 Task: Search one way flight ticket for 5 adults, 1 child, 2 infants in seat and 1 infant on lap in business from Duluth: Duluth International Airport to New Bern: Coastal Carolina Regional Airport (was Craven County Regional) on 5-4-2023. Choice of flights is Royal air maroc. Number of bags: 1 carry on bag. Price is upto 76000. Outbound departure time preference is 4:00.
Action: Mouse moved to (342, 124)
Screenshot: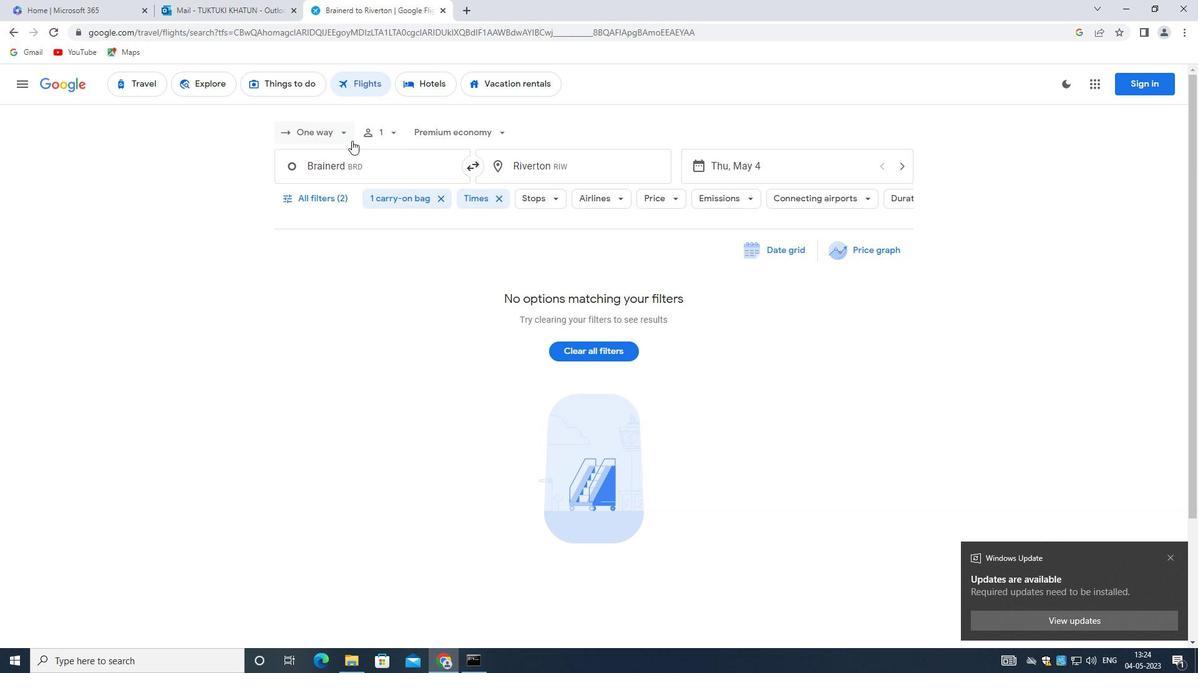 
Action: Mouse pressed left at (342, 124)
Screenshot: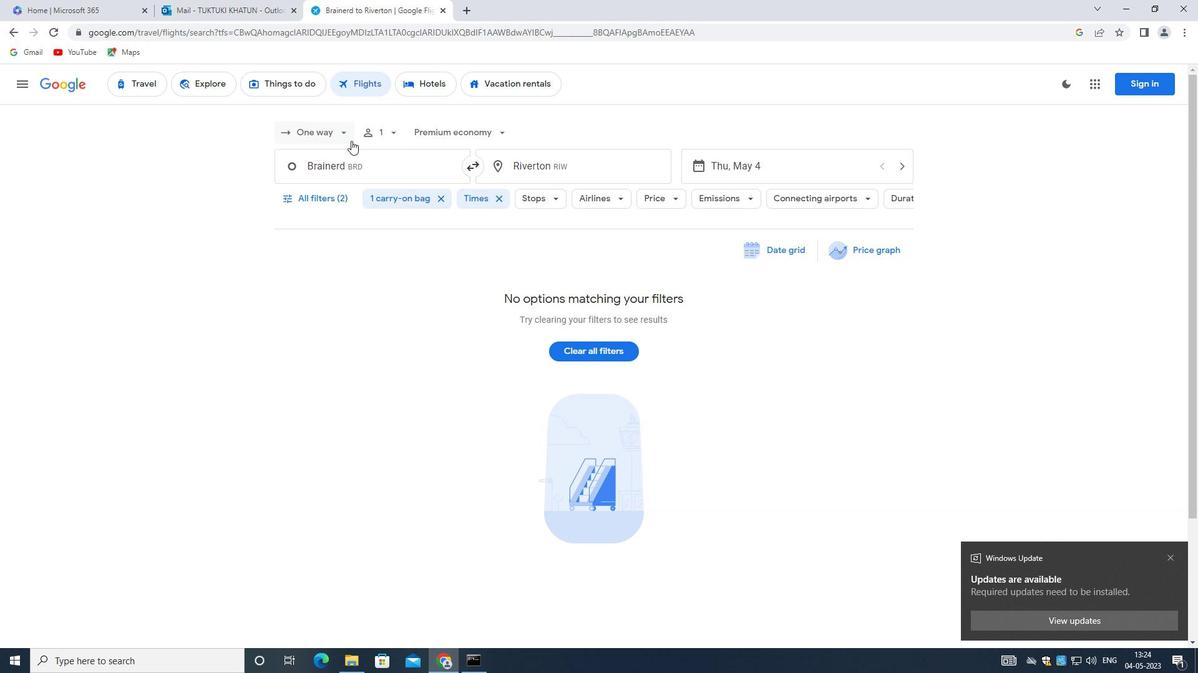 
Action: Mouse moved to (328, 189)
Screenshot: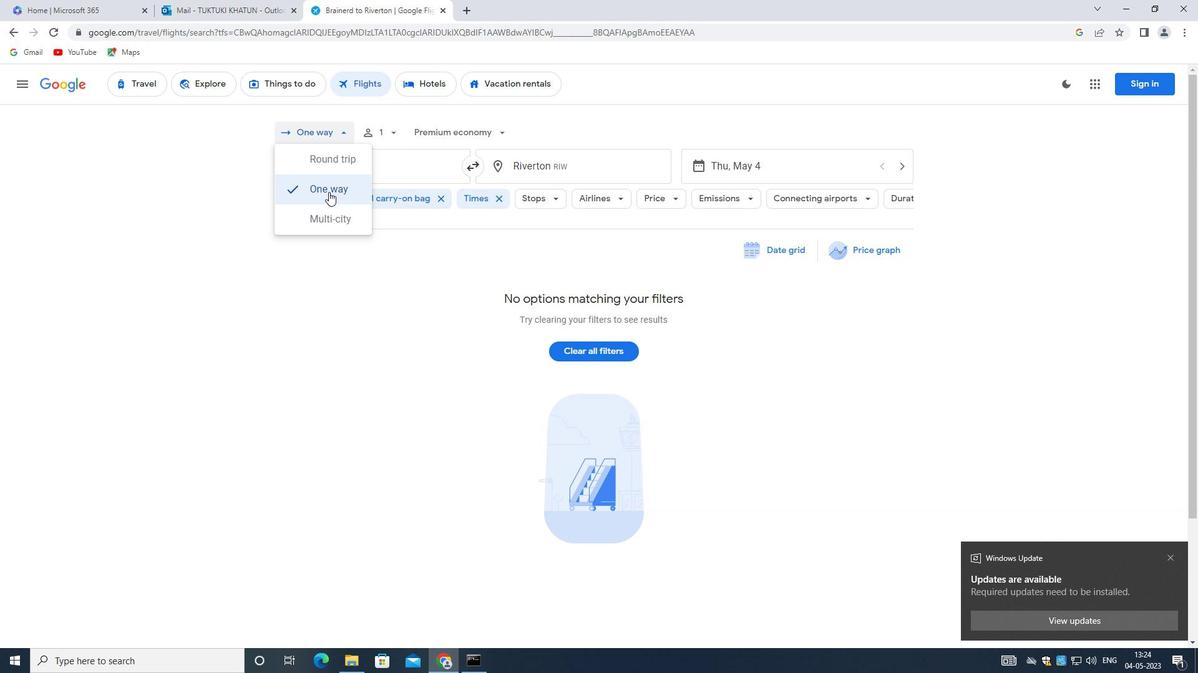 
Action: Mouse pressed left at (328, 189)
Screenshot: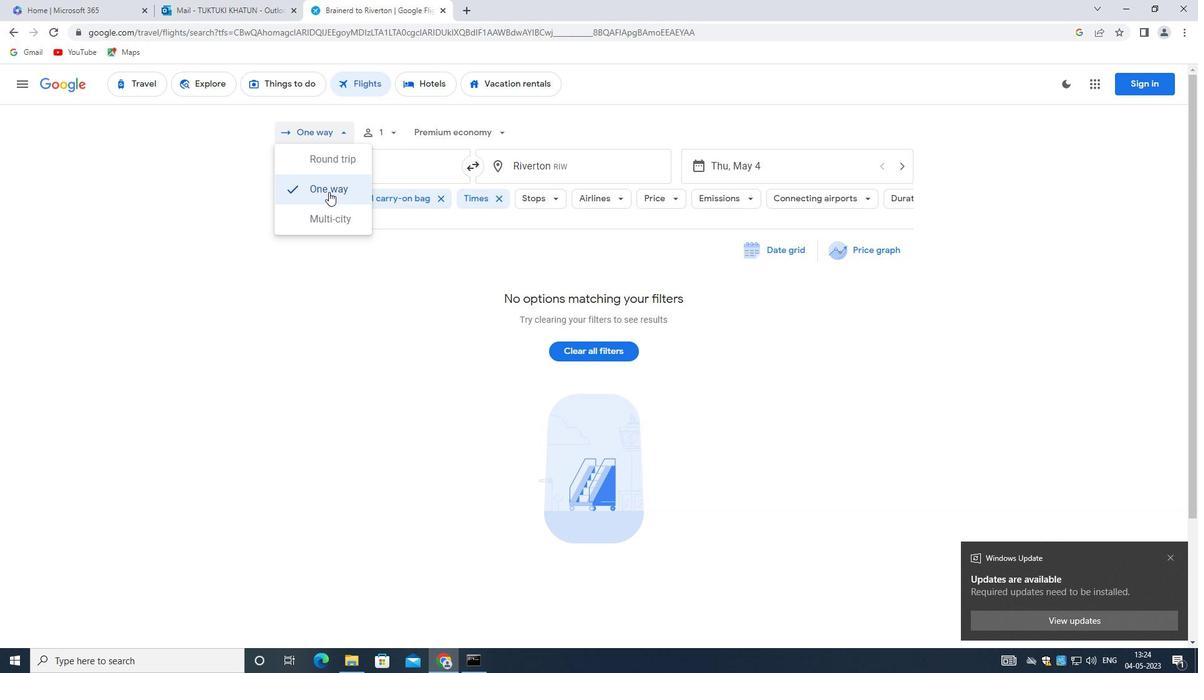 
Action: Mouse moved to (393, 136)
Screenshot: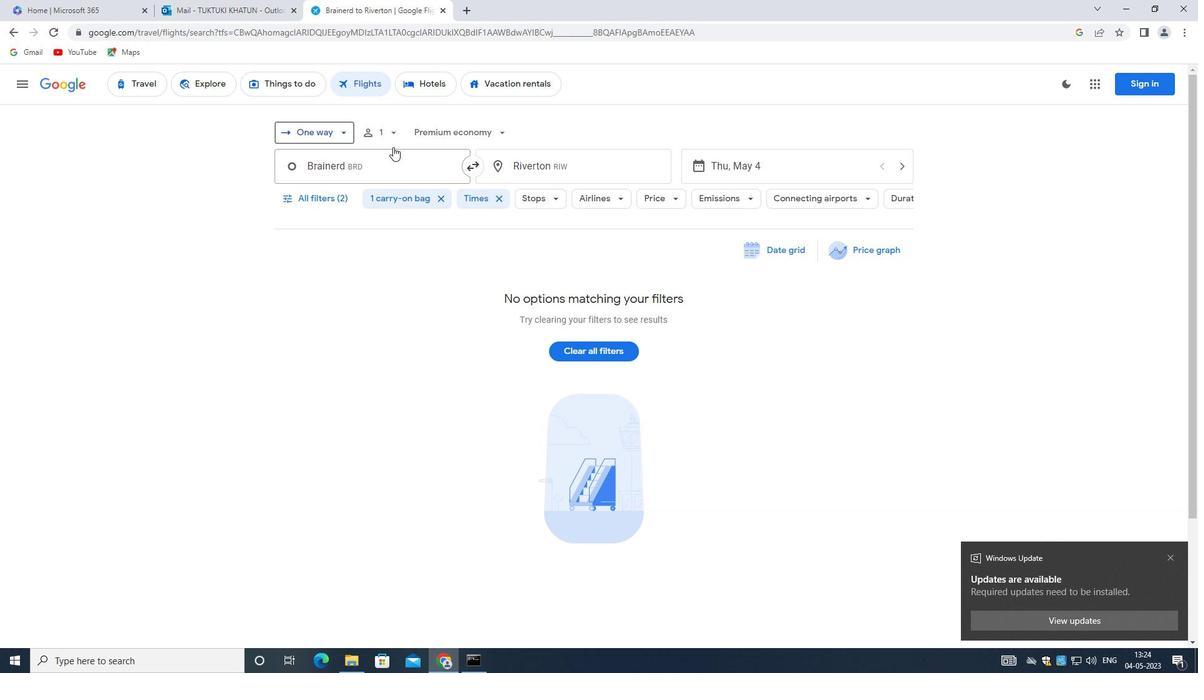
Action: Mouse pressed left at (393, 136)
Screenshot: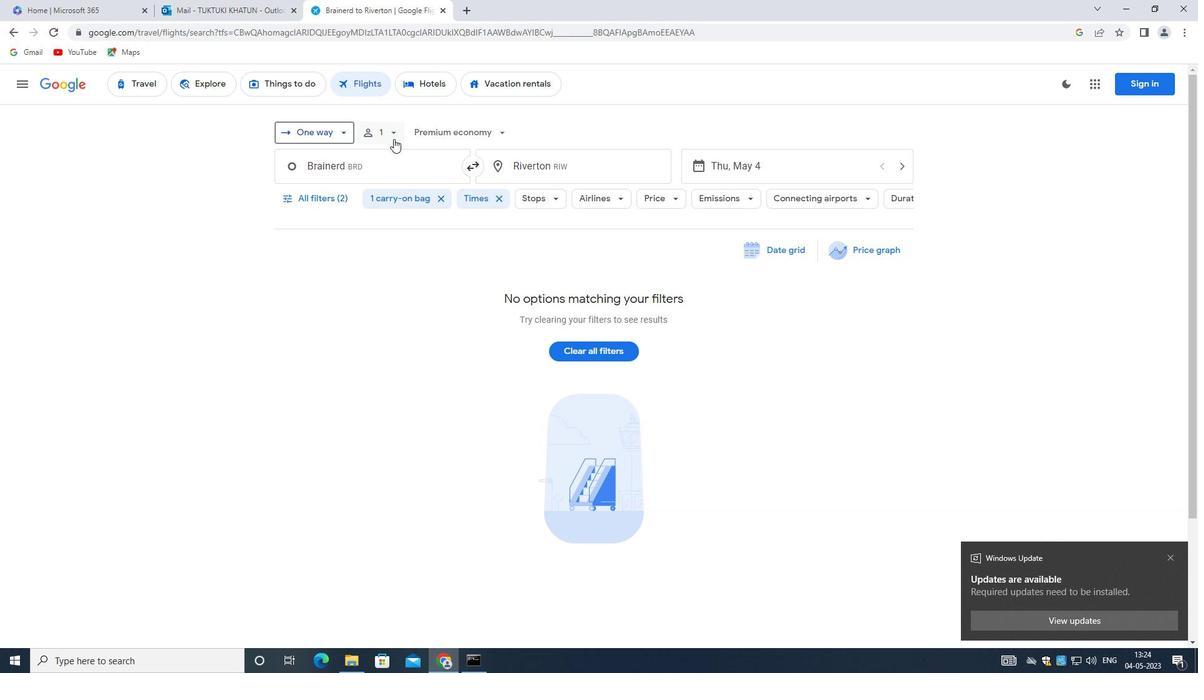 
Action: Mouse moved to (487, 165)
Screenshot: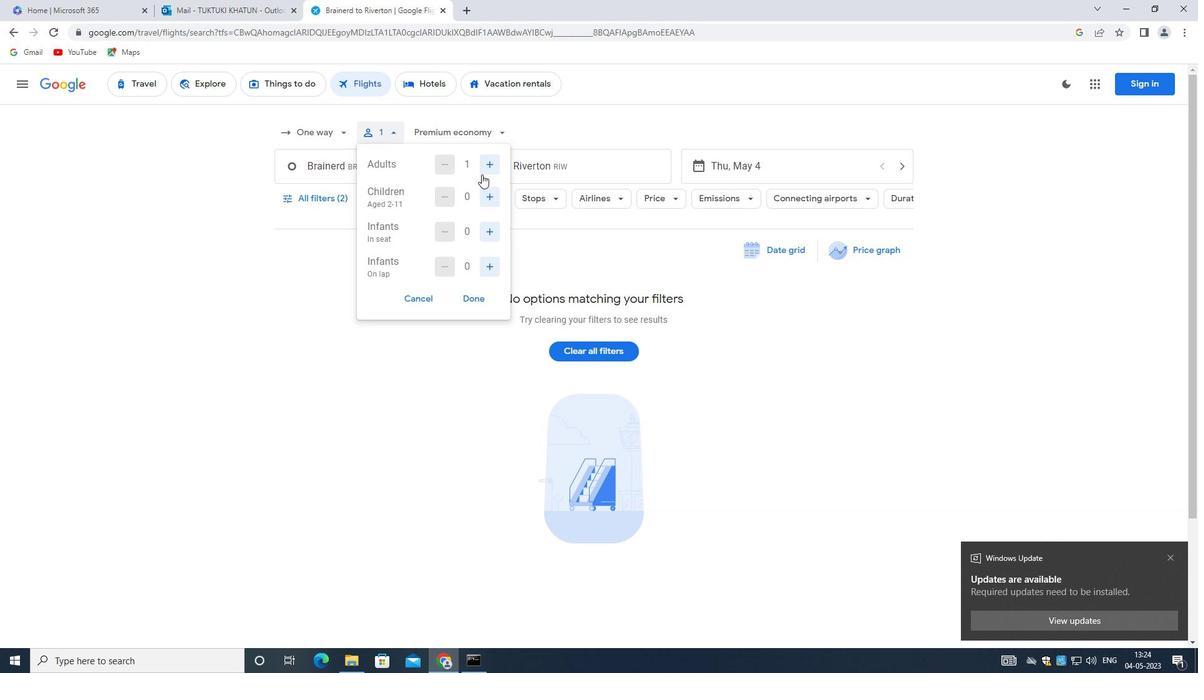 
Action: Mouse pressed left at (487, 165)
Screenshot: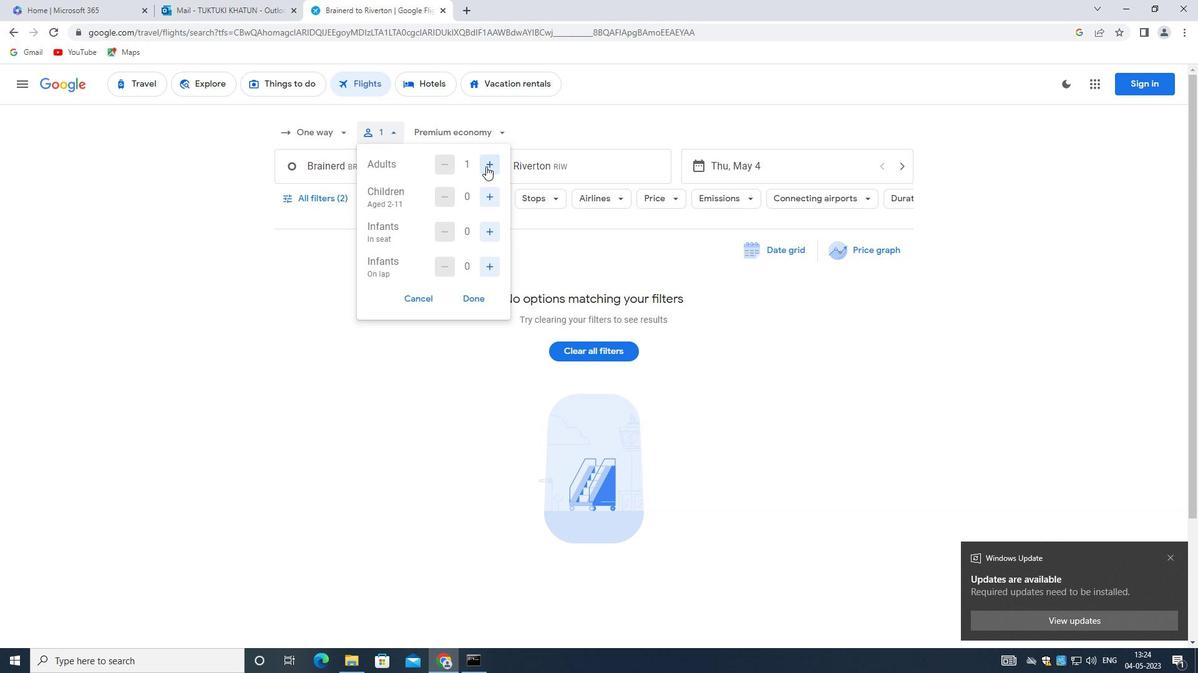 
Action: Mouse moved to (487, 165)
Screenshot: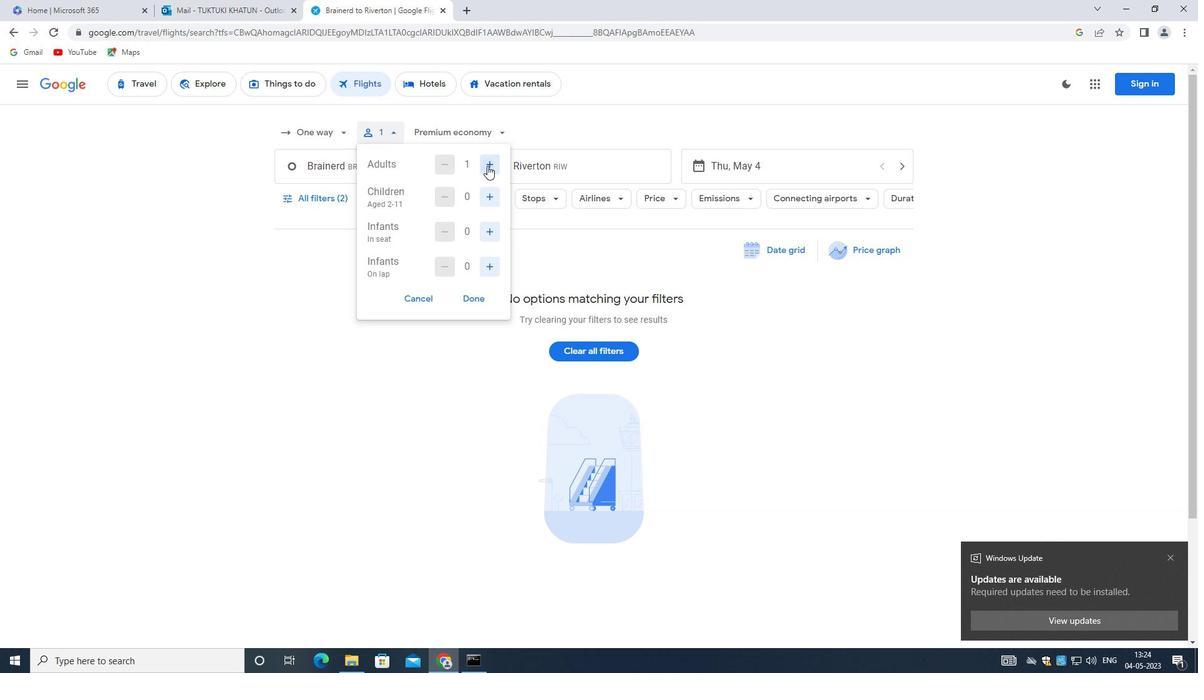 
Action: Mouse pressed left at (487, 165)
Screenshot: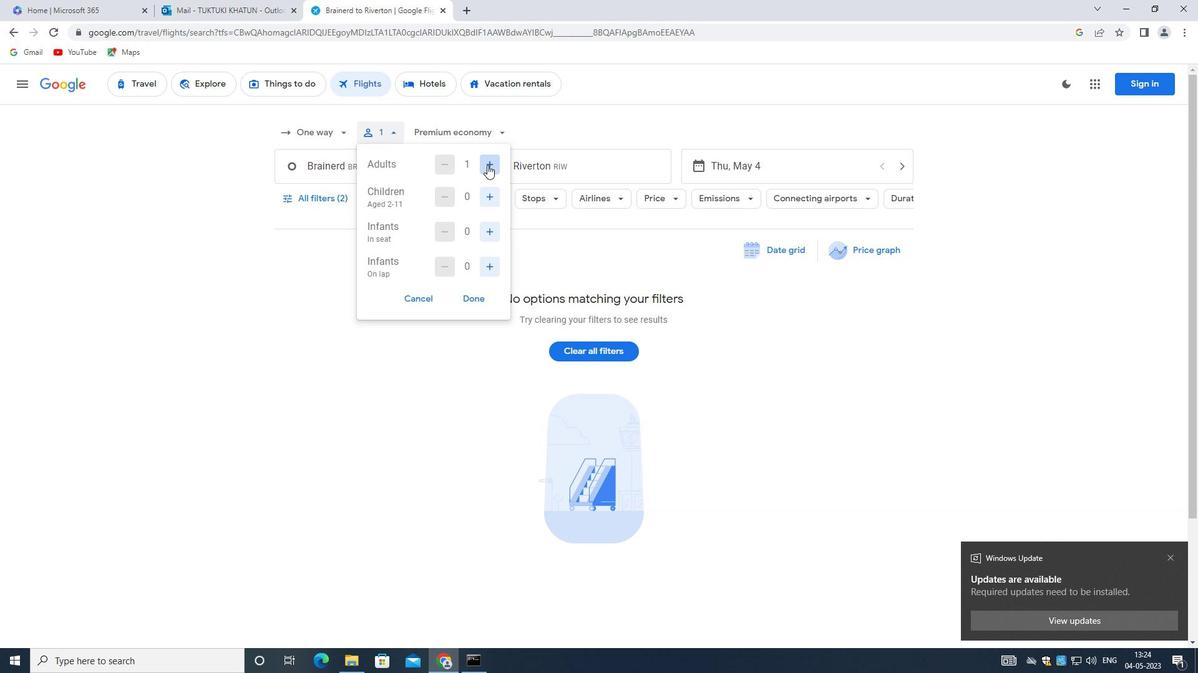 
Action: Mouse pressed left at (487, 165)
Screenshot: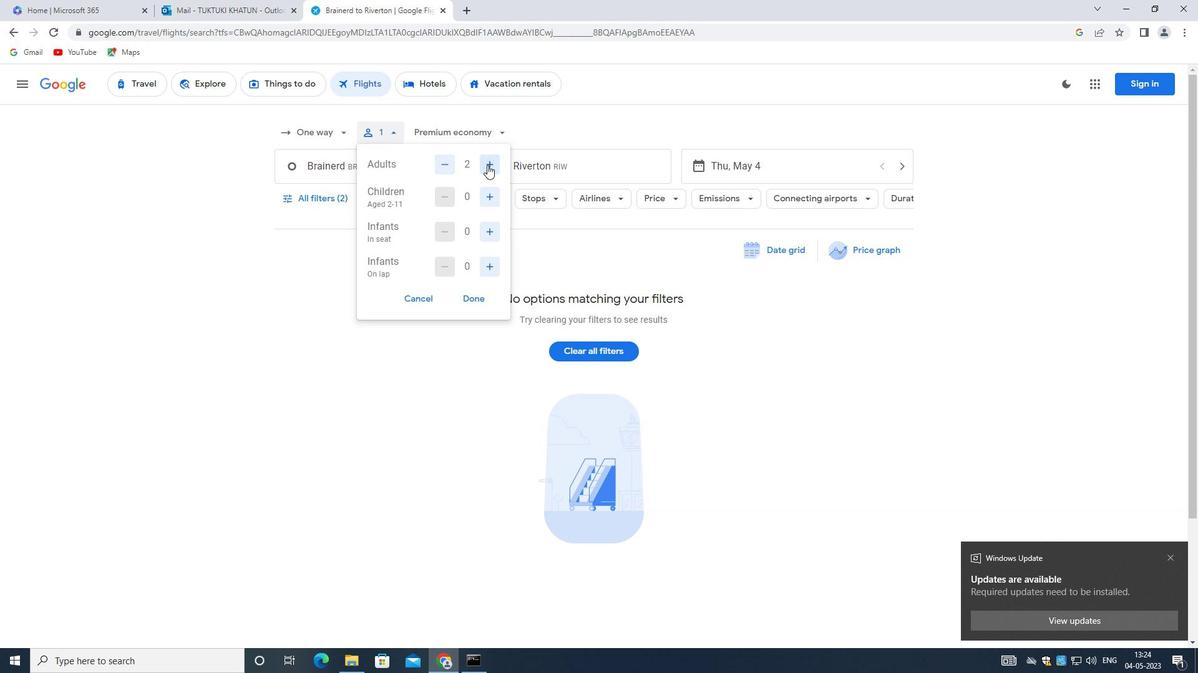 
Action: Mouse pressed left at (487, 165)
Screenshot: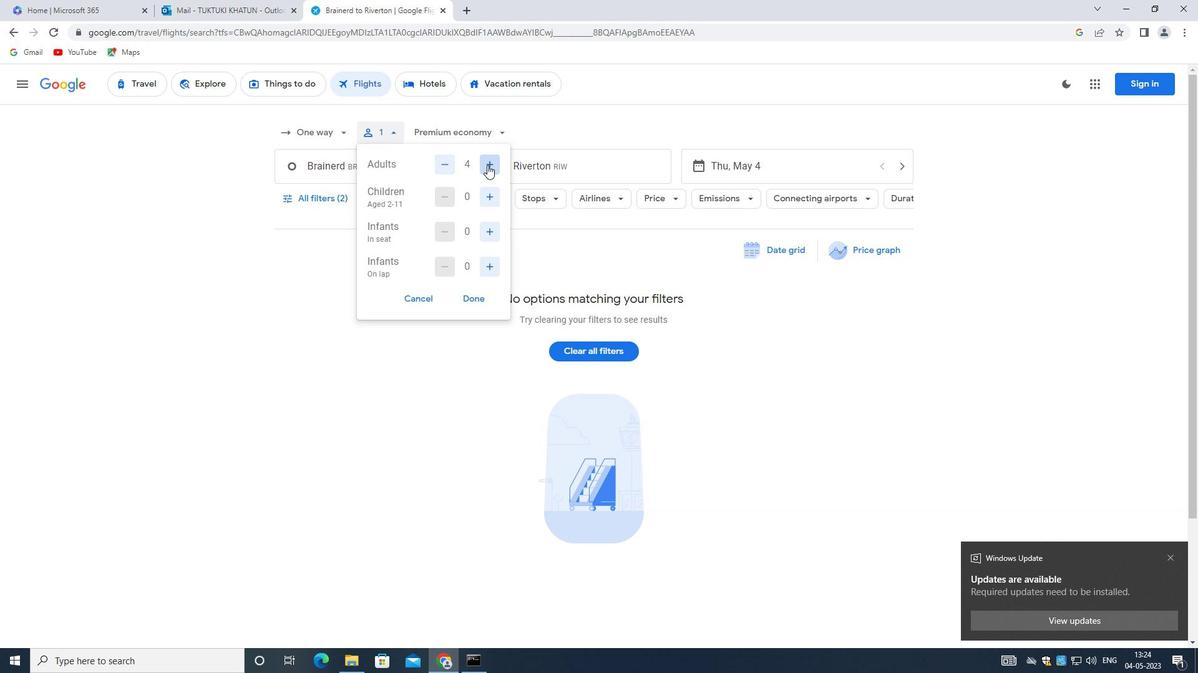
Action: Mouse moved to (491, 195)
Screenshot: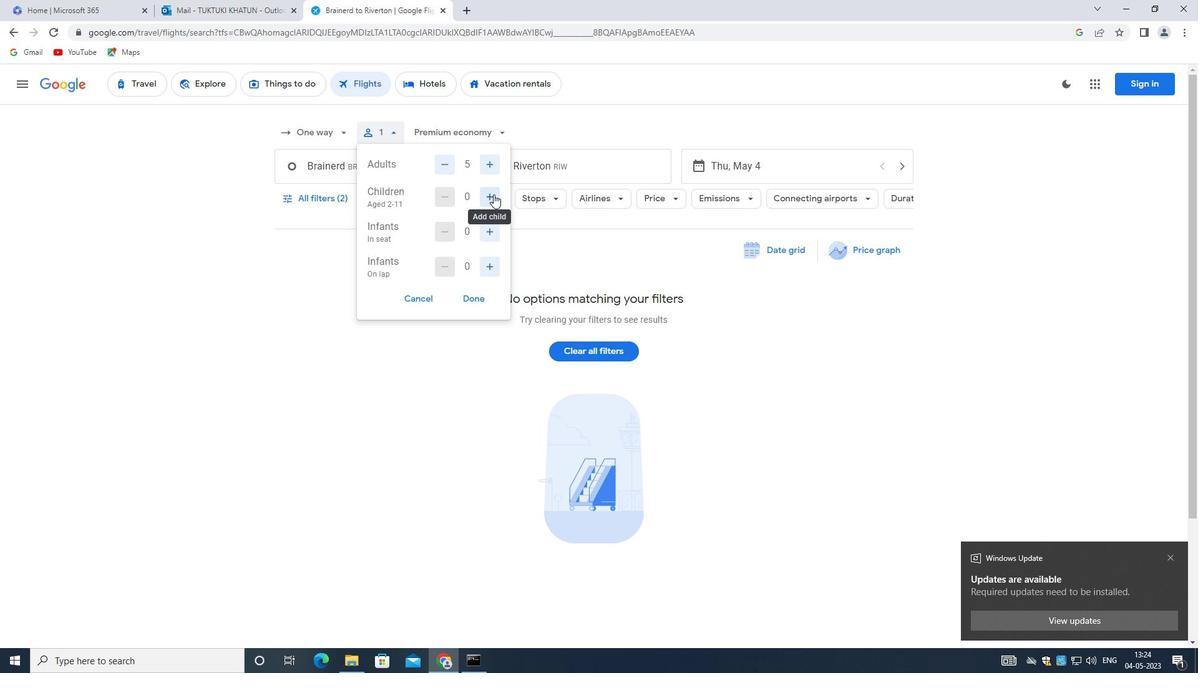 
Action: Mouse pressed left at (491, 195)
Screenshot: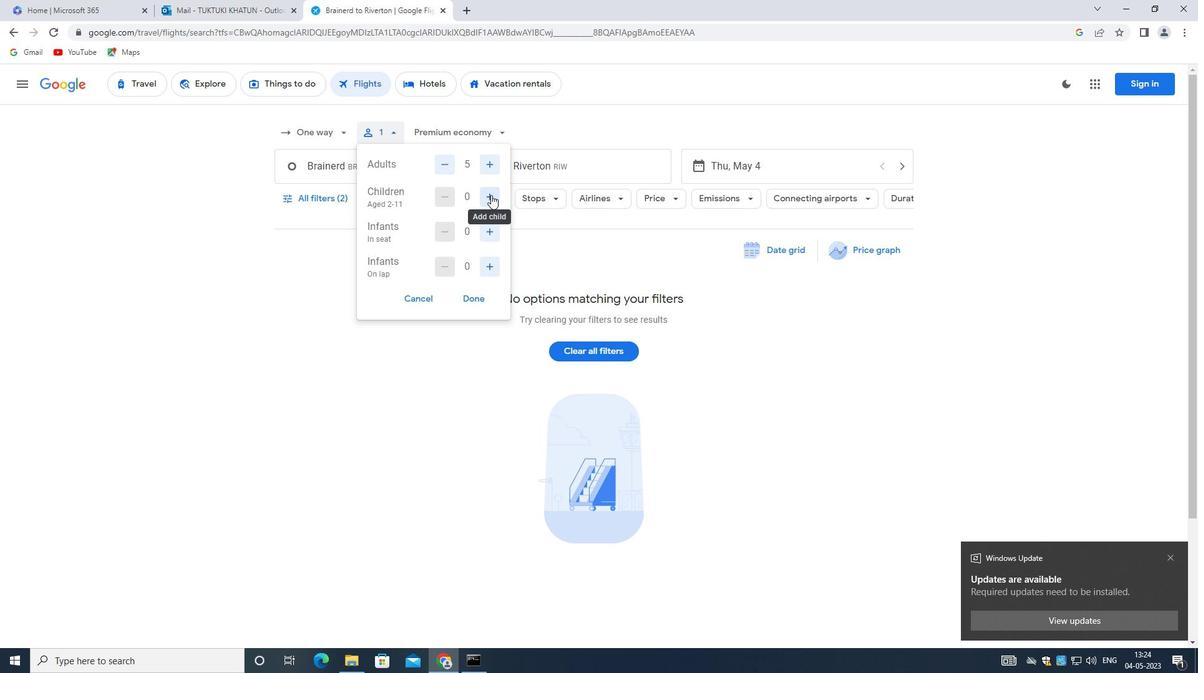 
Action: Mouse moved to (482, 227)
Screenshot: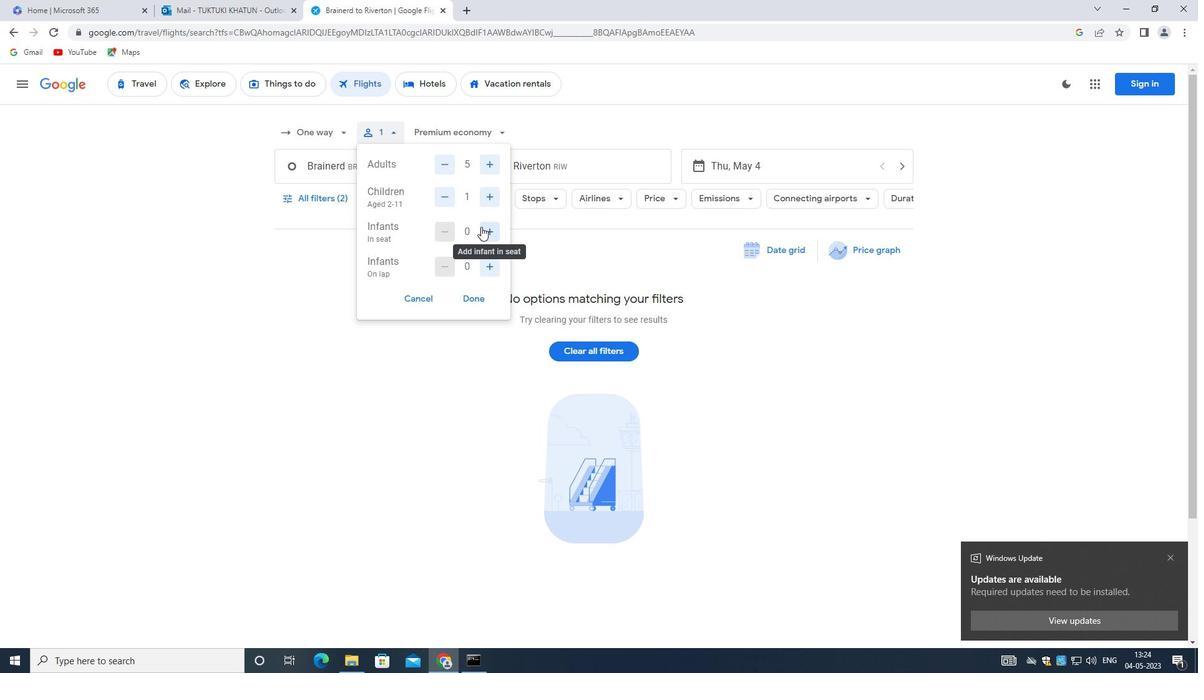 
Action: Mouse pressed left at (482, 227)
Screenshot: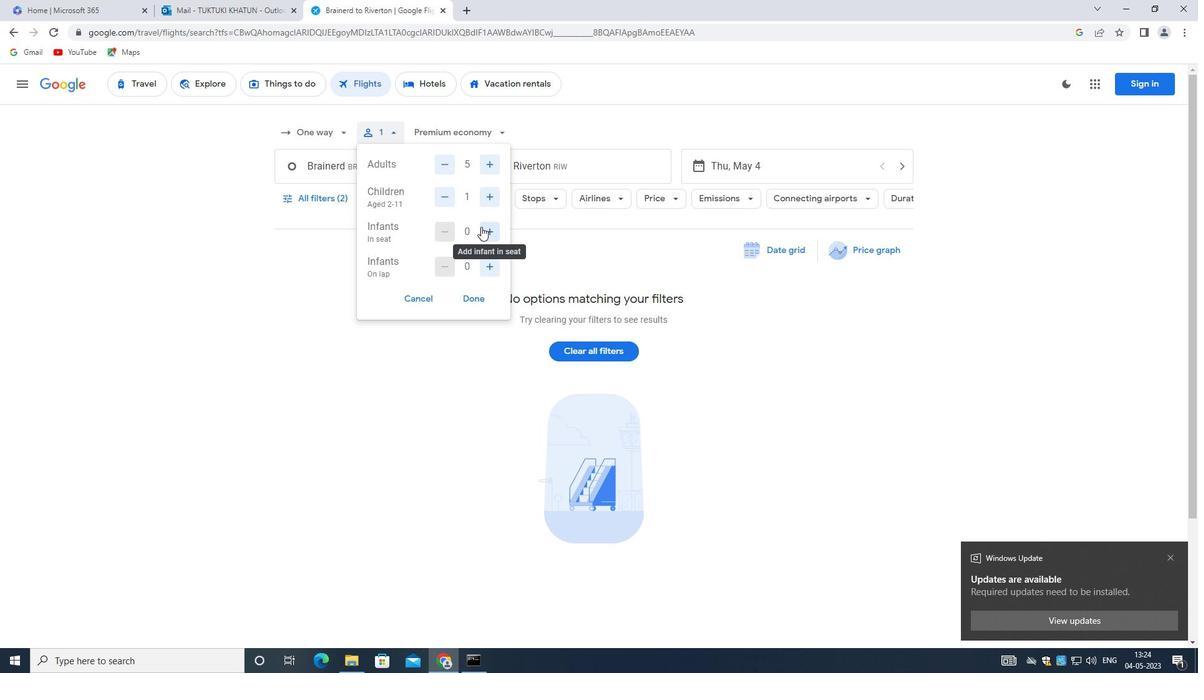 
Action: Mouse moved to (482, 227)
Screenshot: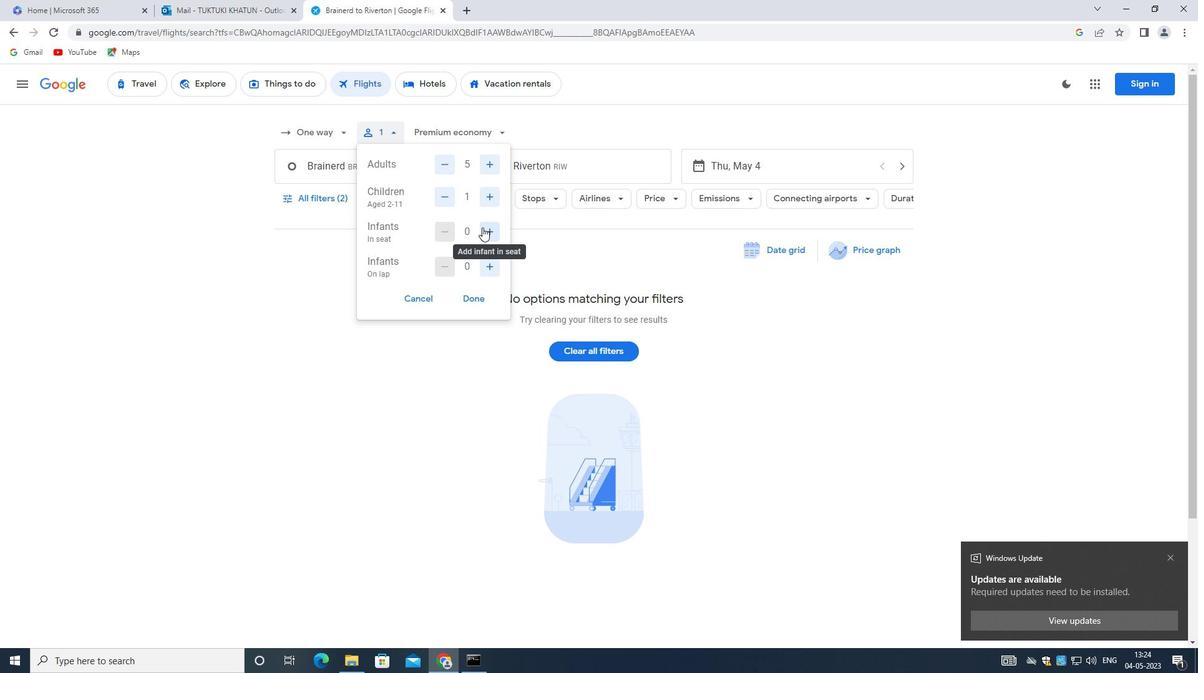 
Action: Mouse pressed left at (482, 227)
Screenshot: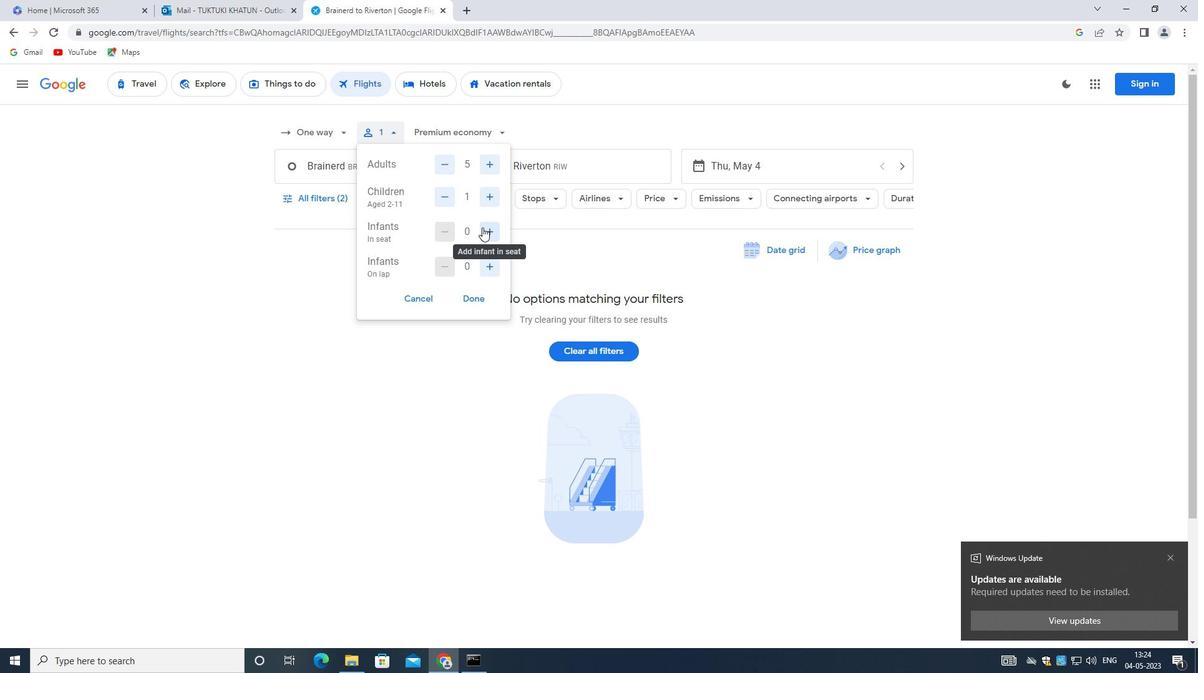 
Action: Mouse moved to (488, 267)
Screenshot: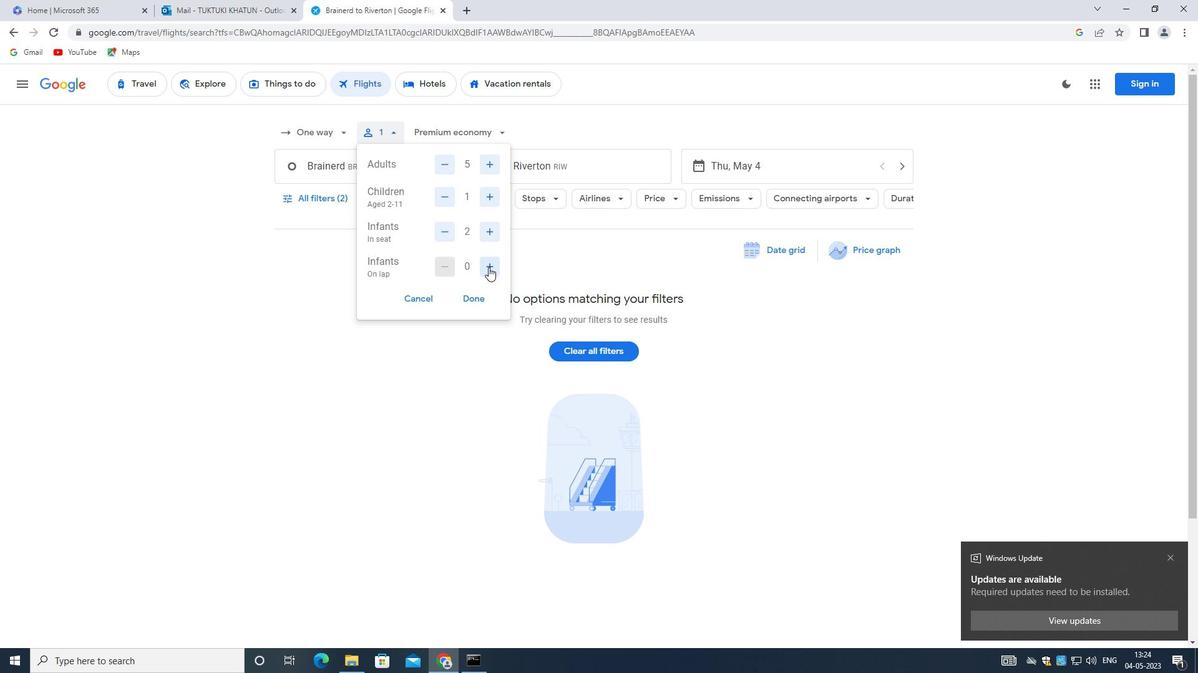
Action: Mouse pressed left at (488, 267)
Screenshot: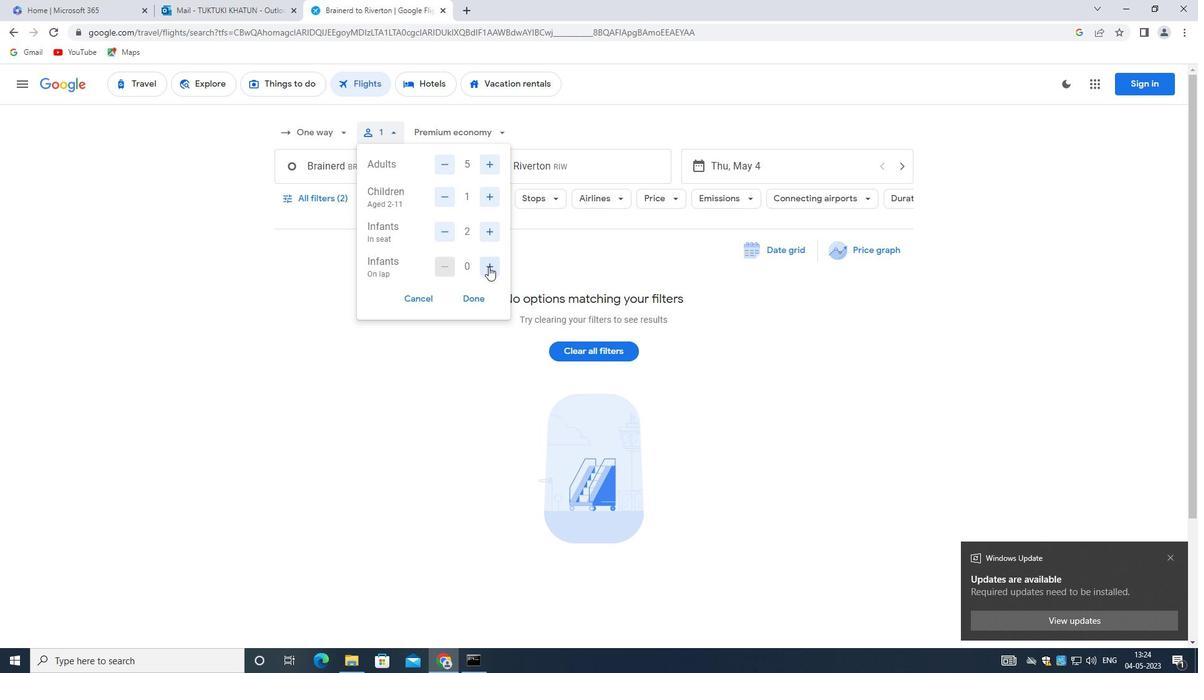 
Action: Mouse moved to (469, 297)
Screenshot: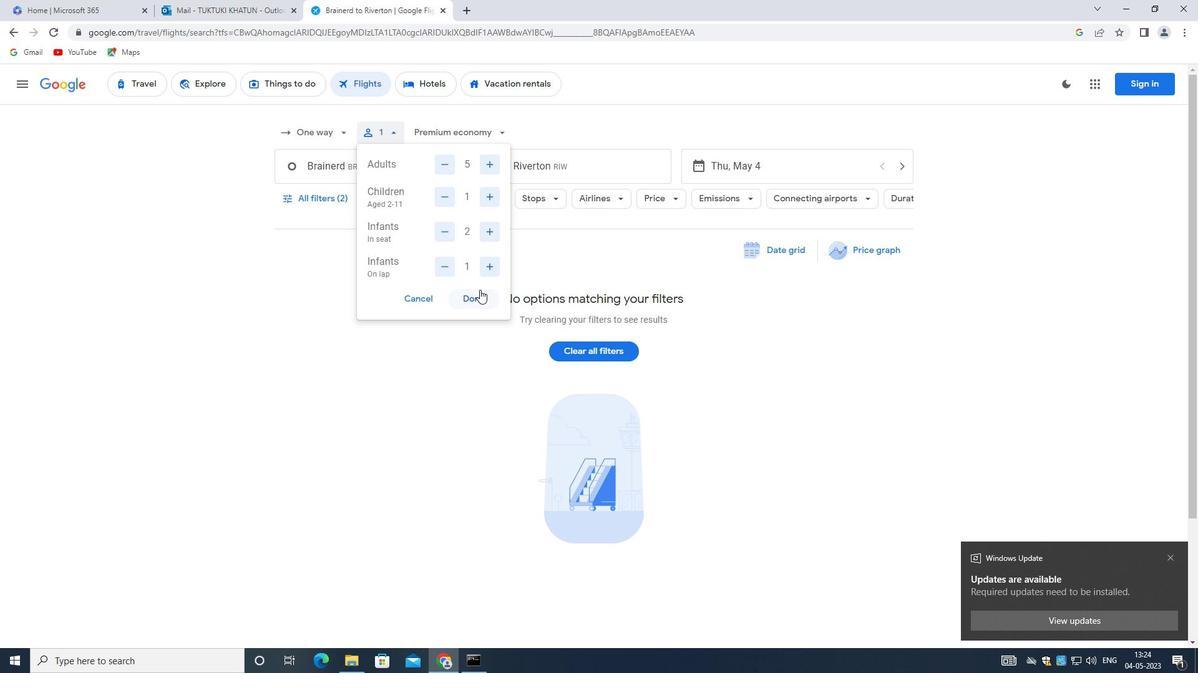 
Action: Mouse pressed left at (469, 297)
Screenshot: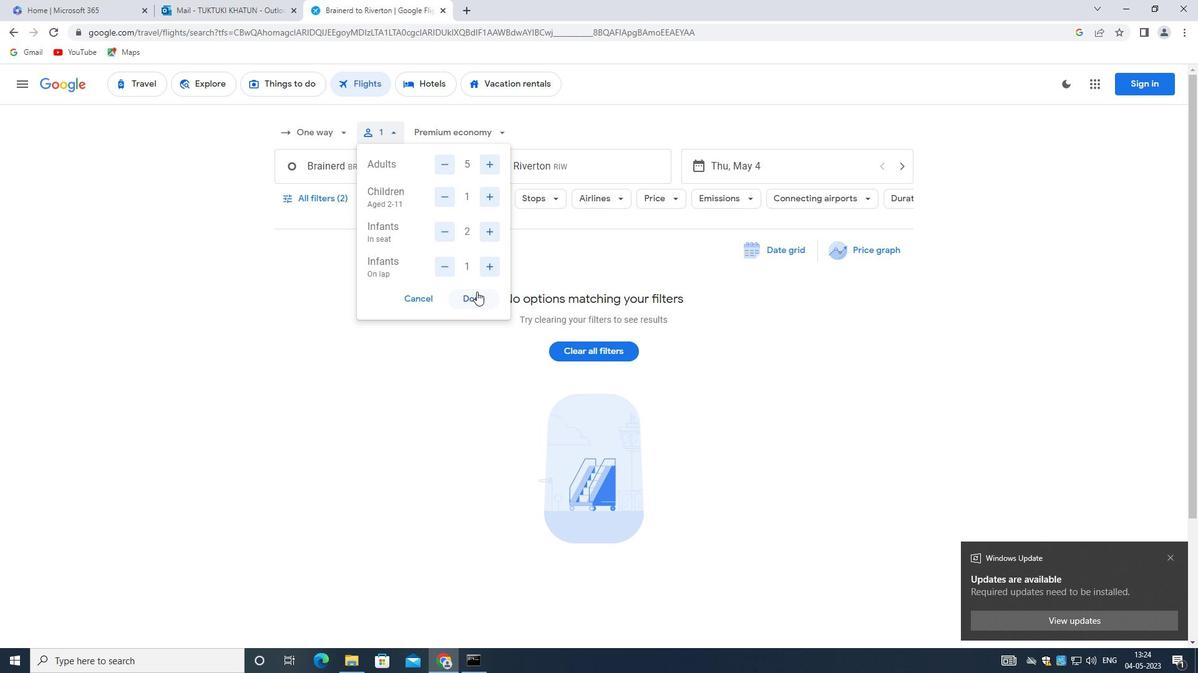 
Action: Mouse moved to (457, 124)
Screenshot: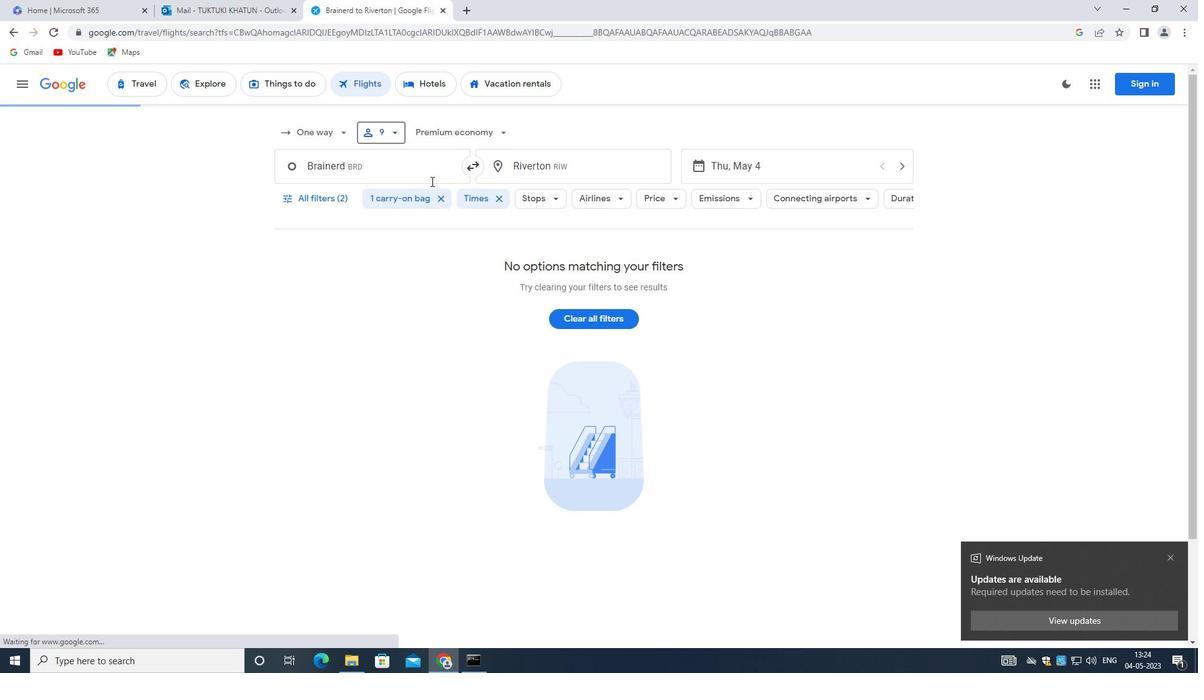 
Action: Mouse pressed left at (457, 124)
Screenshot: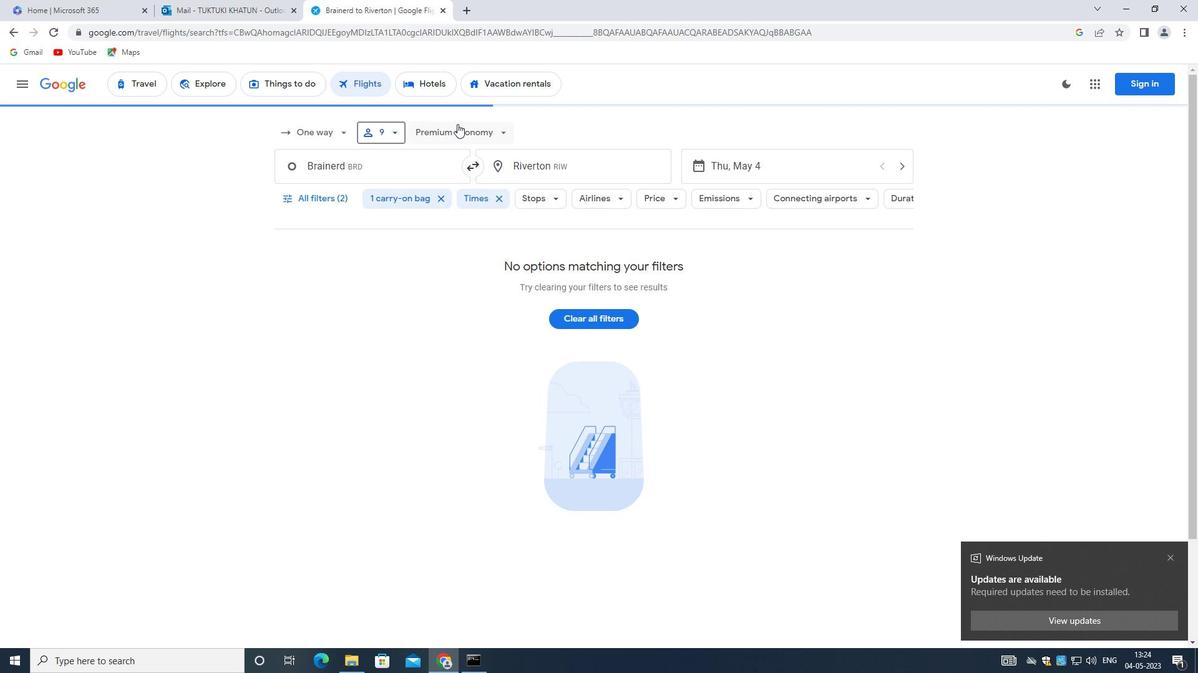 
Action: Mouse moved to (477, 218)
Screenshot: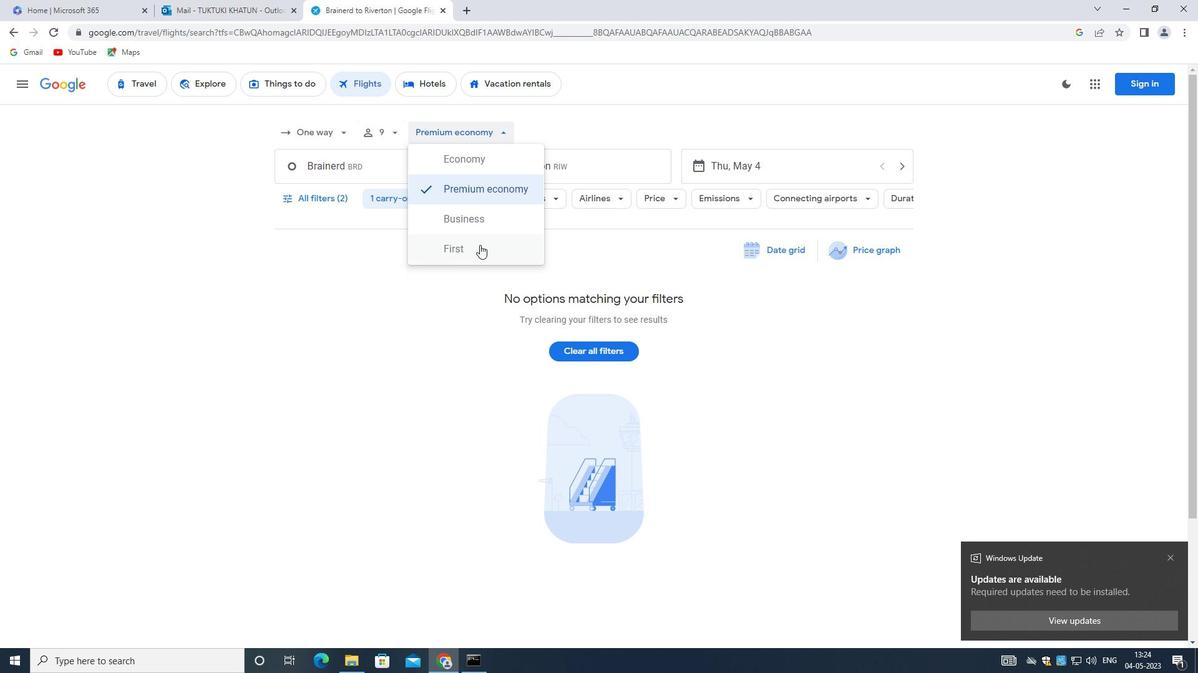 
Action: Mouse pressed left at (477, 218)
Screenshot: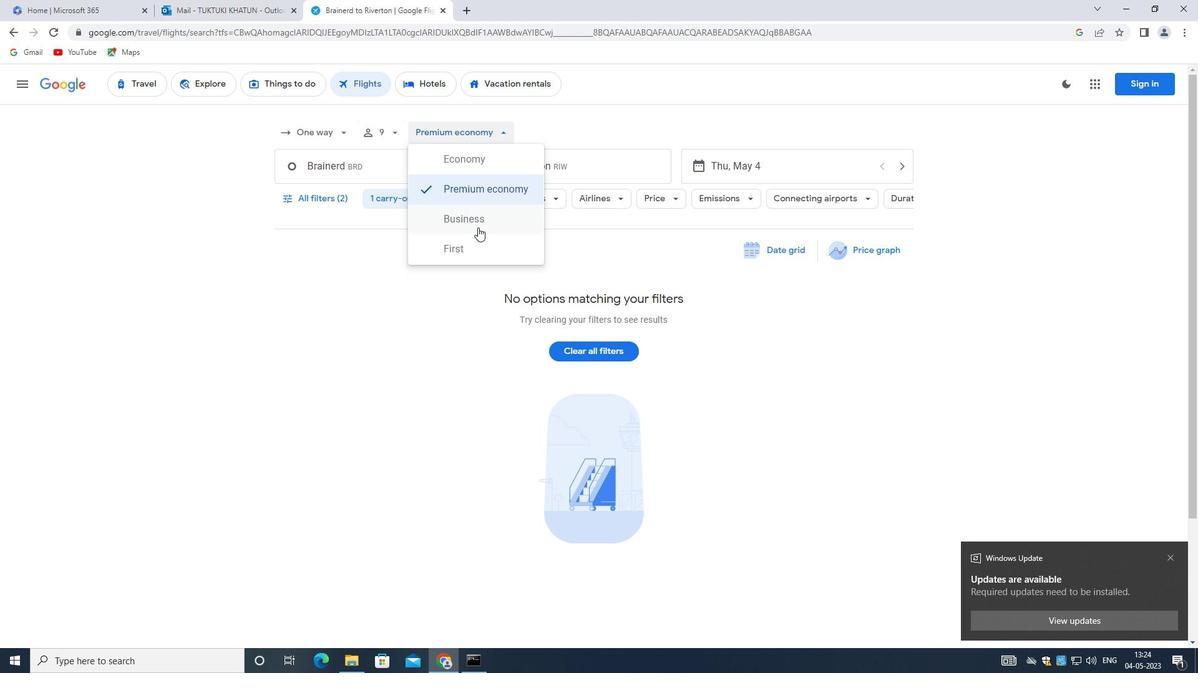 
Action: Mouse moved to (356, 167)
Screenshot: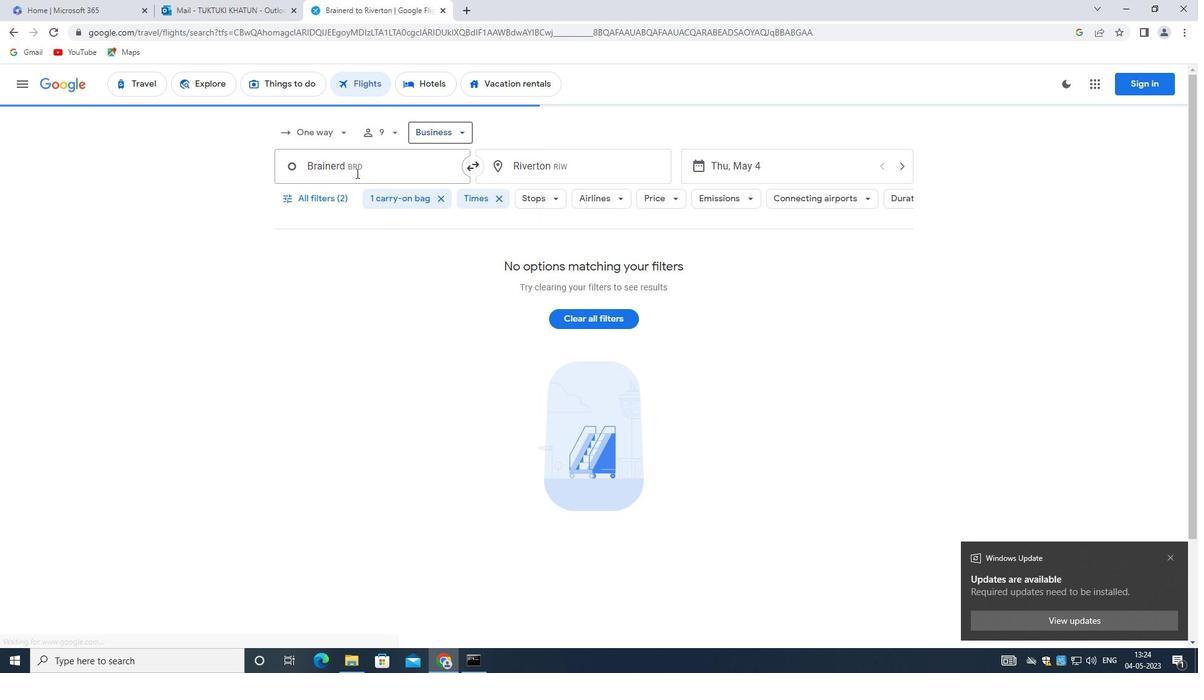 
Action: Mouse pressed left at (356, 167)
Screenshot: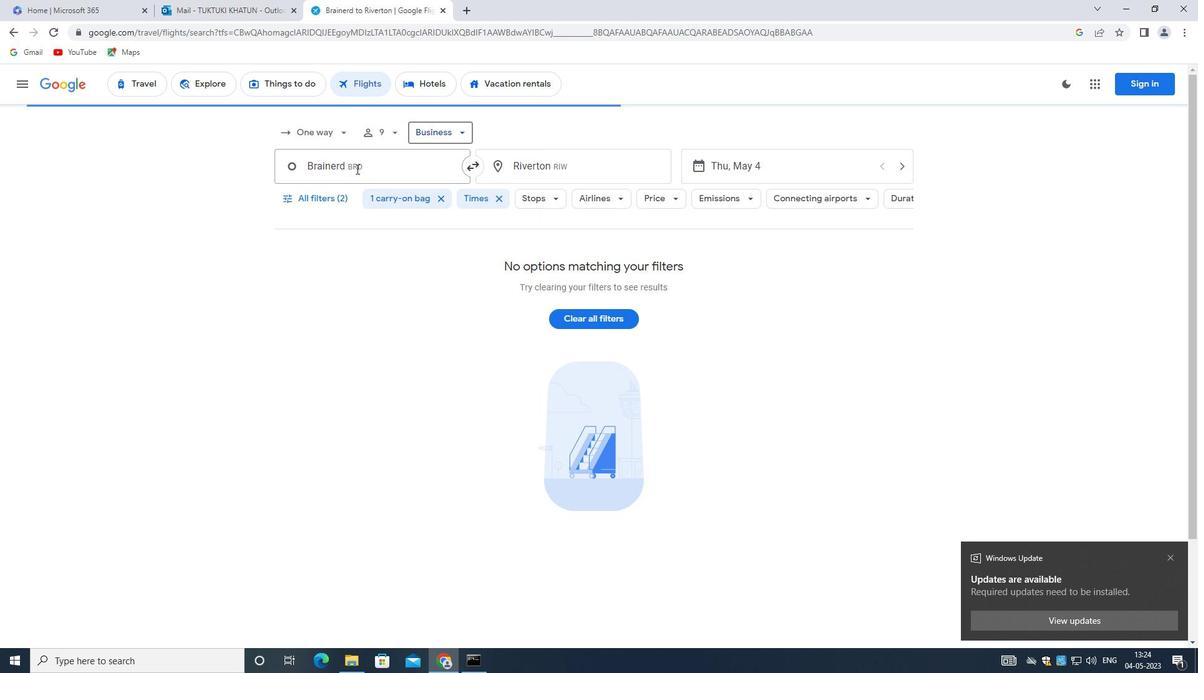 
Action: Key pressed <Key.backspace><Key.shift><Key.shift><Key.shift><Key.shift><Key.shift><Key.shift><Key.shift><Key.shift><Key.shift><Key.shift><Key.shift><Key.shift><Key.shift><Key.shift><Key.shift><Key.shift><Key.shift><Key.shift>DILITH<Key.backspace><Key.backspace><Key.backspace>UTH
Screenshot: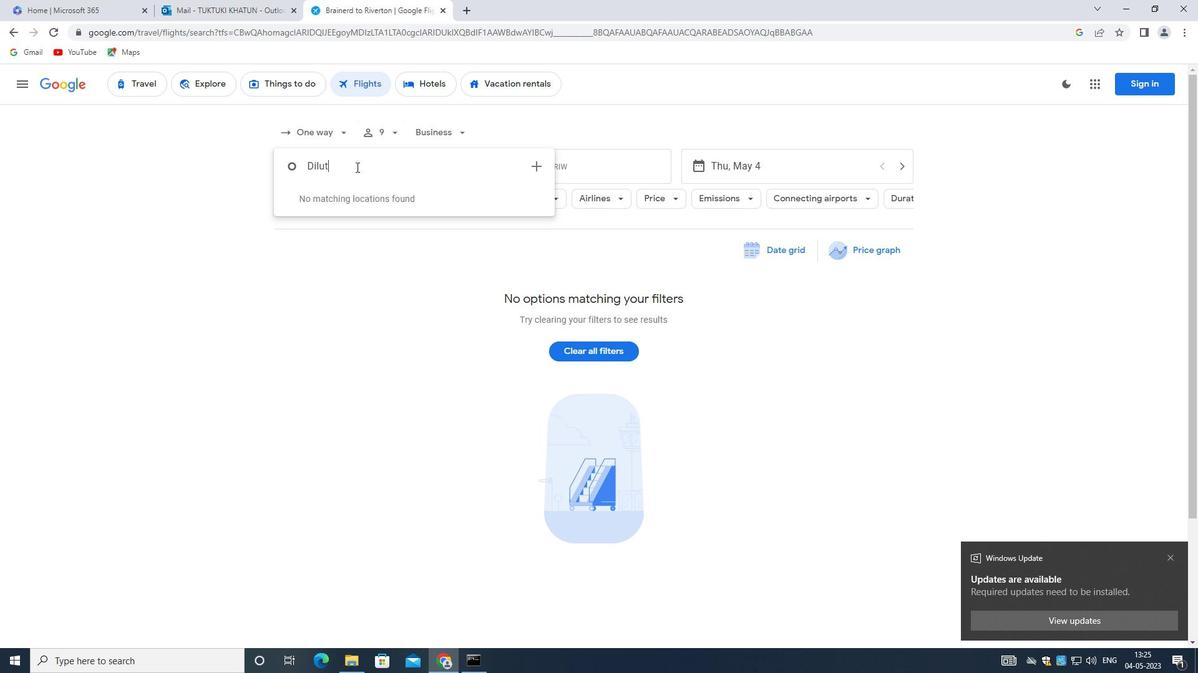 
Action: Mouse moved to (411, 254)
Screenshot: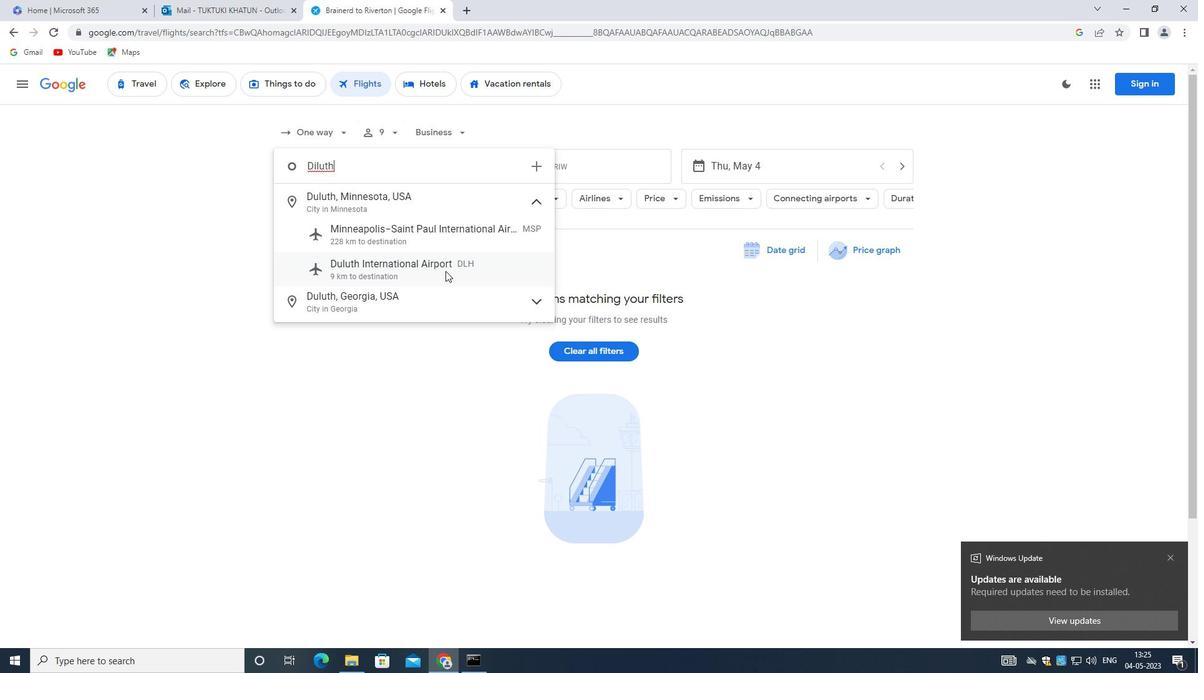 
Action: Mouse pressed left at (411, 254)
Screenshot: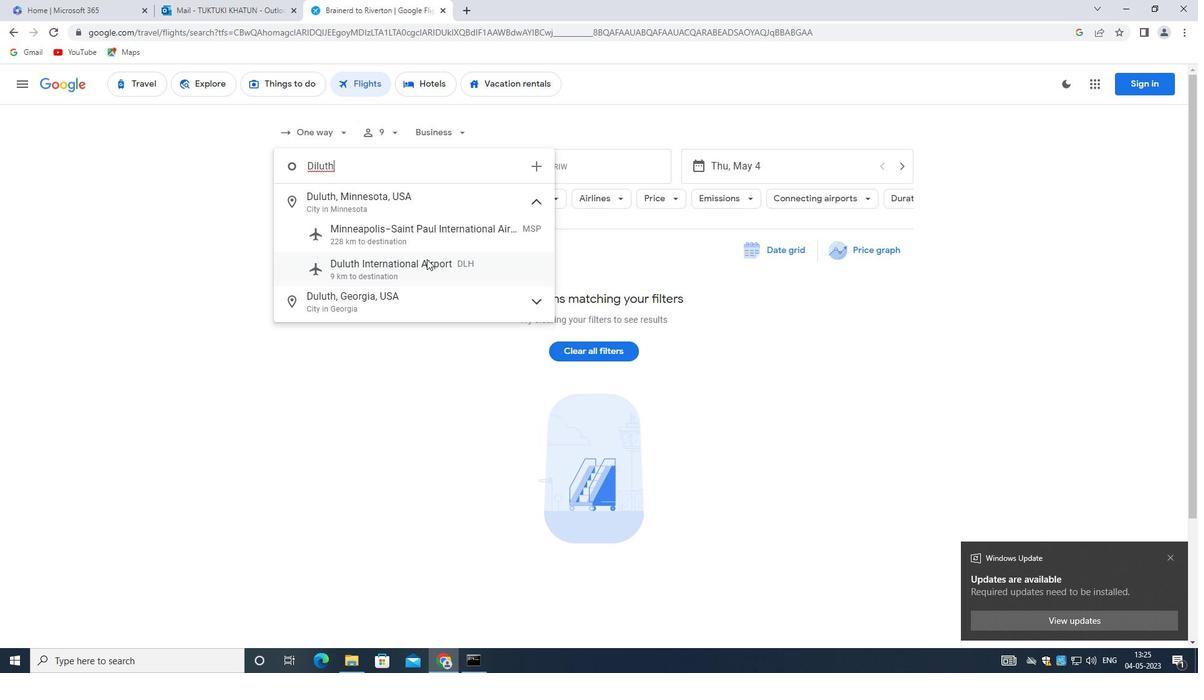 
Action: Mouse moved to (532, 167)
Screenshot: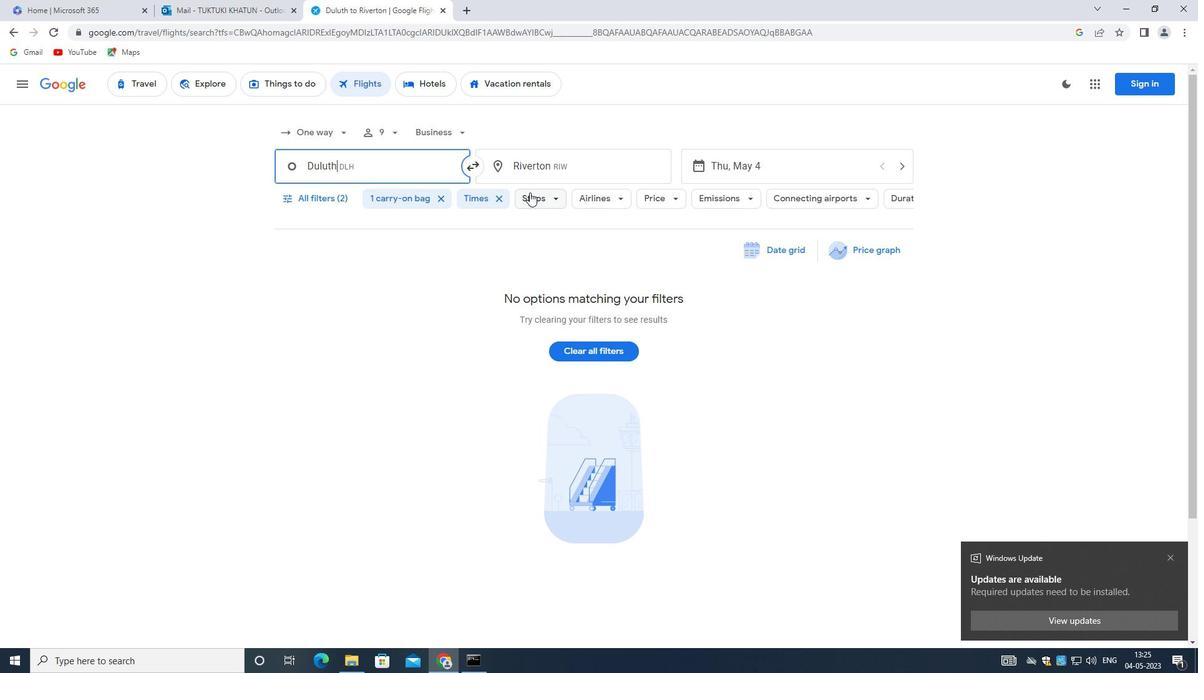 
Action: Mouse pressed left at (532, 167)
Screenshot: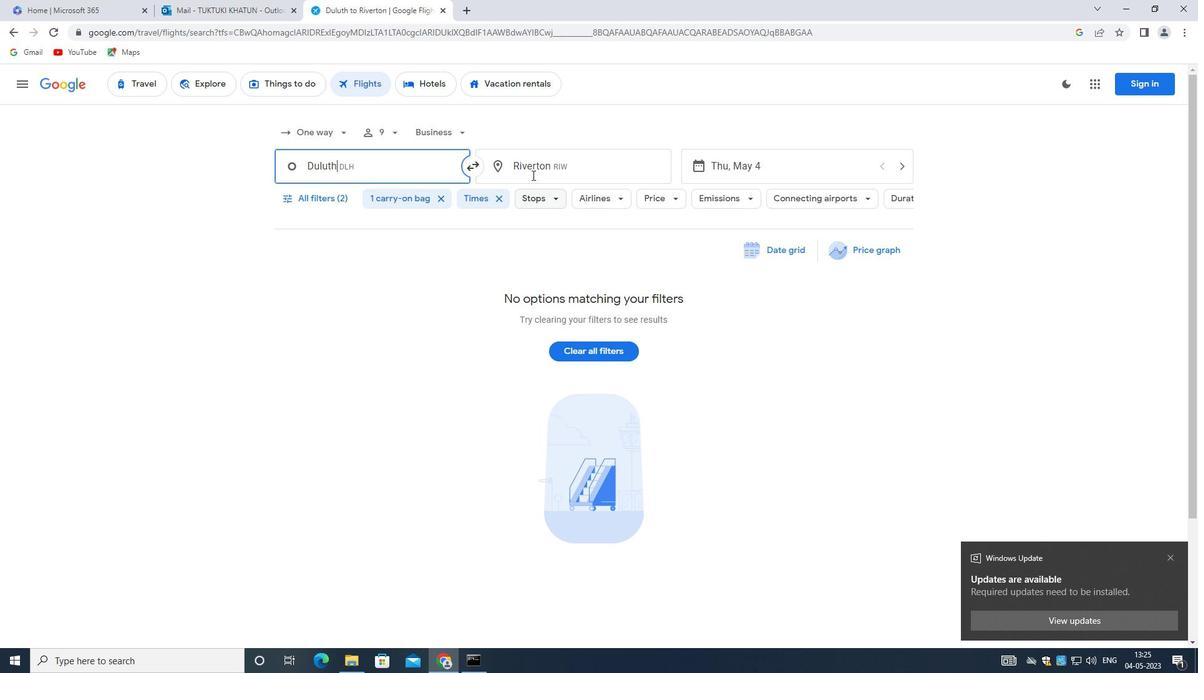 
Action: Key pressed <Key.shift><Key.shift>FORT
Screenshot: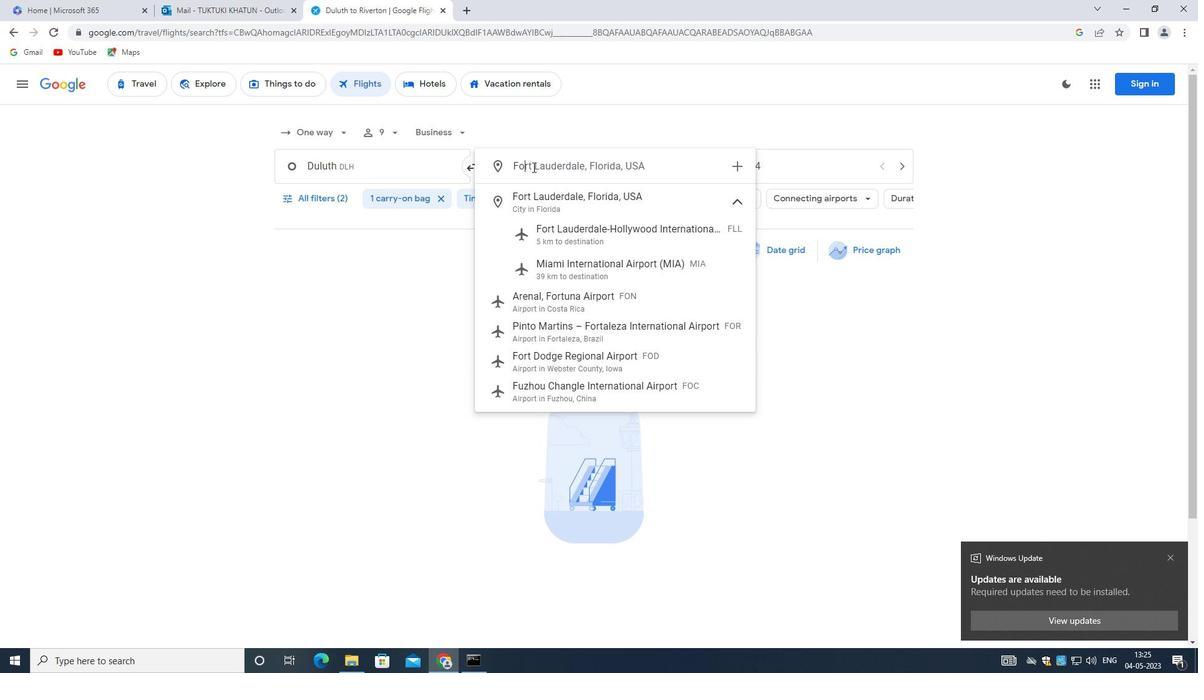 
Action: Mouse moved to (640, 189)
Screenshot: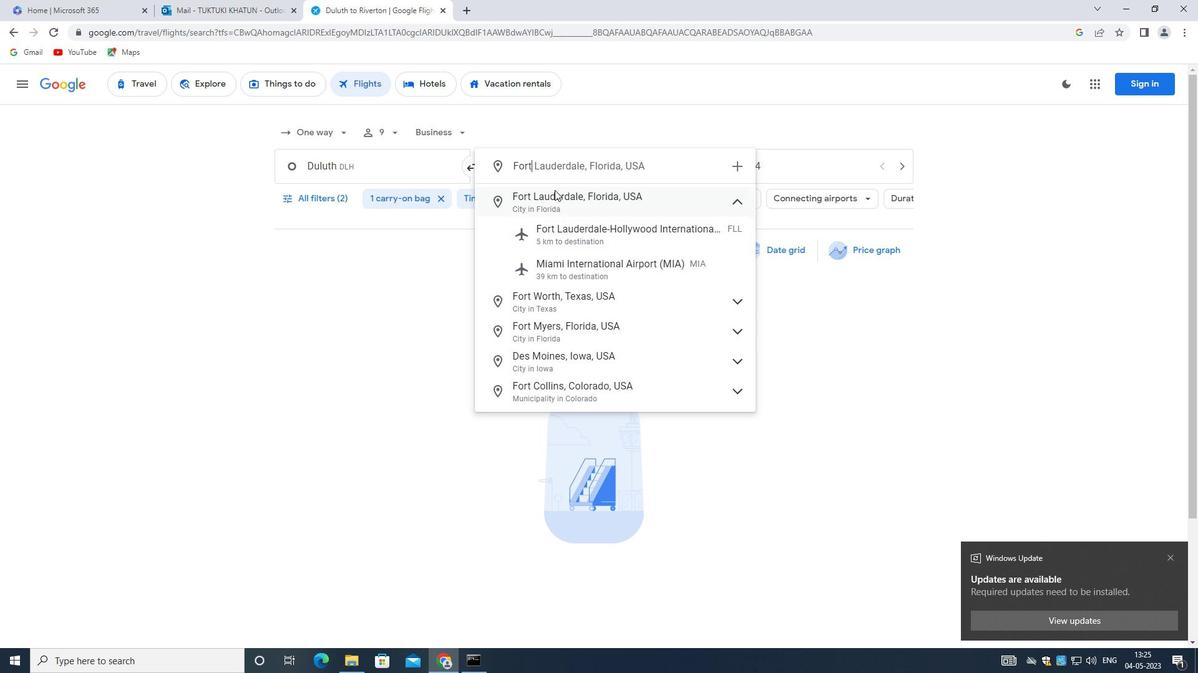 
Action: Key pressed <Key.space><Key.shift>WAY
Screenshot: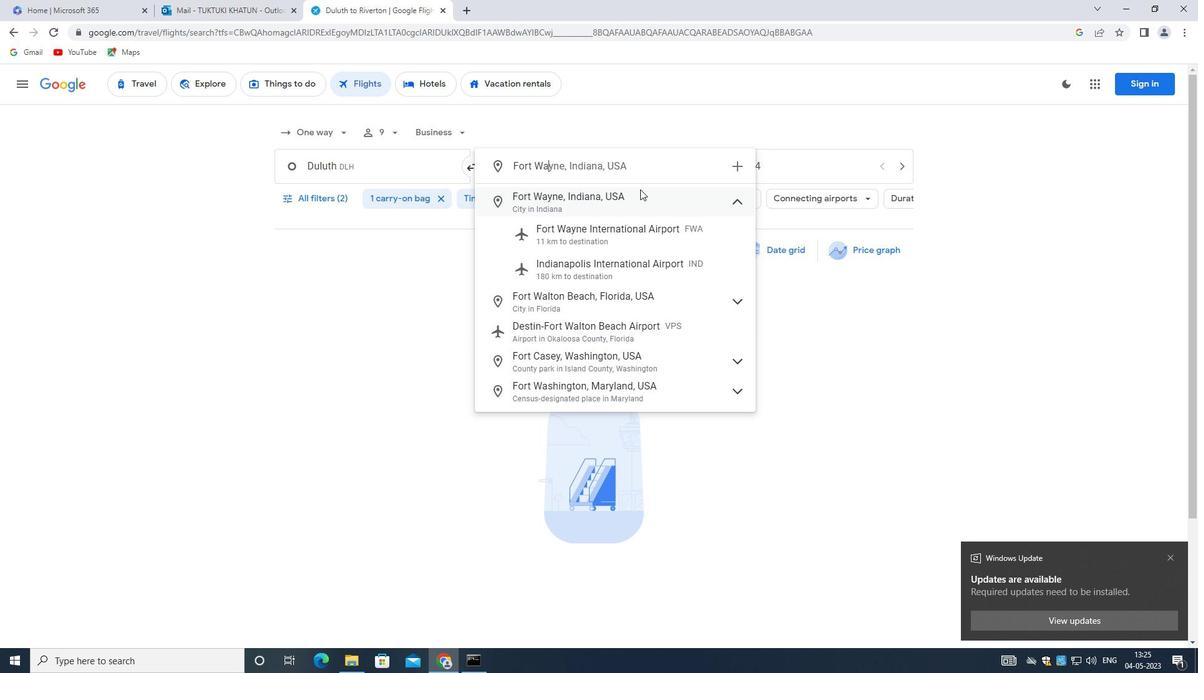 
Action: Mouse moved to (627, 228)
Screenshot: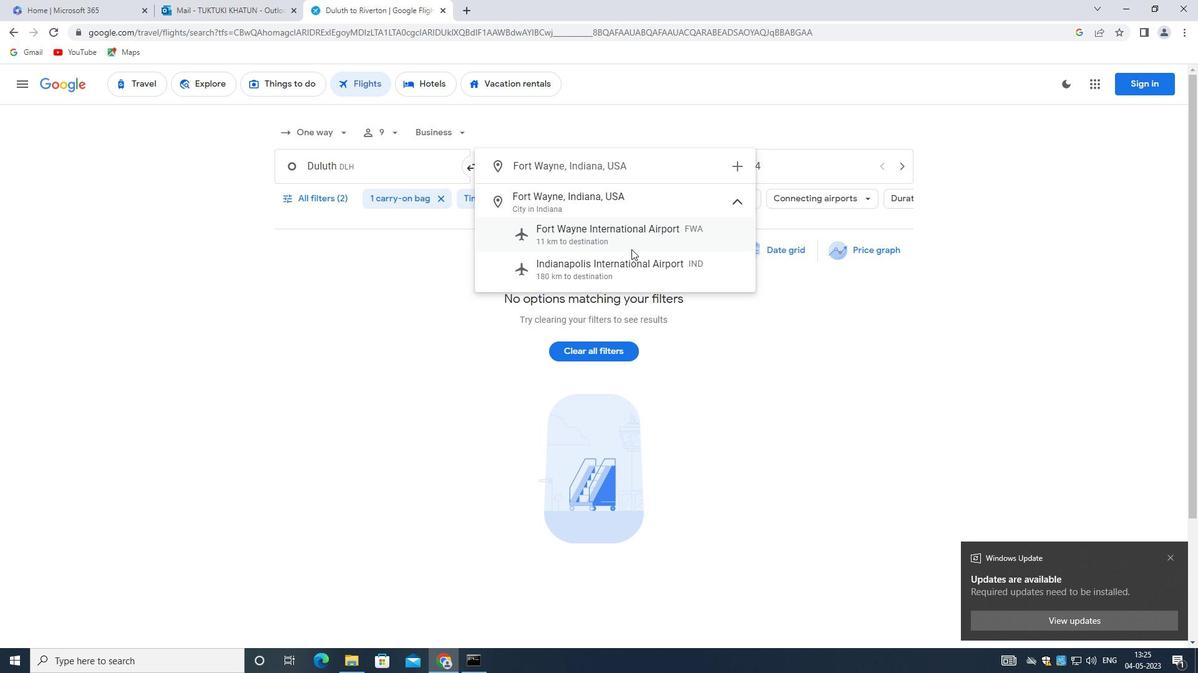 
Action: Mouse pressed left at (627, 228)
Screenshot: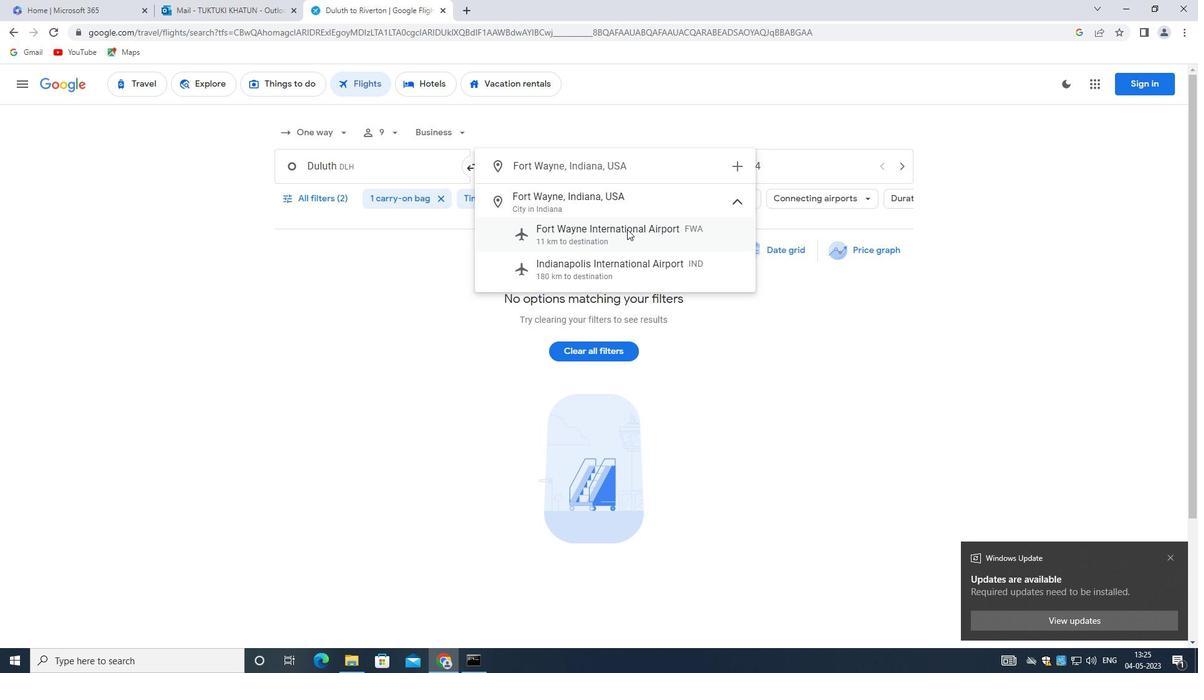 
Action: Mouse moved to (761, 164)
Screenshot: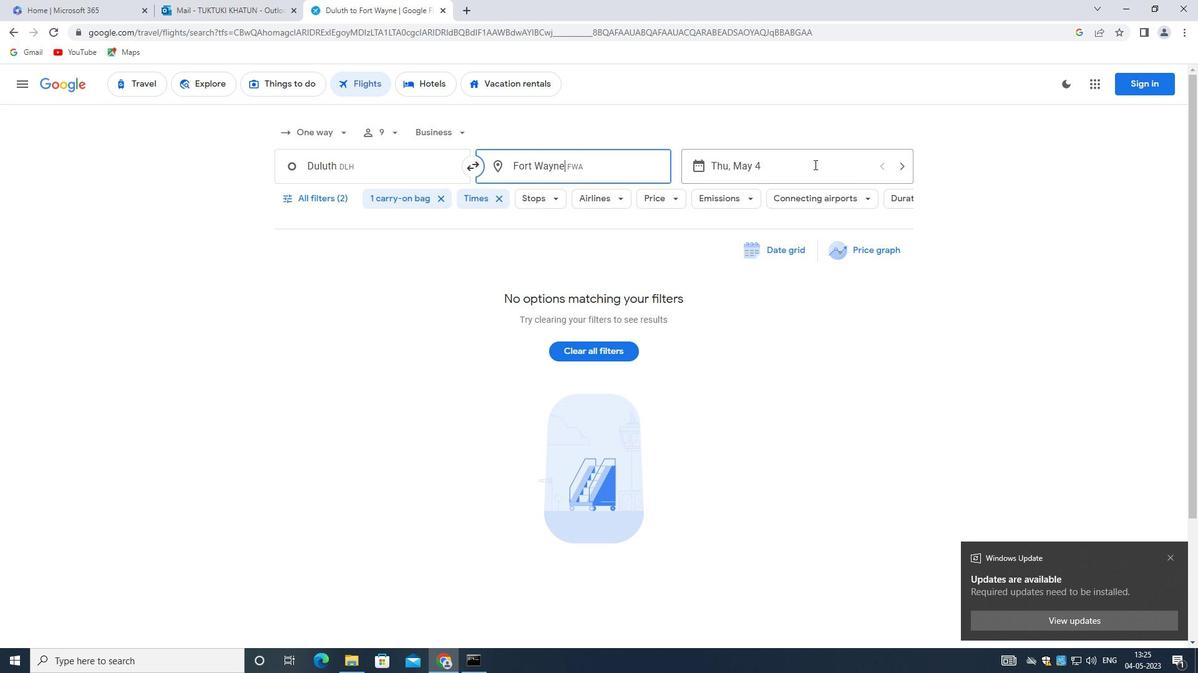 
Action: Mouse pressed left at (761, 164)
Screenshot: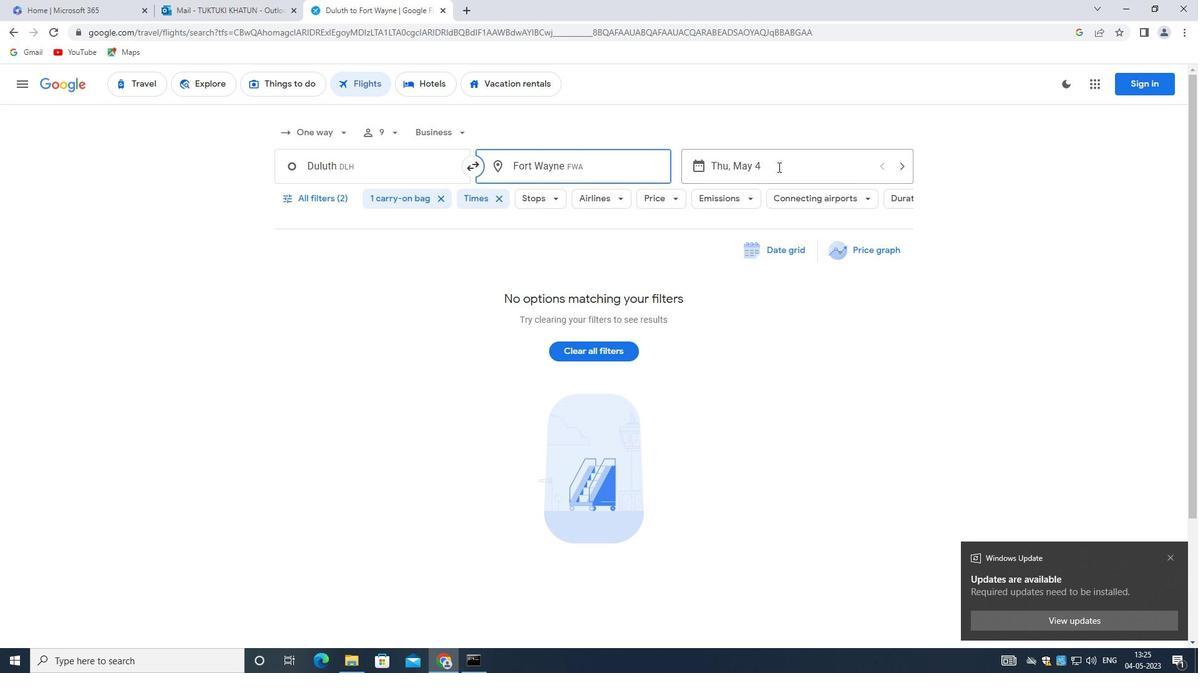 
Action: Mouse moved to (878, 470)
Screenshot: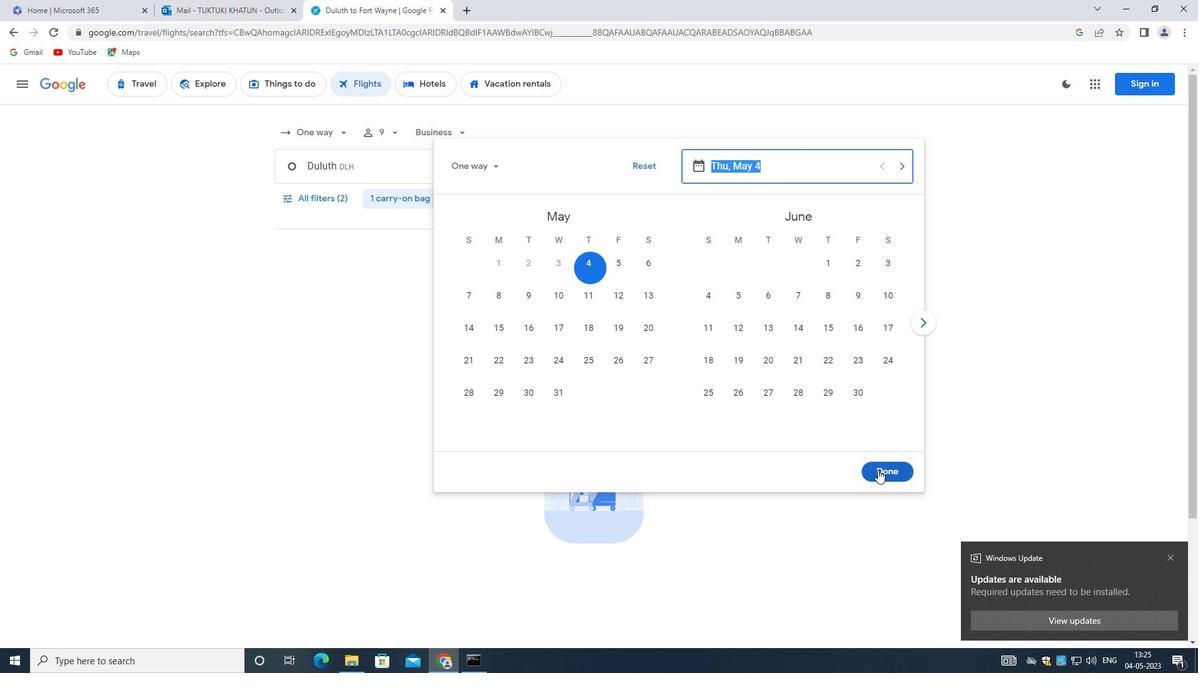 
Action: Mouse pressed left at (878, 470)
Screenshot: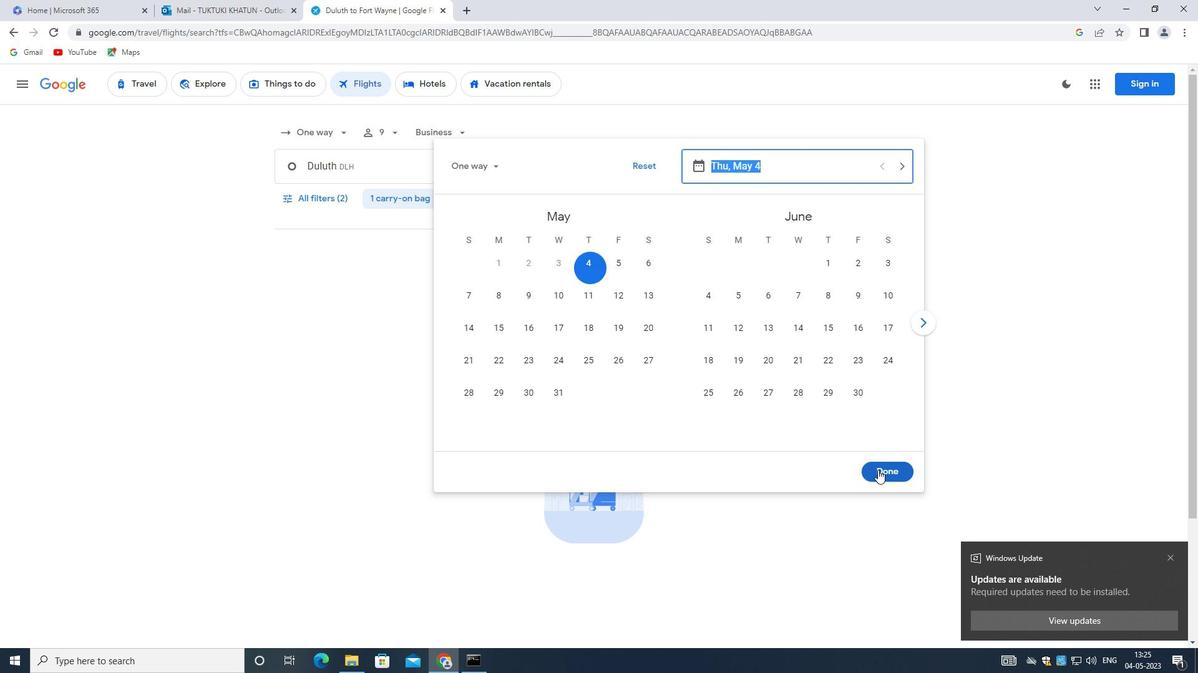 
Action: Mouse moved to (638, 406)
Screenshot: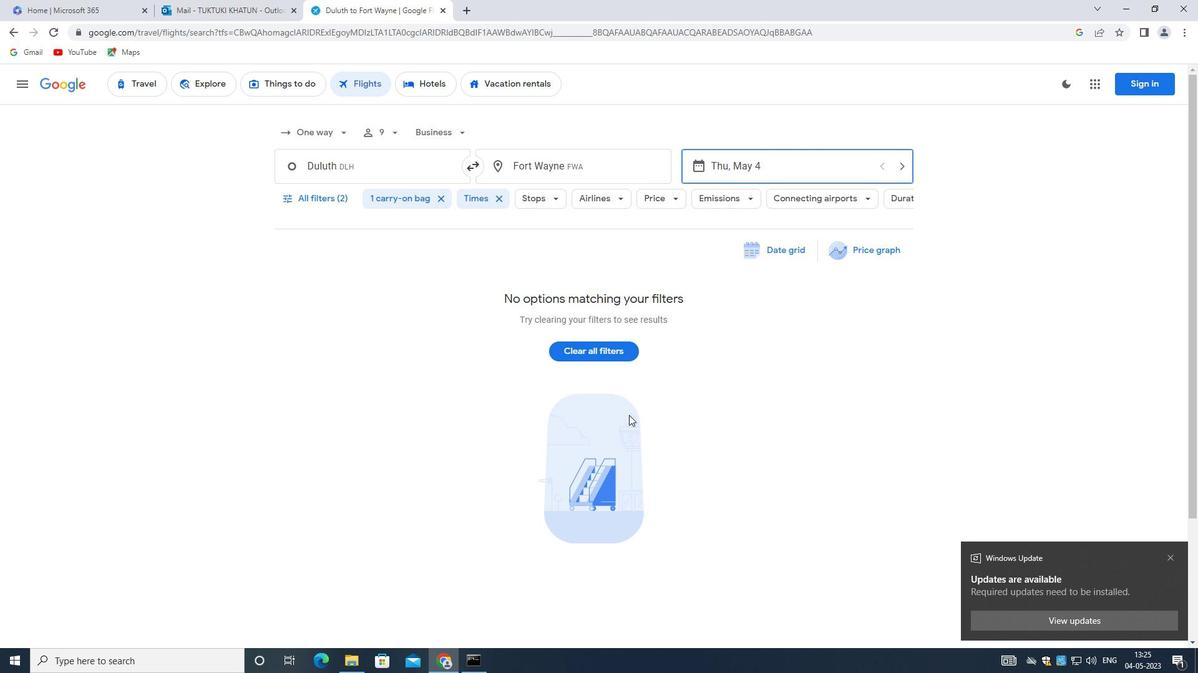 
Action: Mouse scrolled (638, 405) with delta (0, 0)
Screenshot: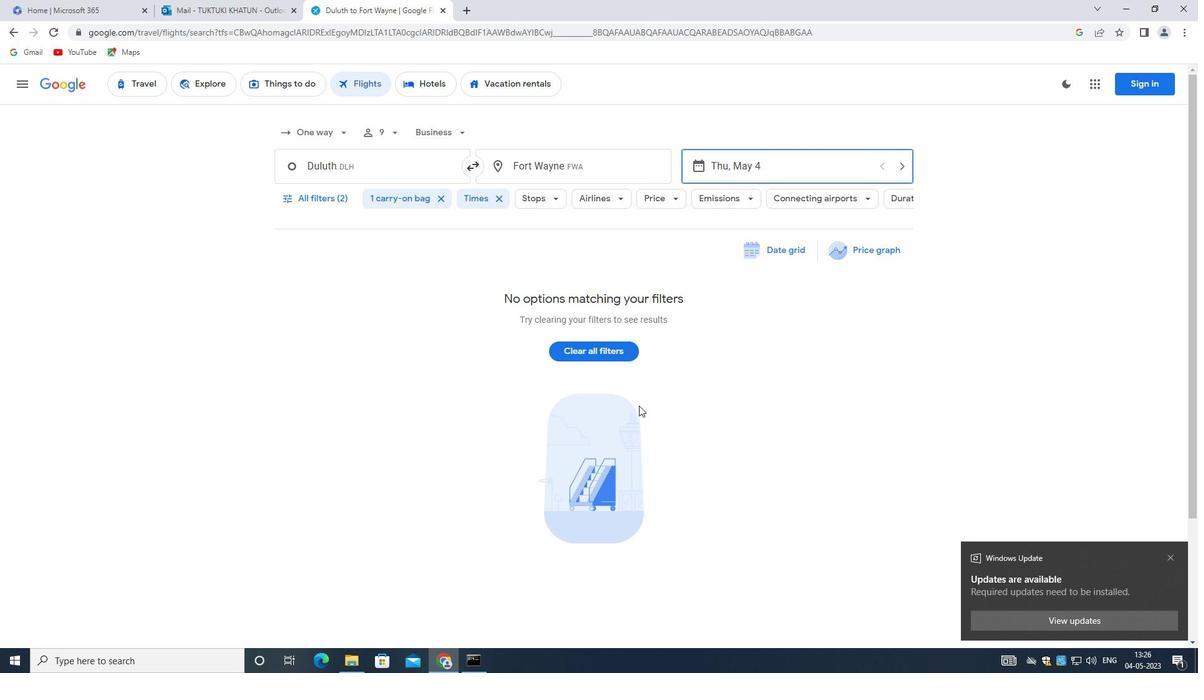 
Action: Mouse scrolled (638, 405) with delta (0, 0)
Screenshot: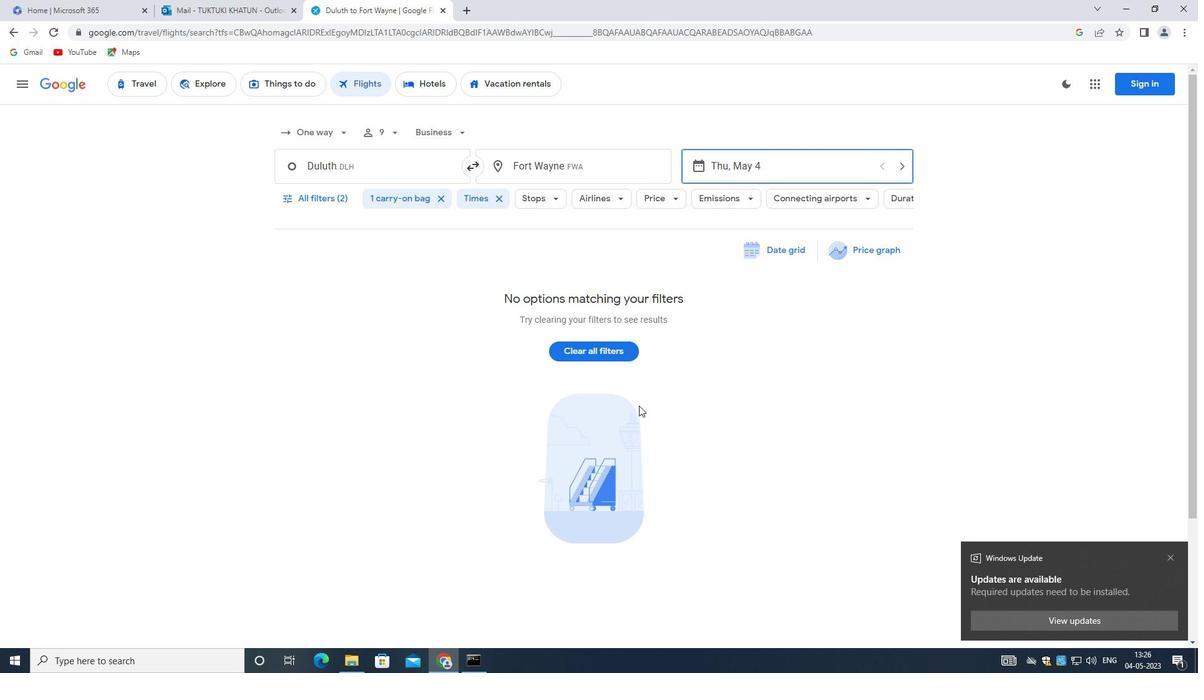 
Action: Mouse moved to (650, 356)
Screenshot: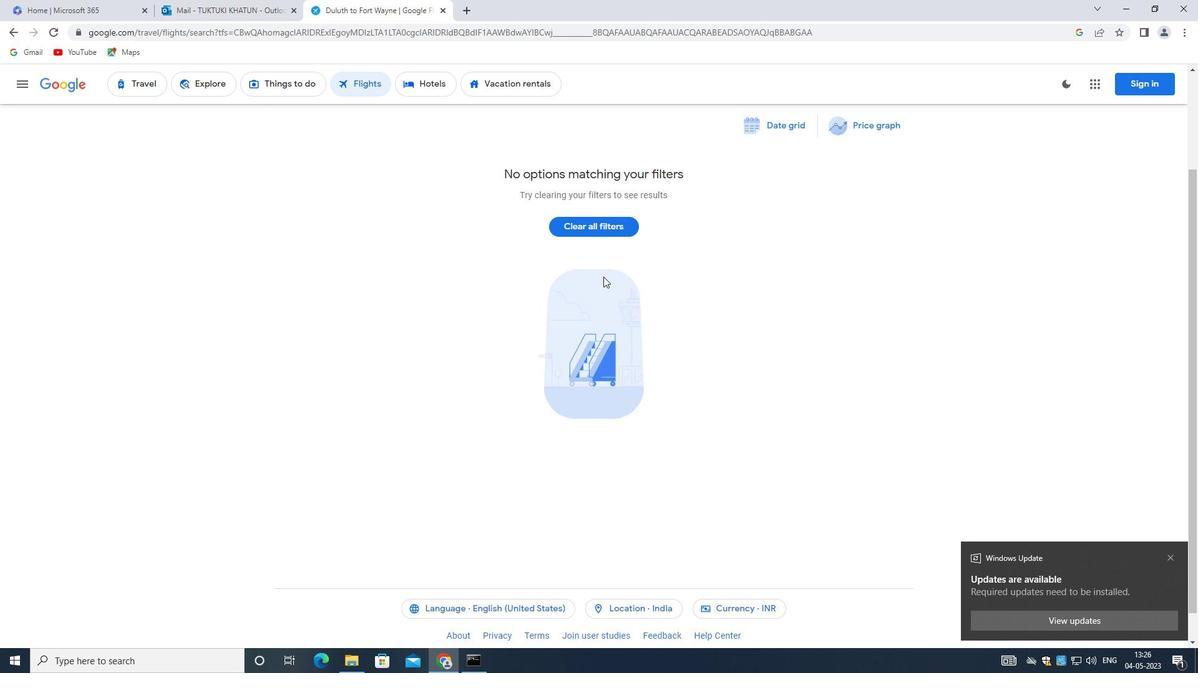 
Action: Mouse scrolled (650, 356) with delta (0, 0)
Screenshot: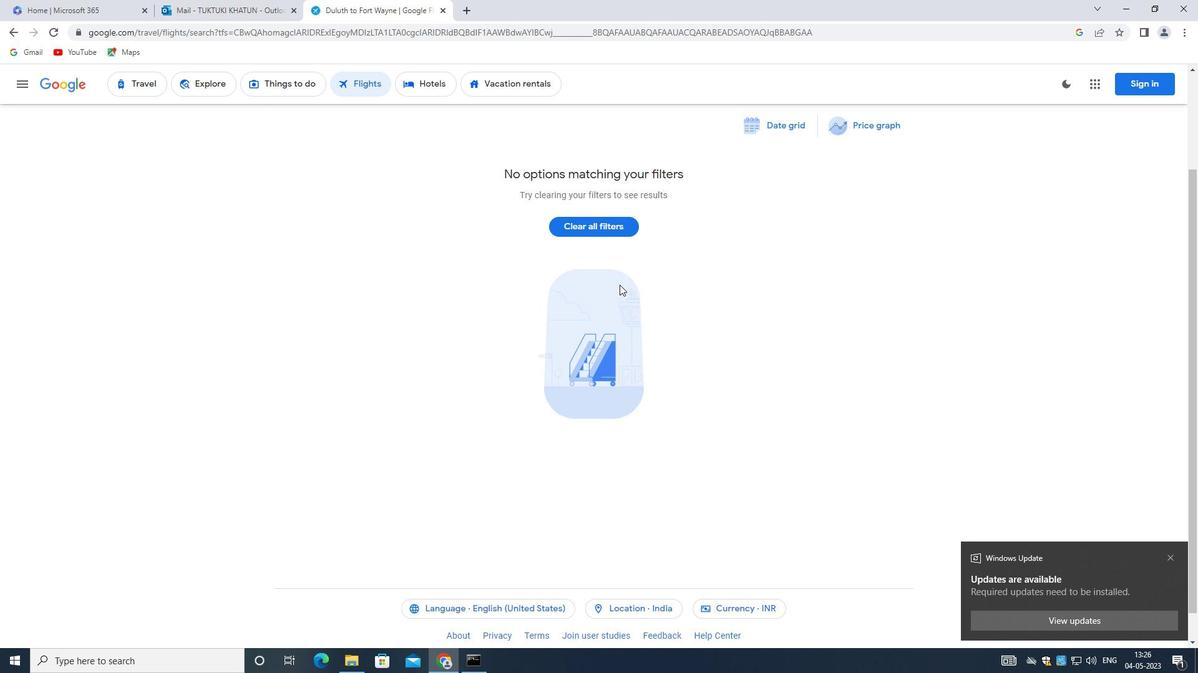 
Action: Mouse scrolled (650, 356) with delta (0, 0)
Screenshot: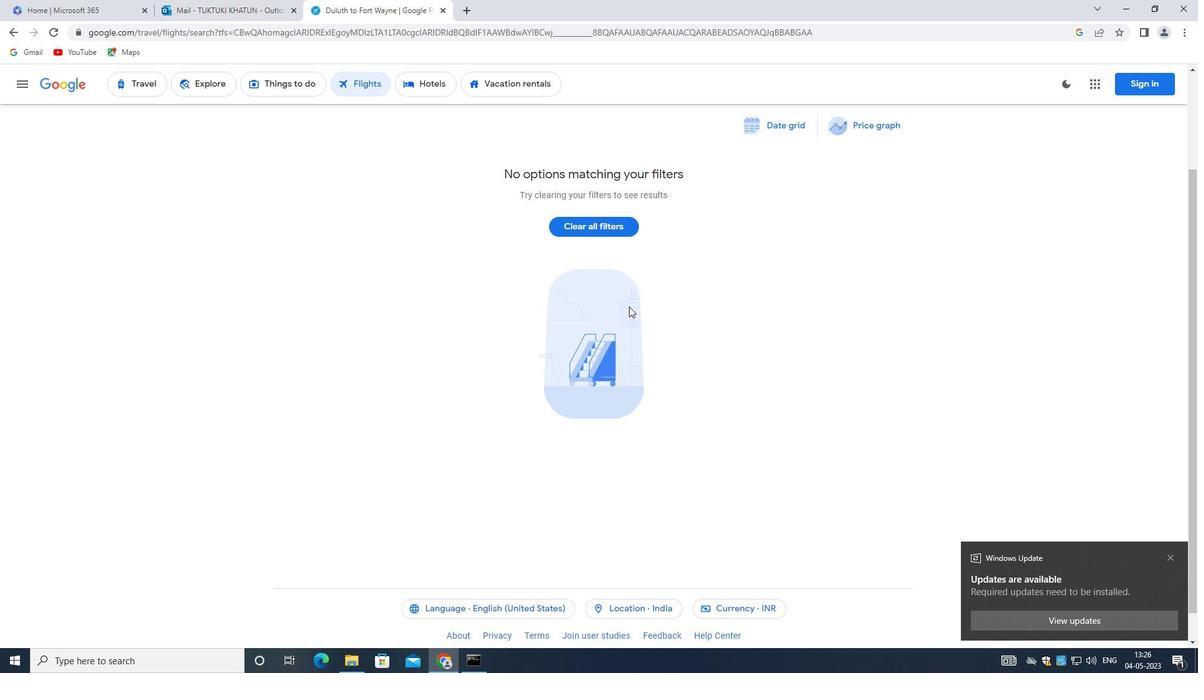 
Action: Mouse scrolled (650, 356) with delta (0, 0)
Screenshot: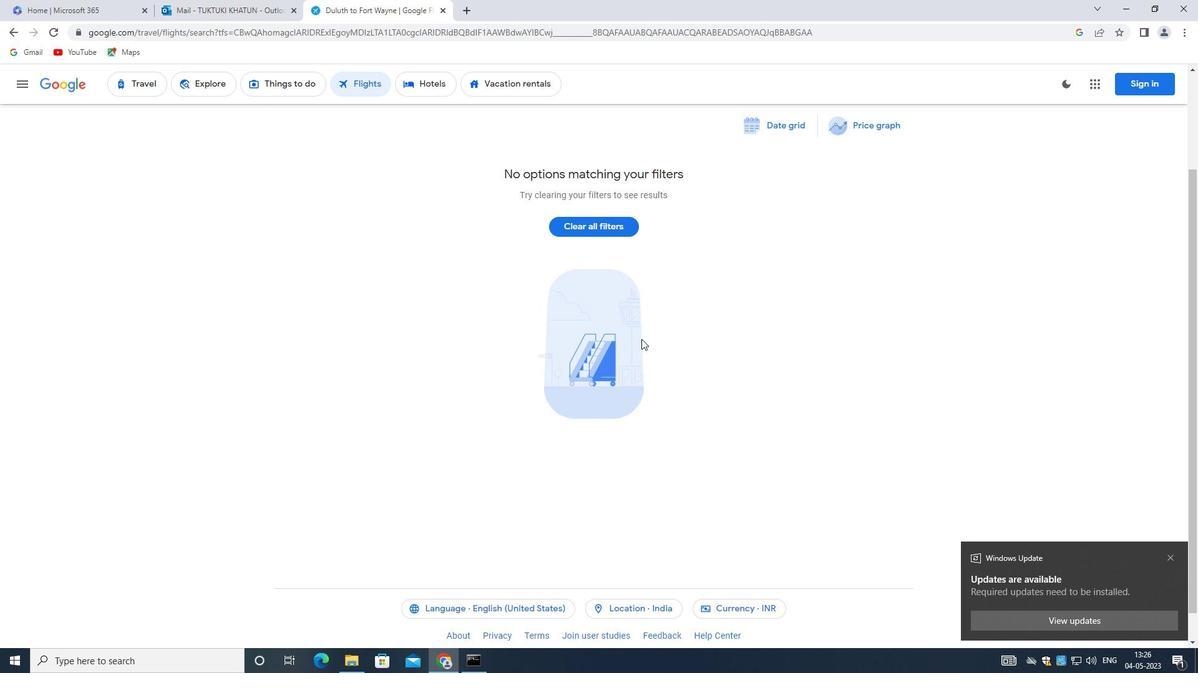 
Action: Mouse moved to (650, 376)
Screenshot: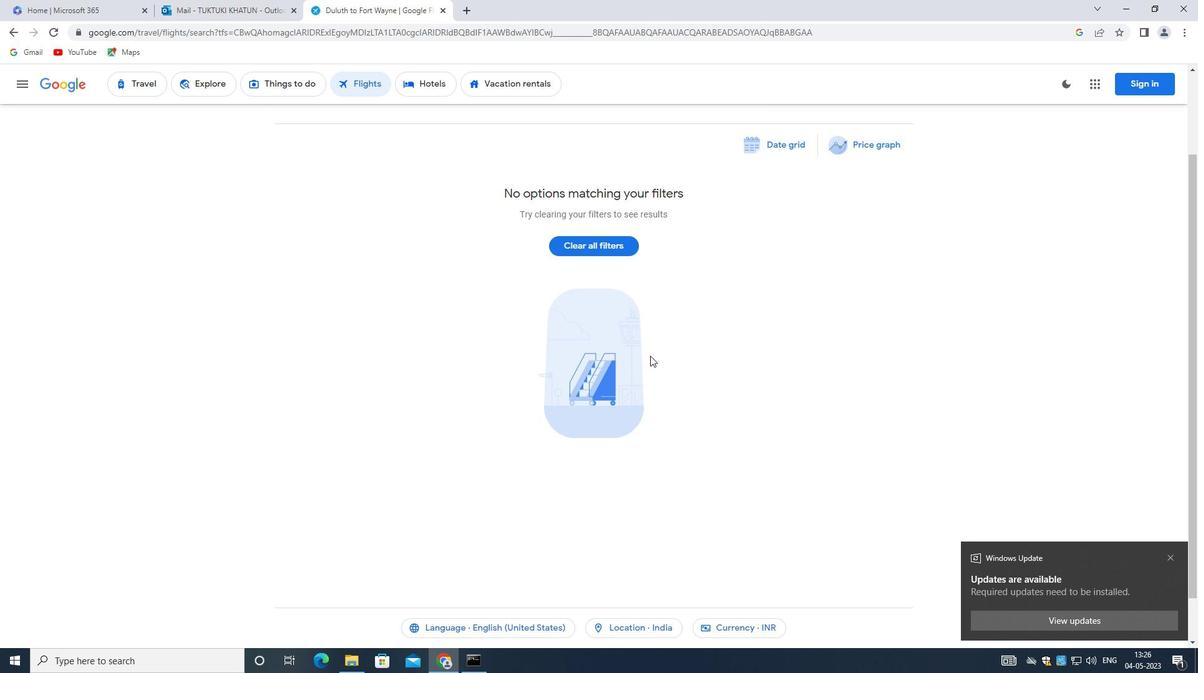 
Action: Mouse scrolled (650, 376) with delta (0, 0)
Screenshot: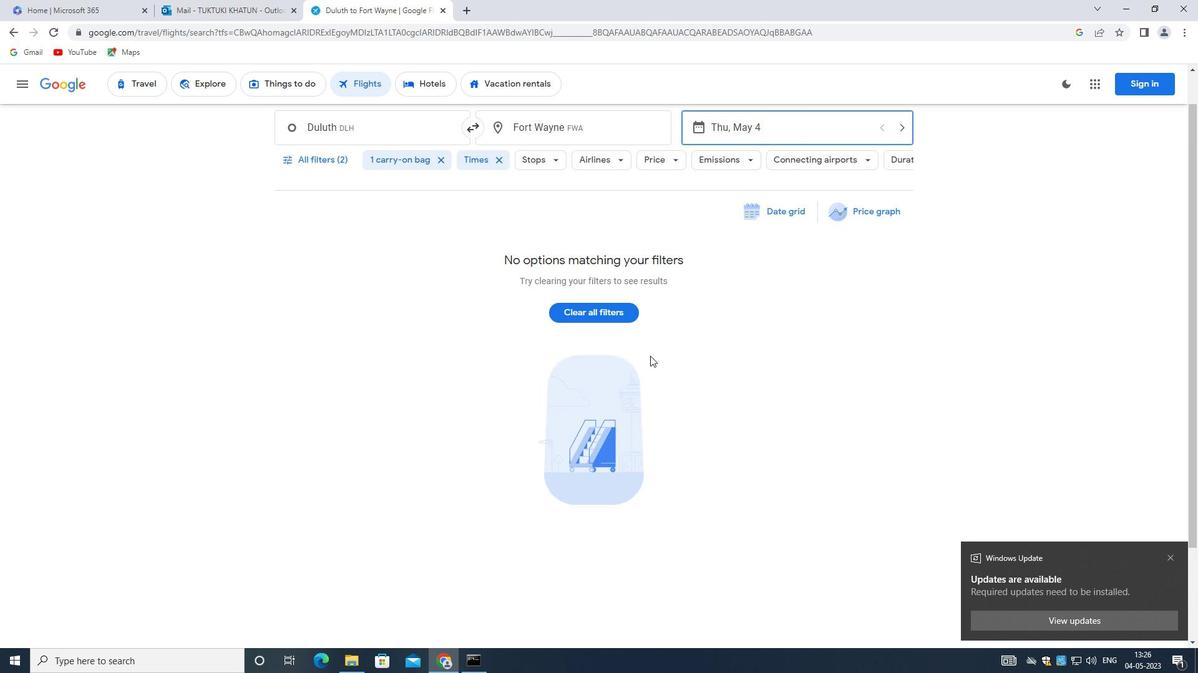 
Action: Mouse scrolled (650, 376) with delta (0, 0)
Screenshot: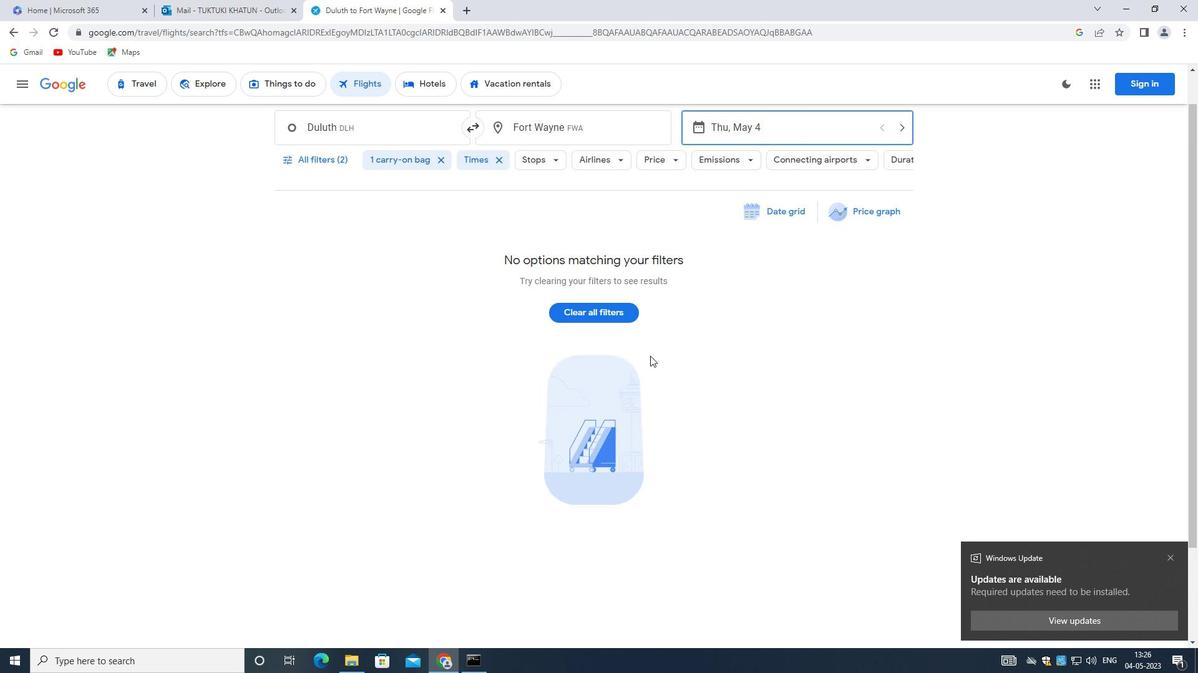
Action: Mouse scrolled (650, 376) with delta (0, 0)
Screenshot: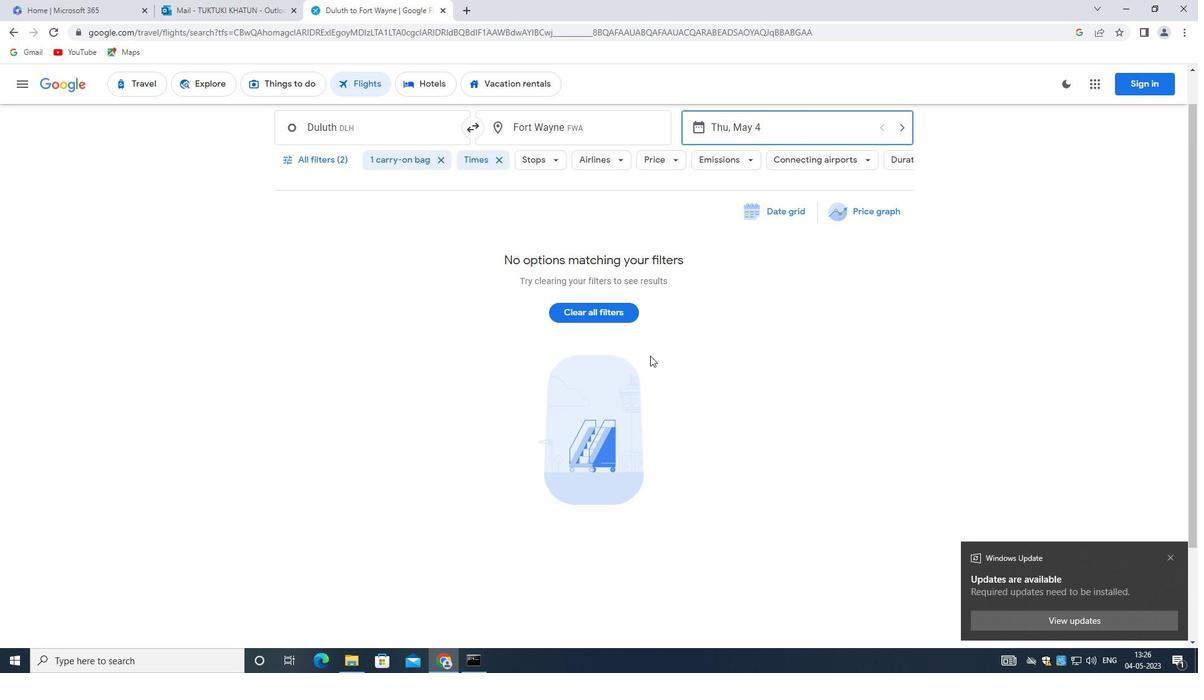 
Action: Mouse scrolled (650, 376) with delta (0, 0)
Screenshot: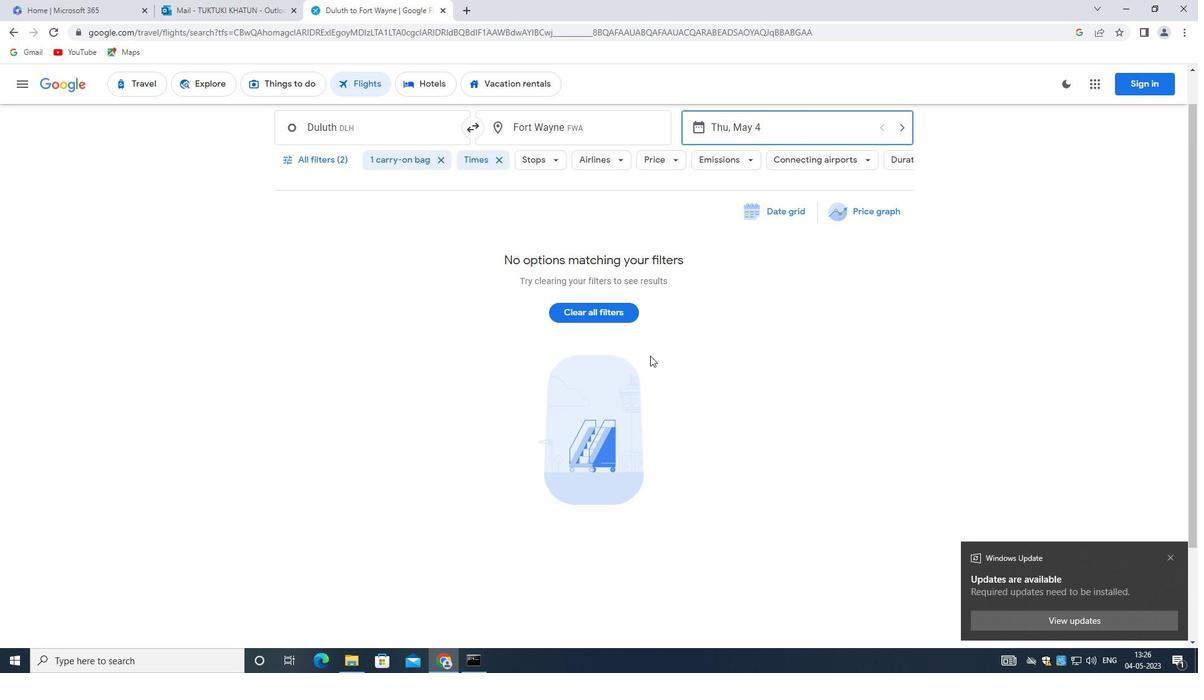 
Action: Mouse moved to (335, 199)
Screenshot: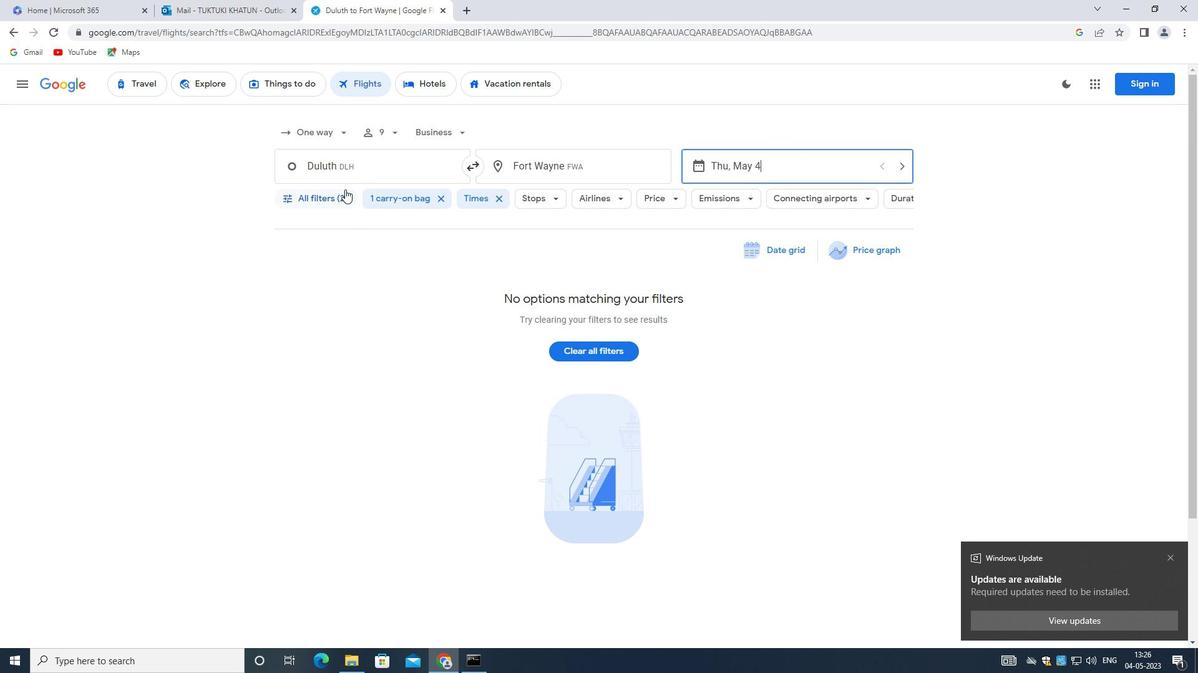 
Action: Mouse pressed left at (335, 199)
Screenshot: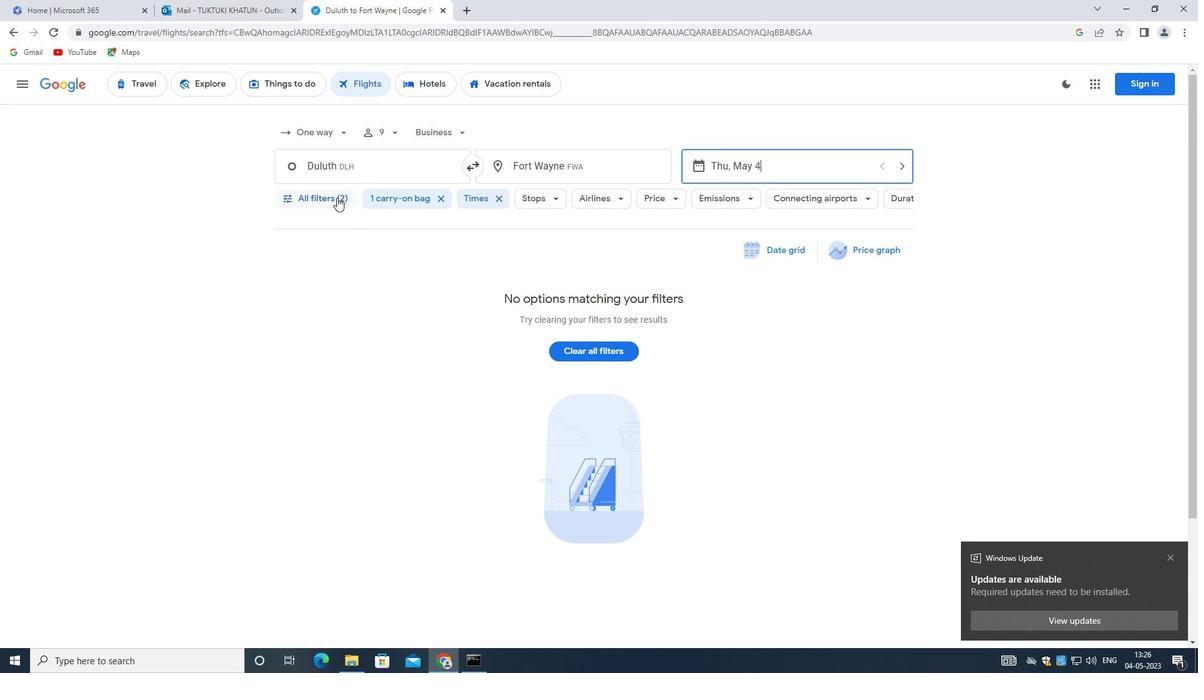
Action: Mouse moved to (377, 358)
Screenshot: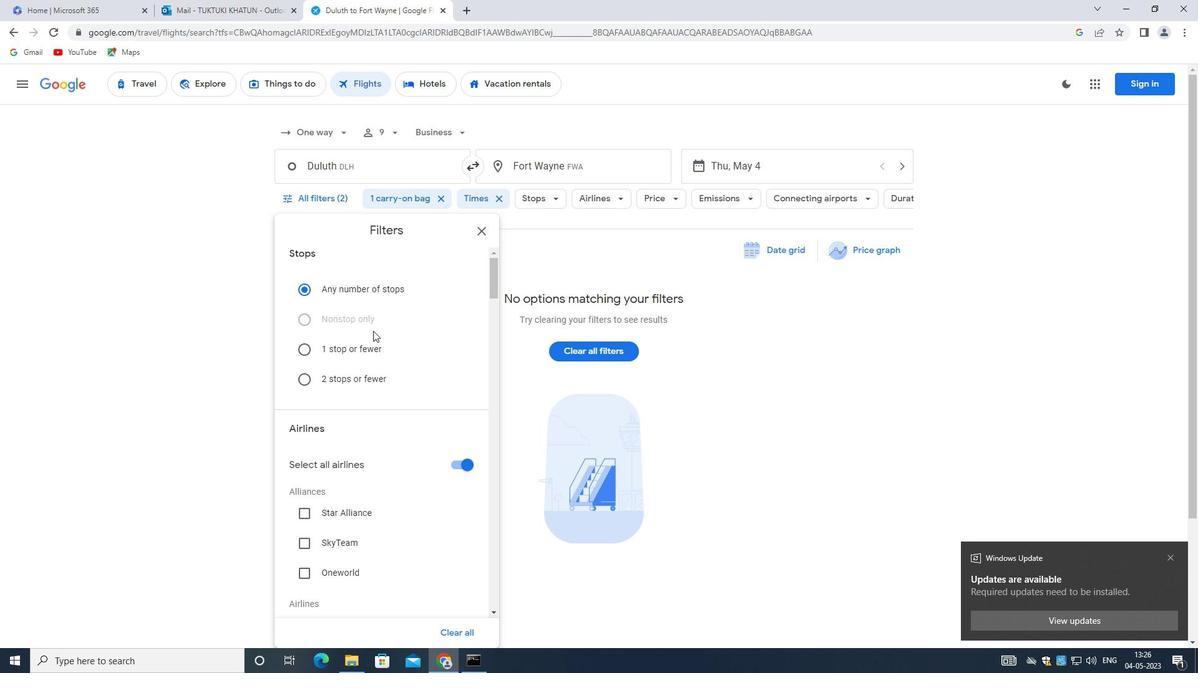 
Action: Mouse scrolled (377, 358) with delta (0, 0)
Screenshot: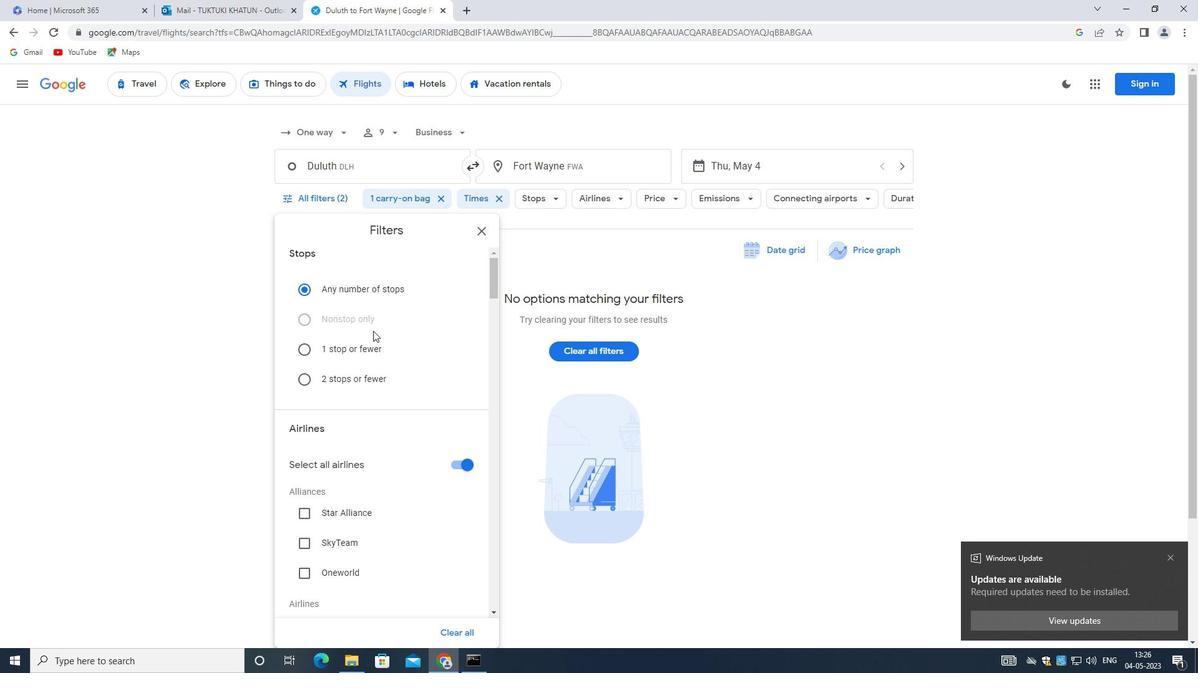 
Action: Mouse moved to (378, 364)
Screenshot: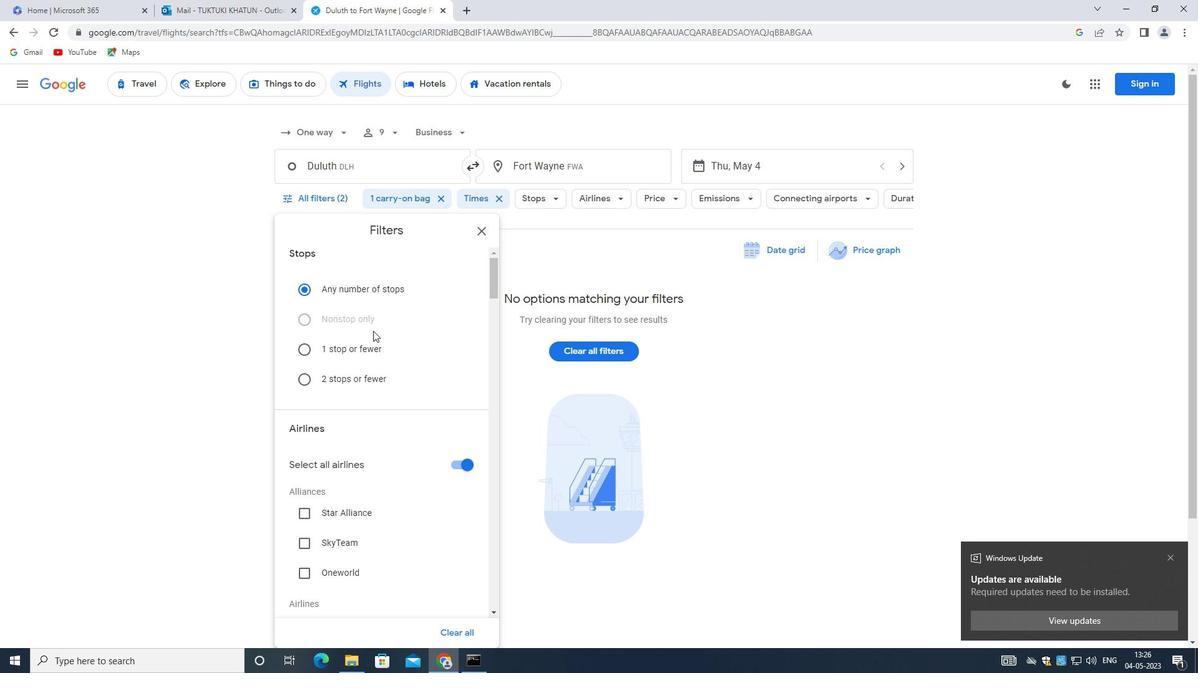 
Action: Mouse scrolled (378, 363) with delta (0, 0)
Screenshot: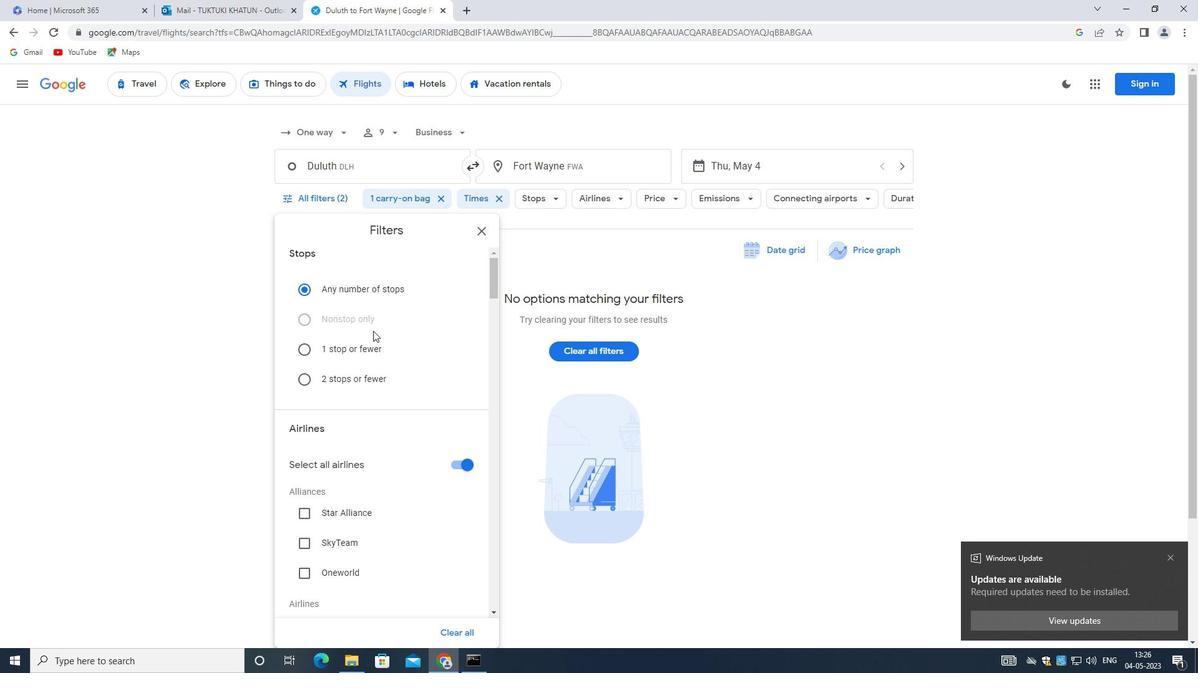 
Action: Mouse moved to (378, 364)
Screenshot: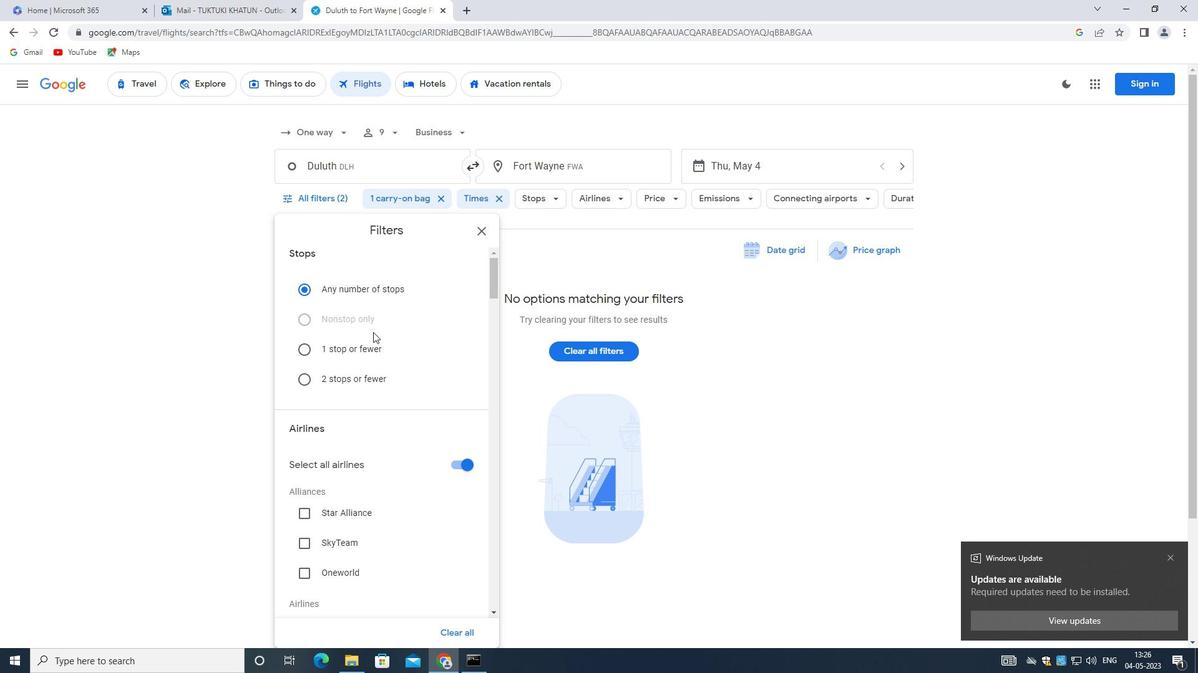 
Action: Mouse scrolled (378, 363) with delta (0, 0)
Screenshot: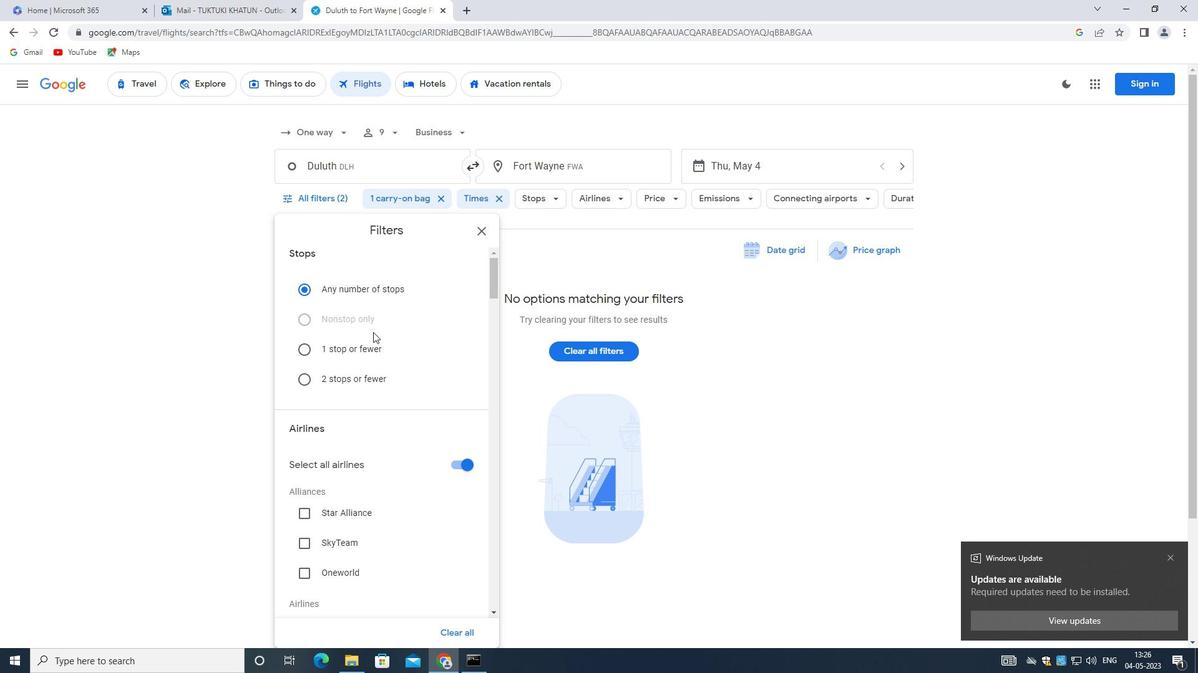 
Action: Mouse moved to (378, 365)
Screenshot: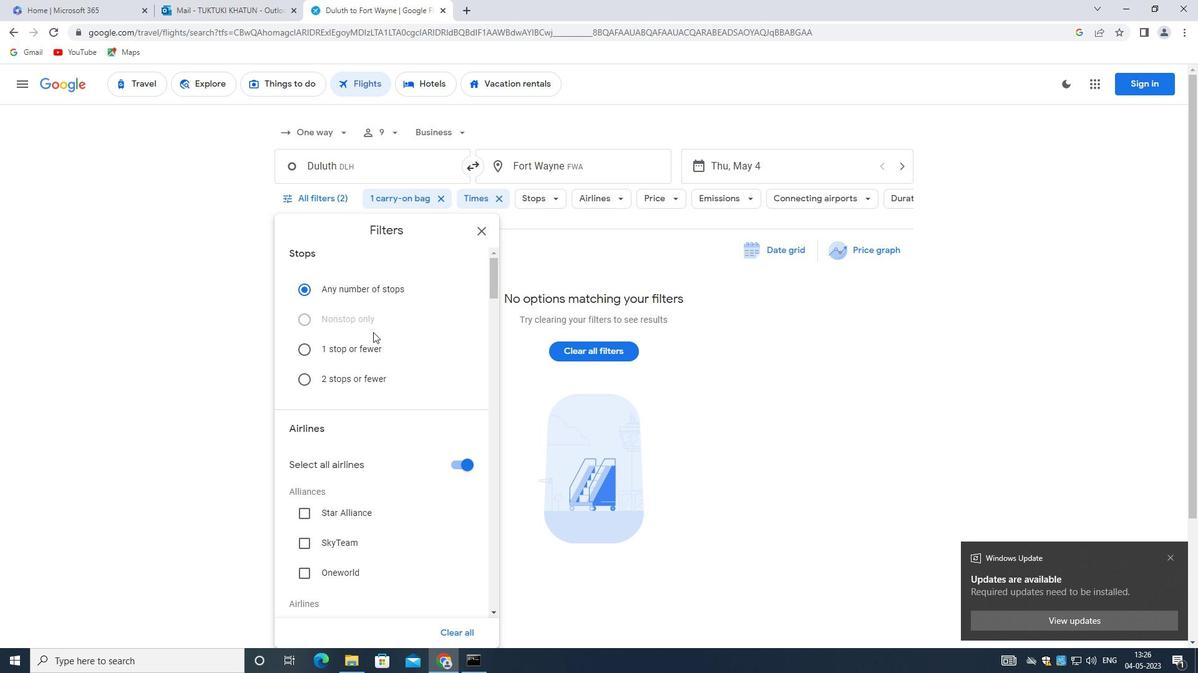 
Action: Mouse scrolled (378, 364) with delta (0, 0)
Screenshot: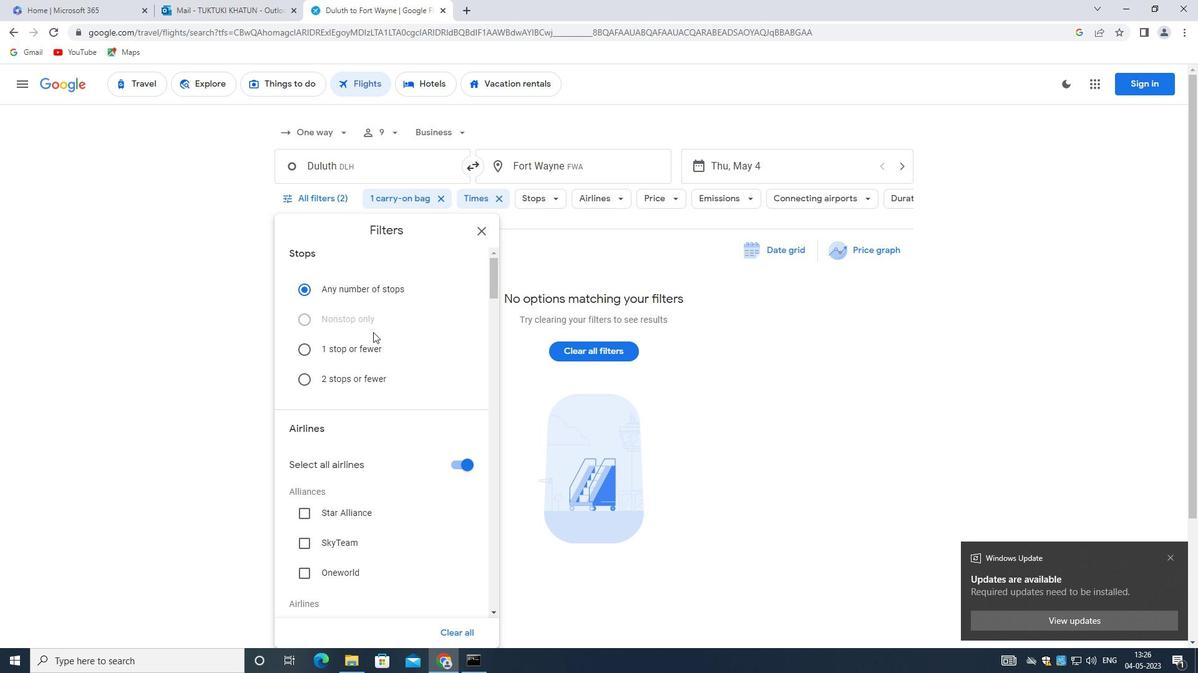
Action: Mouse scrolled (378, 365) with delta (0, 0)
Screenshot: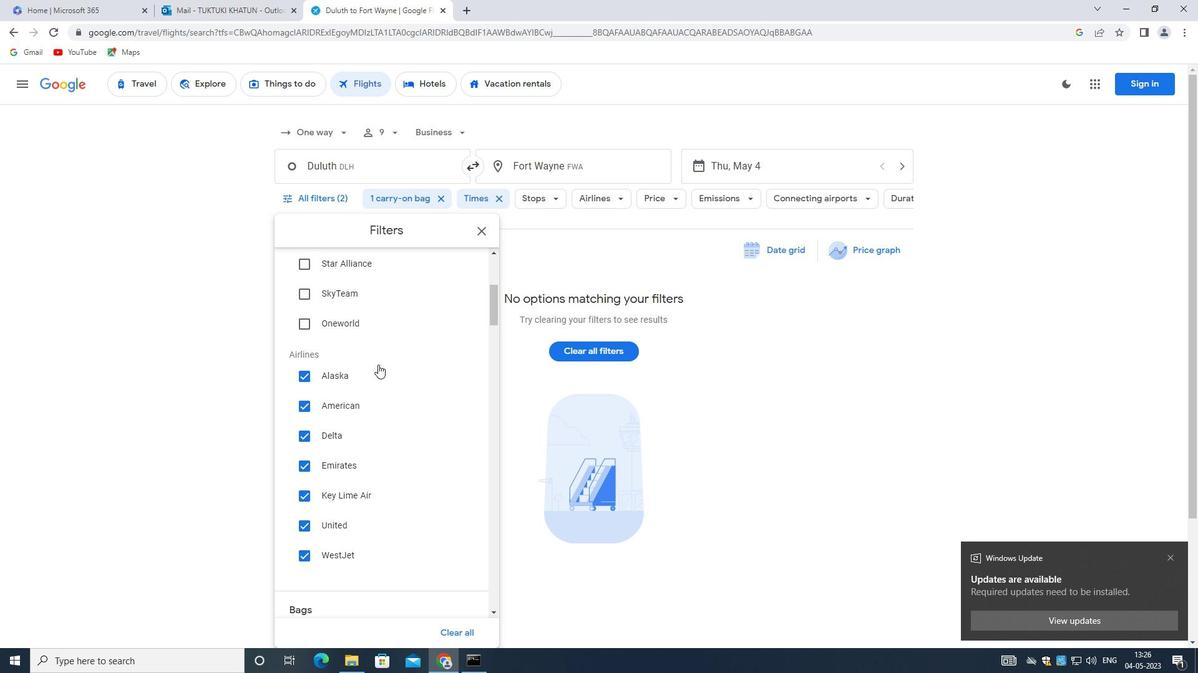 
Action: Mouse scrolled (378, 365) with delta (0, 0)
Screenshot: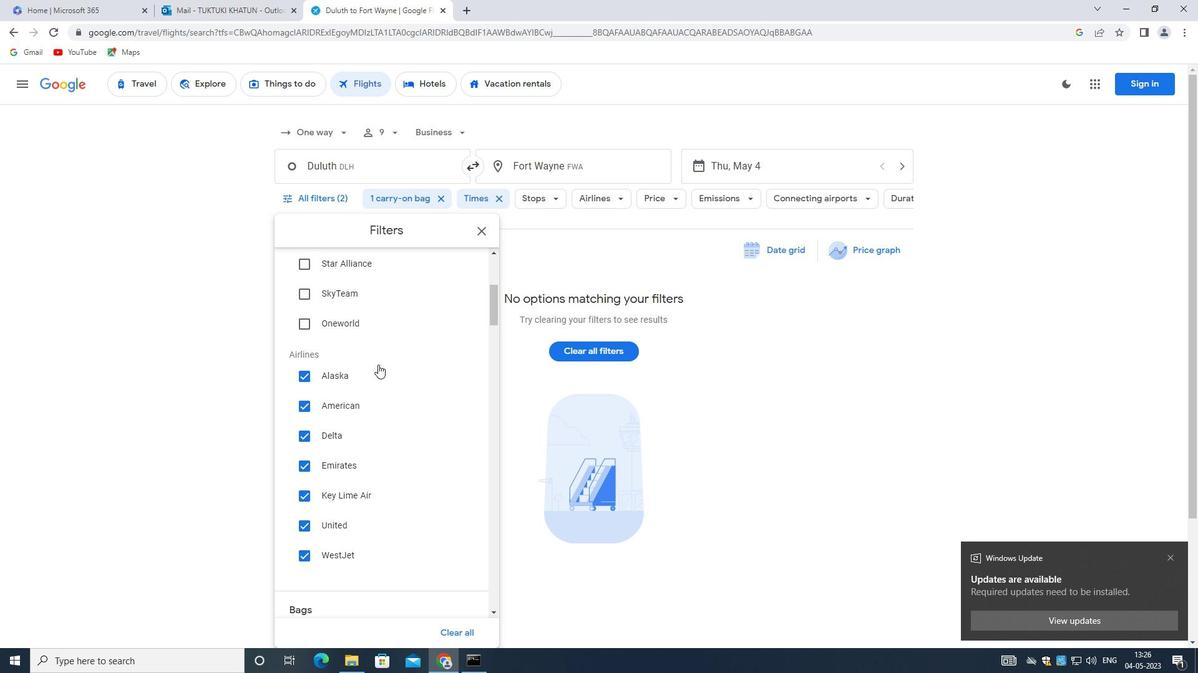 
Action: Mouse scrolled (378, 365) with delta (0, 0)
Screenshot: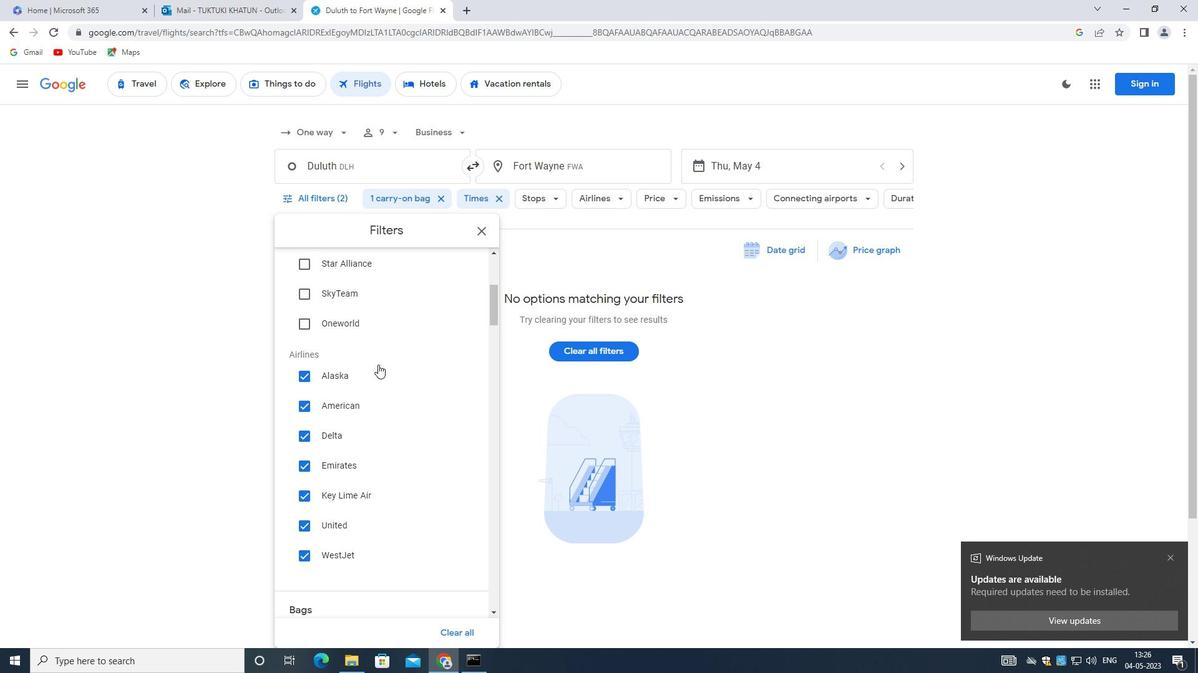 
Action: Mouse moved to (451, 399)
Screenshot: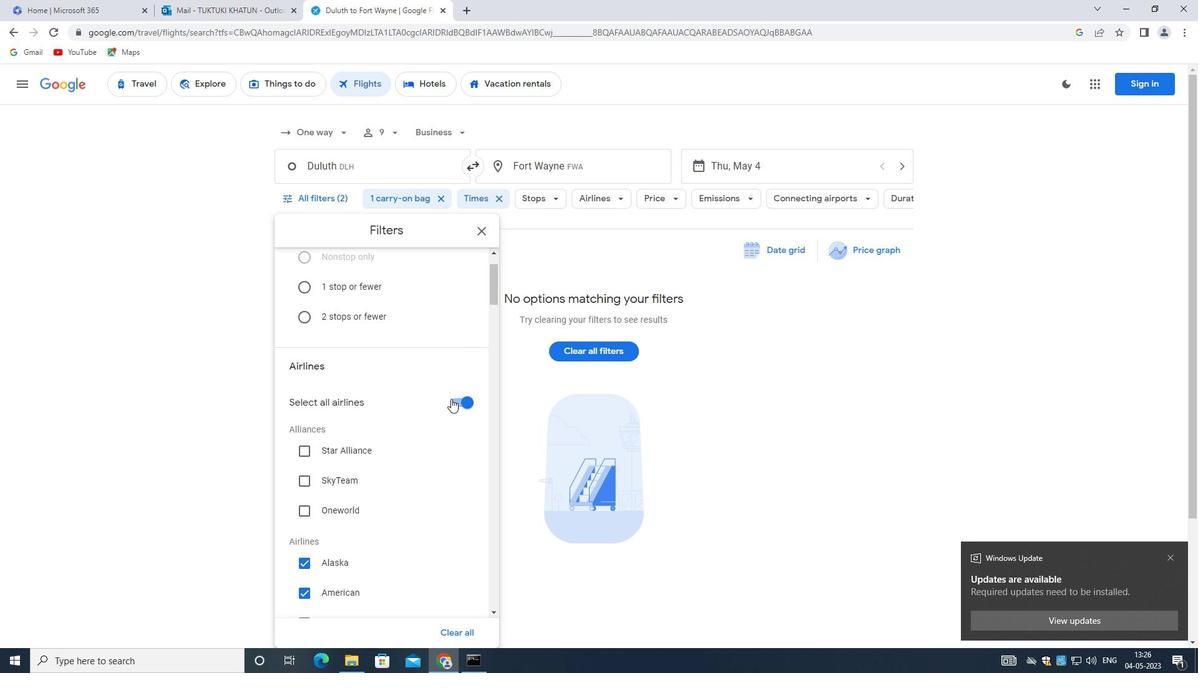 
Action: Mouse pressed left at (451, 399)
Screenshot: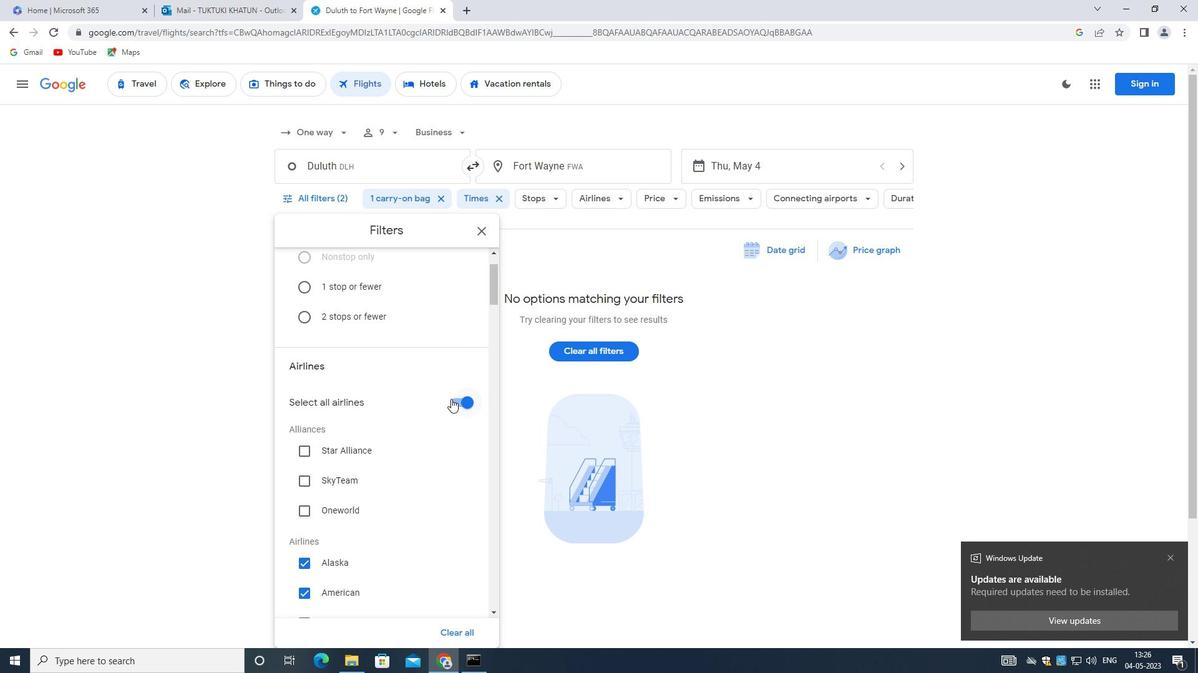 
Action: Mouse moved to (432, 401)
Screenshot: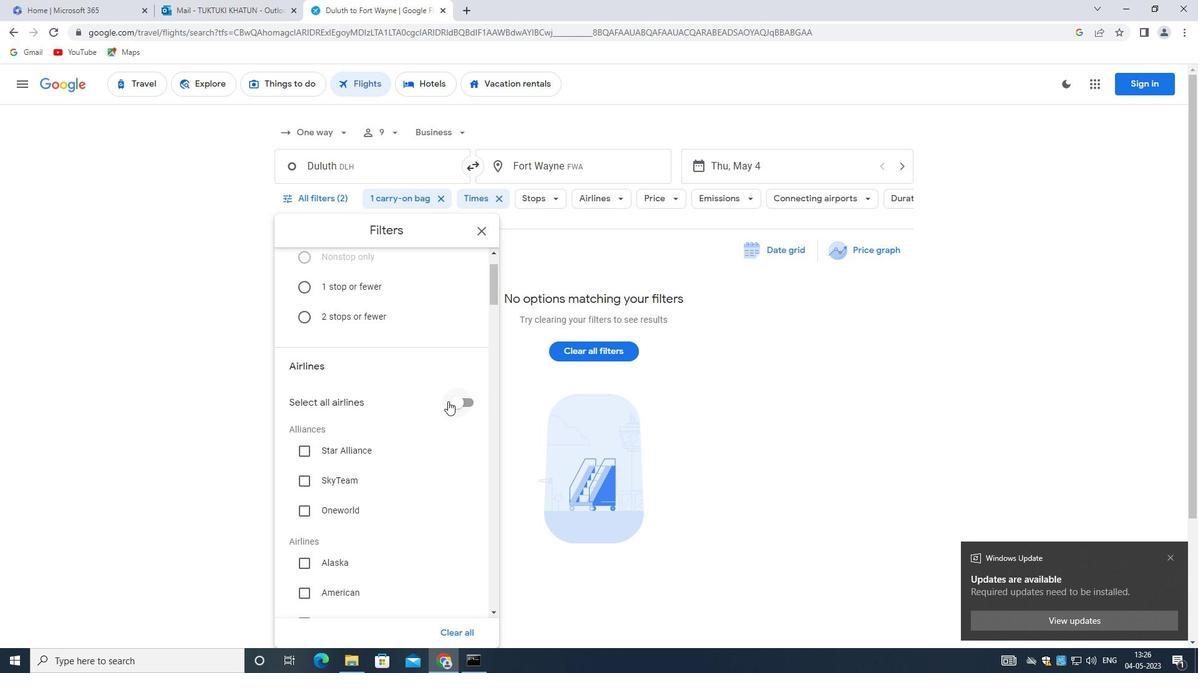 
Action: Mouse scrolled (432, 400) with delta (0, 0)
Screenshot: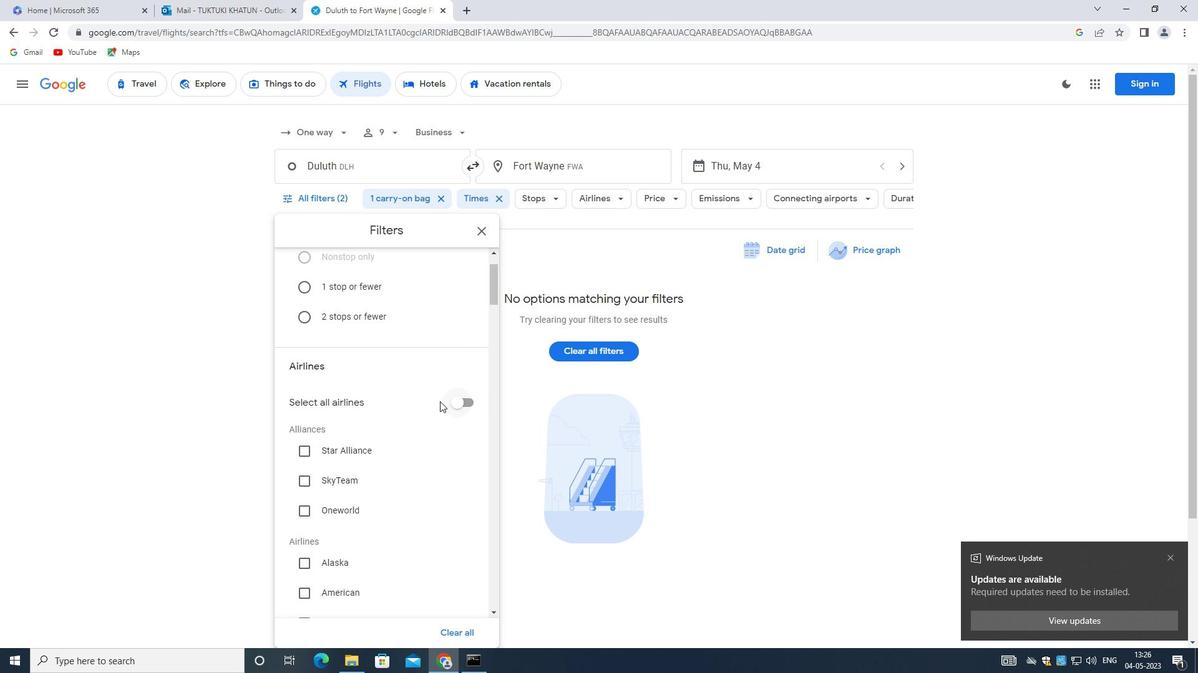 
Action: Mouse moved to (432, 401)
Screenshot: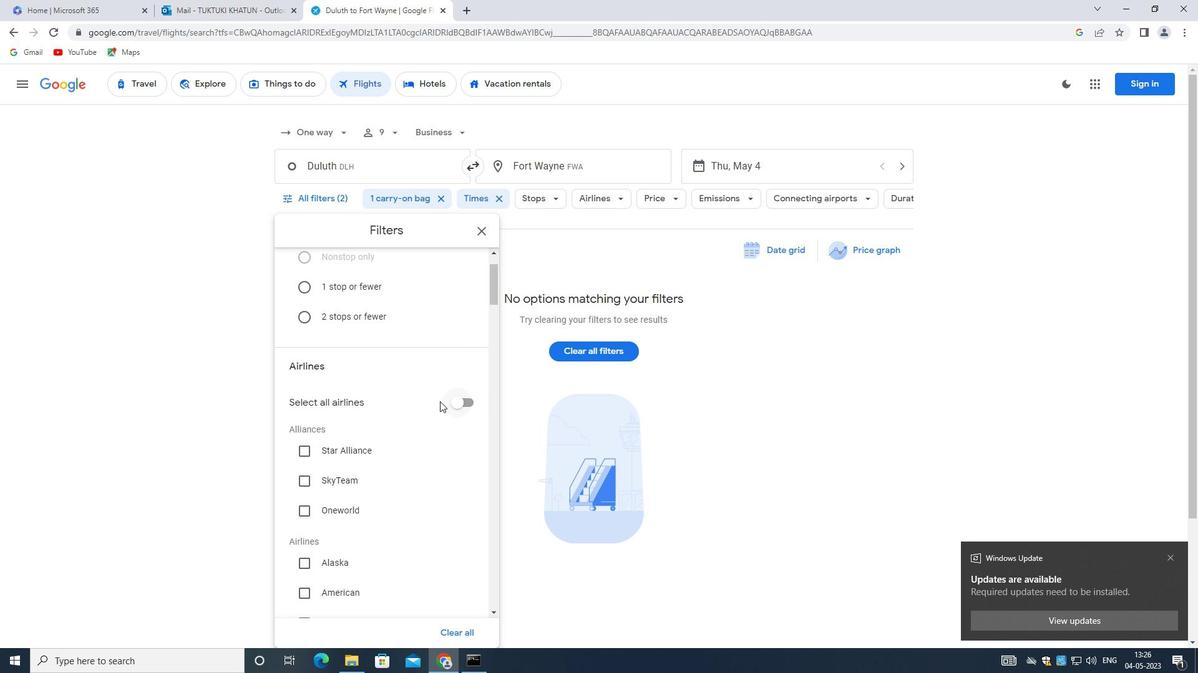 
Action: Mouse scrolled (432, 400) with delta (0, 0)
Screenshot: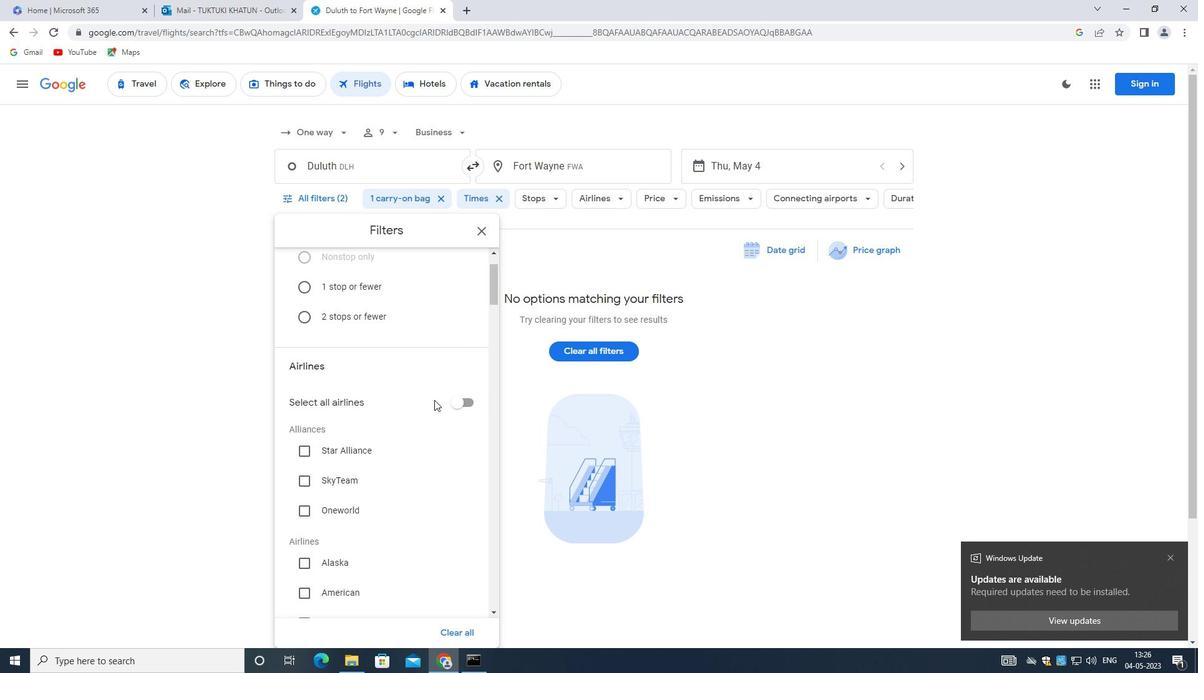 
Action: Mouse moved to (432, 401)
Screenshot: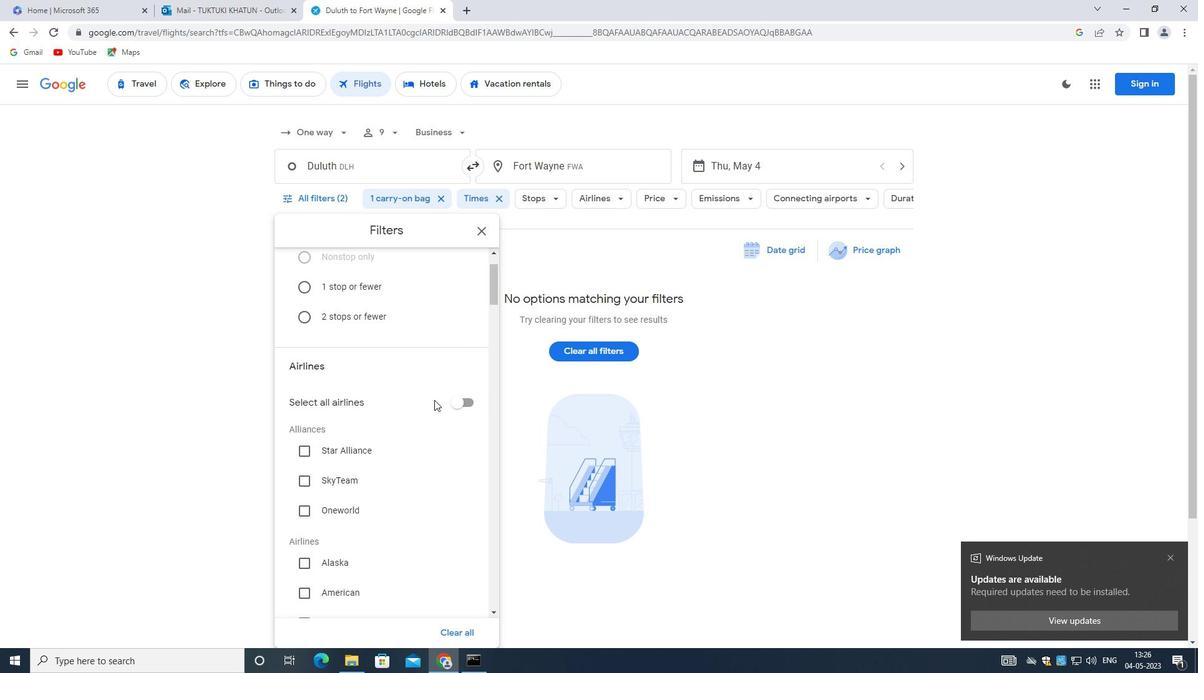 
Action: Mouse scrolled (432, 401) with delta (0, 0)
Screenshot: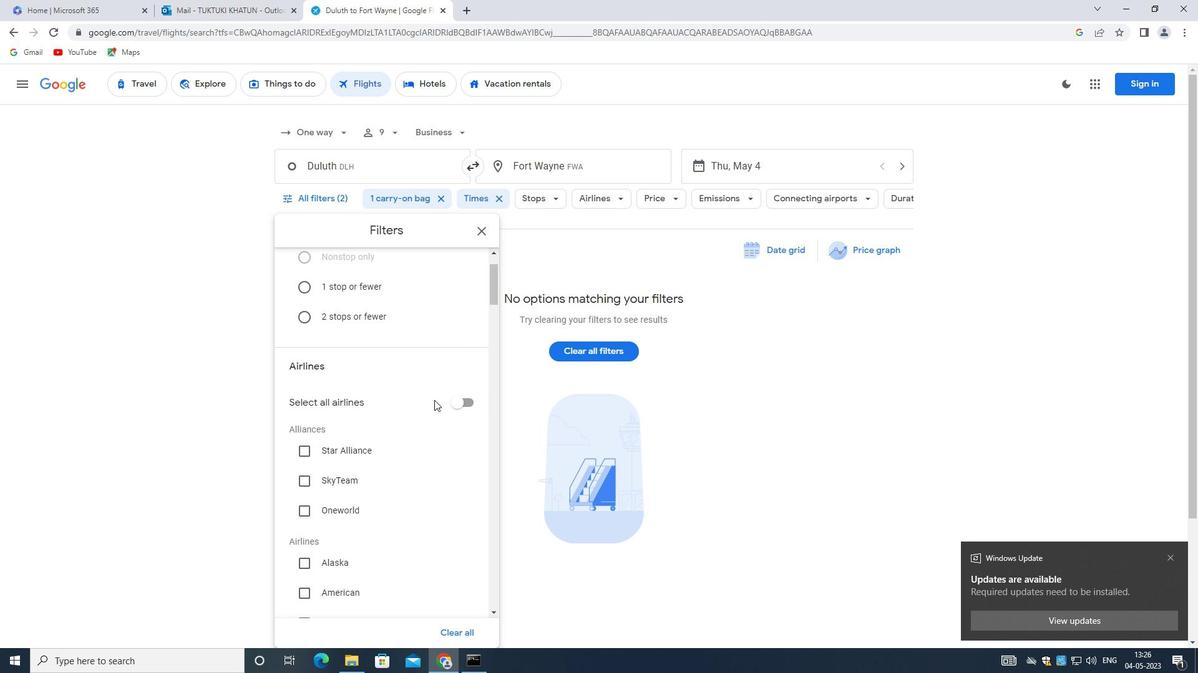 
Action: Mouse moved to (431, 401)
Screenshot: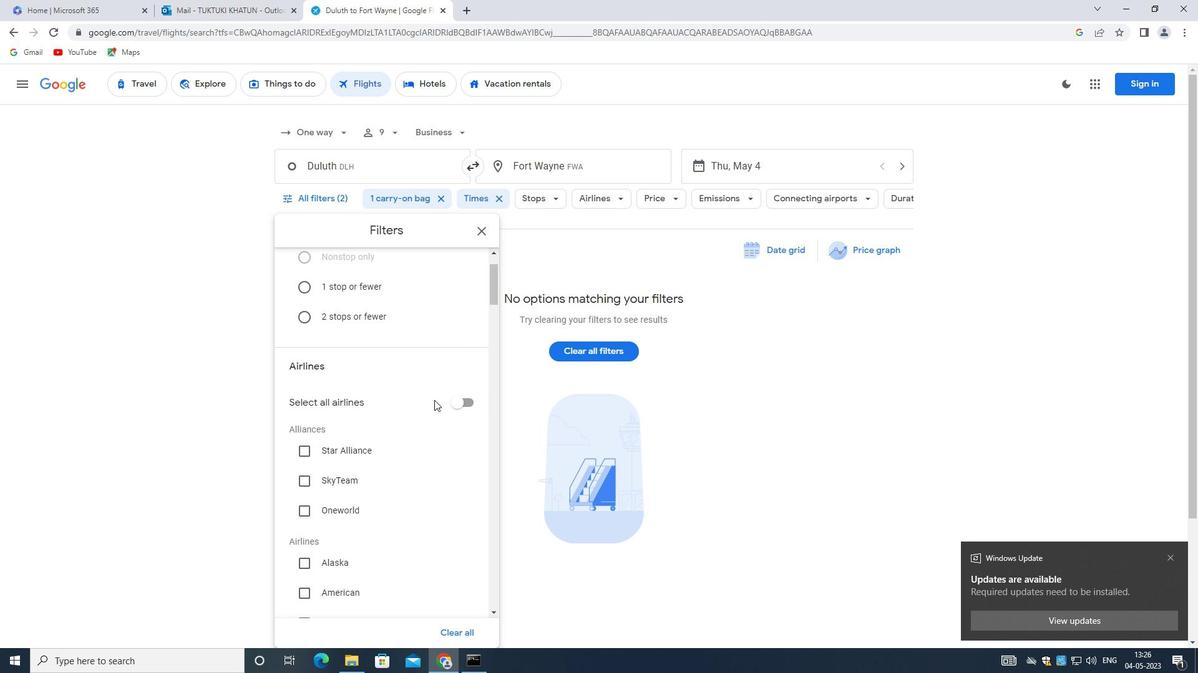 
Action: Mouse scrolled (431, 401) with delta (0, 0)
Screenshot: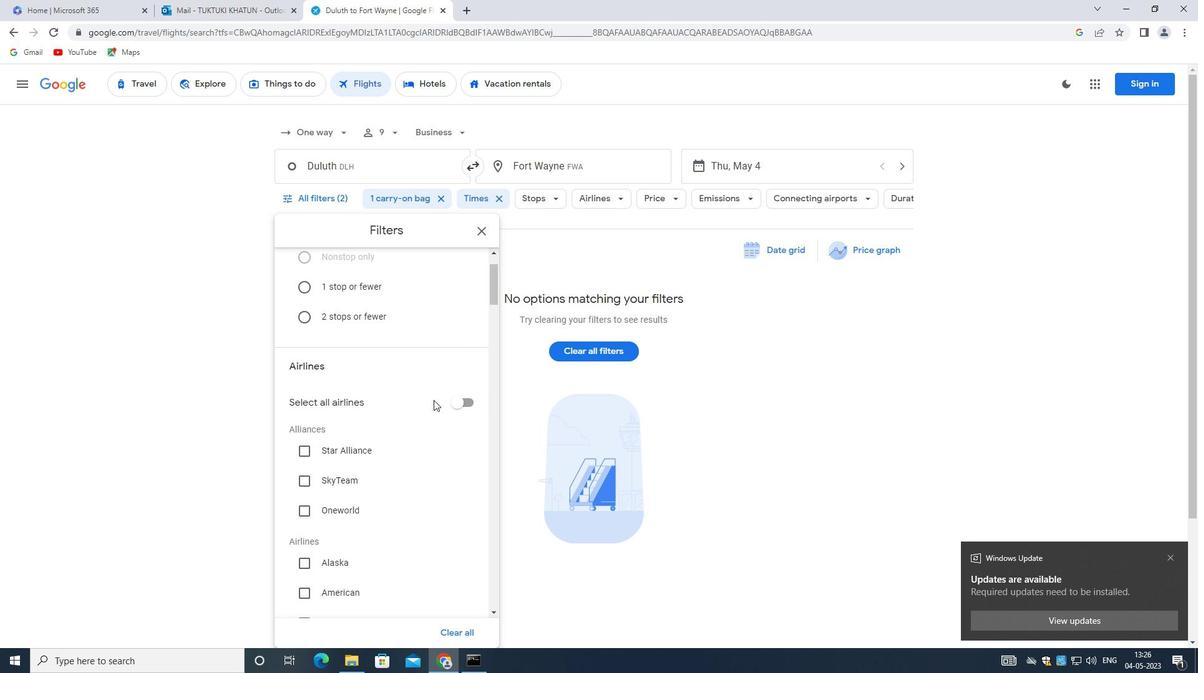 
Action: Mouse moved to (366, 421)
Screenshot: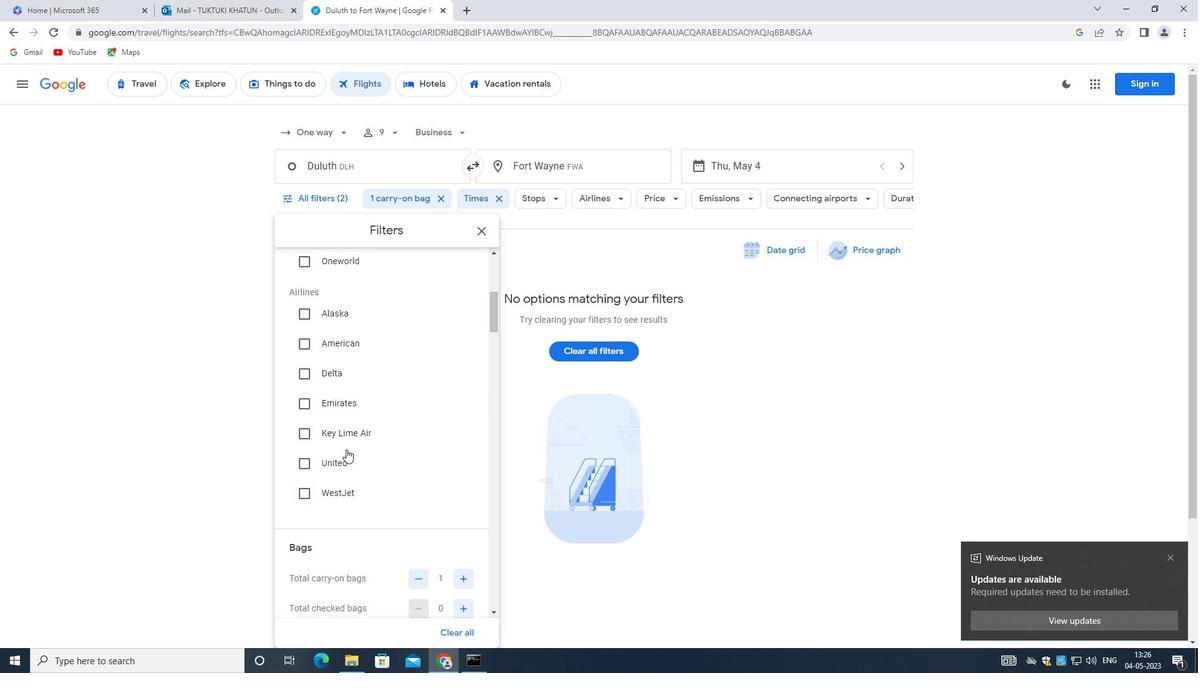 
Action: Mouse scrolled (366, 422) with delta (0, 0)
Screenshot: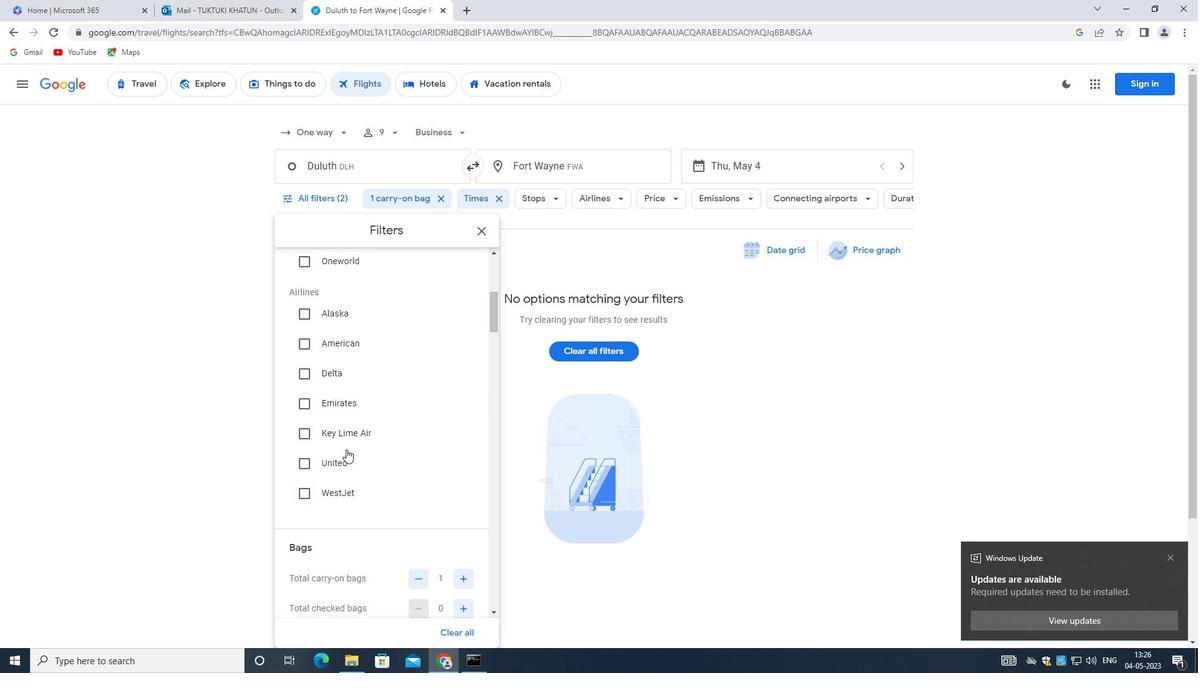 
Action: Mouse moved to (368, 419)
Screenshot: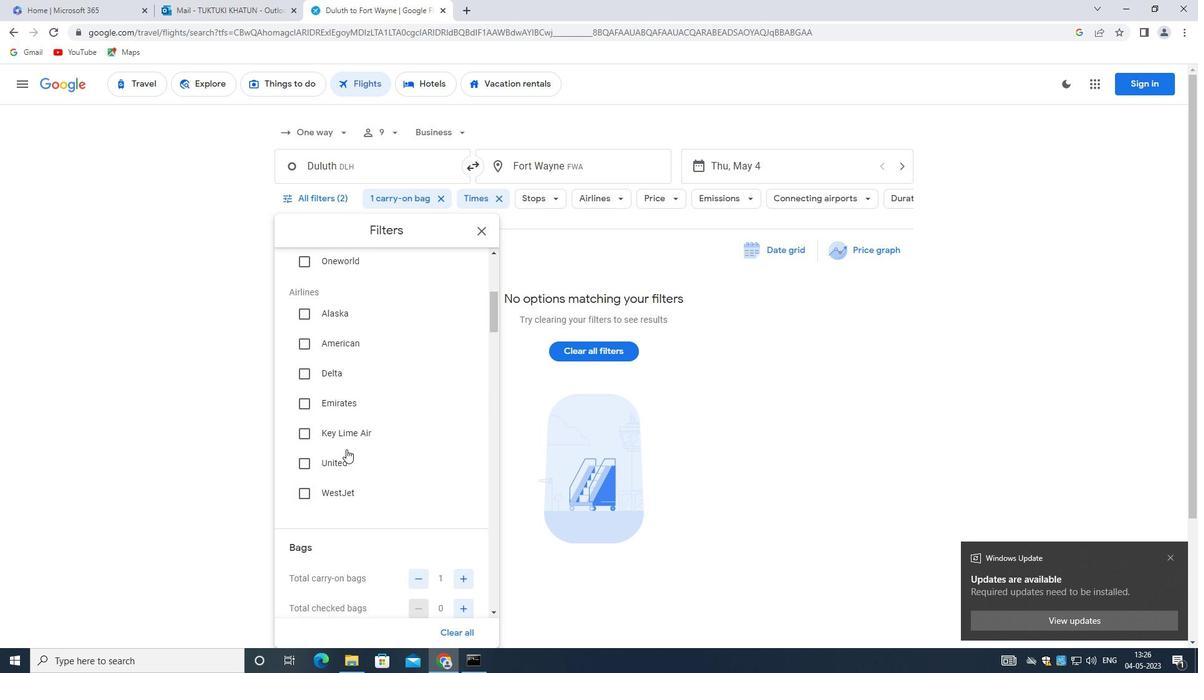 
Action: Mouse scrolled (368, 420) with delta (0, 0)
Screenshot: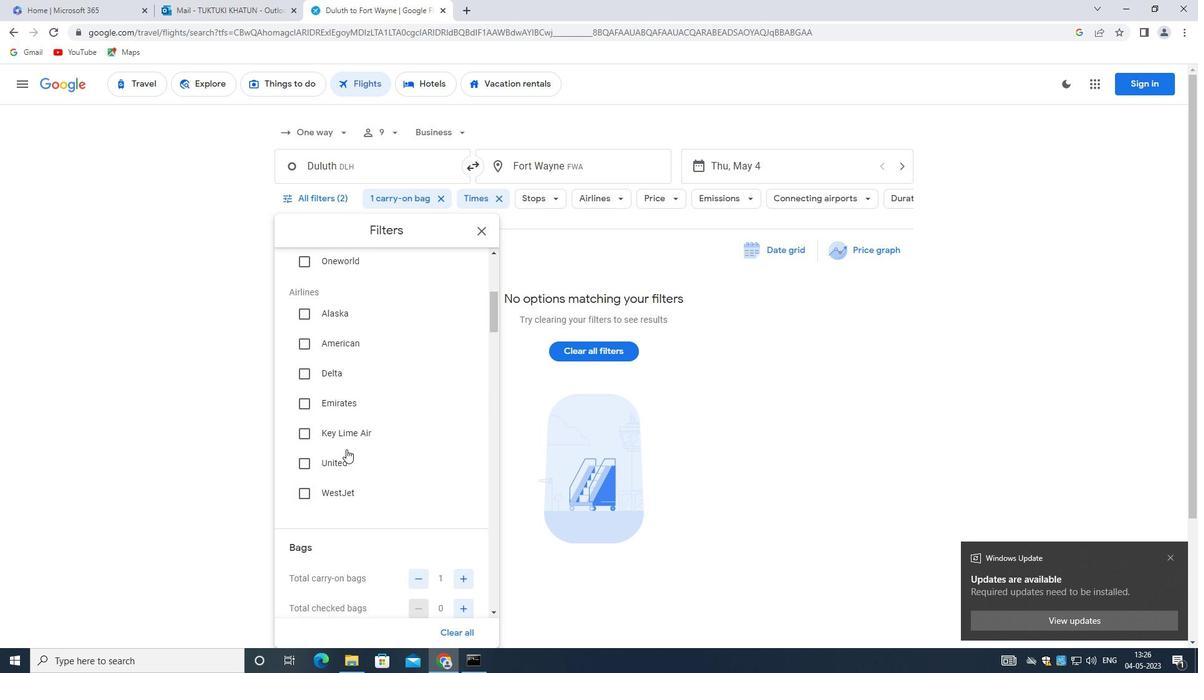 
Action: Mouse moved to (369, 418)
Screenshot: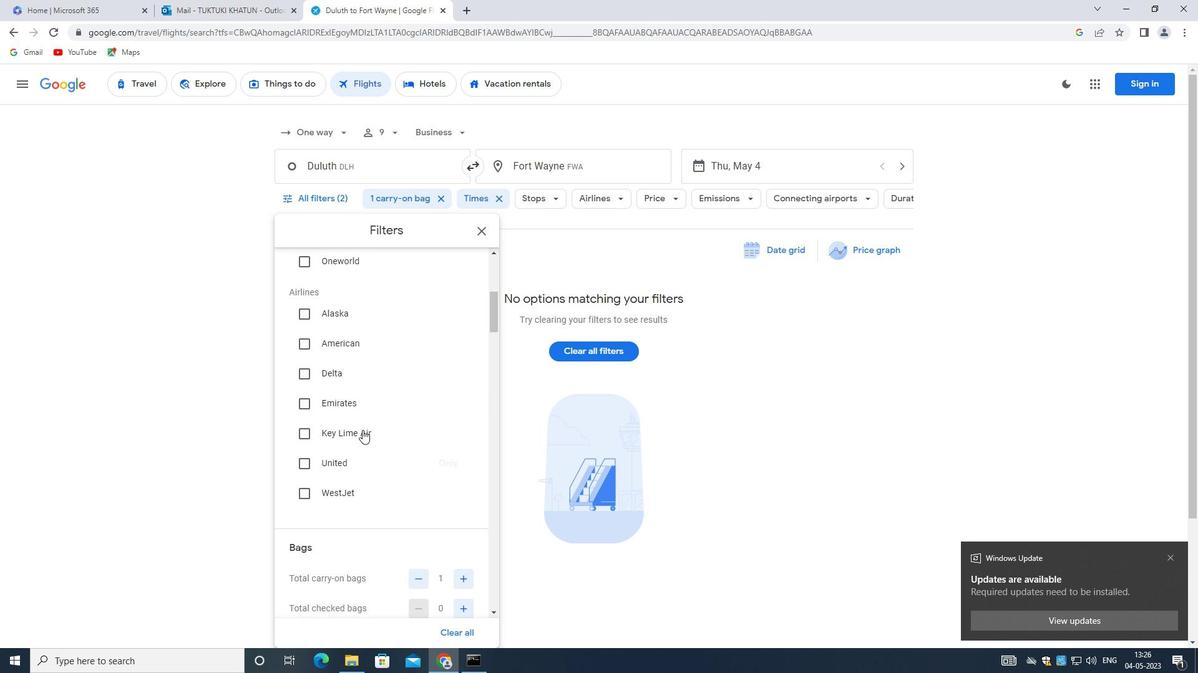 
Action: Mouse scrolled (369, 419) with delta (0, 0)
Screenshot: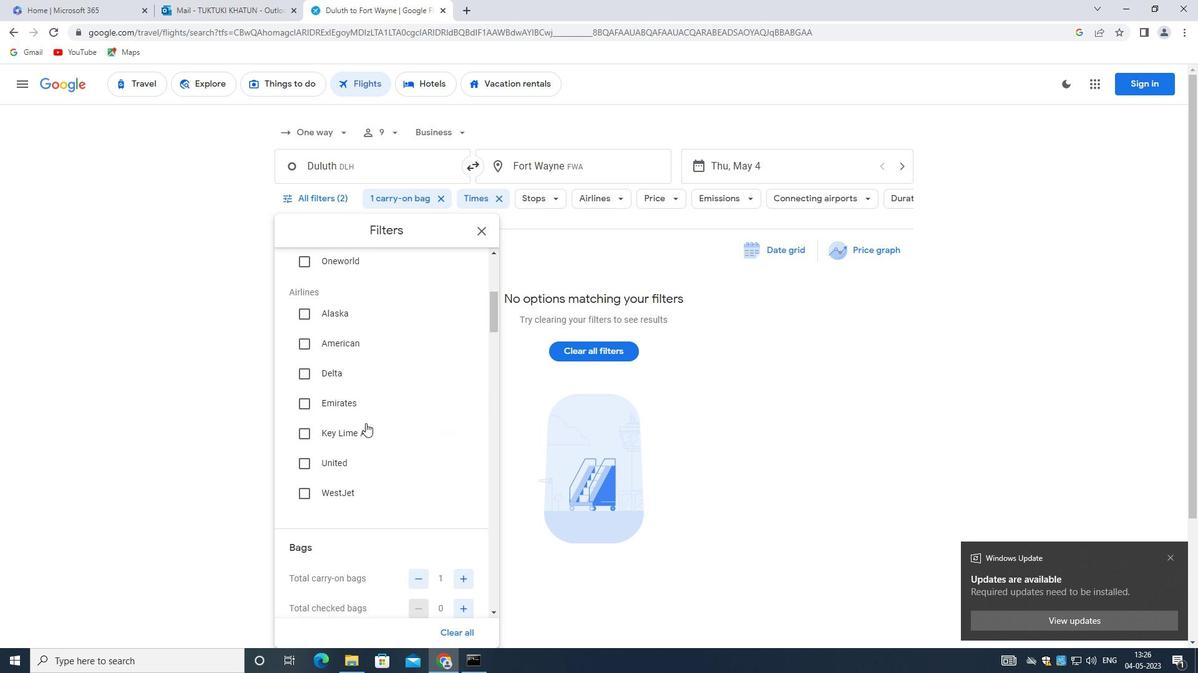 
Action: Mouse moved to (370, 416)
Screenshot: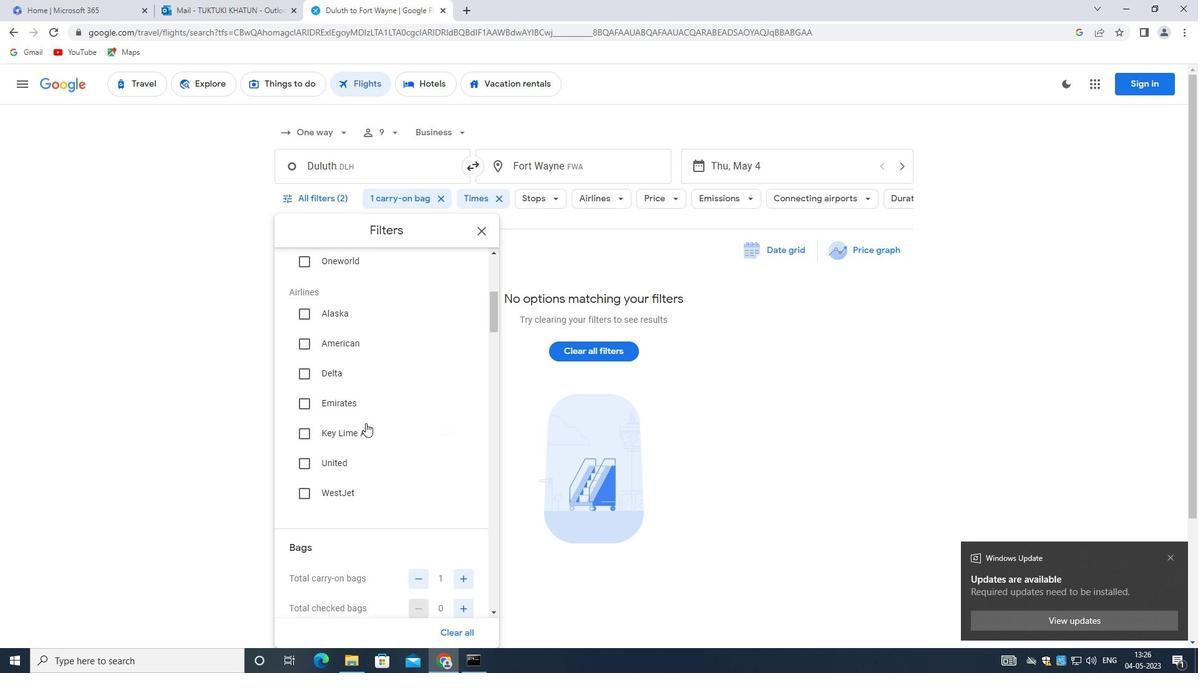 
Action: Mouse scrolled (370, 417) with delta (0, 0)
Screenshot: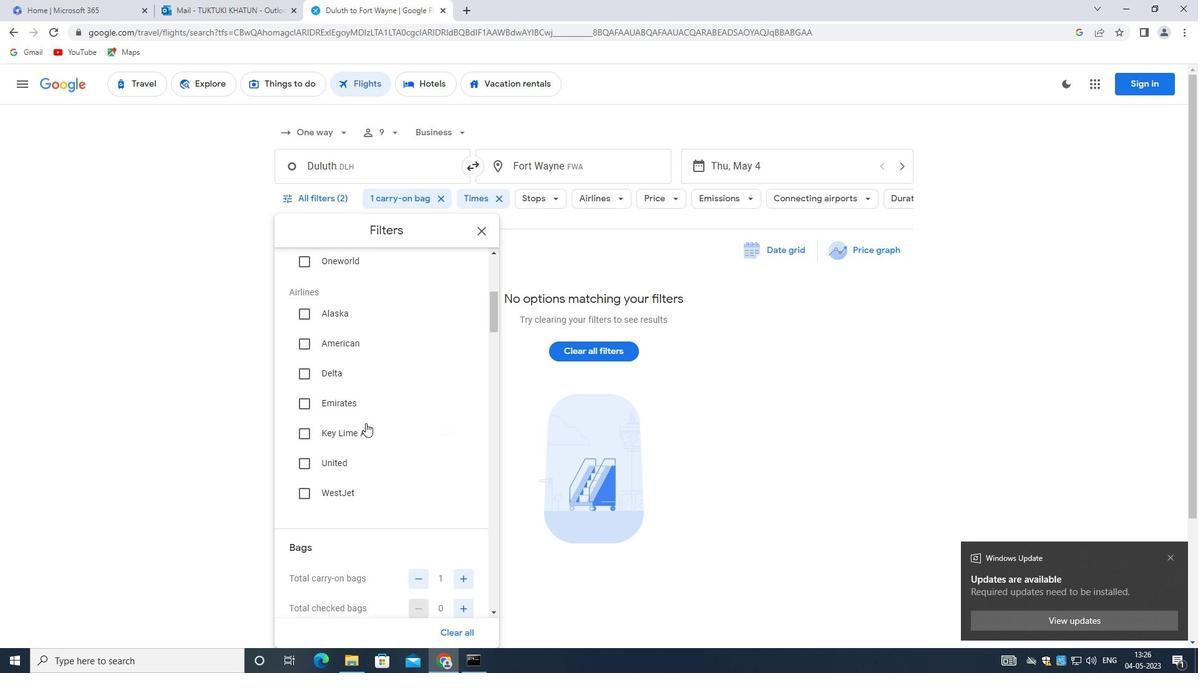
Action: Mouse scrolled (370, 417) with delta (0, 0)
Screenshot: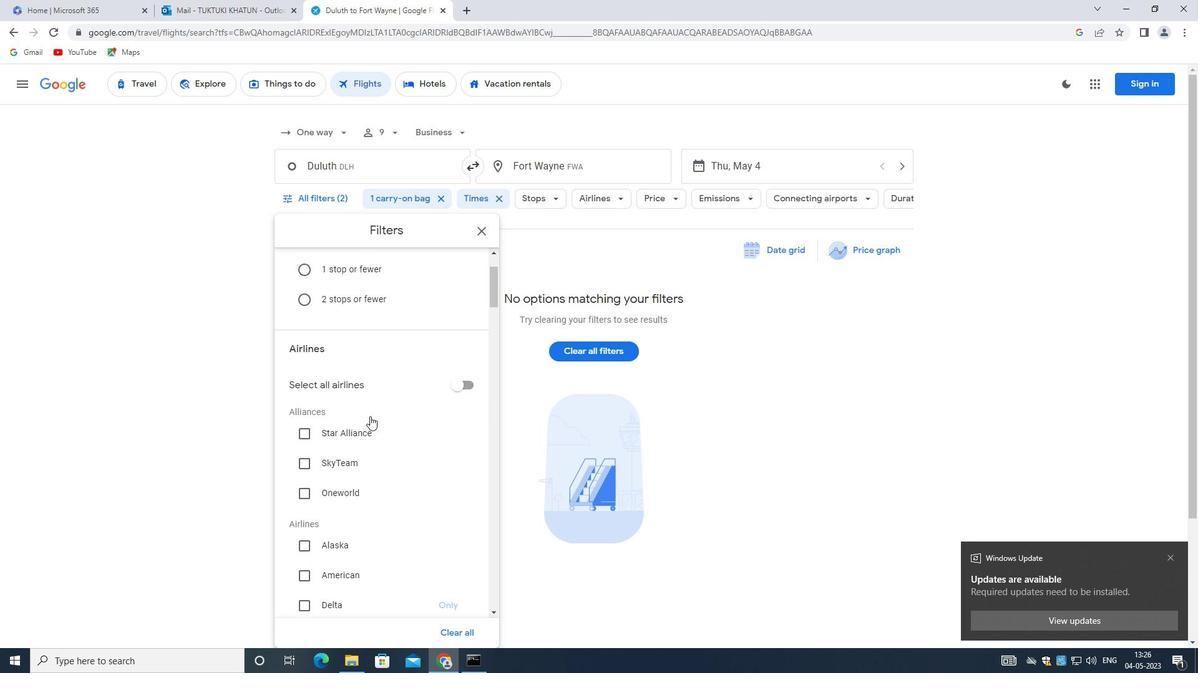 
Action: Mouse scrolled (370, 417) with delta (0, 0)
Screenshot: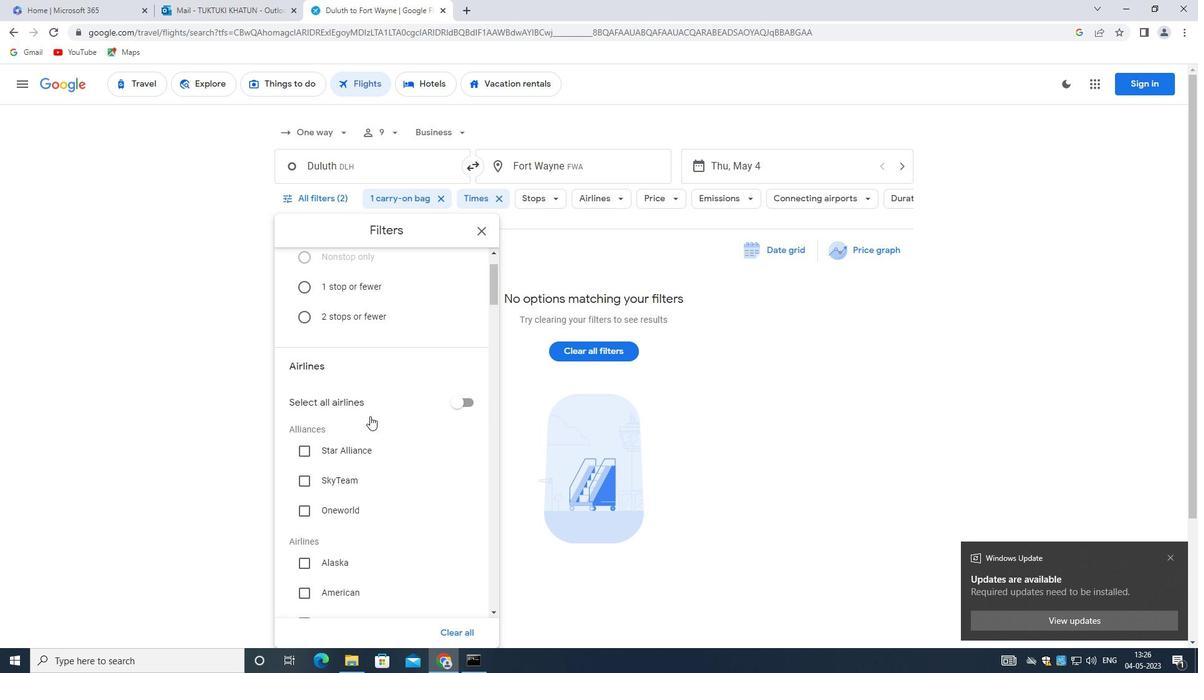 
Action: Mouse scrolled (370, 417) with delta (0, 0)
Screenshot: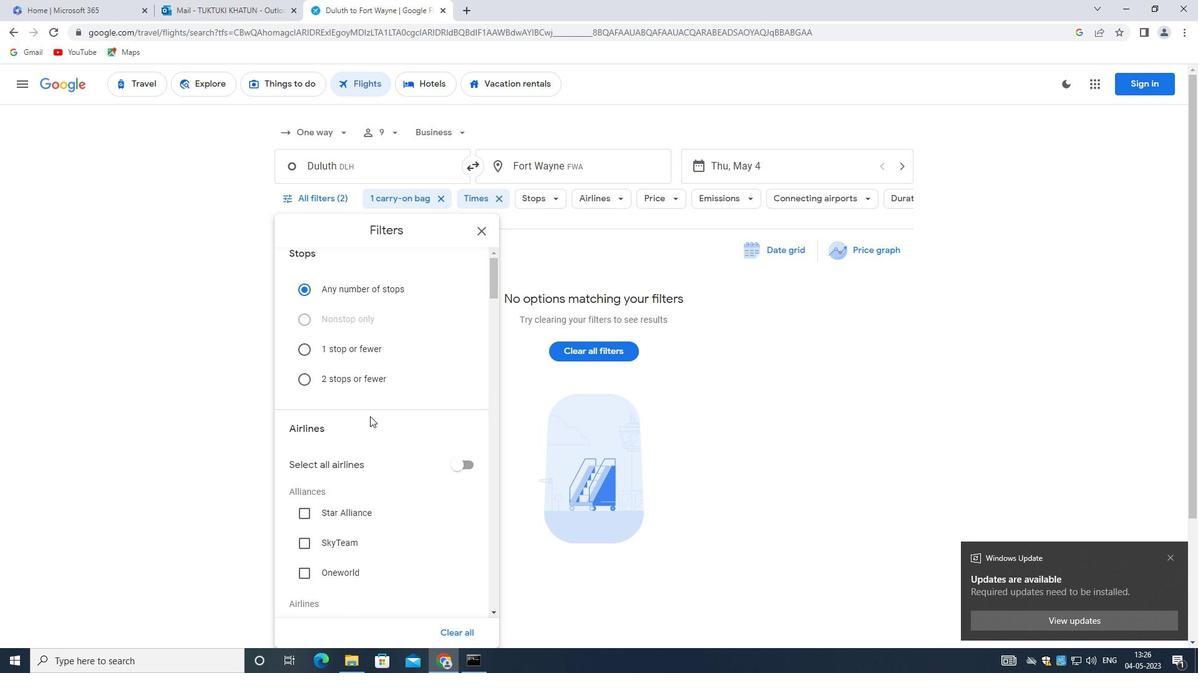 
Action: Mouse scrolled (370, 417) with delta (0, 0)
Screenshot: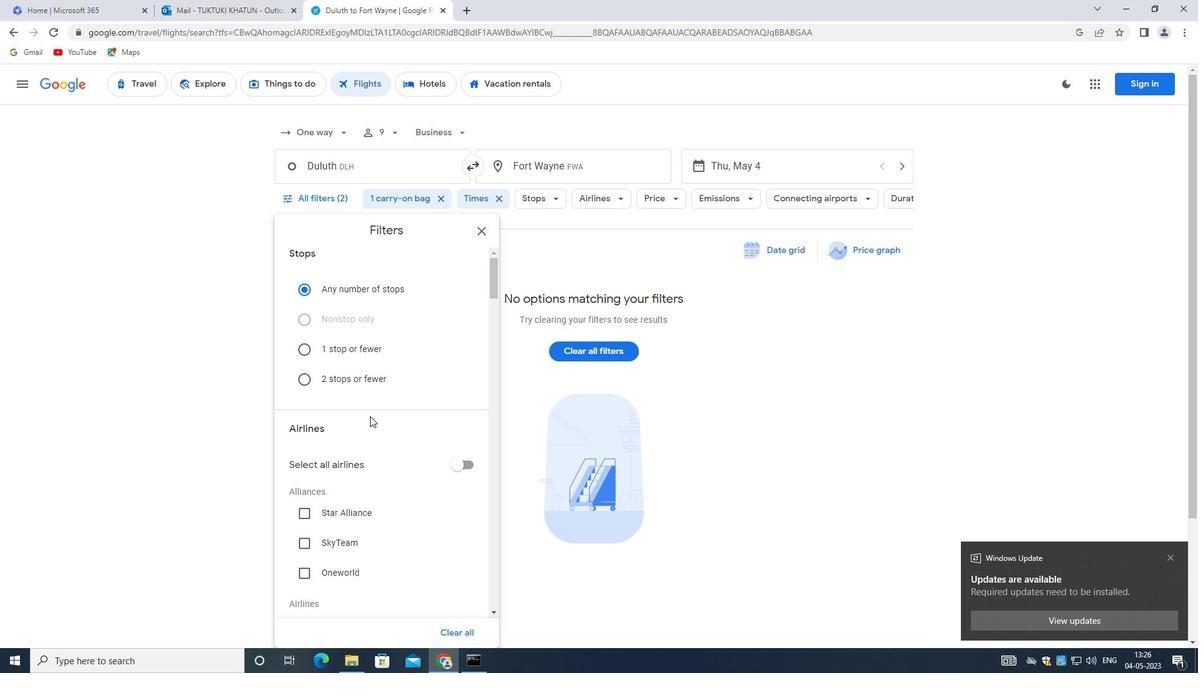
Action: Mouse scrolled (370, 416) with delta (0, 0)
Screenshot: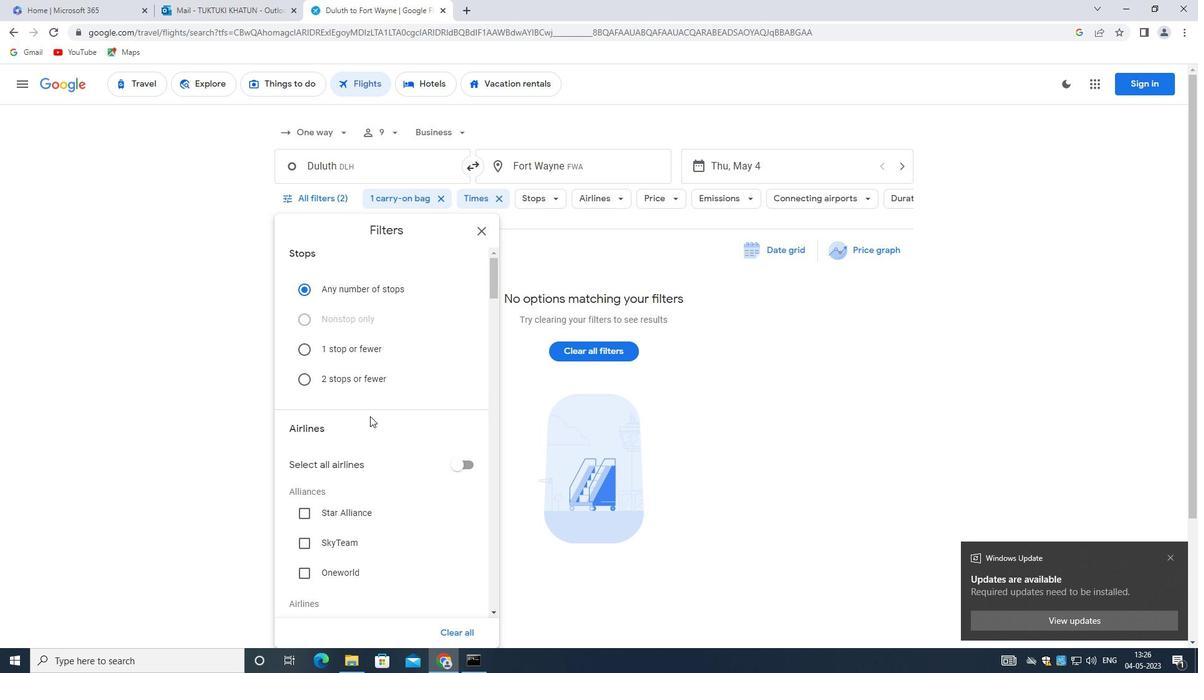 
Action: Mouse scrolled (370, 416) with delta (0, 0)
Screenshot: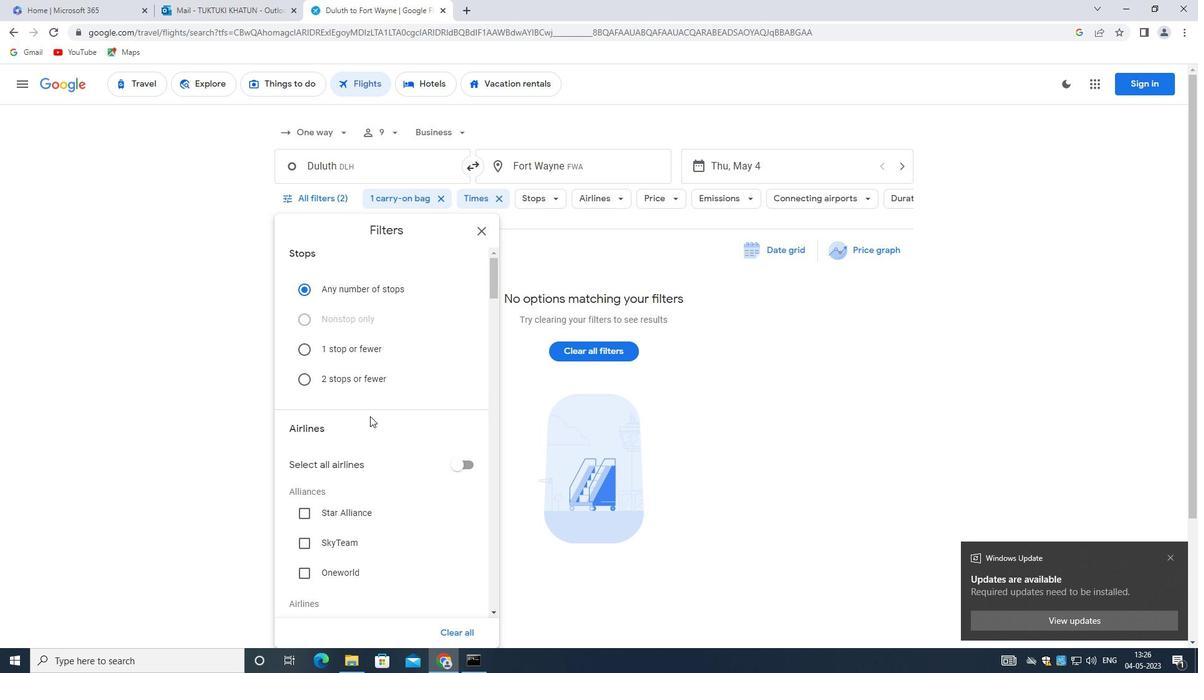 
Action: Mouse scrolled (370, 416) with delta (0, 0)
Screenshot: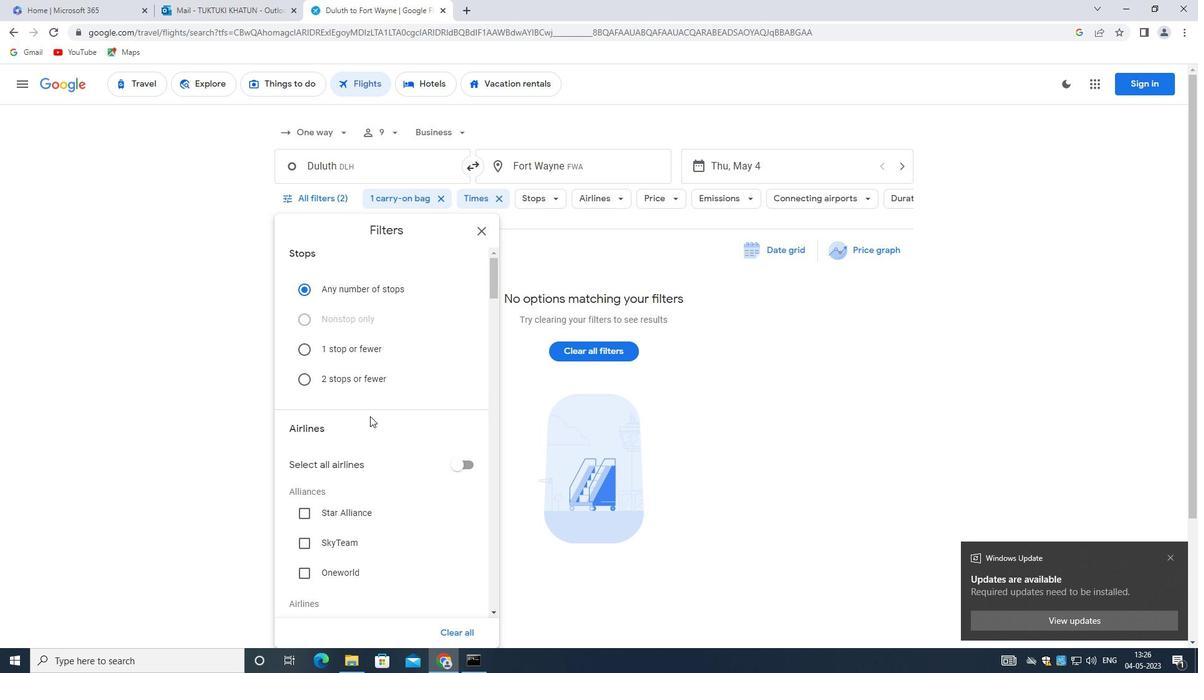 
Action: Mouse moved to (348, 444)
Screenshot: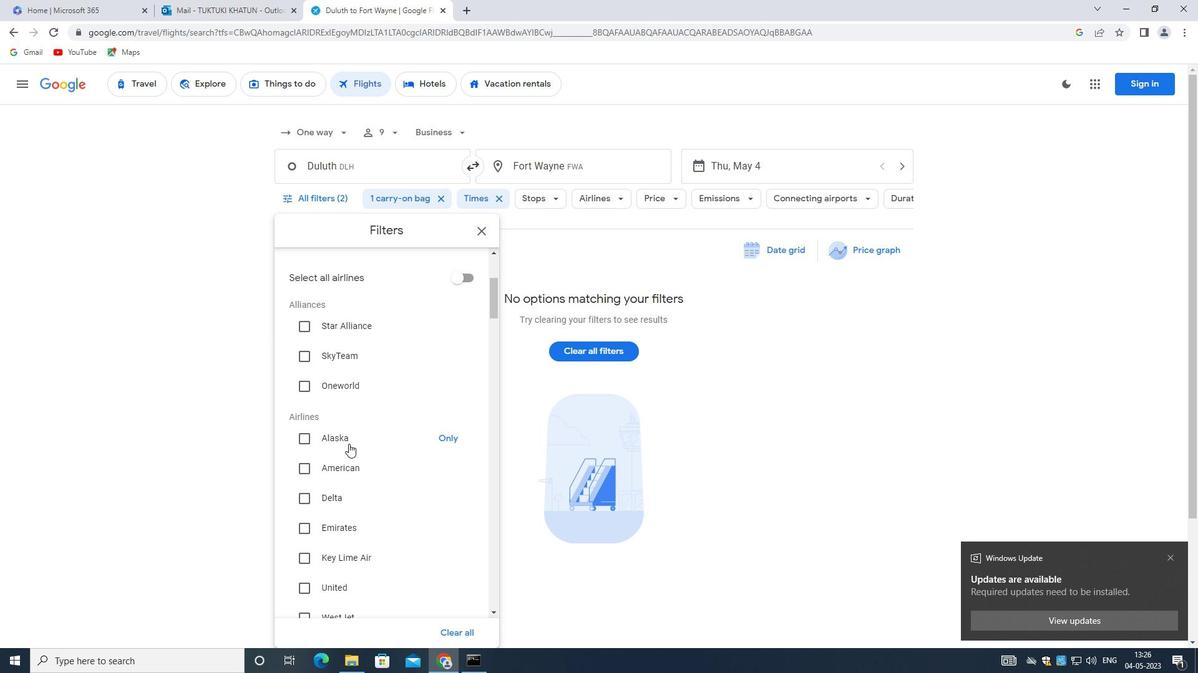 
Action: Mouse scrolled (348, 443) with delta (0, 0)
Screenshot: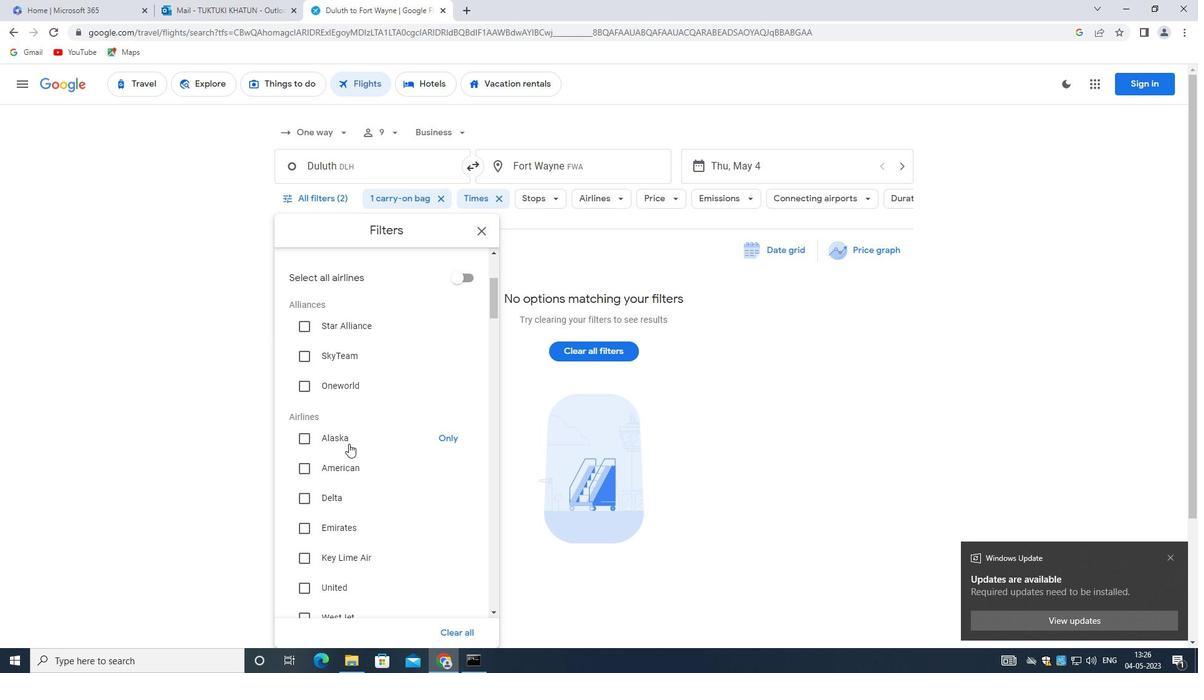 
Action: Mouse scrolled (348, 443) with delta (0, 0)
Screenshot: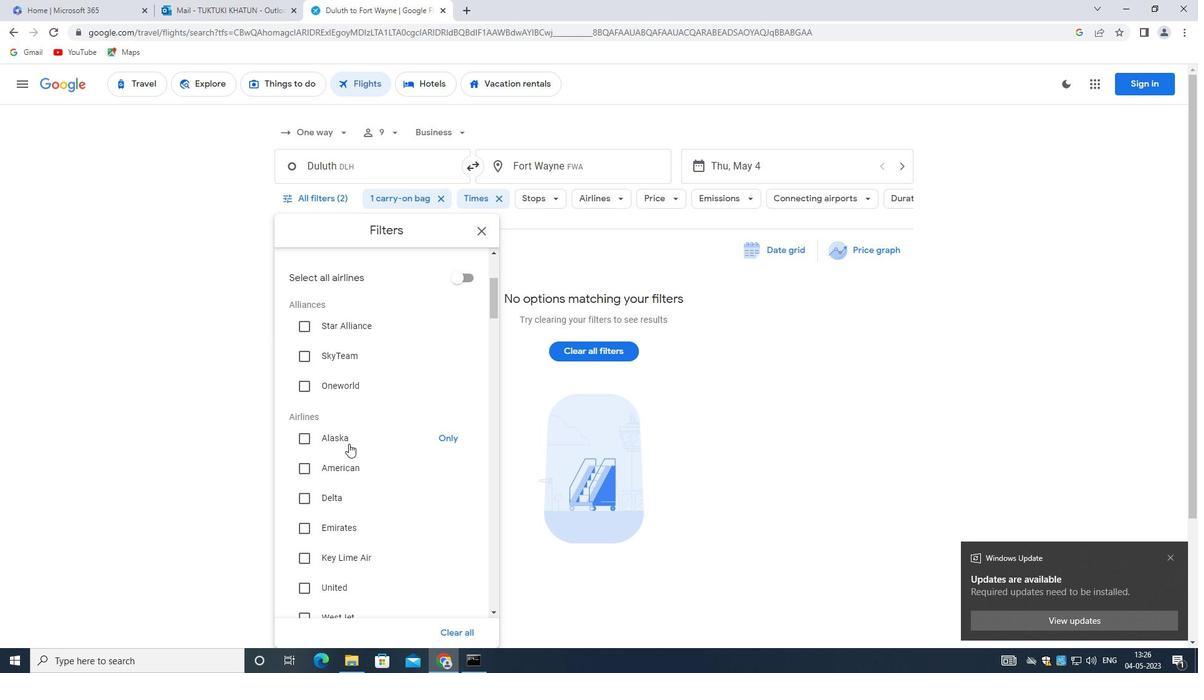 
Action: Mouse moved to (348, 444)
Screenshot: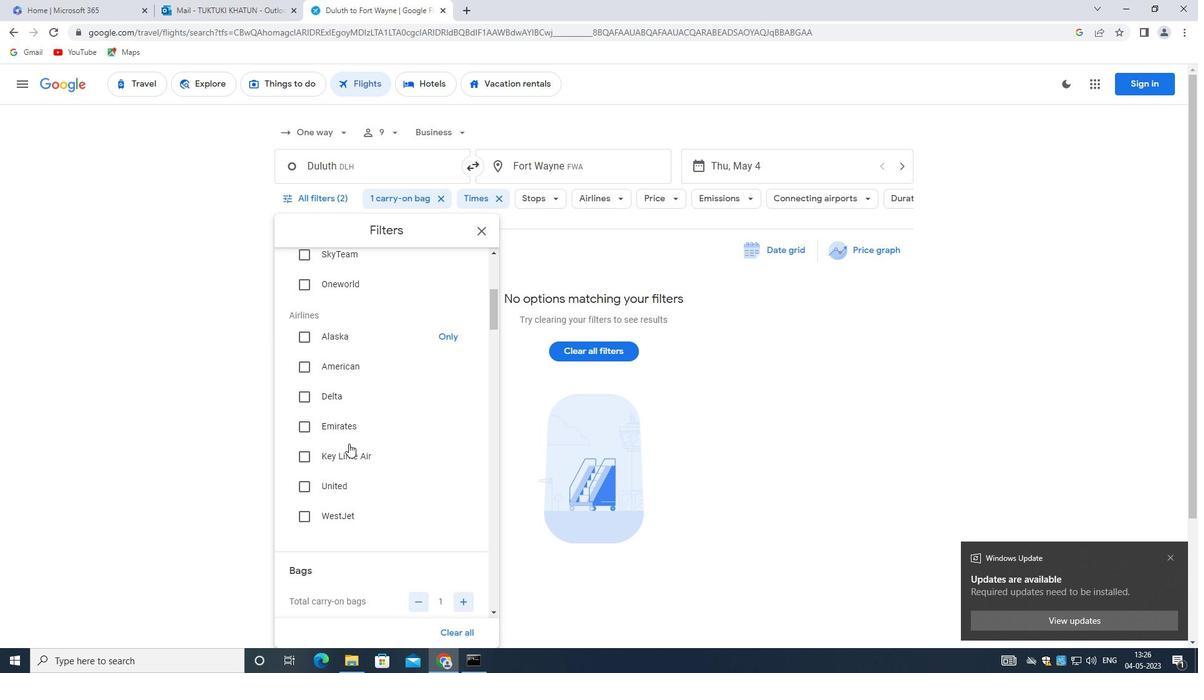 
Action: Mouse scrolled (348, 443) with delta (0, 0)
Screenshot: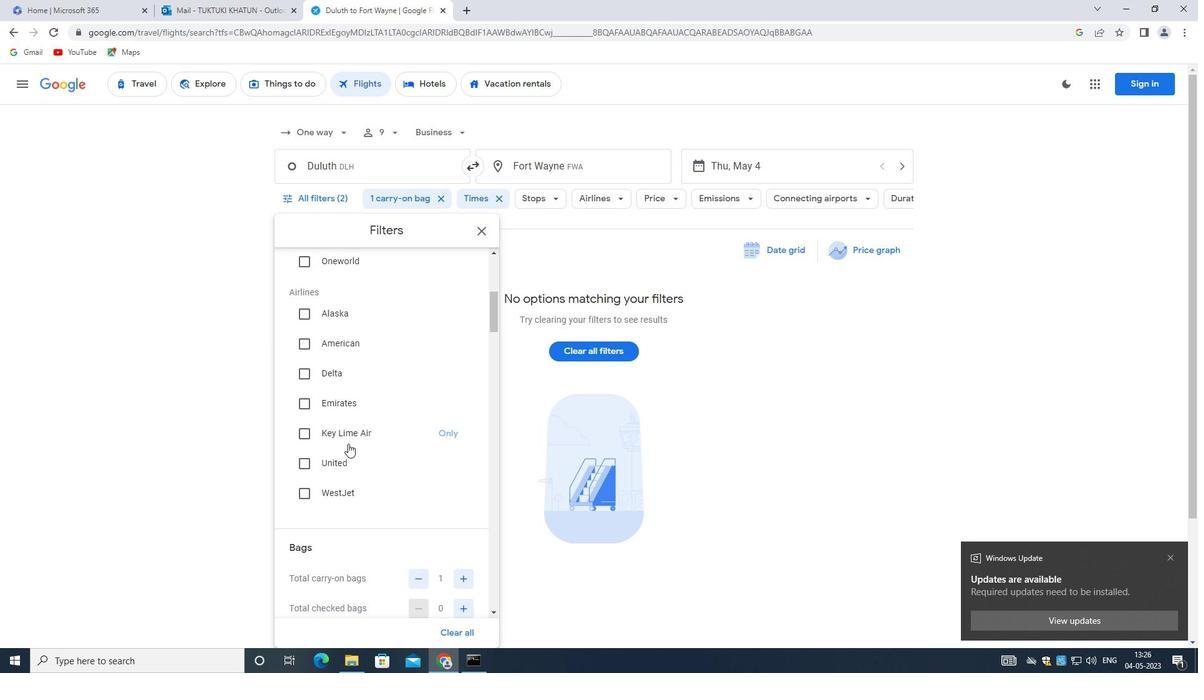 
Action: Mouse scrolled (348, 443) with delta (0, 0)
Screenshot: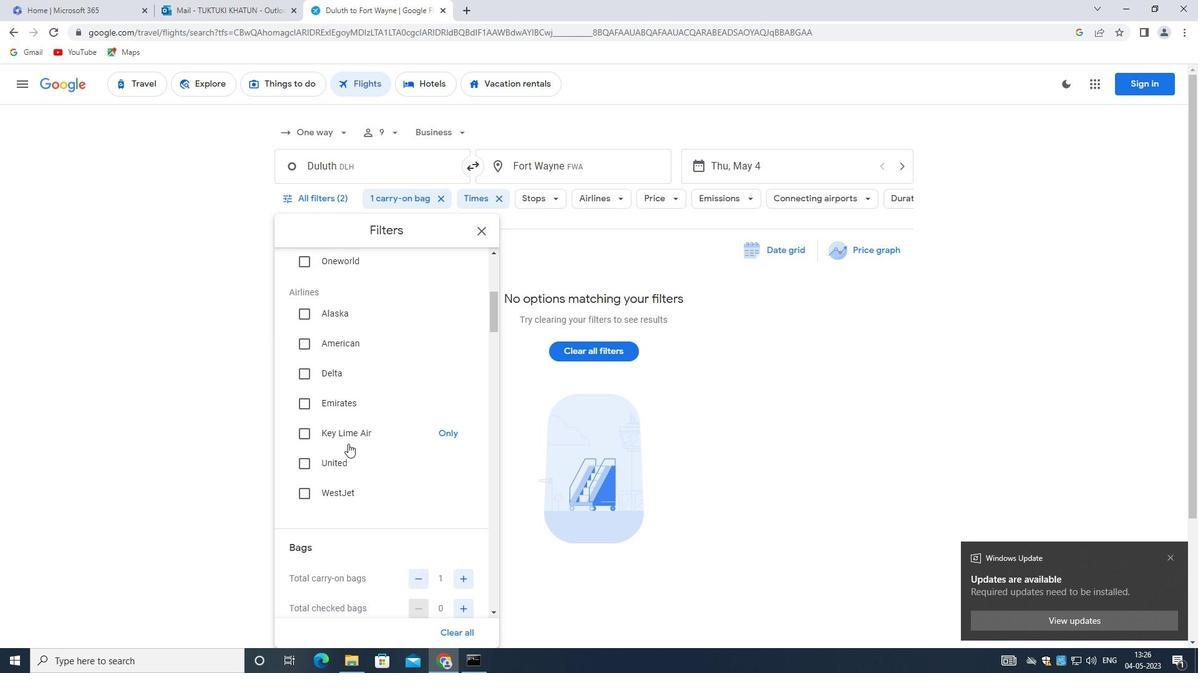 
Action: Mouse moved to (448, 466)
Screenshot: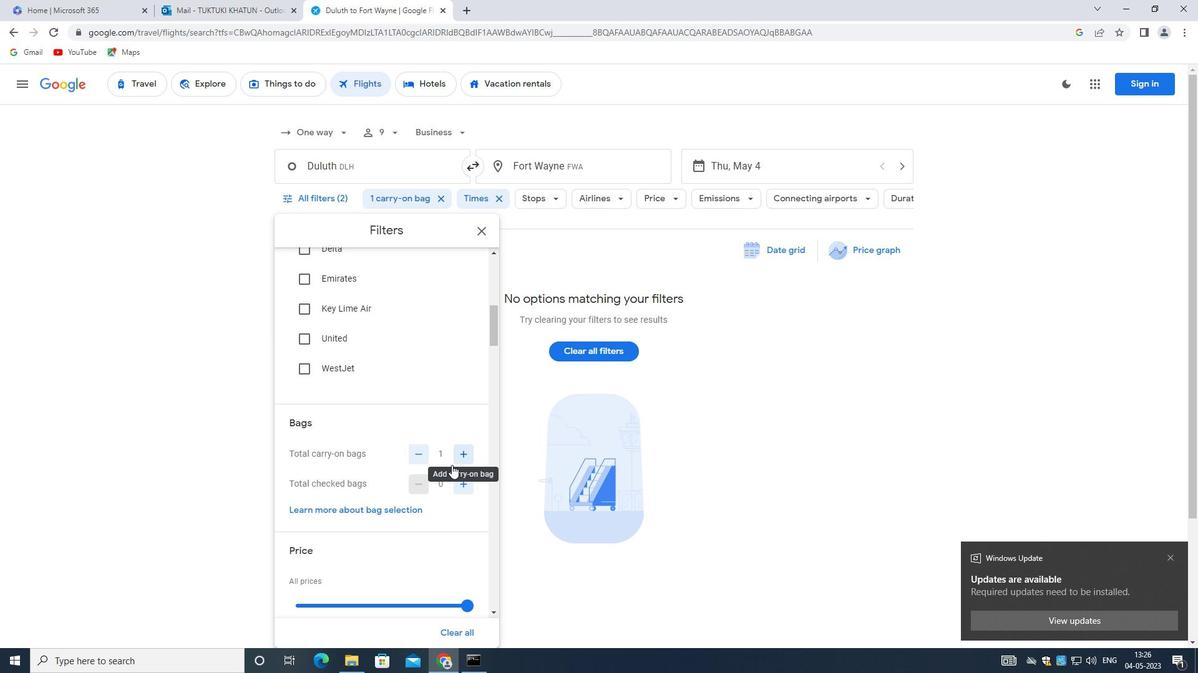 
Action: Mouse scrolled (448, 466) with delta (0, 0)
Screenshot: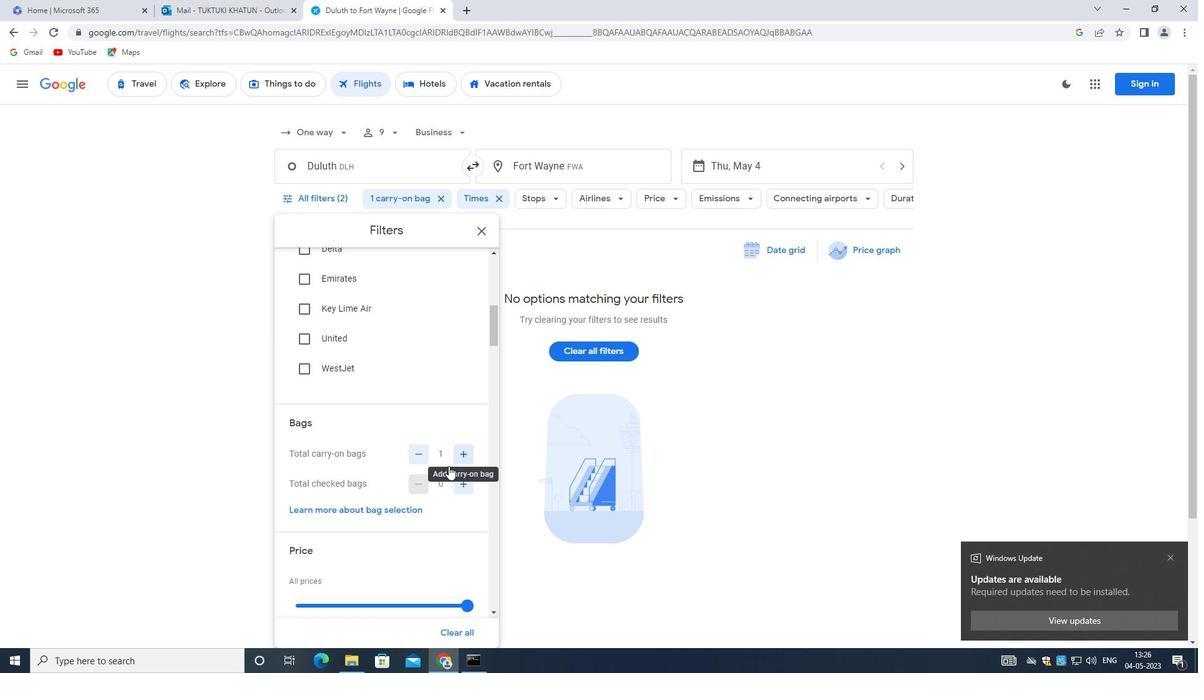 
Action: Mouse scrolled (448, 466) with delta (0, 0)
Screenshot: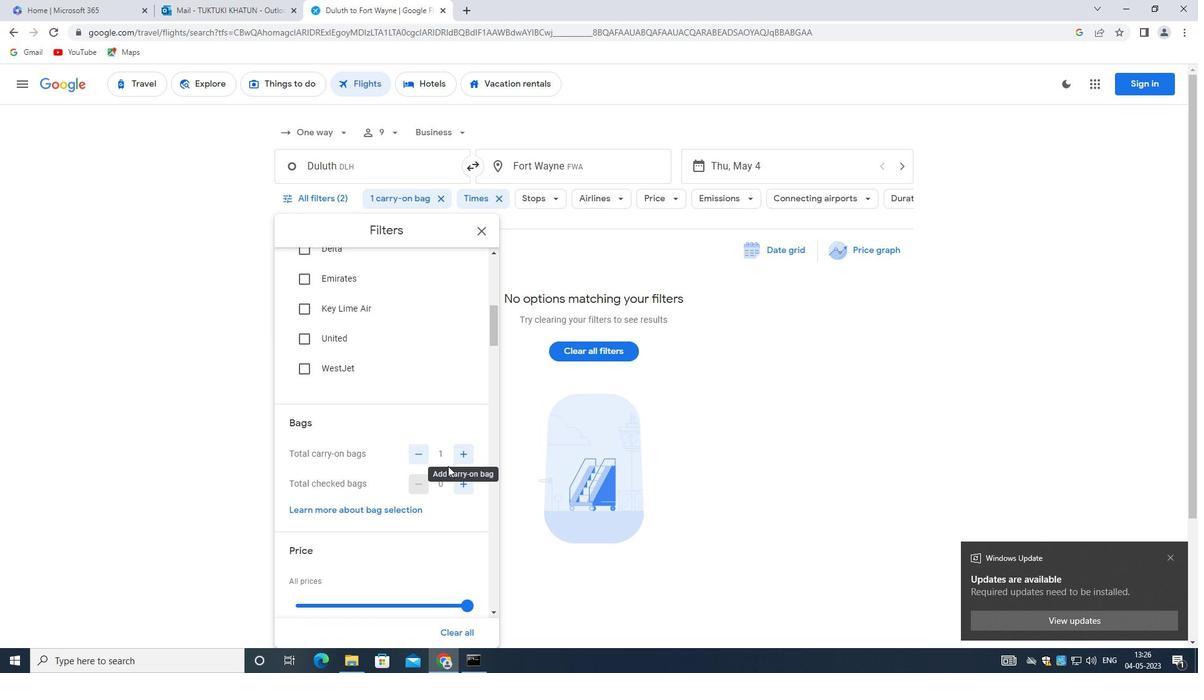 
Action: Mouse scrolled (448, 466) with delta (0, 0)
Screenshot: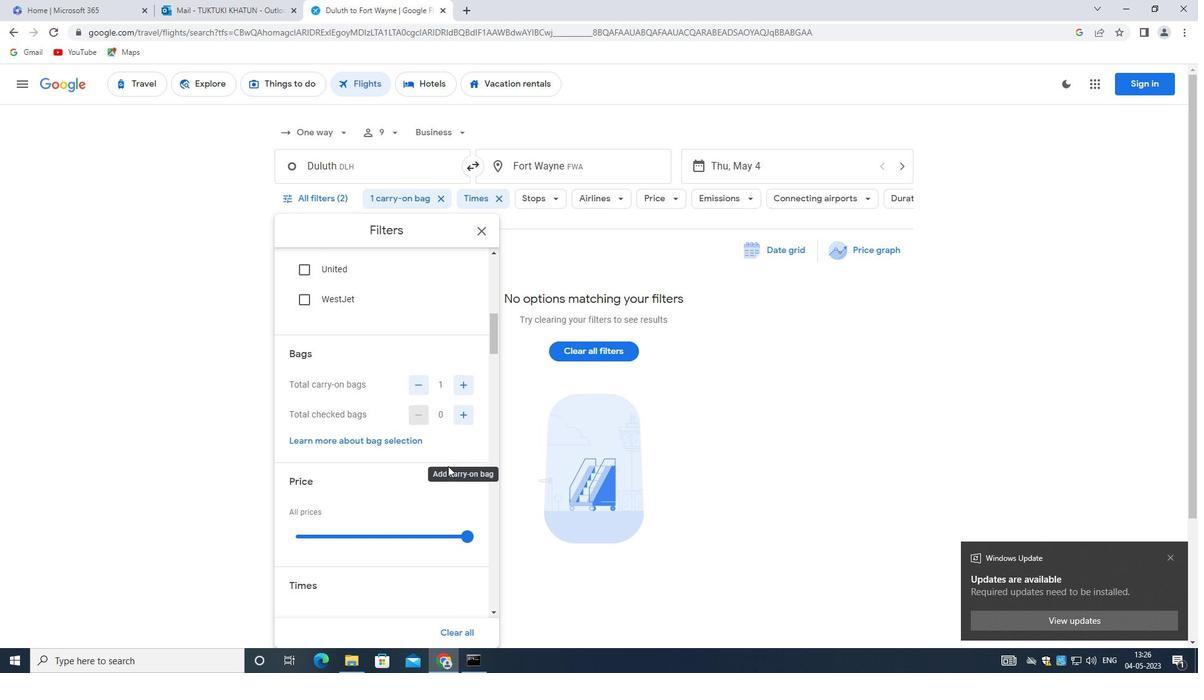 
Action: Mouse moved to (463, 420)
Screenshot: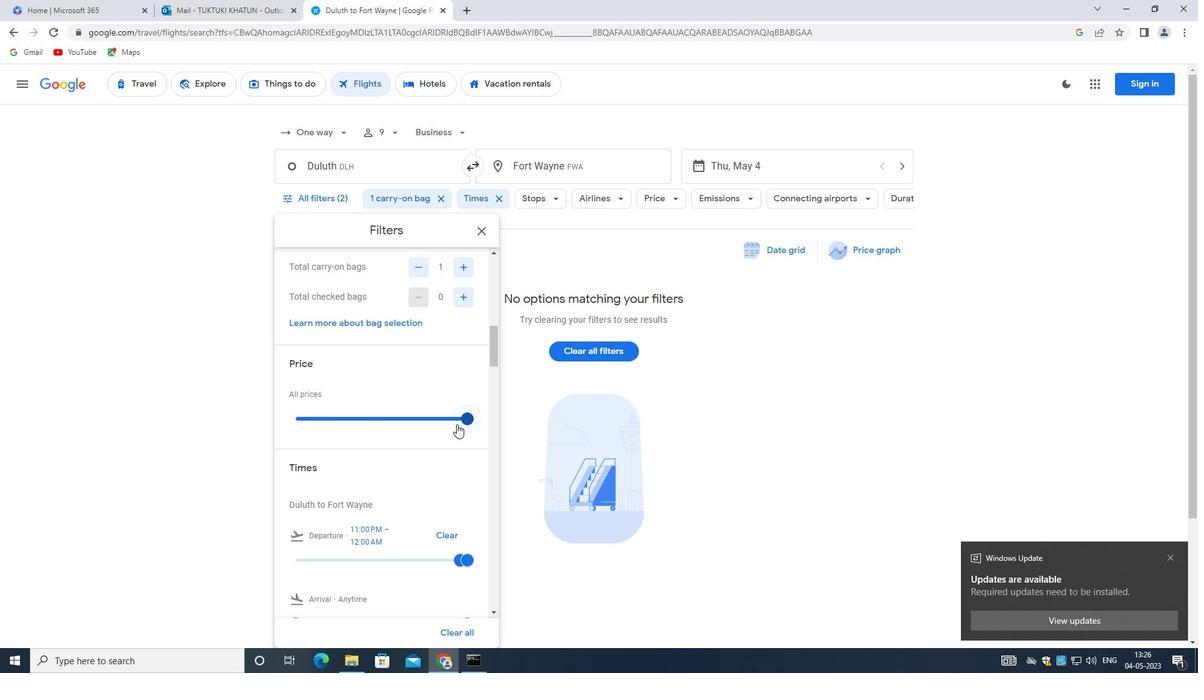 
Action: Mouse pressed left at (463, 420)
Screenshot: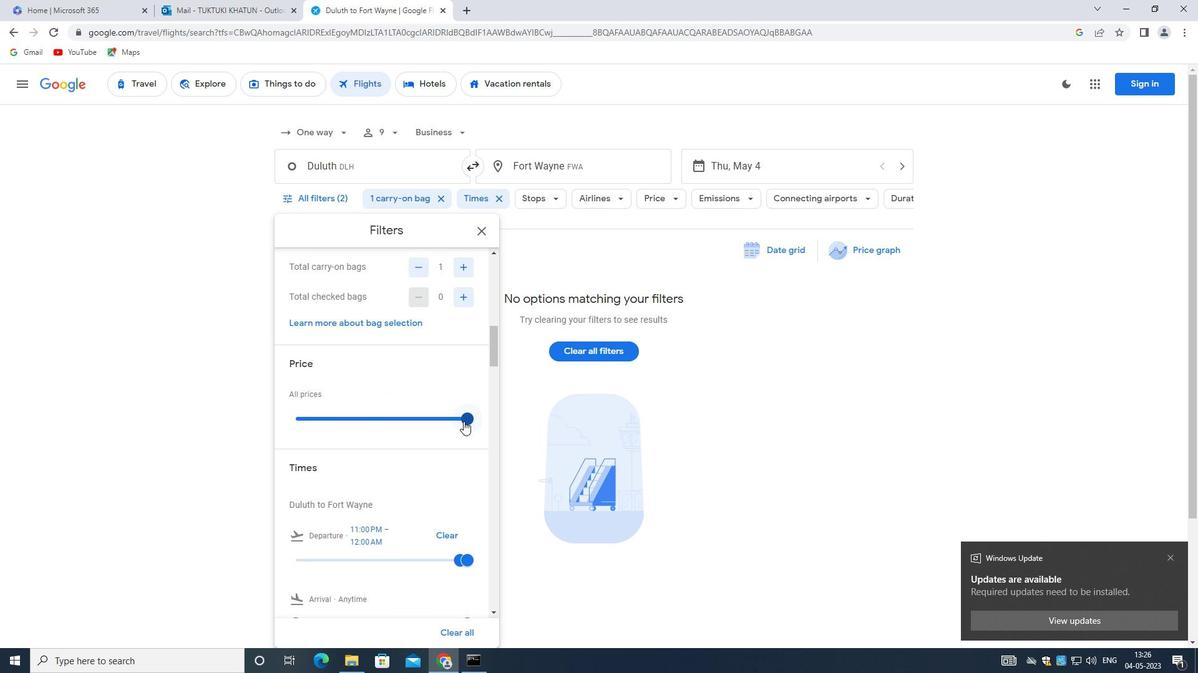 
Action: Mouse moved to (446, 429)
Screenshot: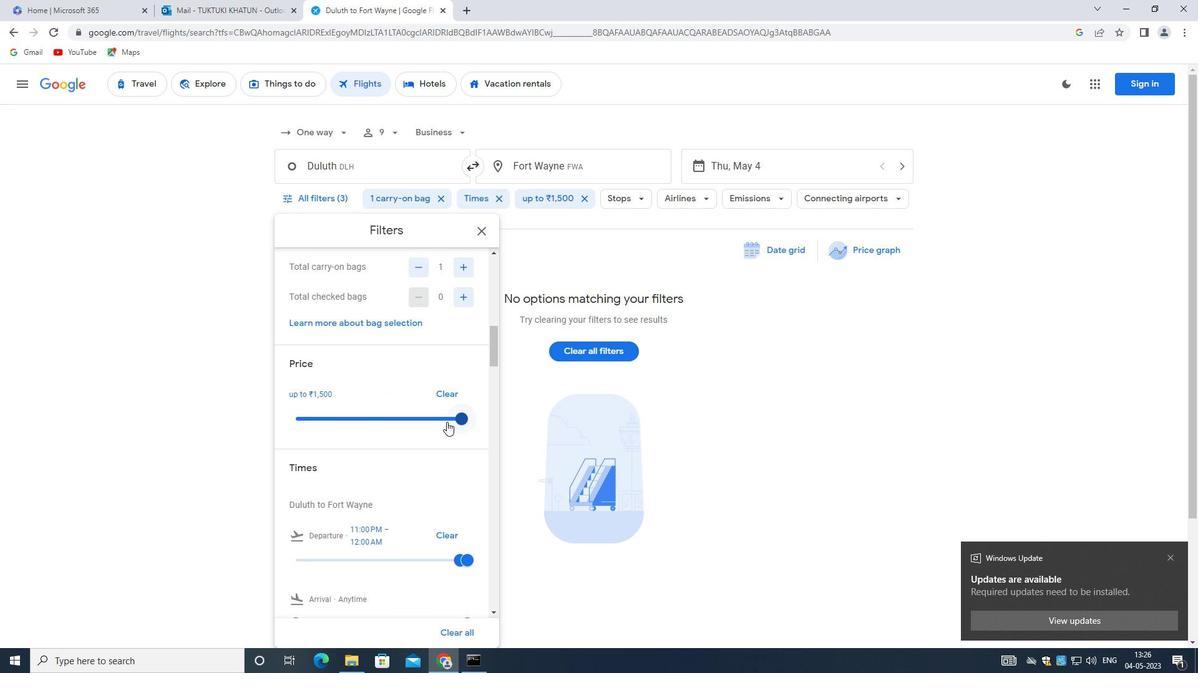 
Action: Mouse scrolled (446, 429) with delta (0, 0)
Screenshot: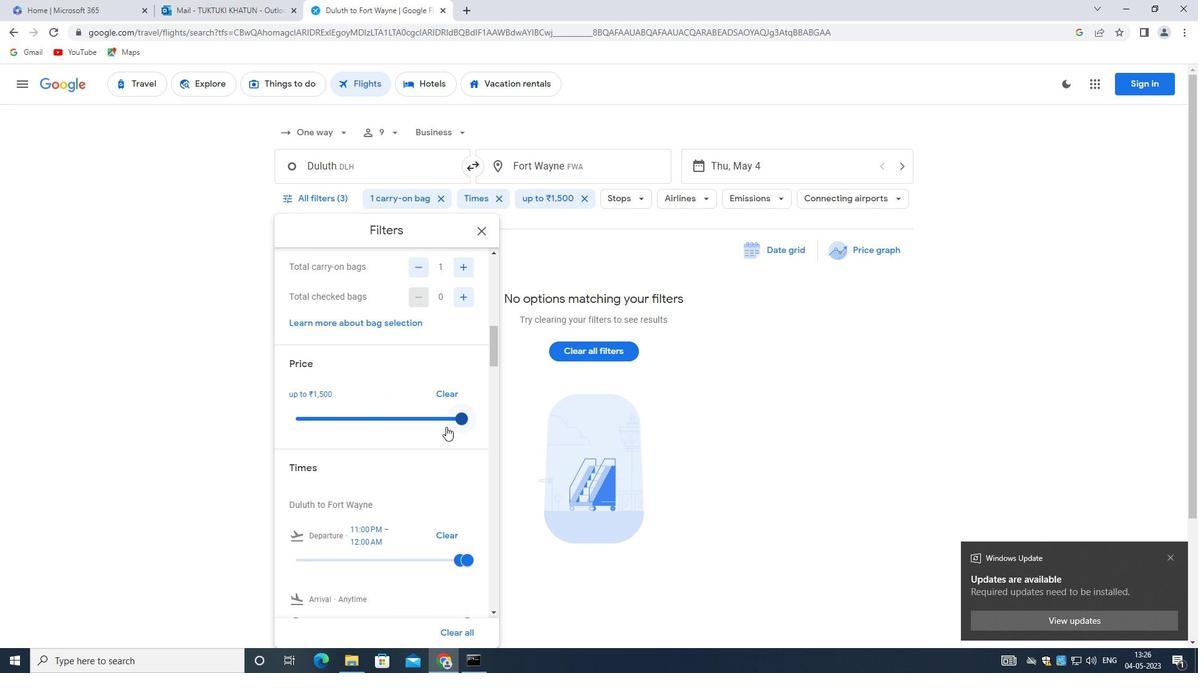 
Action: Mouse moved to (303, 497)
Screenshot: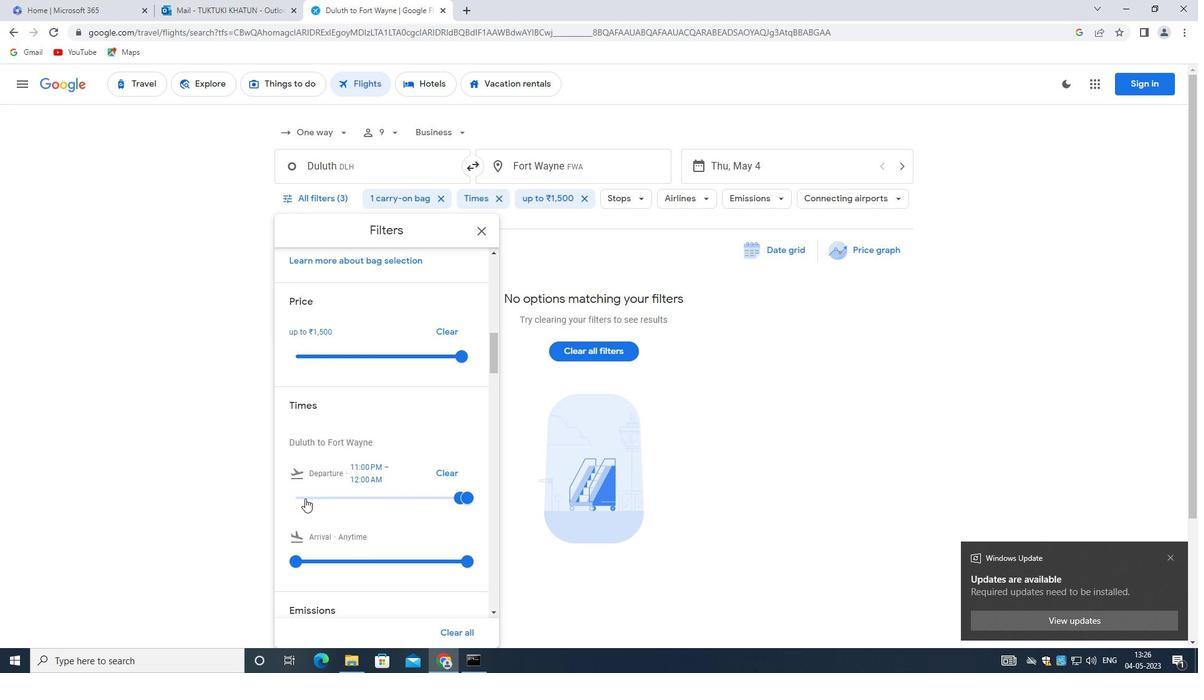 
Action: Mouse pressed left at (303, 497)
Screenshot: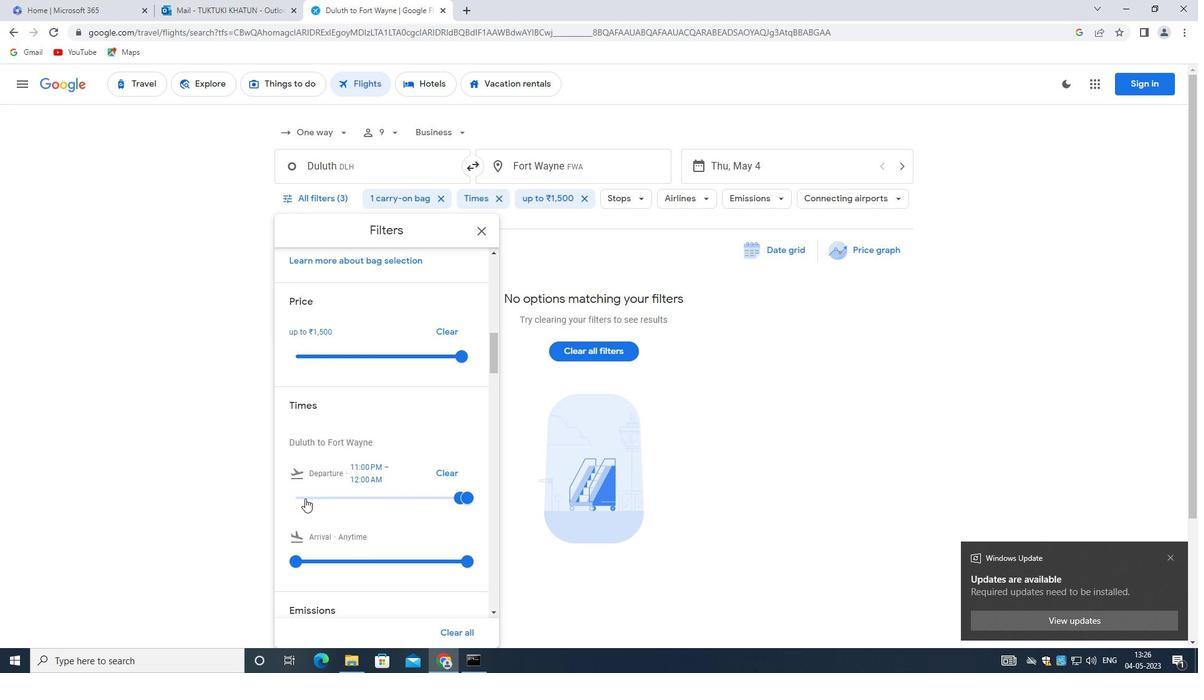 
Action: Mouse moved to (300, 497)
Screenshot: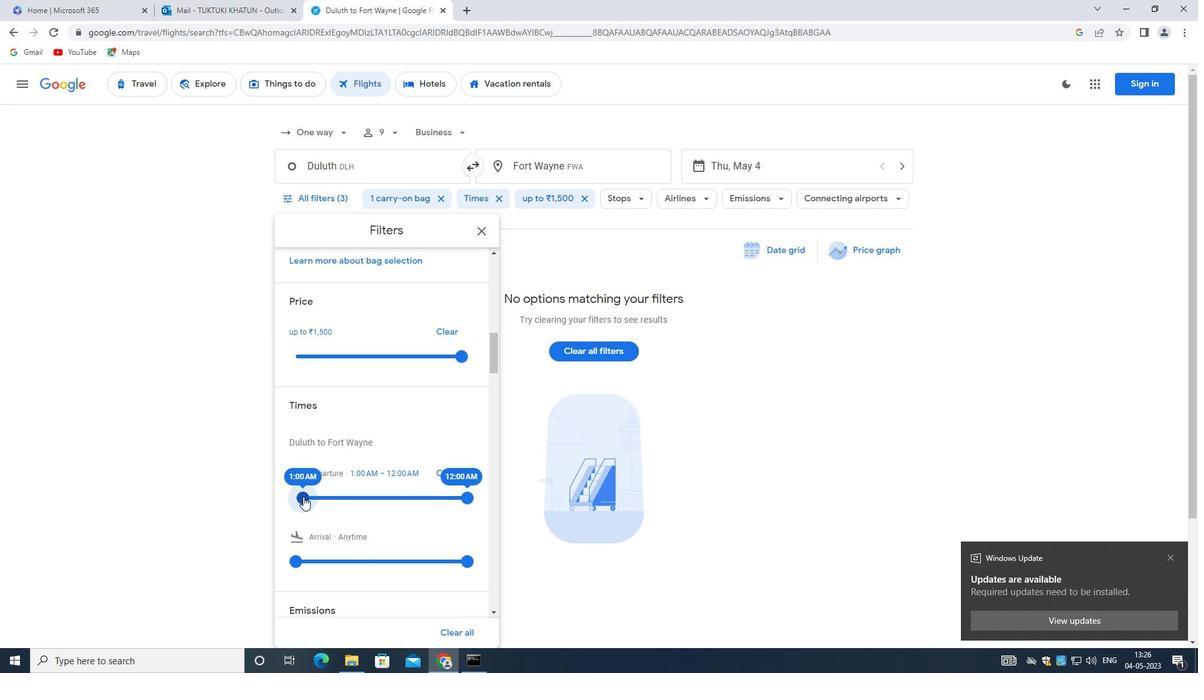 
Action: Mouse pressed left at (300, 497)
Screenshot: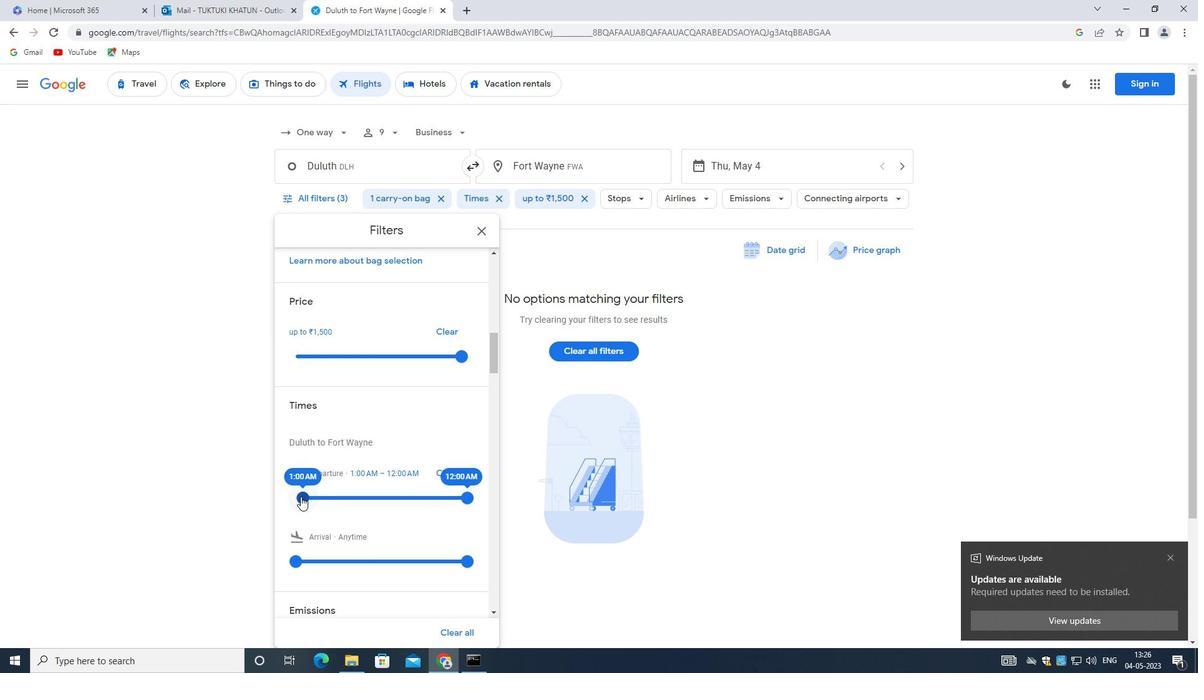 
Action: Mouse moved to (307, 496)
Screenshot: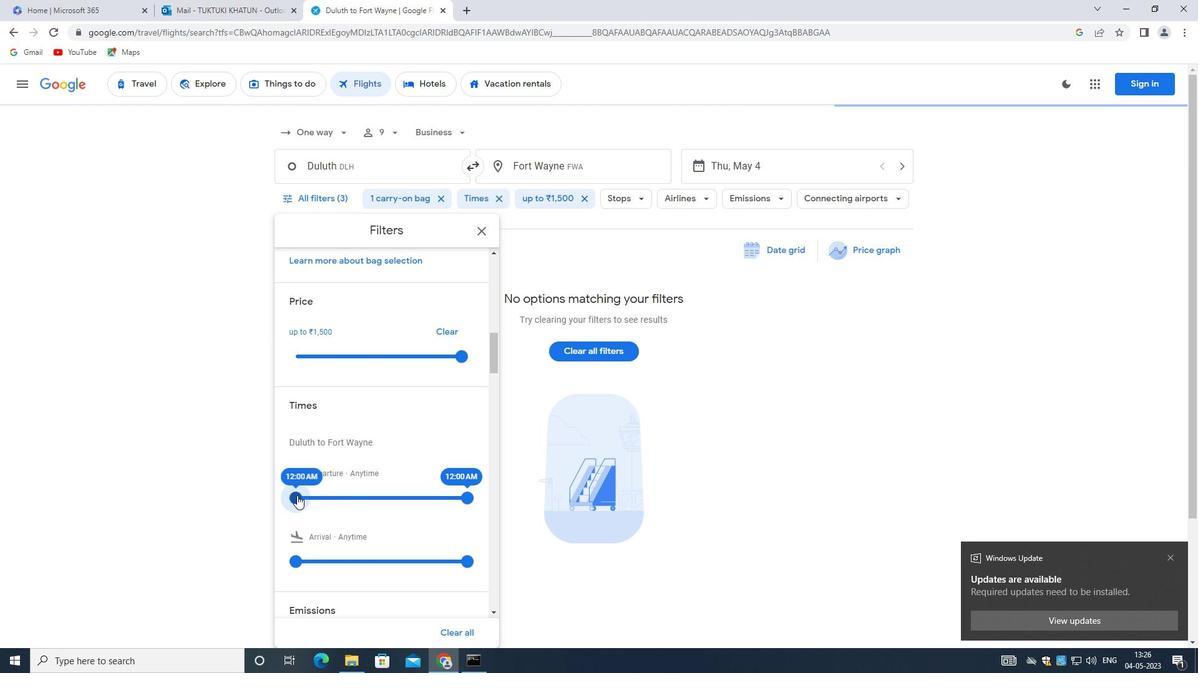 
Action: Mouse pressed left at (307, 496)
Screenshot: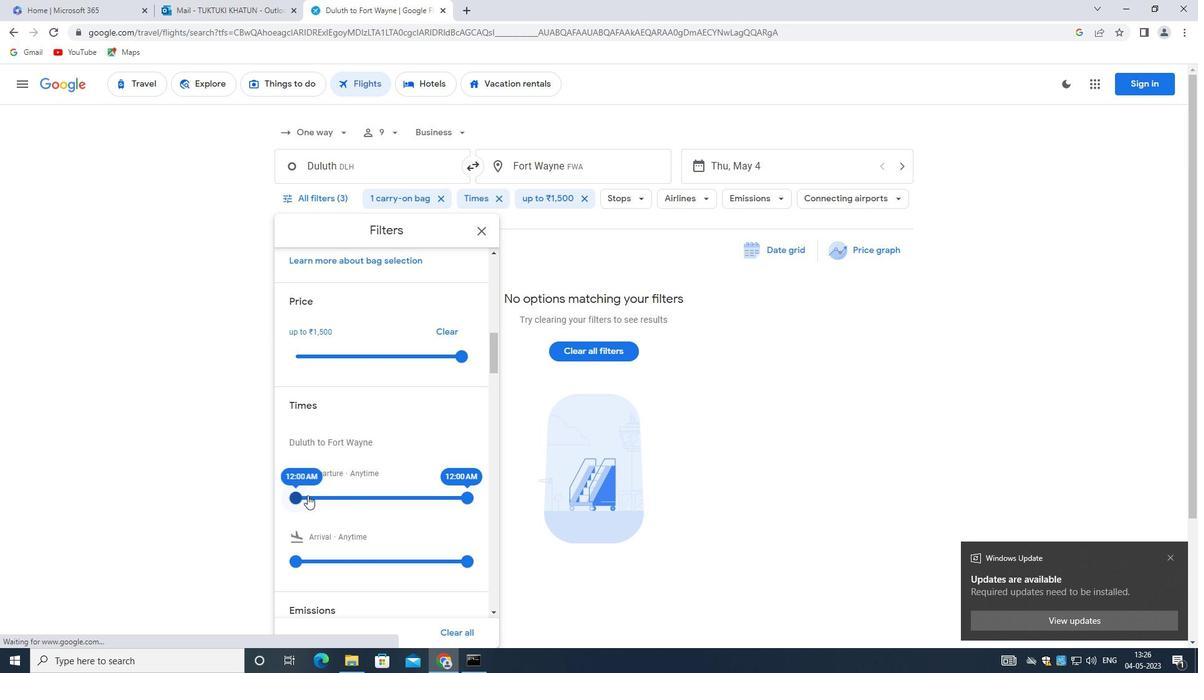 
Action: Mouse moved to (297, 496)
Screenshot: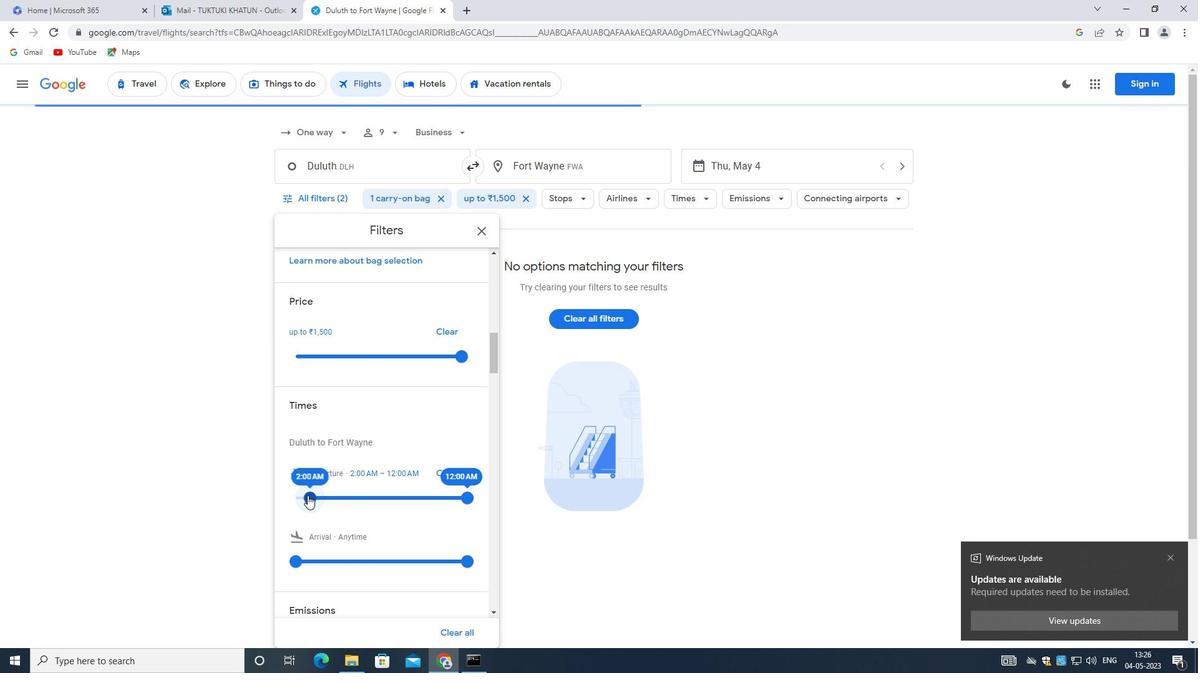 
Action: Mouse pressed left at (297, 496)
Screenshot: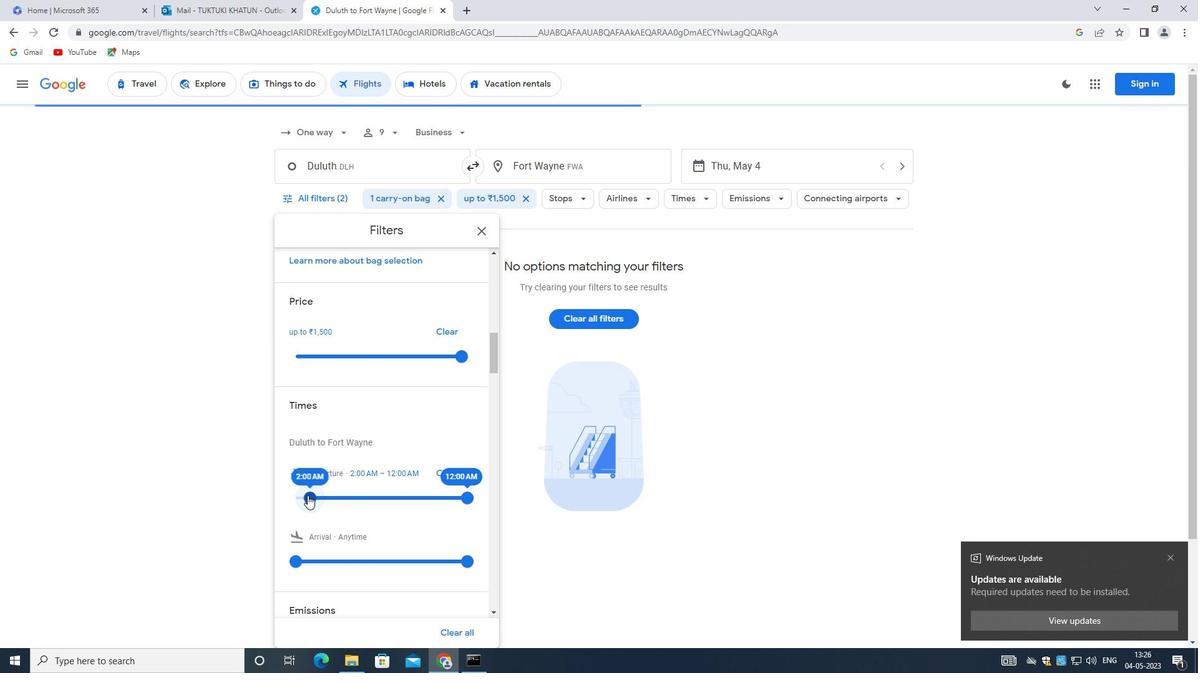 
Action: Mouse moved to (470, 497)
Screenshot: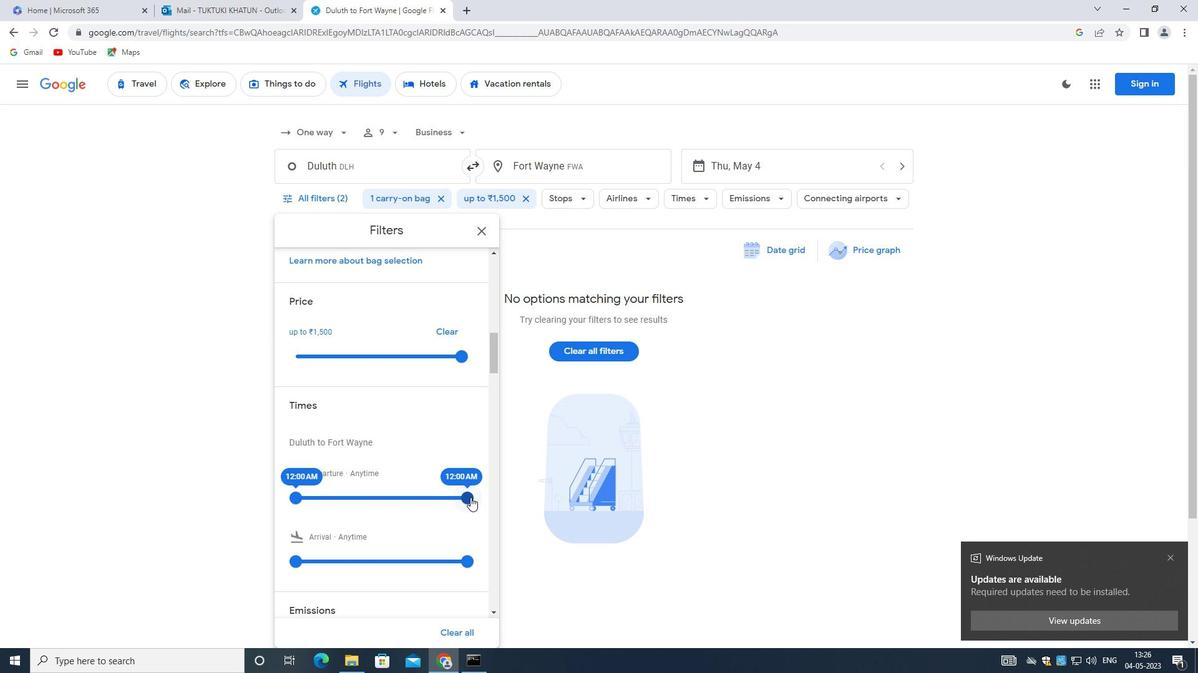 
Action: Mouse pressed left at (470, 497)
Screenshot: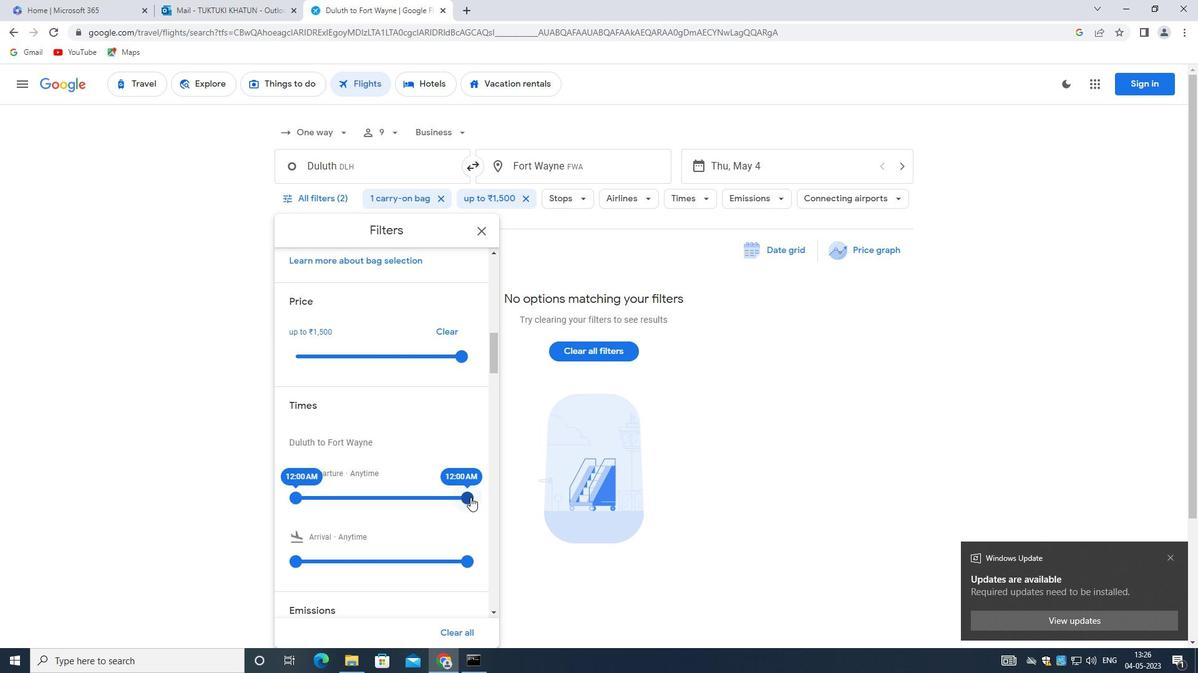 
Action: Mouse moved to (297, 494)
Screenshot: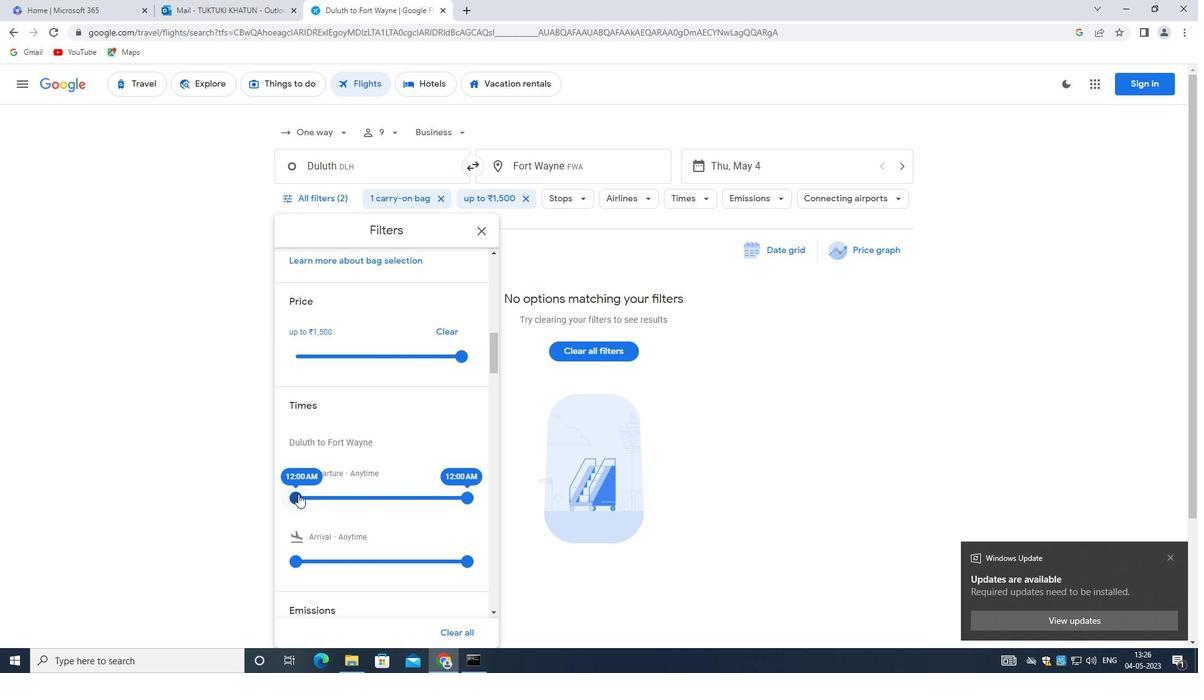 
Action: Mouse pressed left at (297, 494)
Screenshot: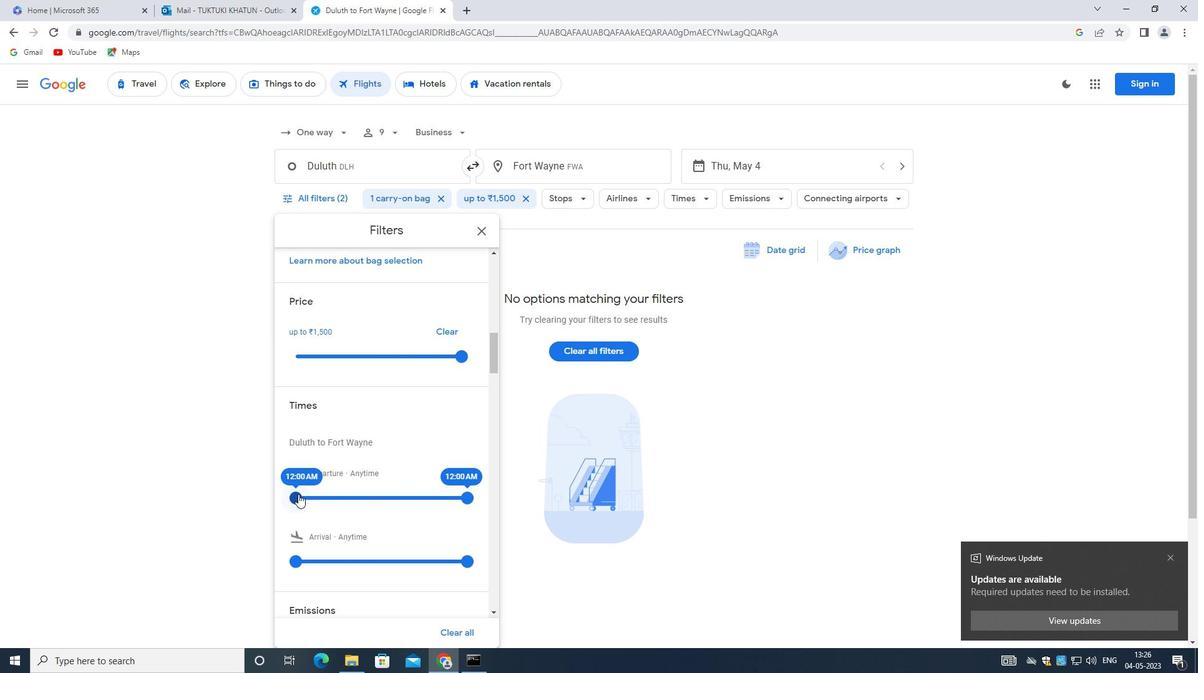 
Action: Mouse moved to (458, 494)
Screenshot: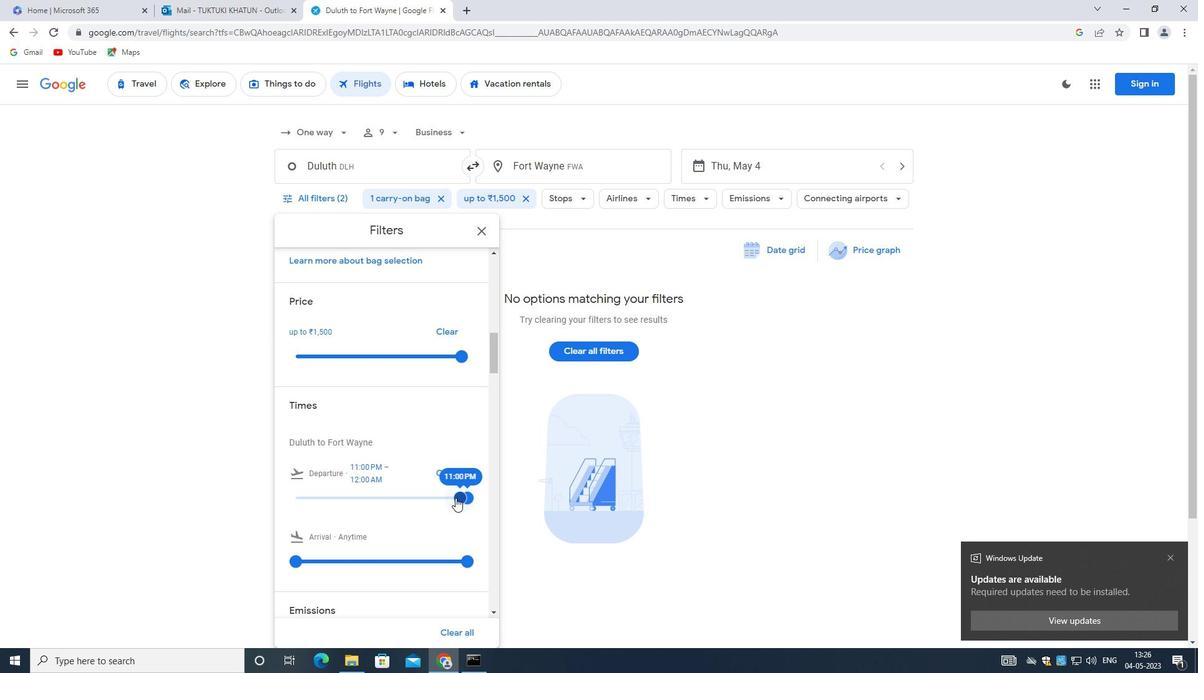 
Action: Mouse pressed left at (458, 494)
Screenshot: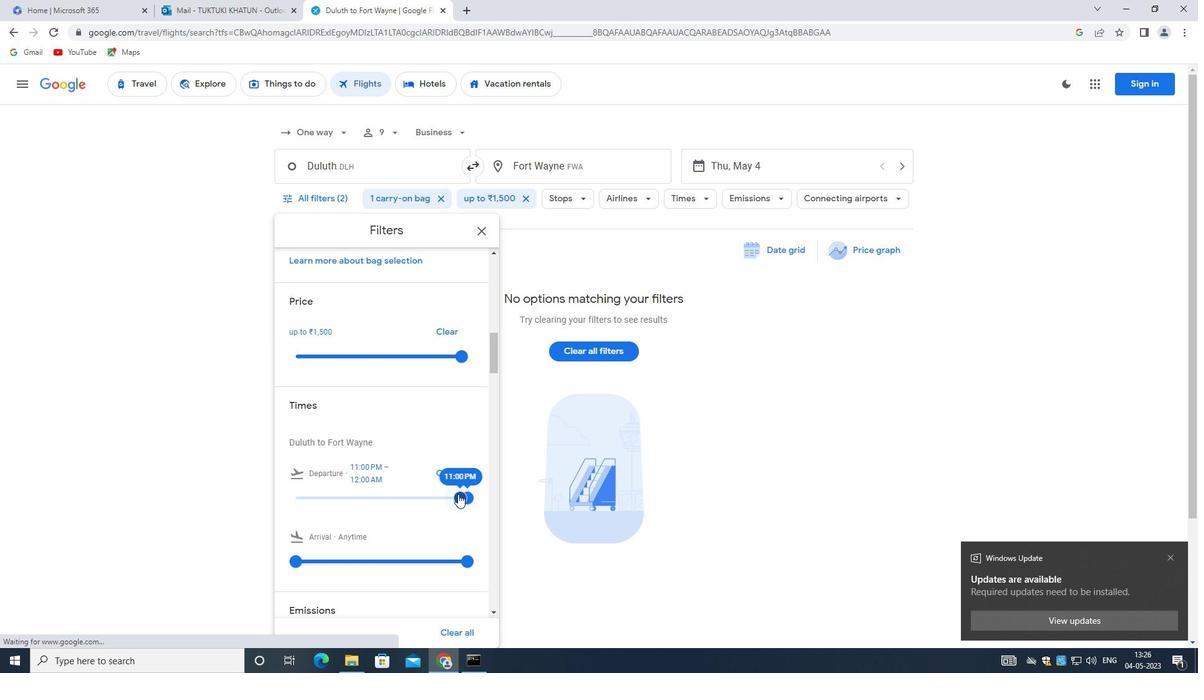 
Action: Mouse moved to (469, 492)
Screenshot: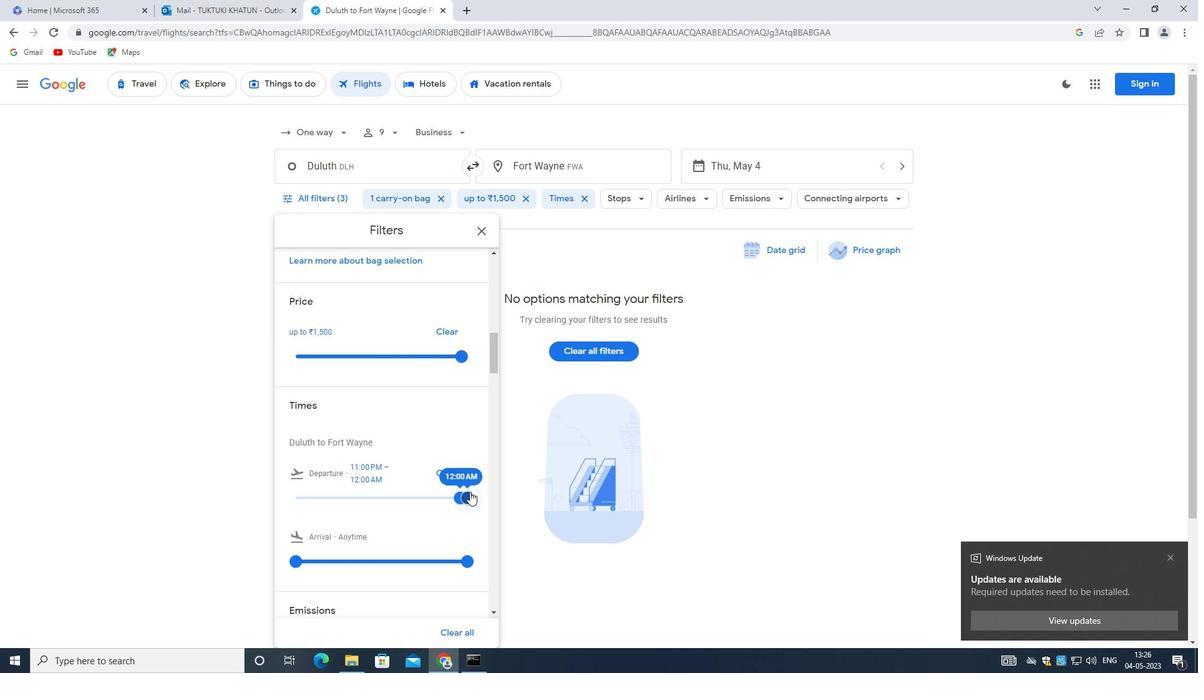 
Action: Mouse pressed left at (469, 492)
Screenshot: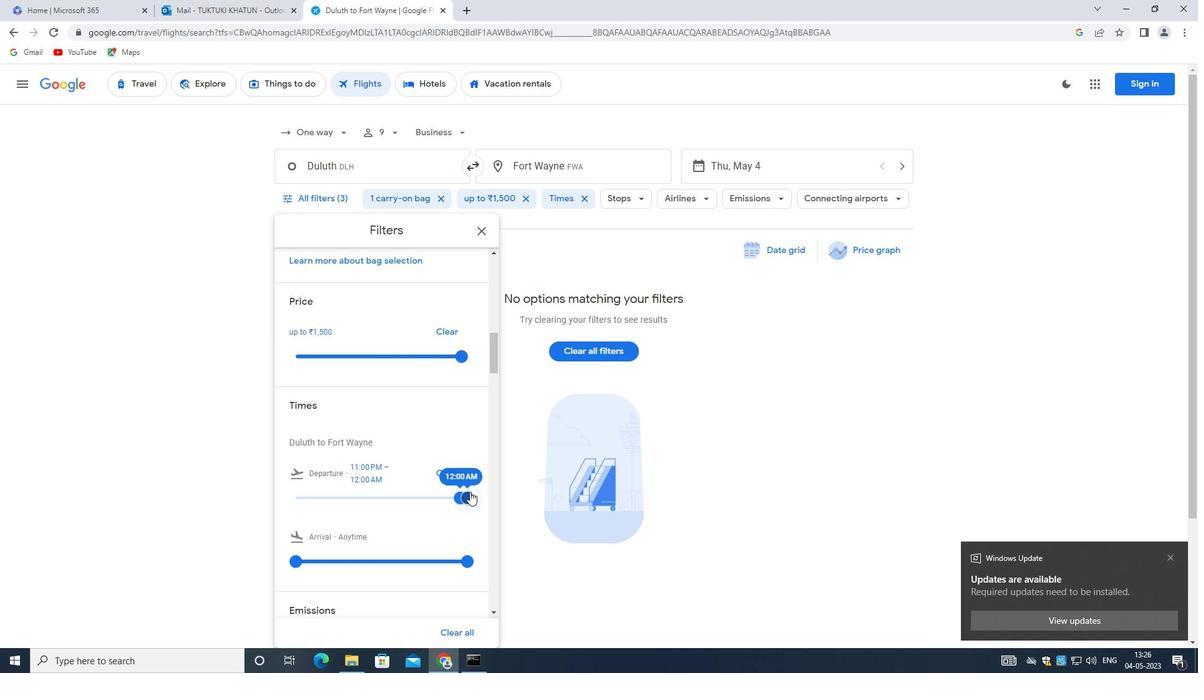 
Action: Mouse moved to (301, 497)
Screenshot: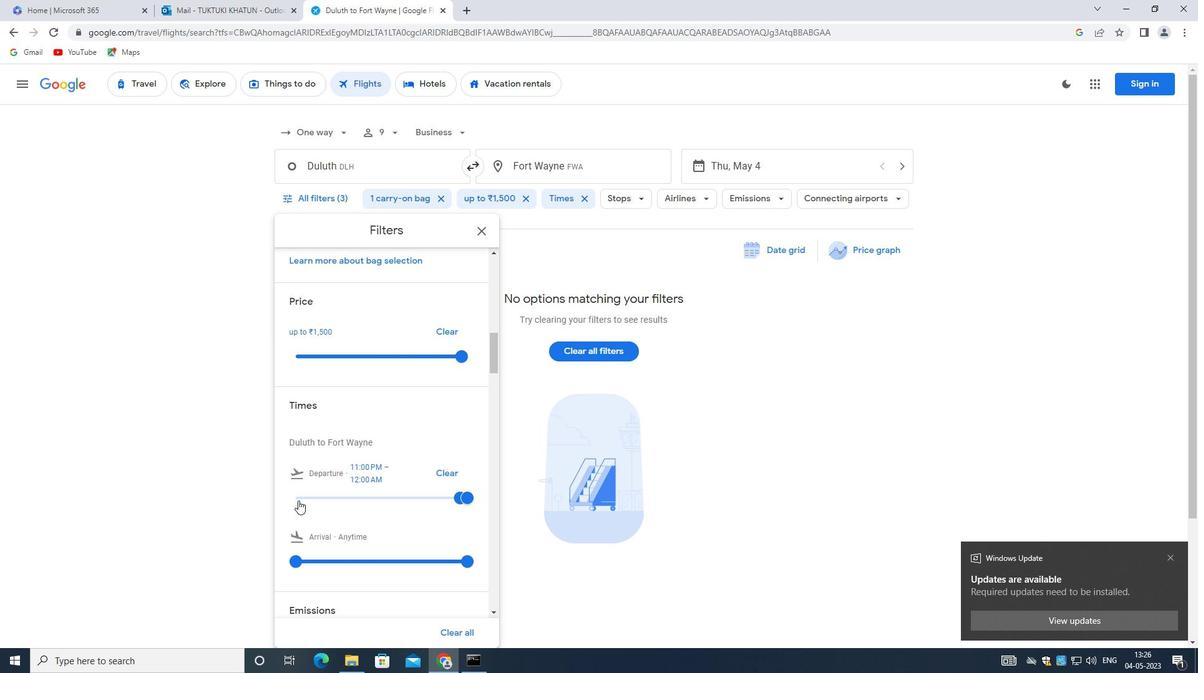 
Action: Mouse pressed left at (301, 497)
Screenshot: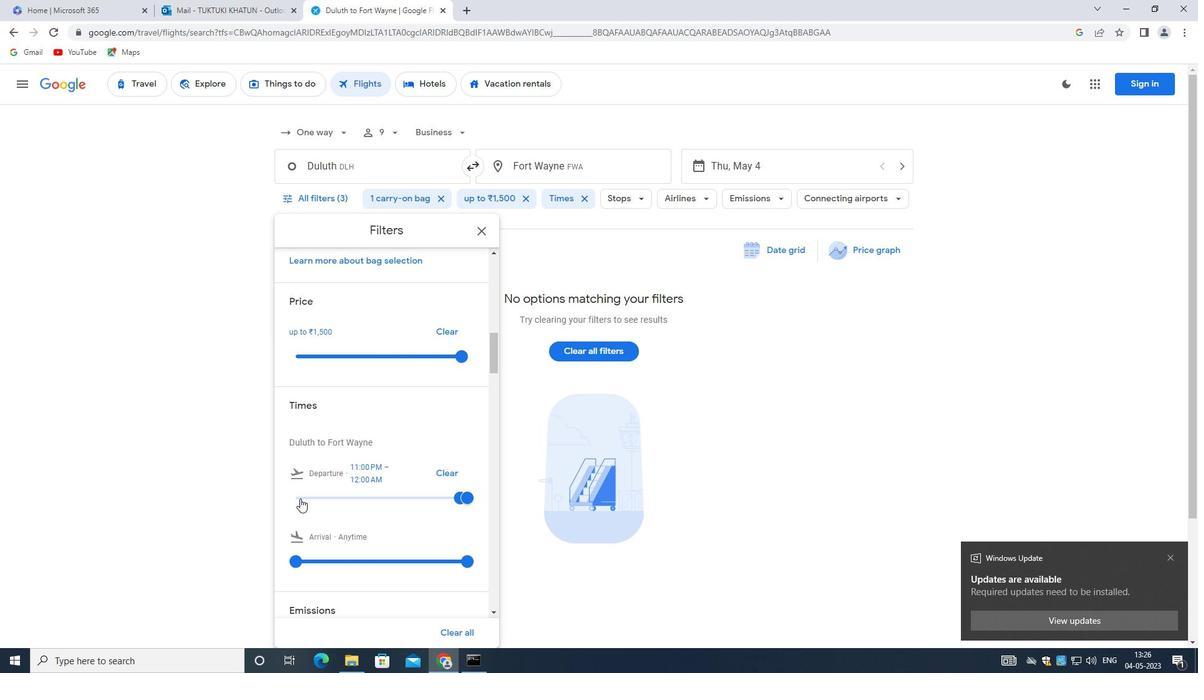 
Action: Mouse moved to (311, 496)
Screenshot: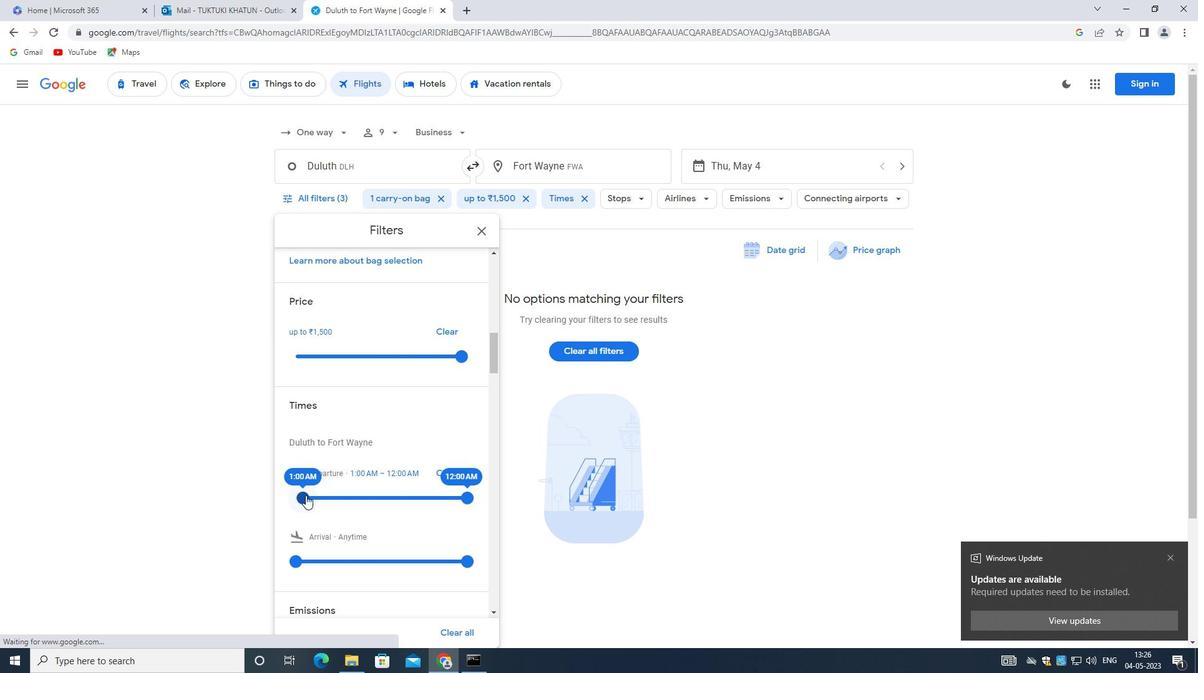 
Action: Mouse pressed left at (311, 496)
Screenshot: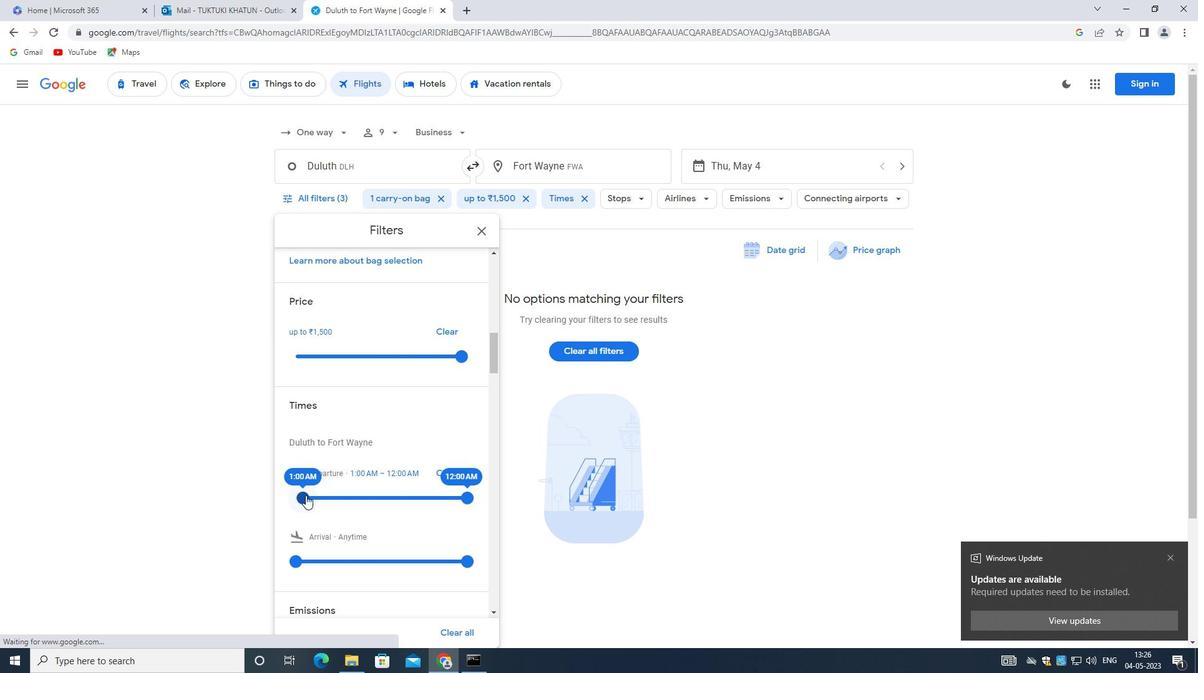 
Action: Mouse moved to (341, 500)
Screenshot: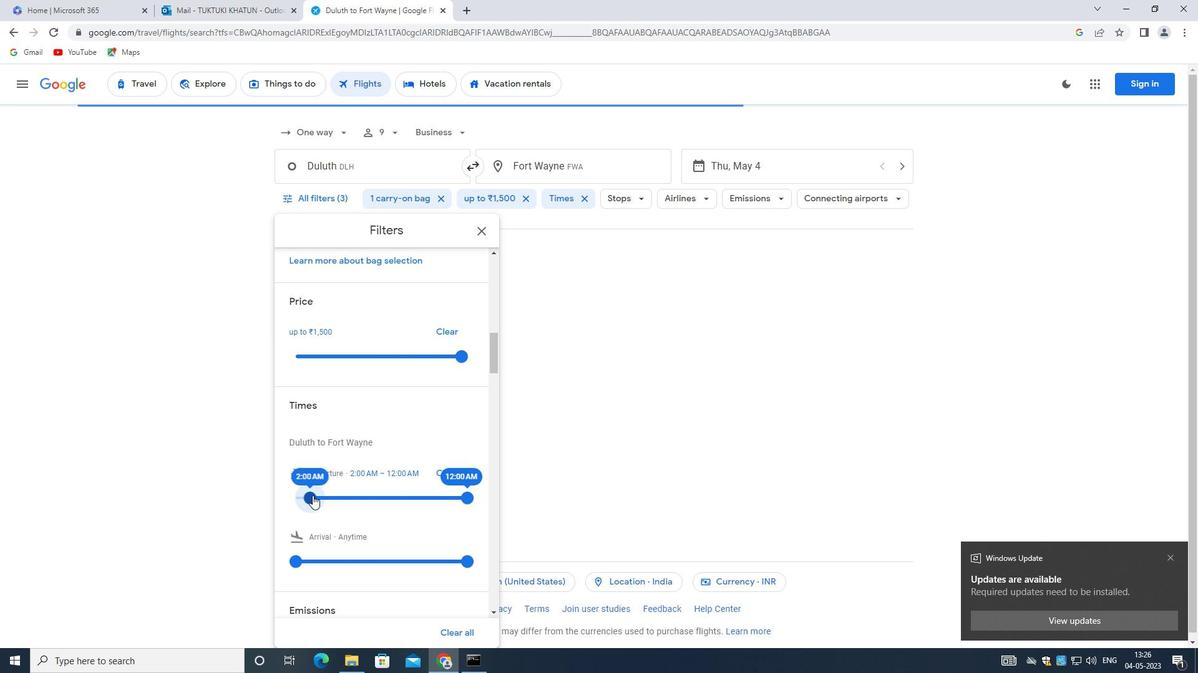 
Action: Mouse pressed left at (341, 500)
Screenshot: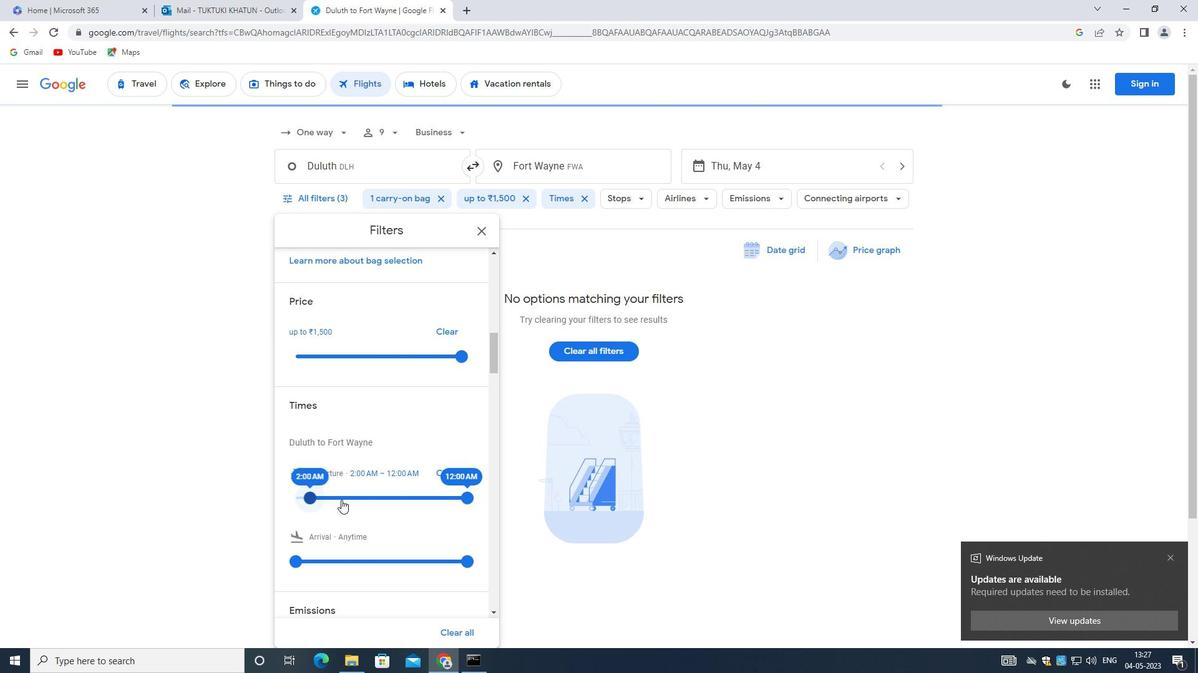 
Action: Mouse moved to (302, 498)
Screenshot: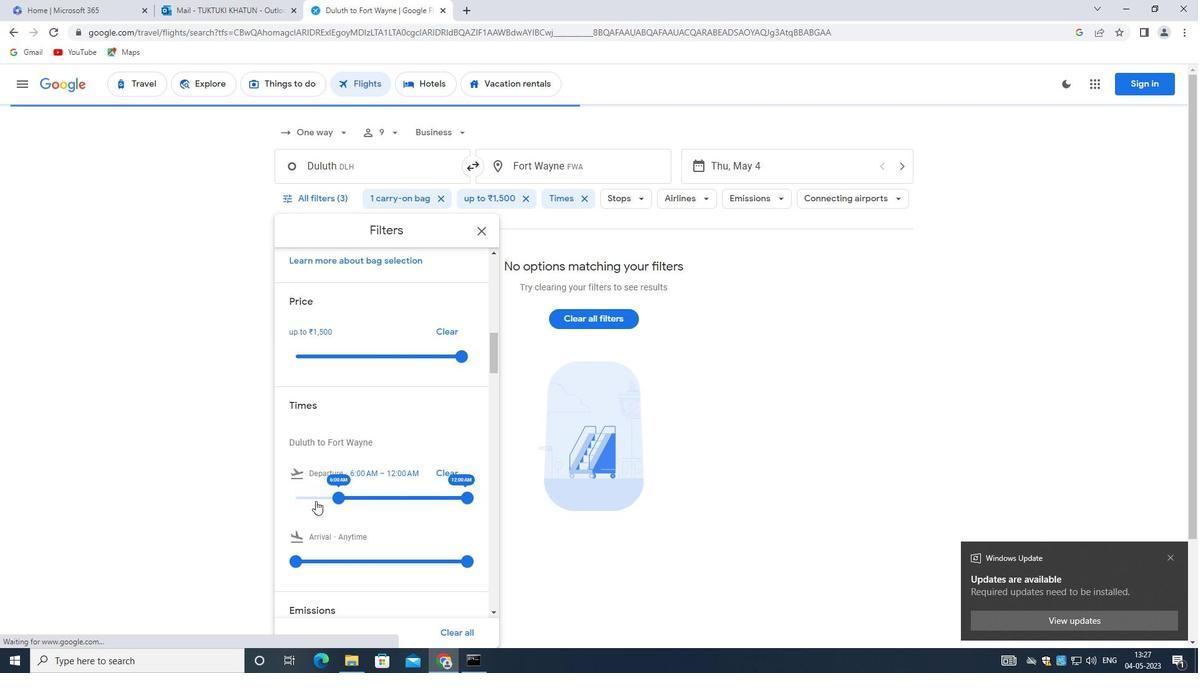 
Action: Mouse pressed left at (302, 498)
Screenshot: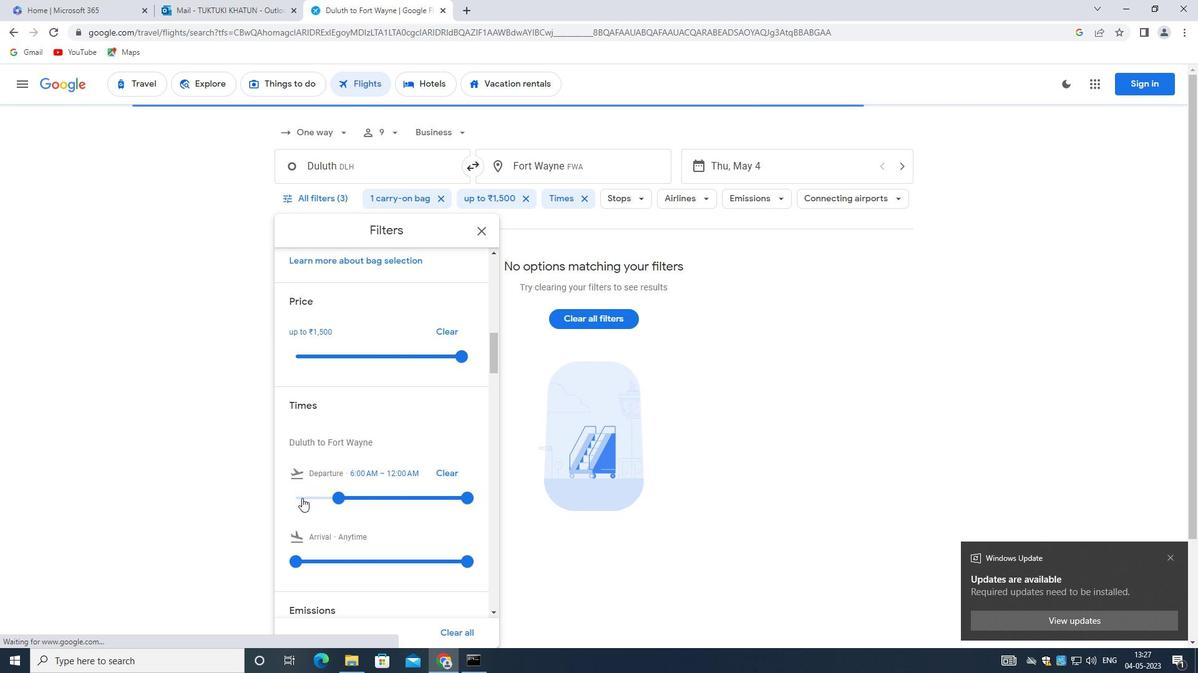 
Action: Mouse moved to (302, 498)
Screenshot: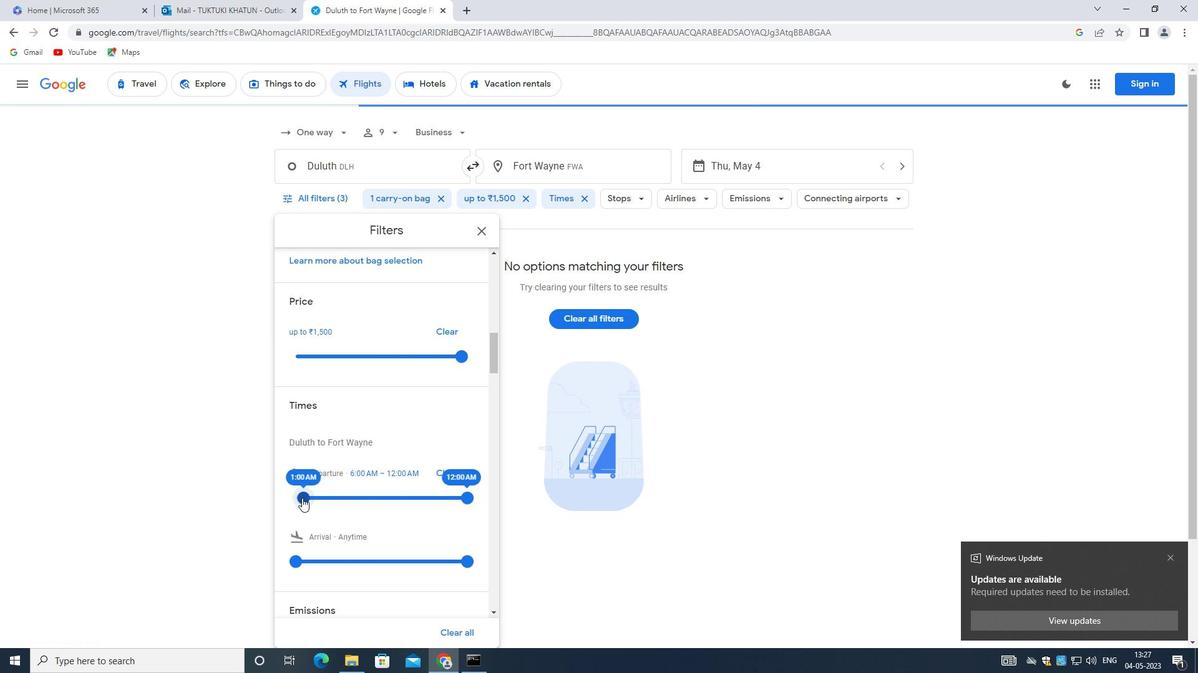 
Action: Mouse pressed left at (302, 498)
Screenshot: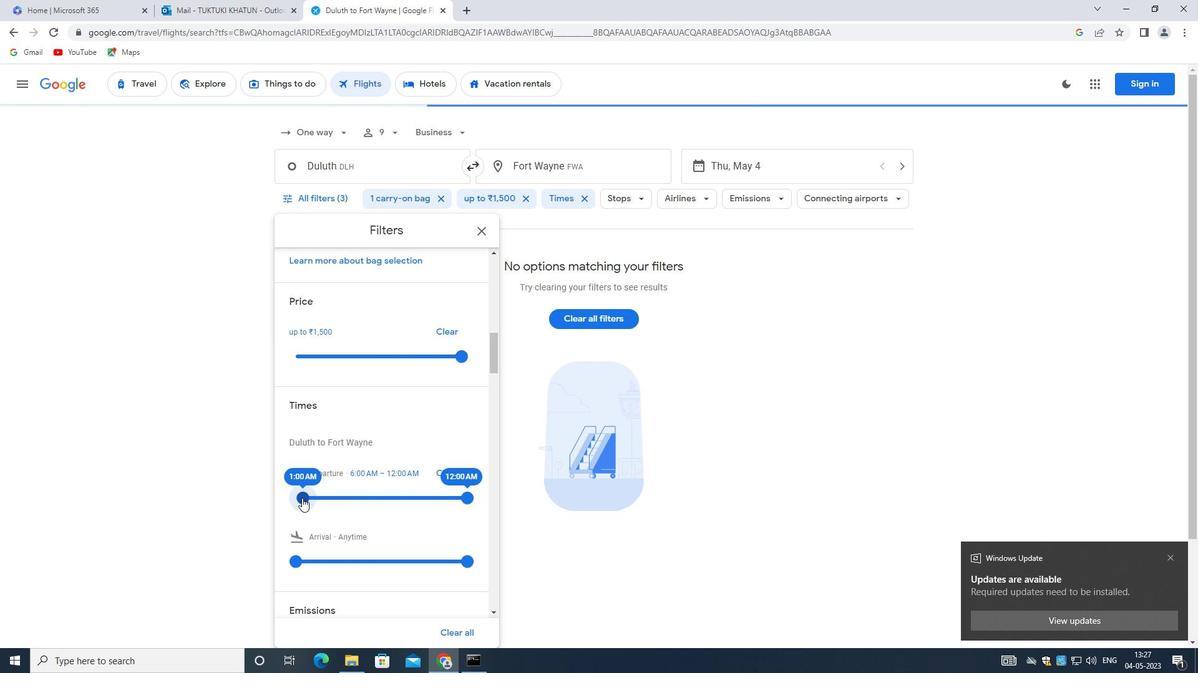 
Action: Mouse moved to (298, 498)
Screenshot: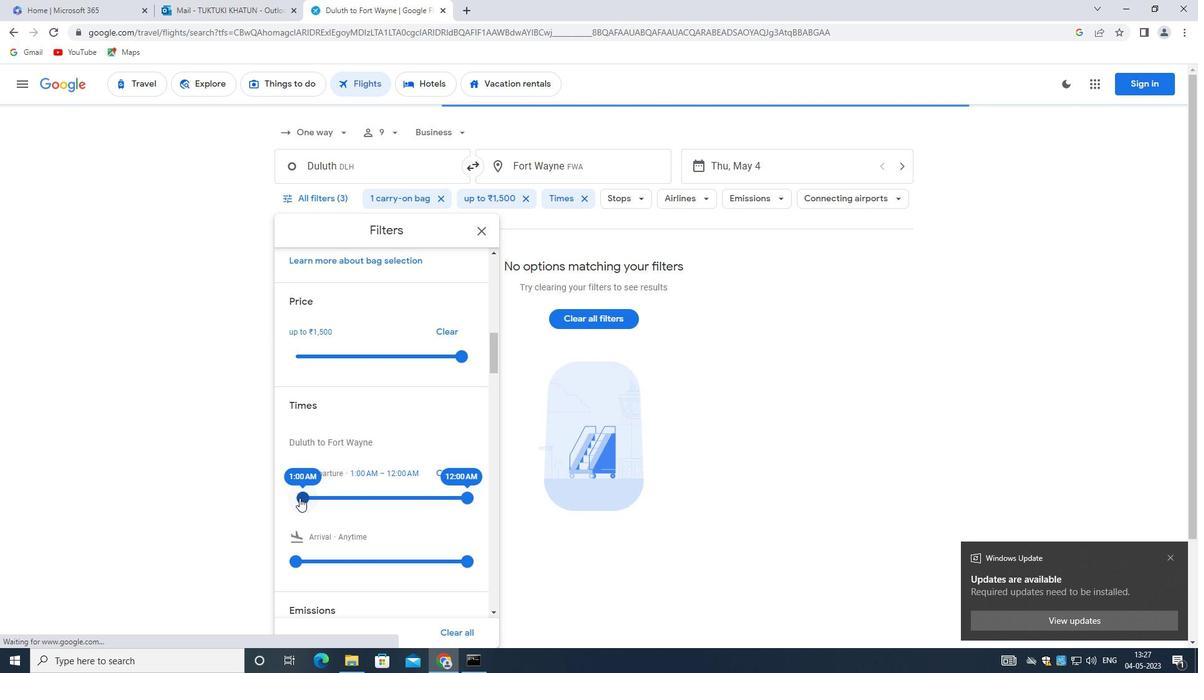 
Action: Mouse pressed left at (298, 498)
Screenshot: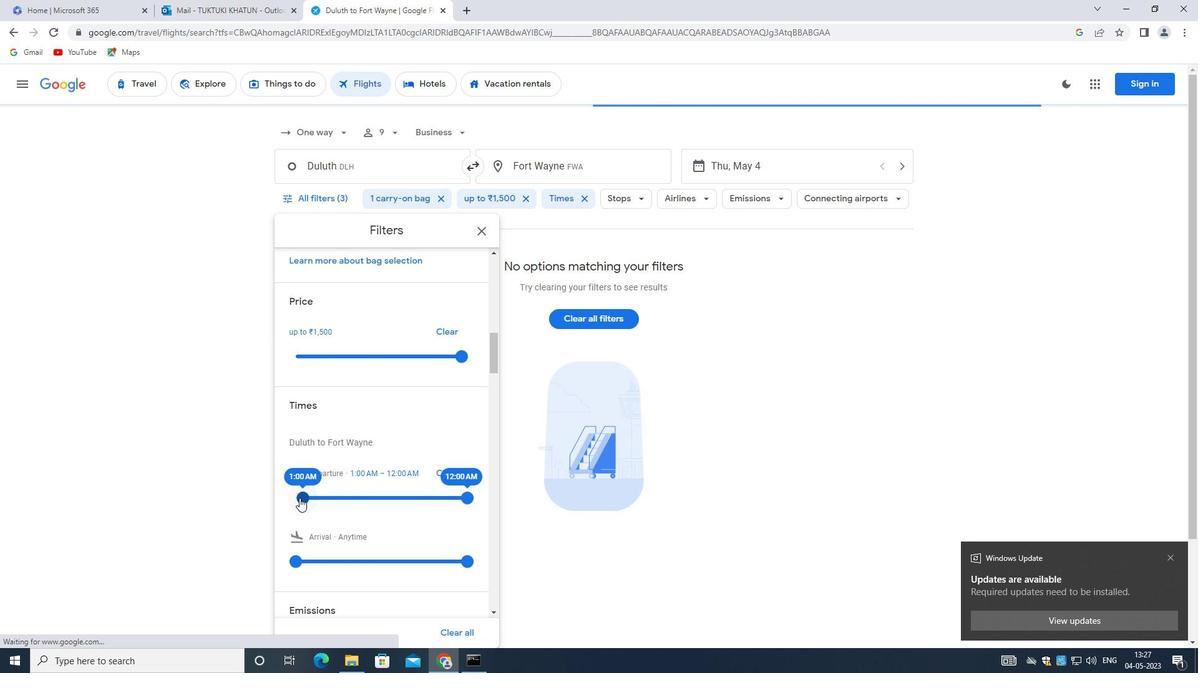 
Action: Mouse moved to (464, 497)
Screenshot: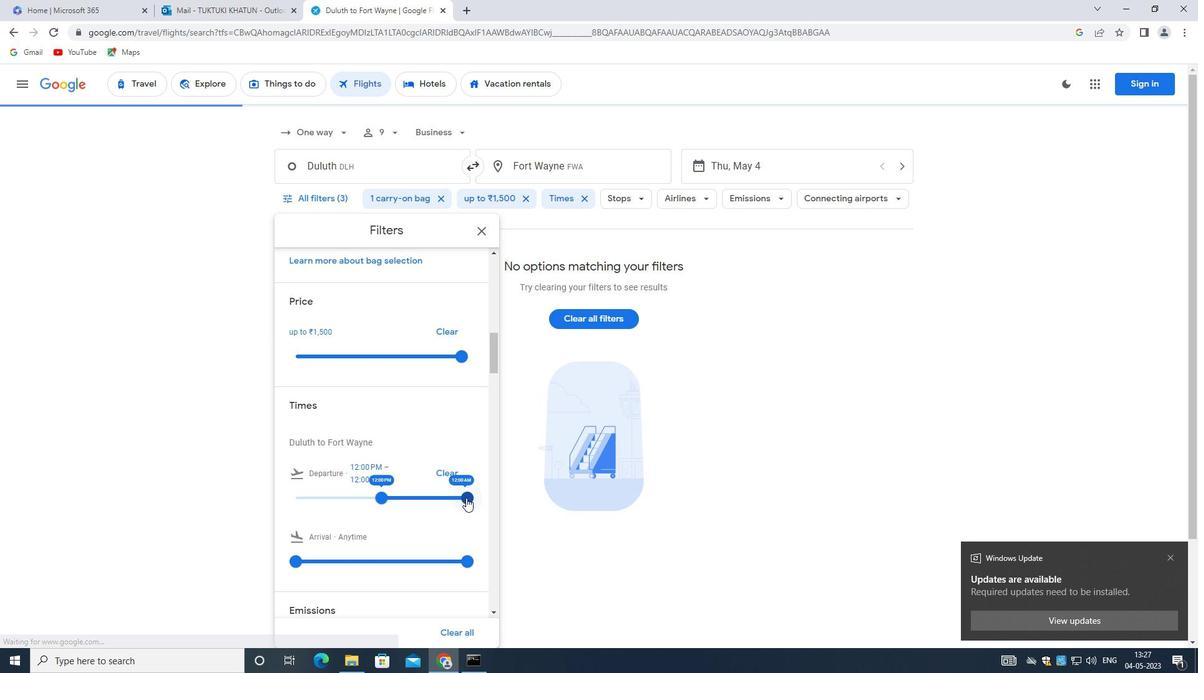 
Action: Mouse pressed left at (464, 497)
Screenshot: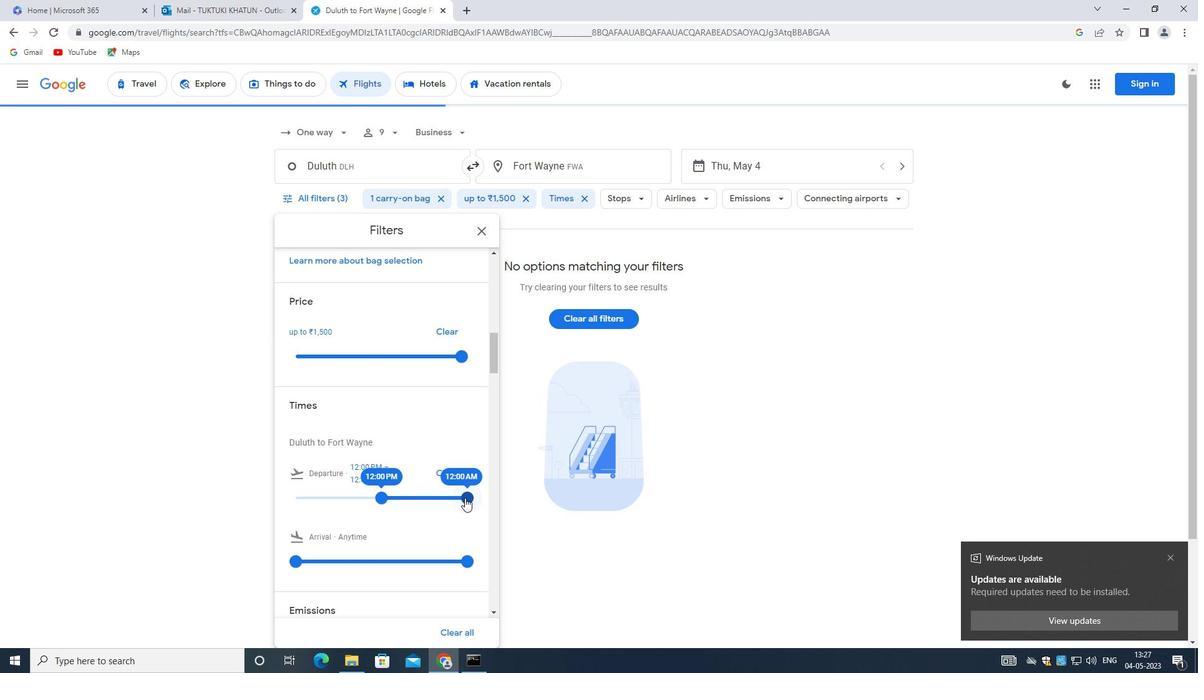 
Action: Mouse moved to (296, 499)
Screenshot: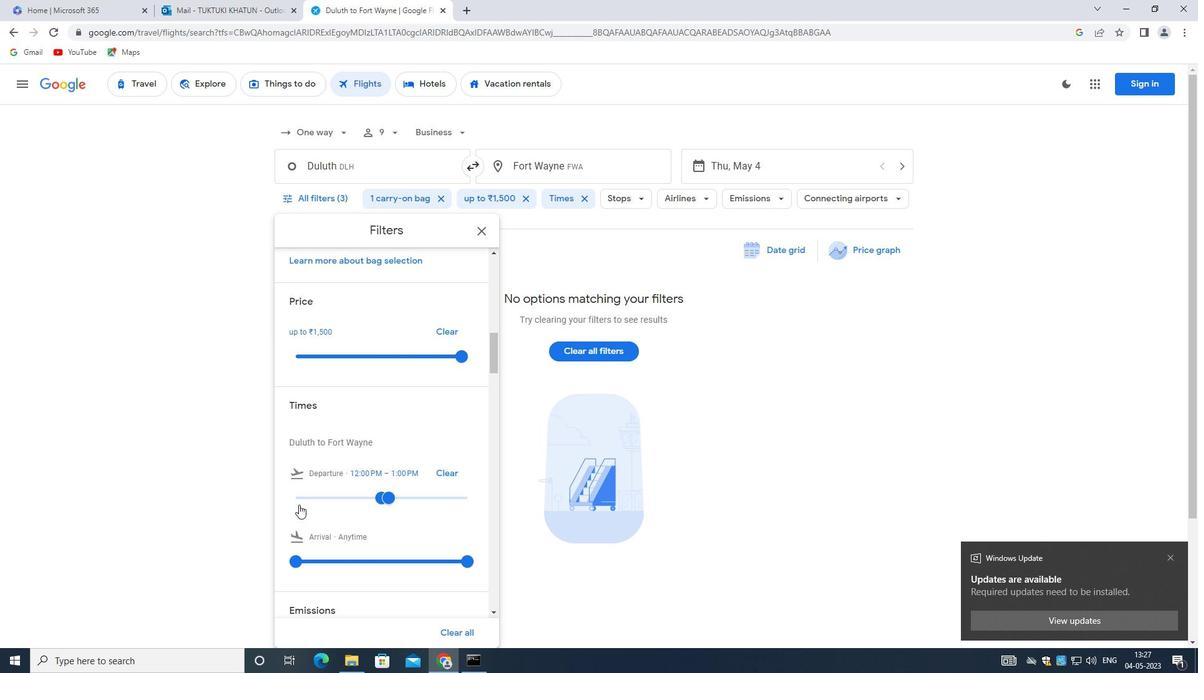 
Action: Mouse pressed left at (296, 499)
Screenshot: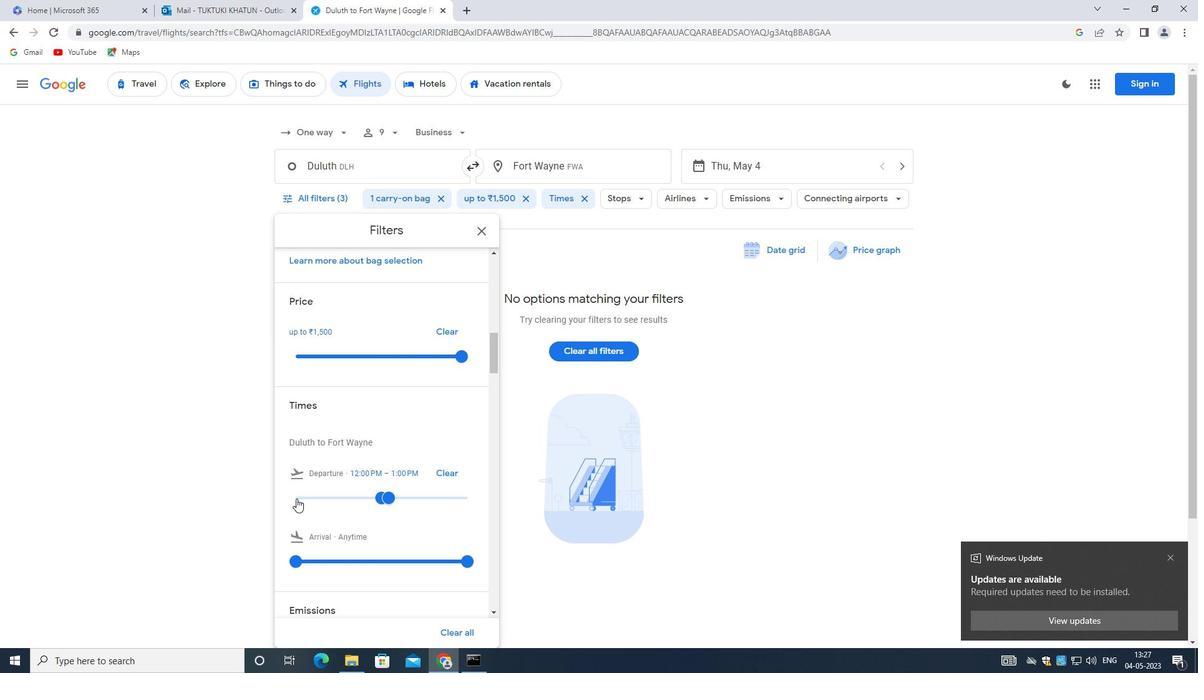 
Action: Mouse moved to (386, 497)
Screenshot: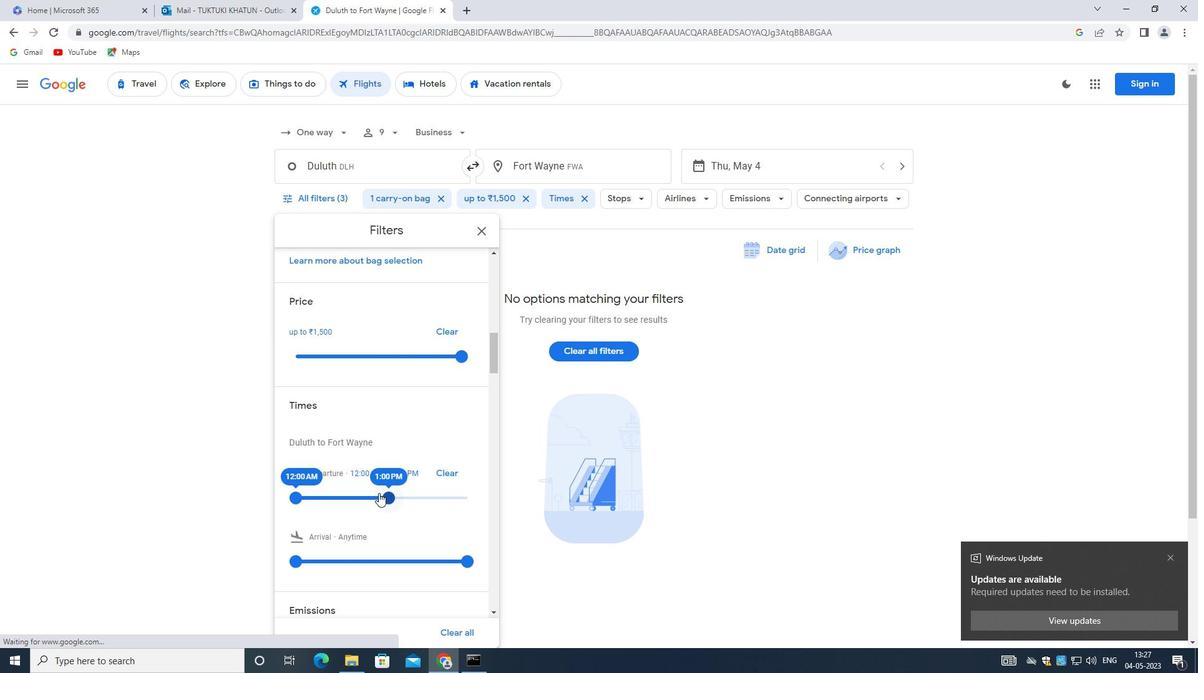 
Action: Mouse pressed left at (386, 497)
Screenshot: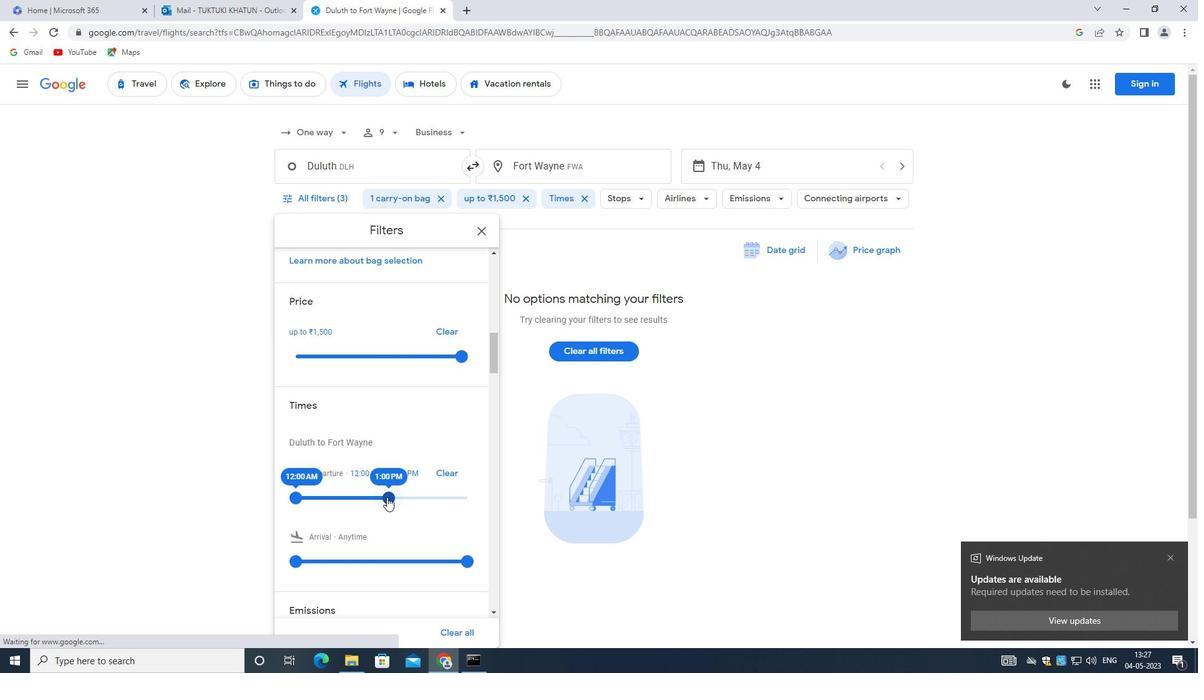 
Action: Mouse moved to (303, 473)
Screenshot: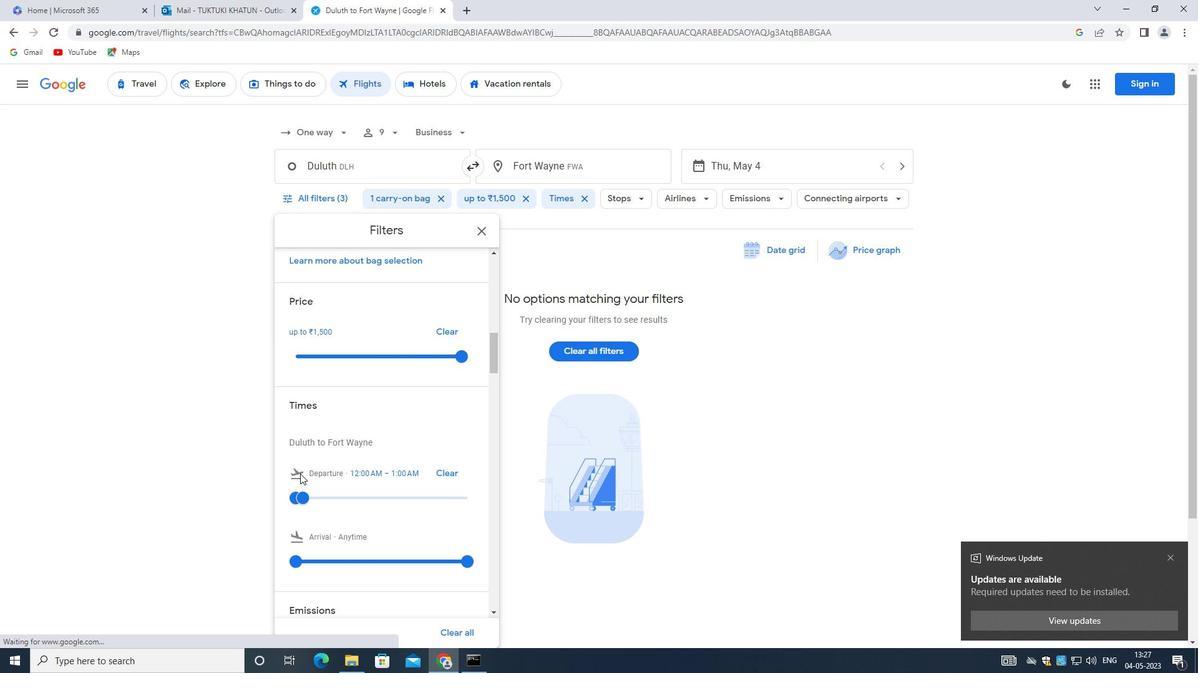 
Action: Mouse scrolled (303, 473) with delta (0, 0)
Screenshot: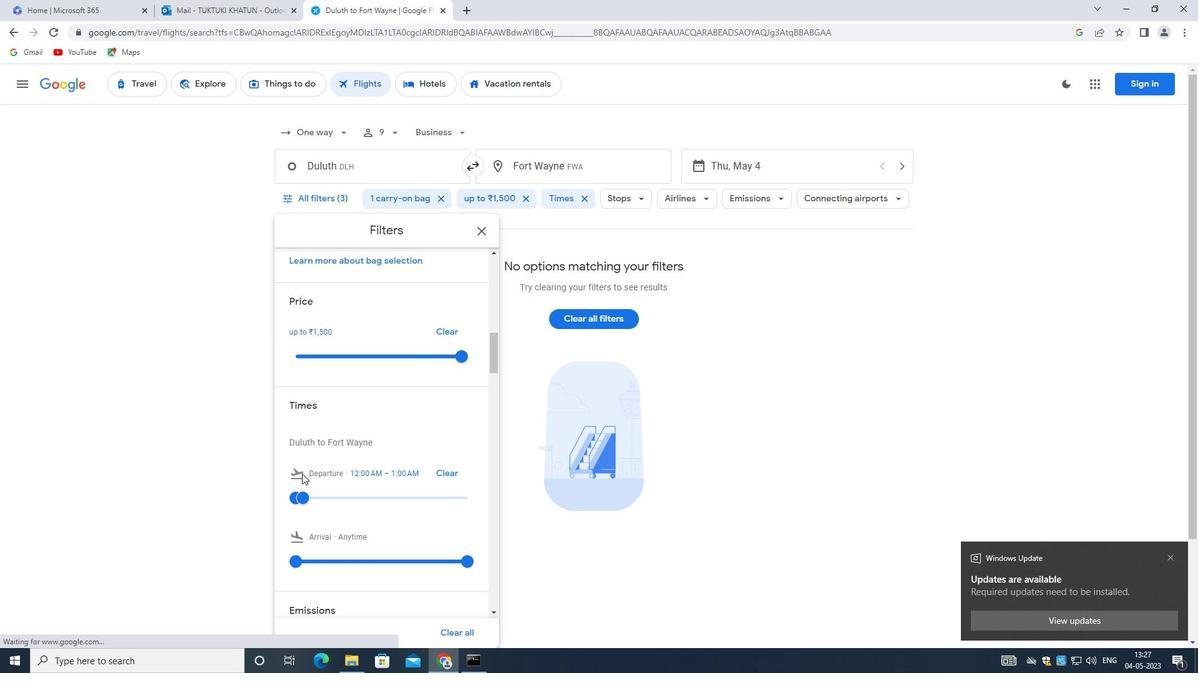 
Action: Mouse moved to (308, 472)
Screenshot: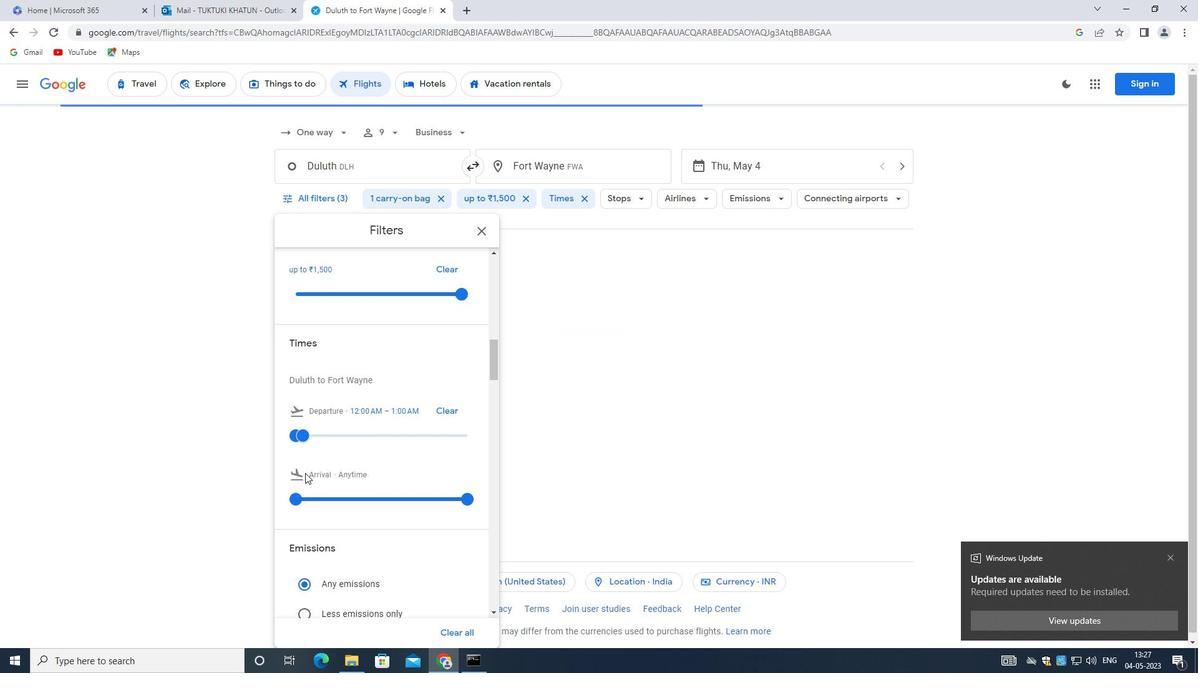 
Action: Mouse scrolled (308, 471) with delta (0, 0)
Screenshot: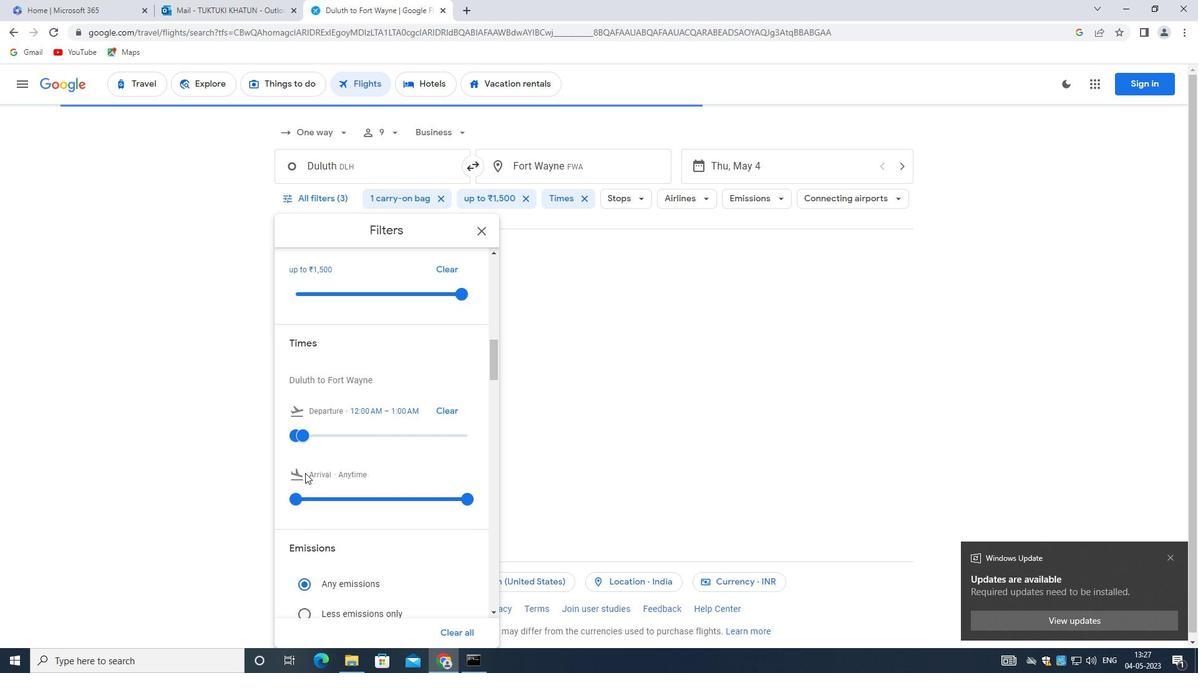 
Action: Mouse scrolled (308, 471) with delta (0, 0)
Screenshot: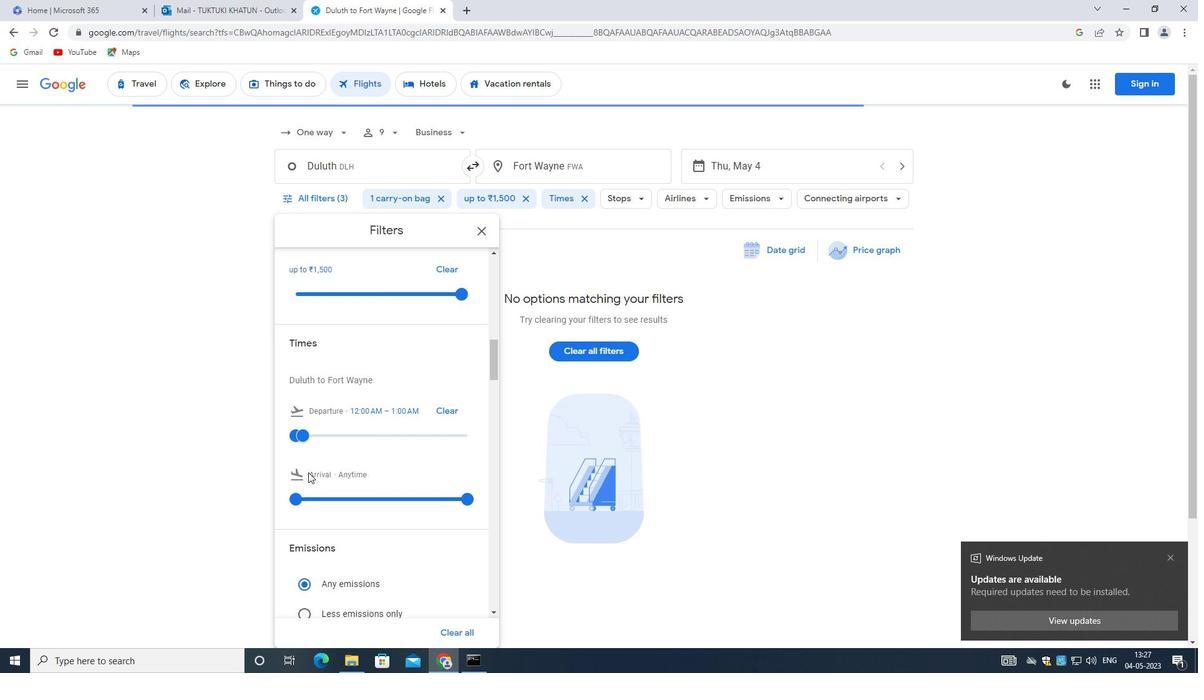 
Action: Mouse moved to (308, 474)
Screenshot: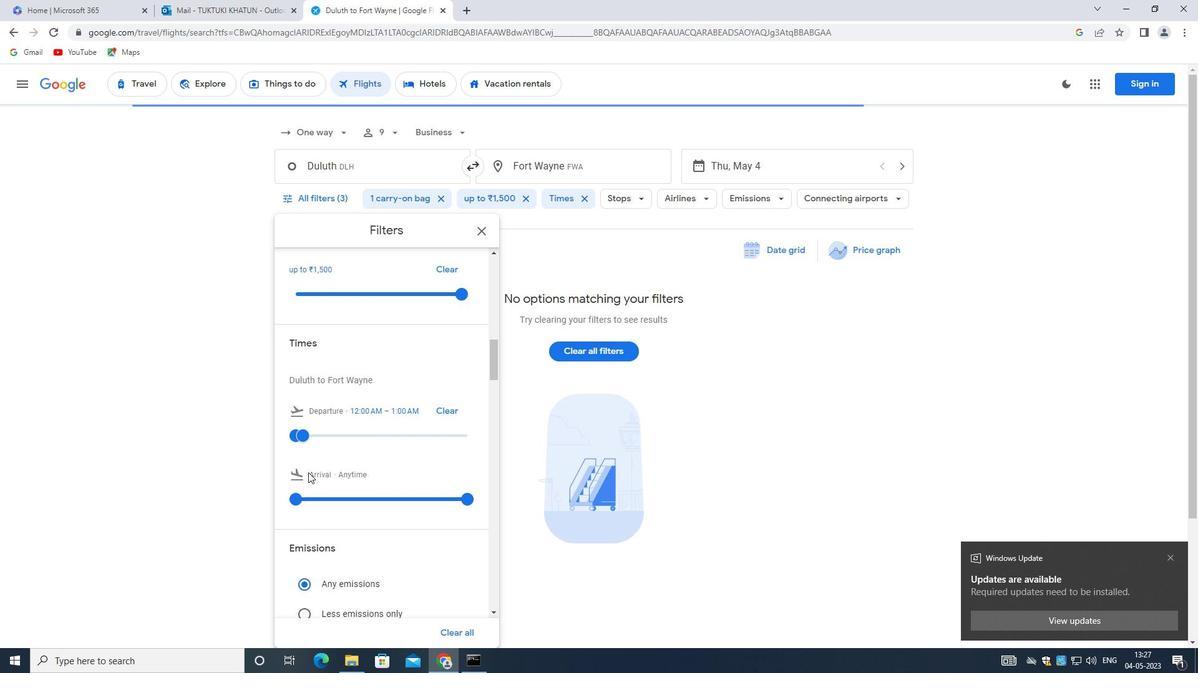 
Action: Mouse scrolled (308, 474) with delta (0, 0)
Screenshot: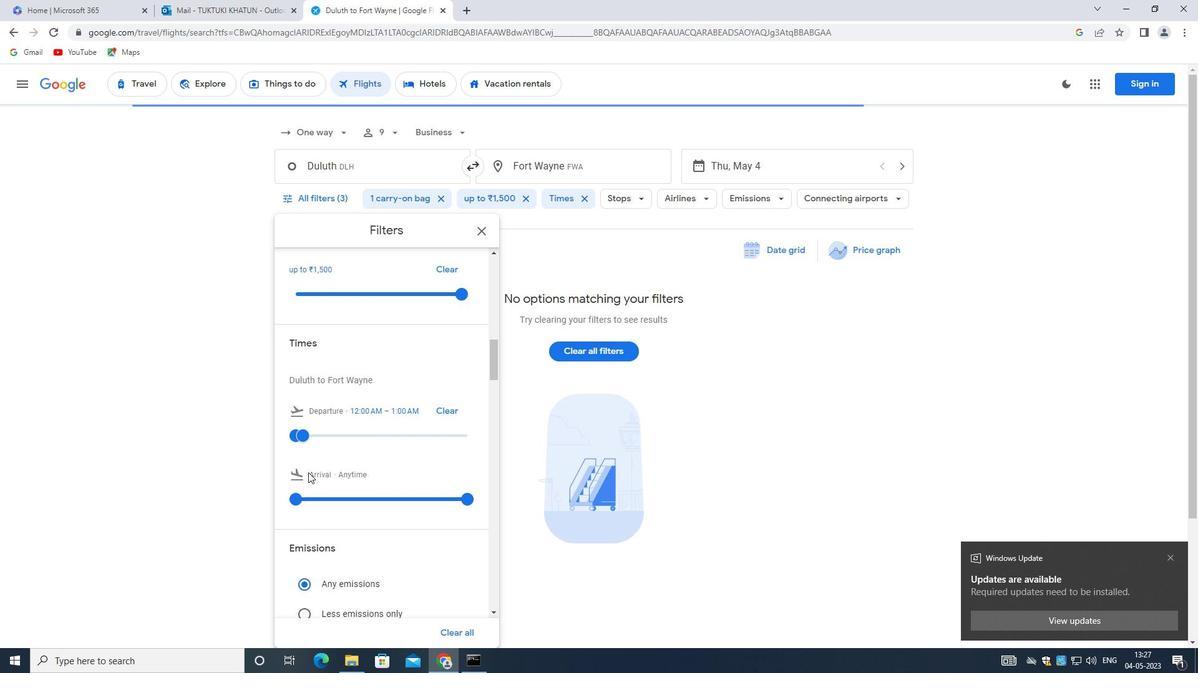 
Action: Mouse moved to (309, 481)
Screenshot: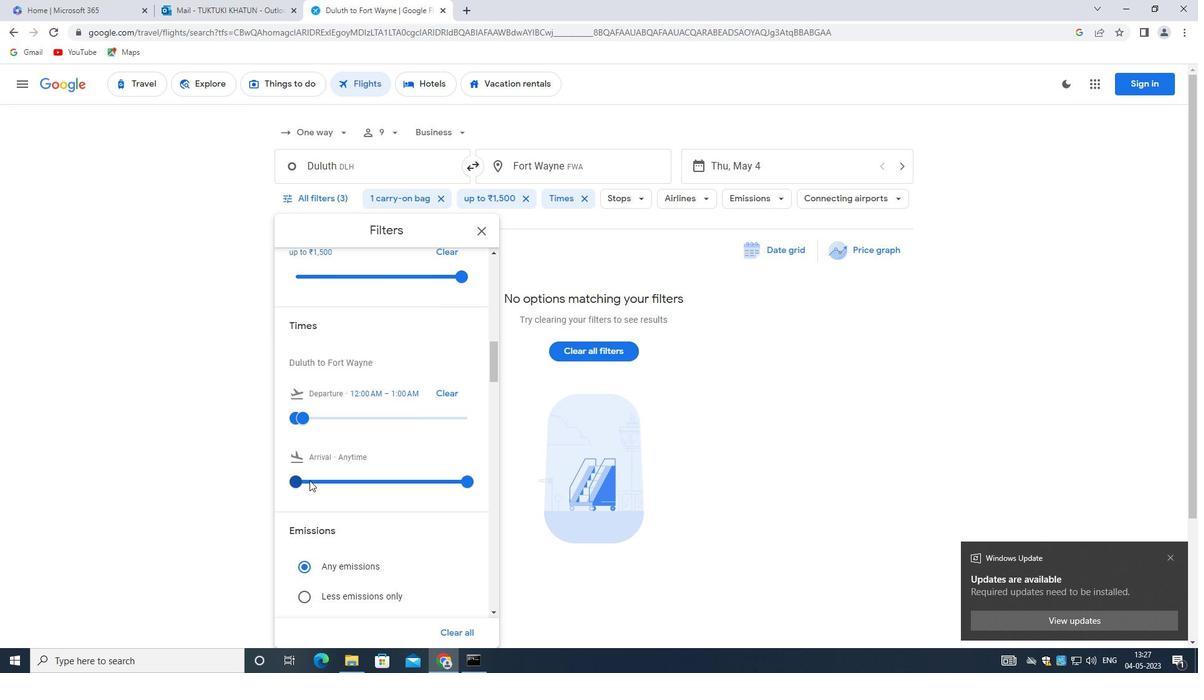 
Action: Mouse scrolled (309, 480) with delta (0, 0)
Screenshot: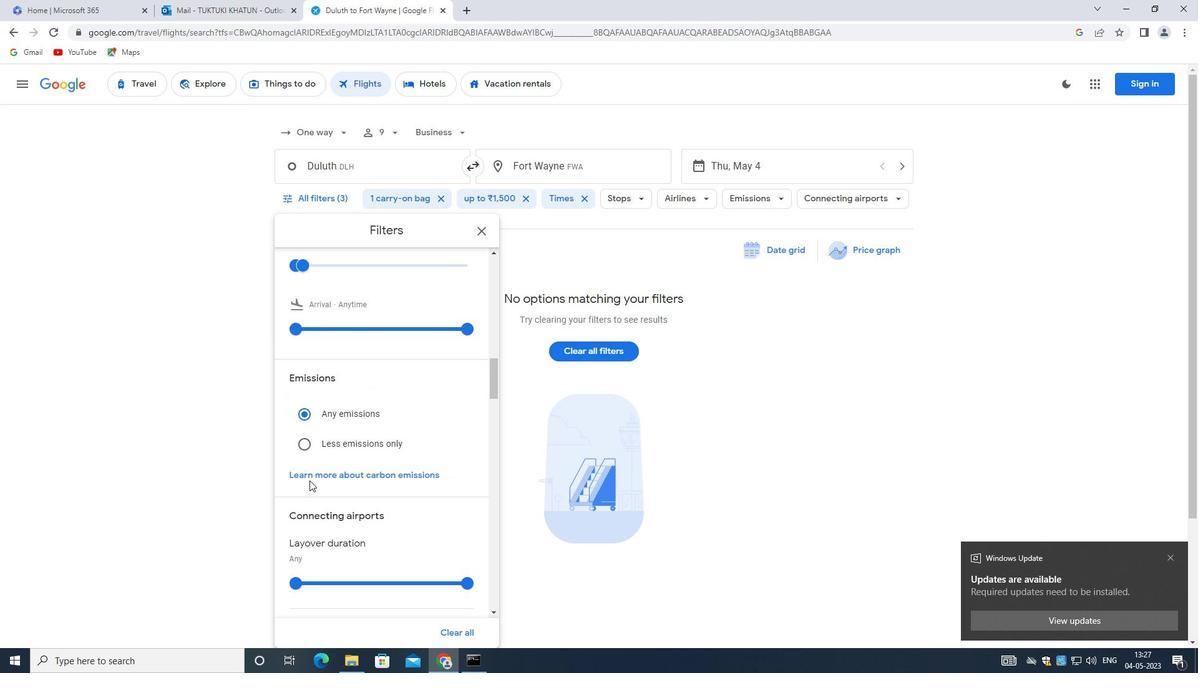 
Action: Mouse moved to (310, 481)
Screenshot: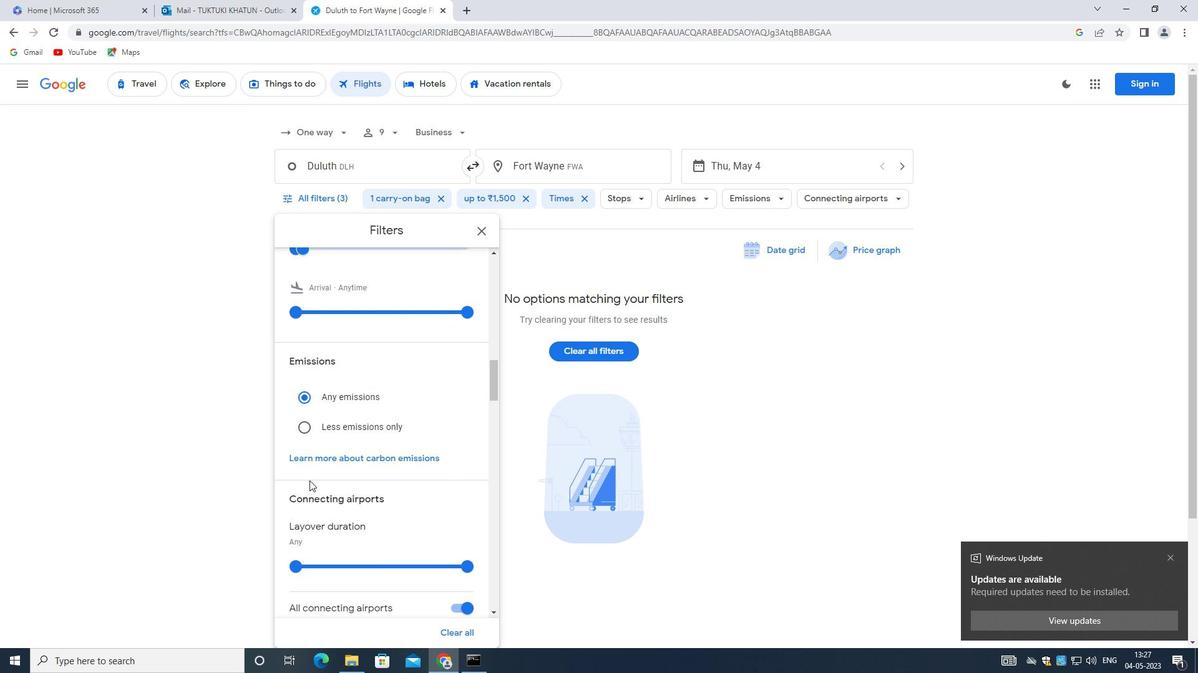 
Action: Mouse scrolled (310, 480) with delta (0, 0)
Screenshot: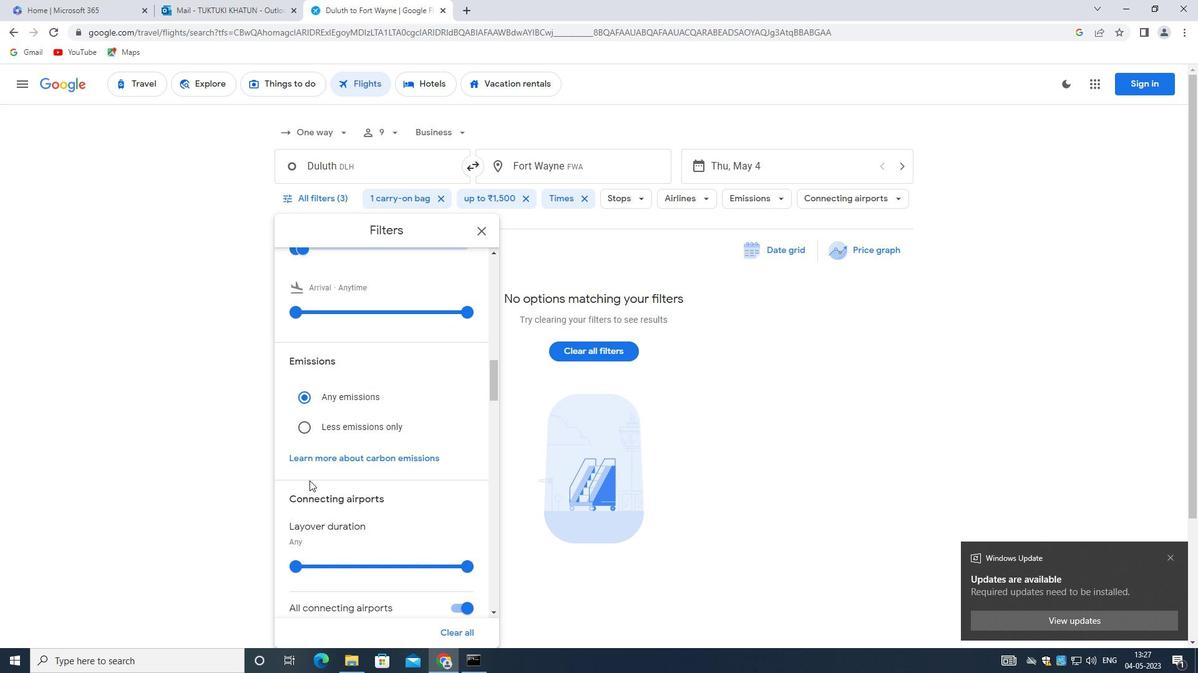 
Action: Mouse scrolled (310, 480) with delta (0, 0)
Screenshot: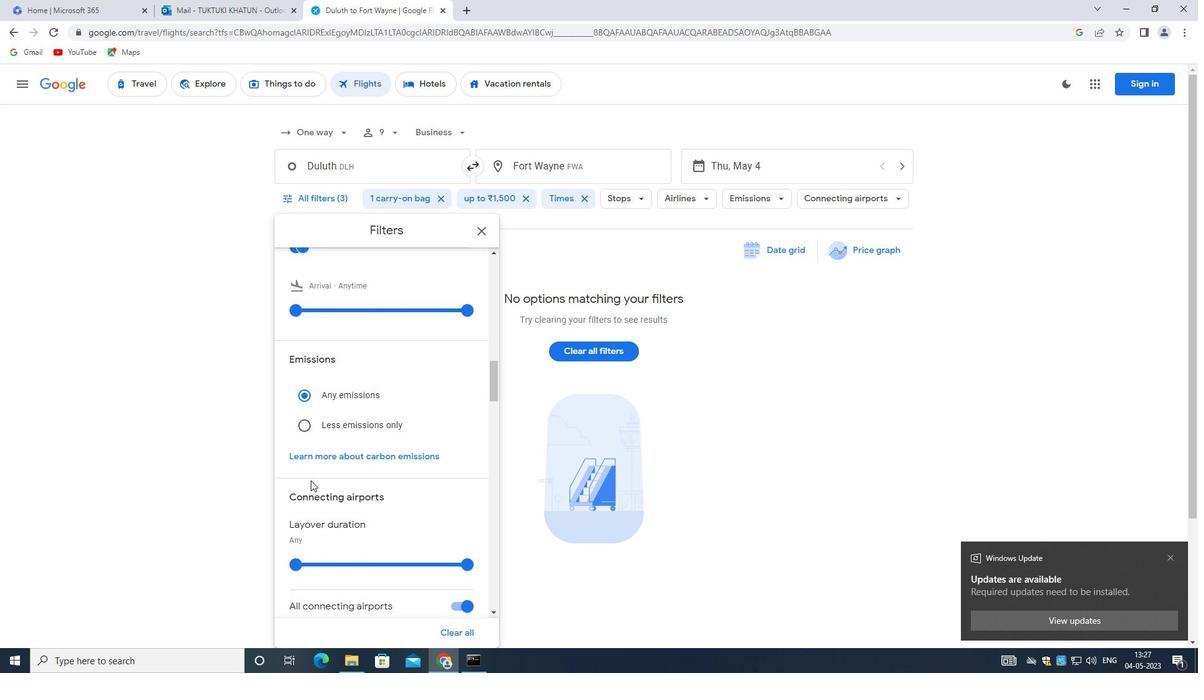 
Action: Mouse moved to (314, 487)
Screenshot: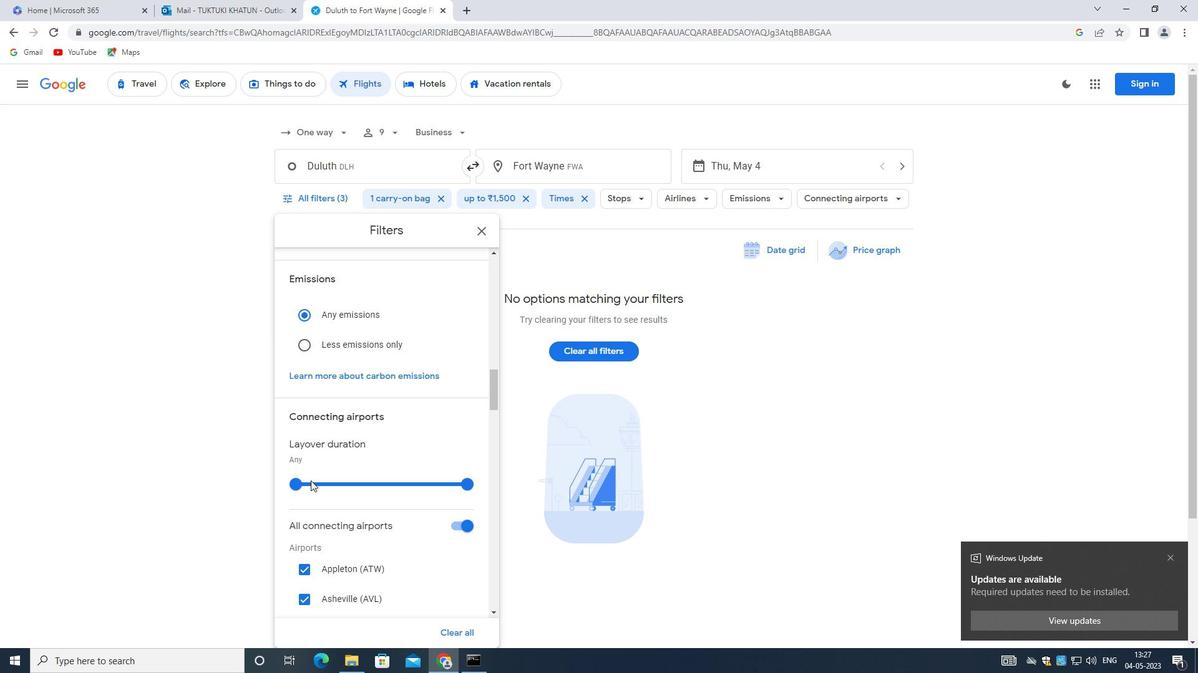 
Action: Mouse scrolled (314, 486) with delta (0, 0)
Screenshot: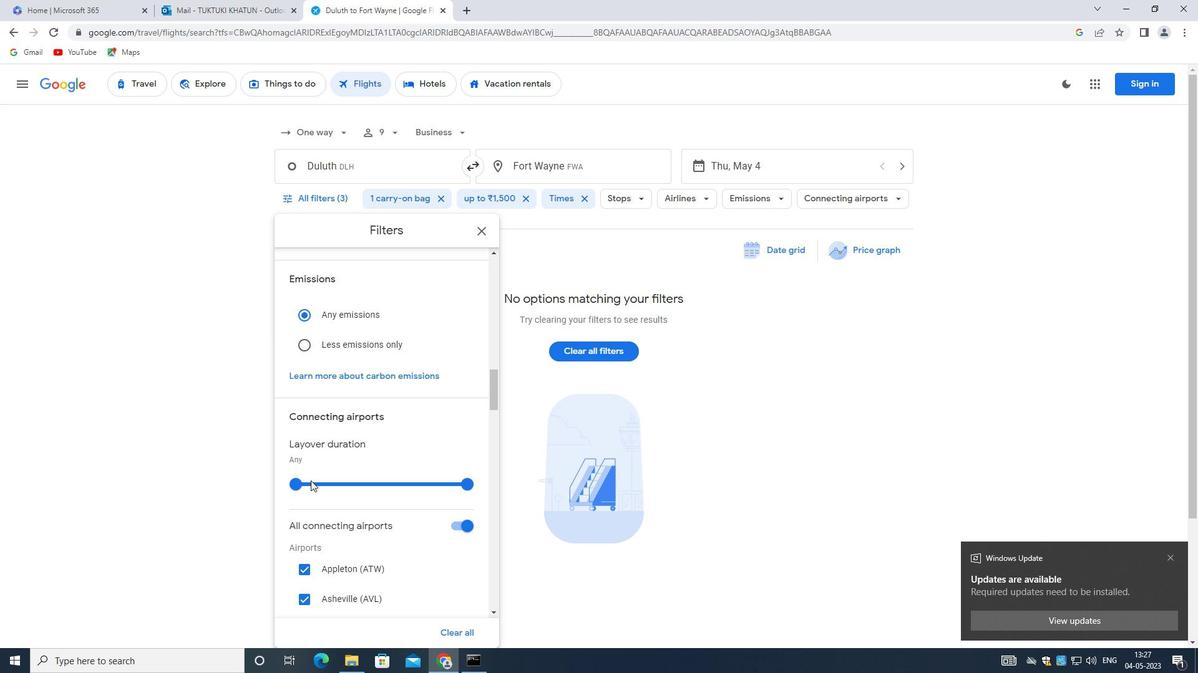 
Action: Mouse moved to (316, 491)
Screenshot: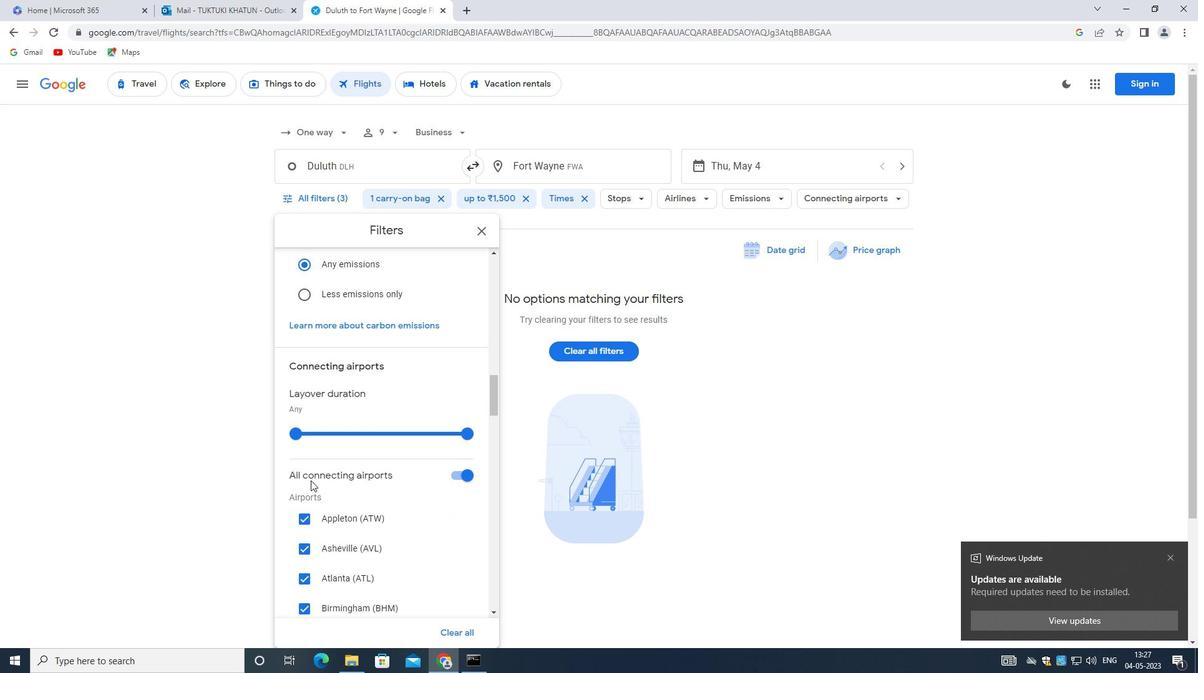 
Action: Mouse scrolled (316, 490) with delta (0, 0)
Screenshot: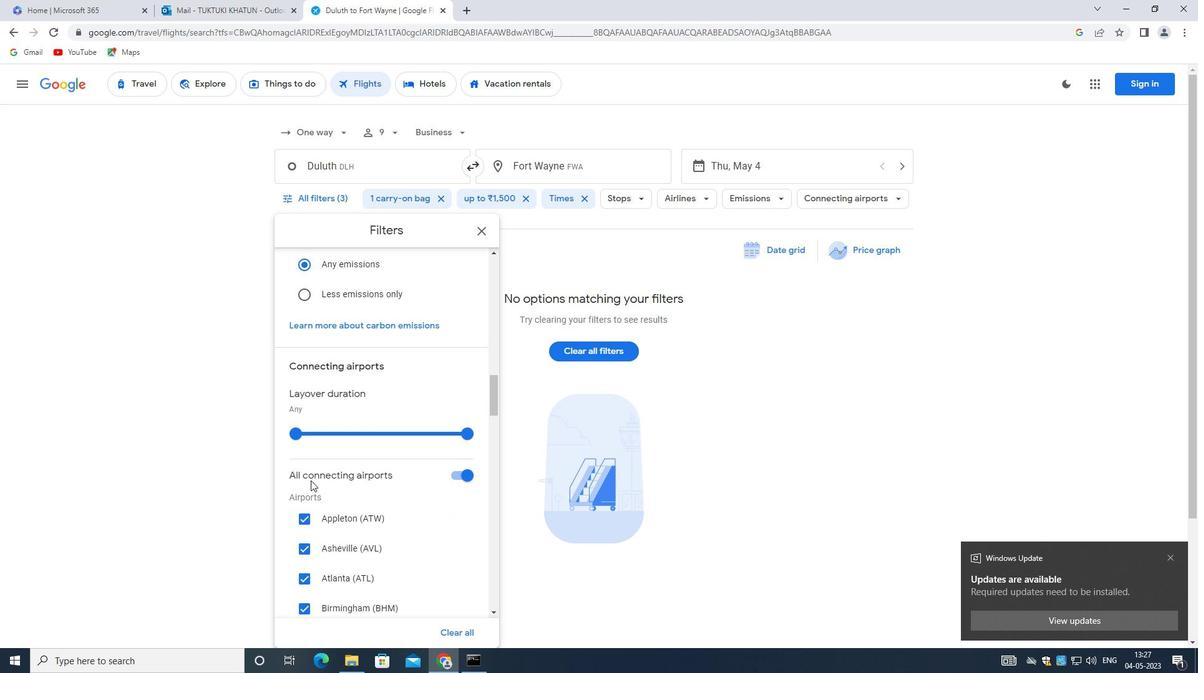 
Action: Mouse moved to (317, 492)
Screenshot: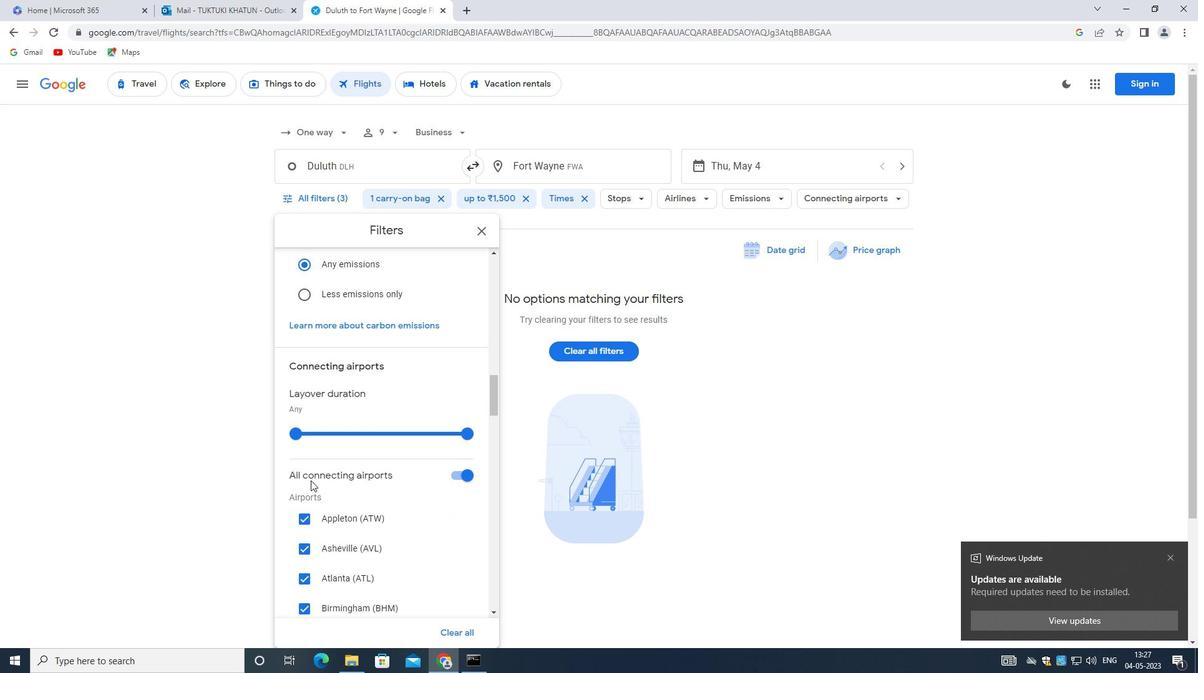 
Action: Mouse scrolled (317, 492) with delta (0, 0)
Screenshot: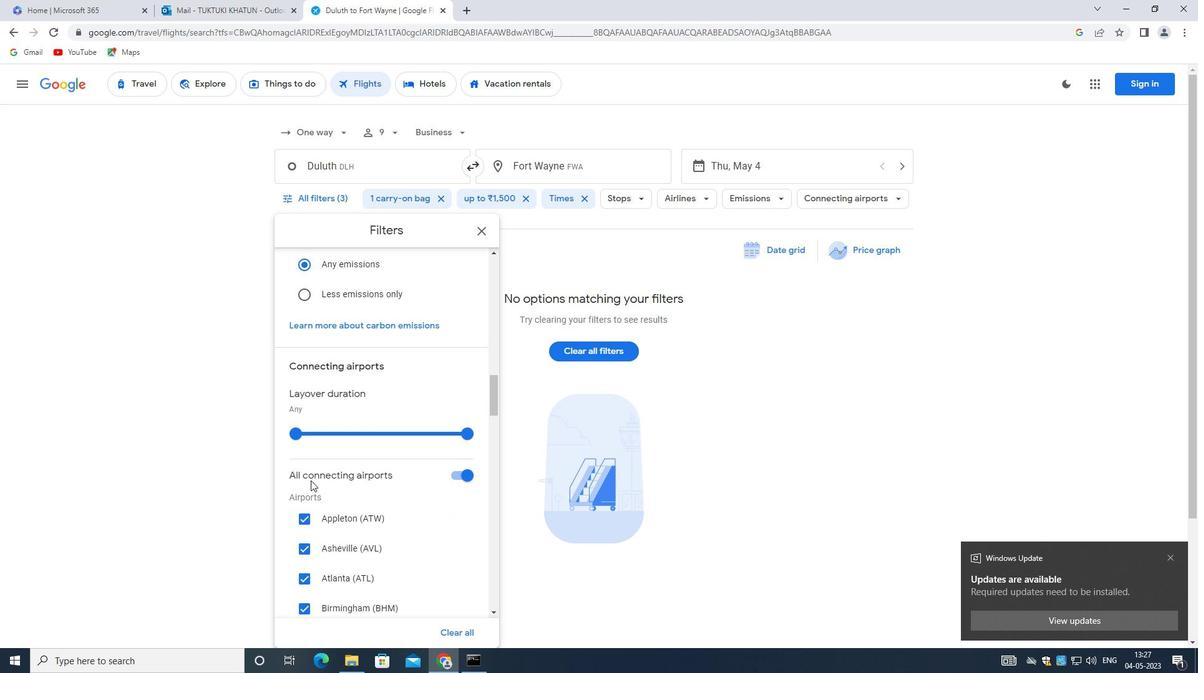 
Action: Mouse scrolled (317, 492) with delta (0, 0)
Screenshot: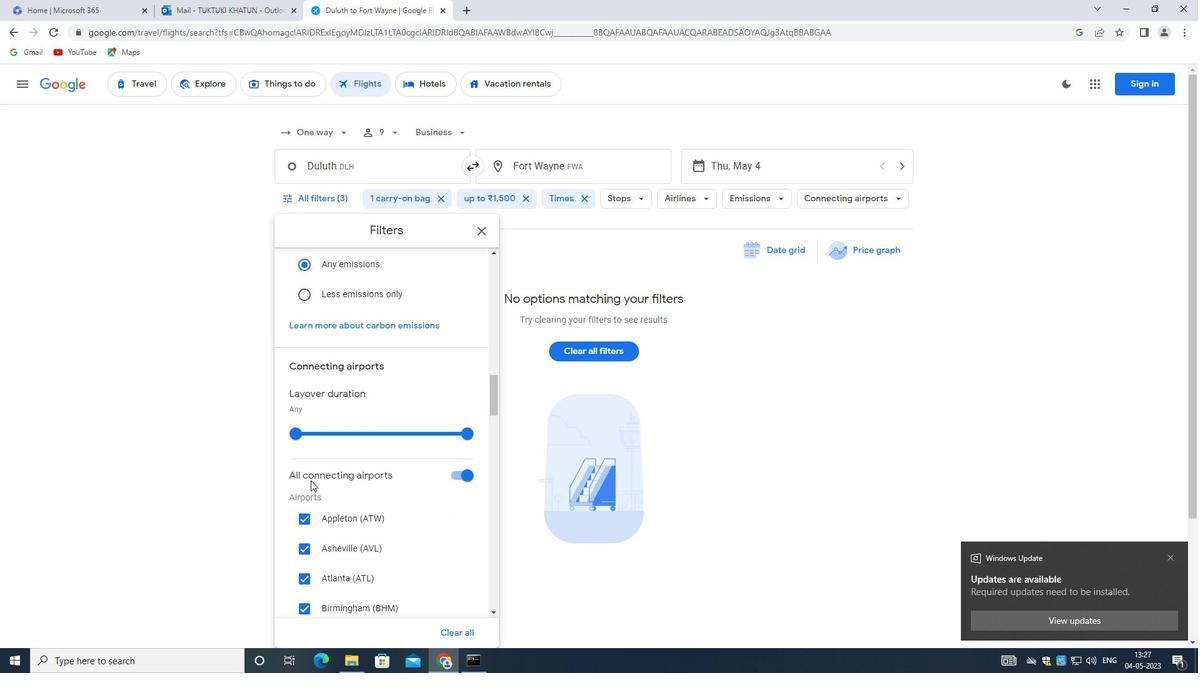
Action: Mouse moved to (317, 497)
Screenshot: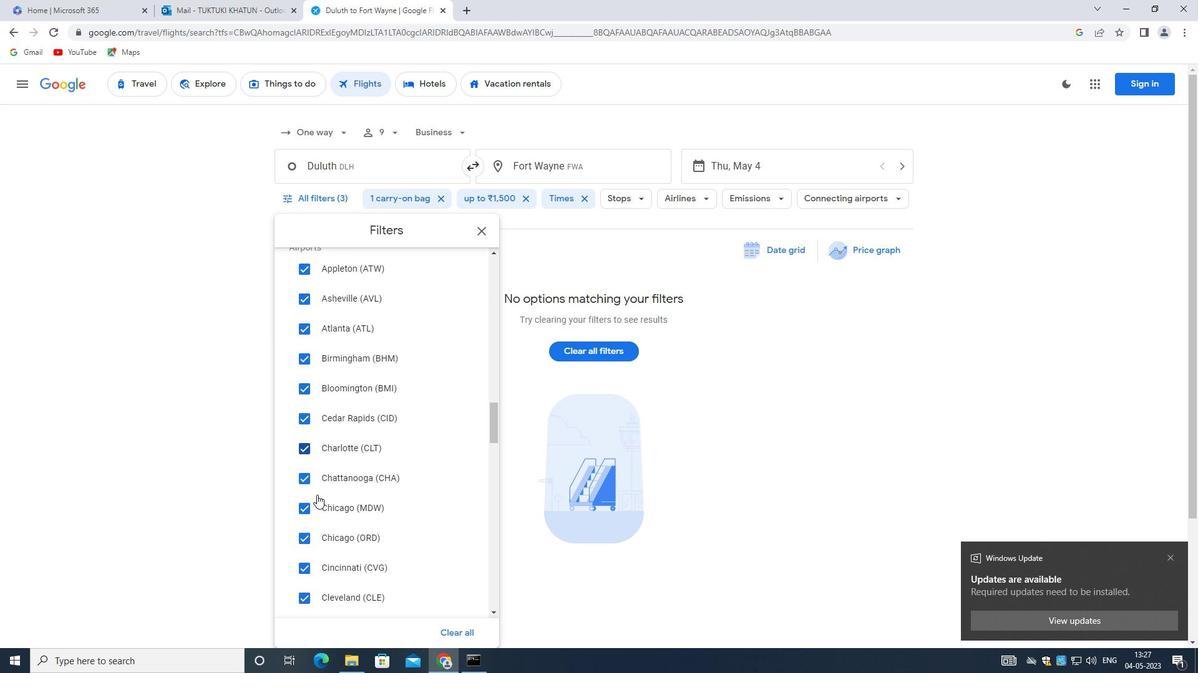 
Action: Mouse scrolled (317, 496) with delta (0, 0)
Screenshot: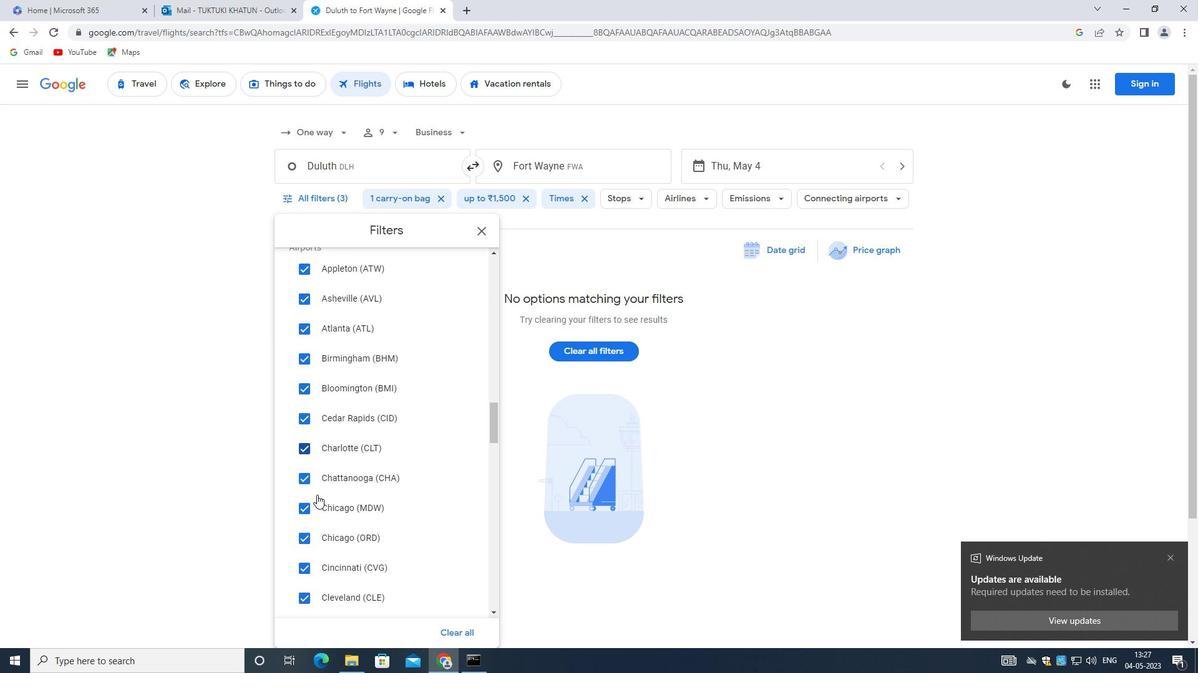 
Action: Mouse moved to (317, 497)
Screenshot: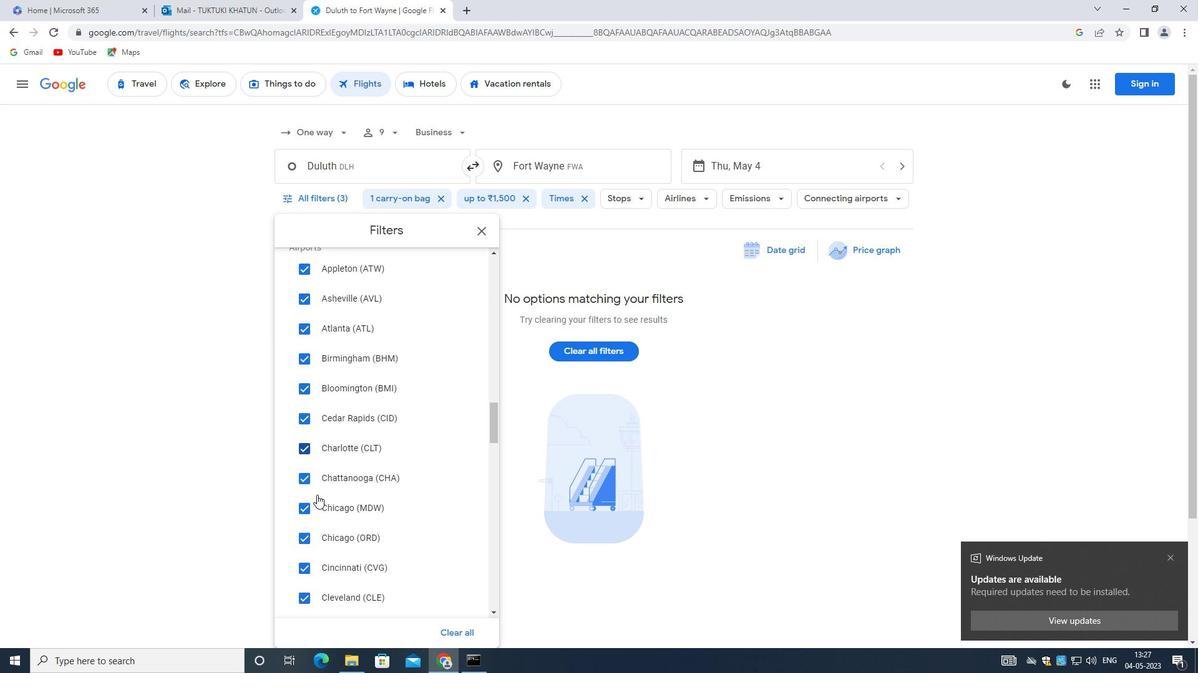 
Action: Mouse scrolled (317, 497) with delta (0, 0)
Screenshot: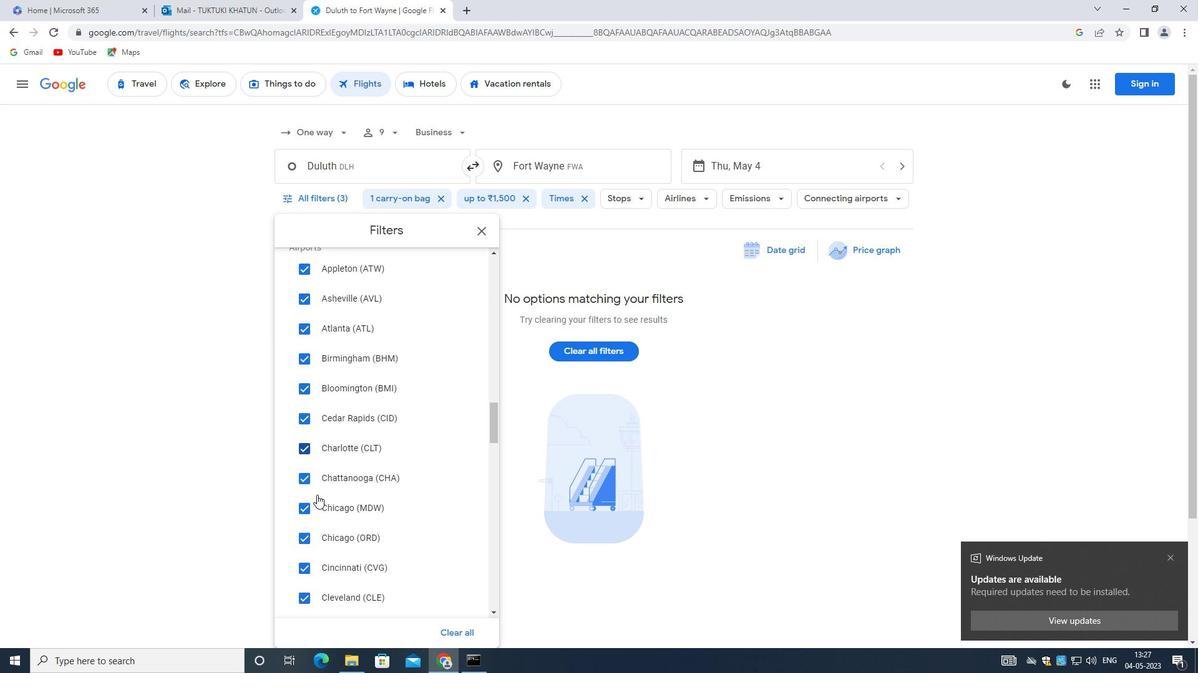 
Action: Mouse moved to (316, 497)
Screenshot: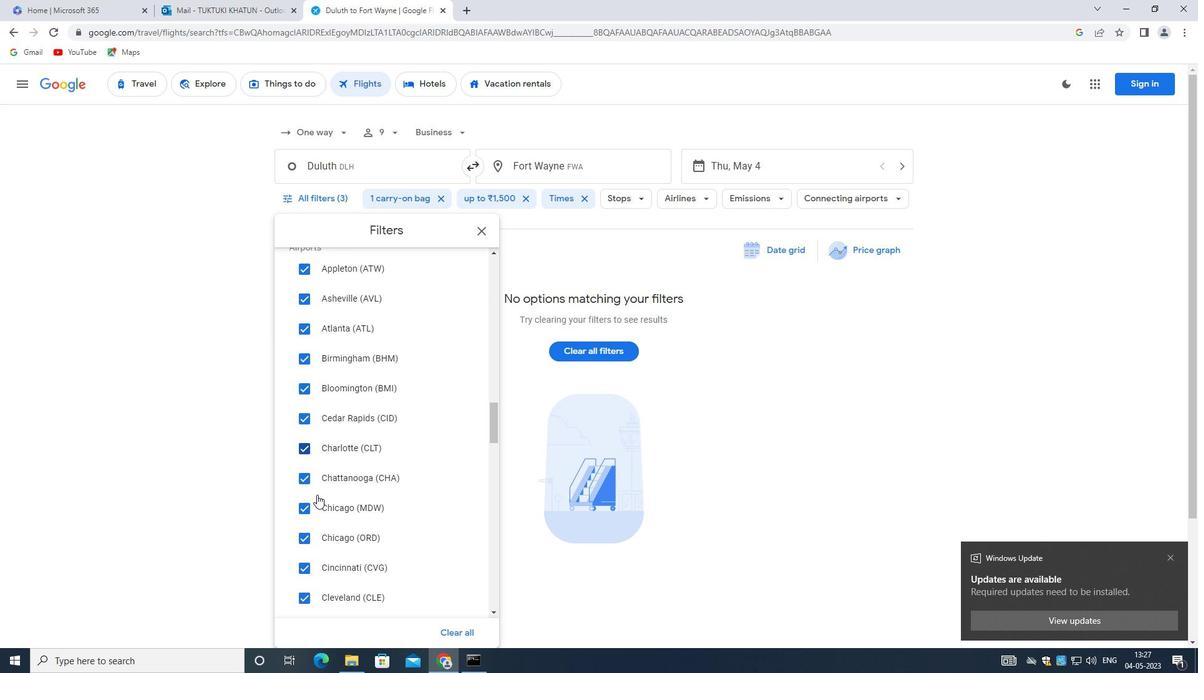 
Action: Mouse scrolled (316, 497) with delta (0, 0)
Screenshot: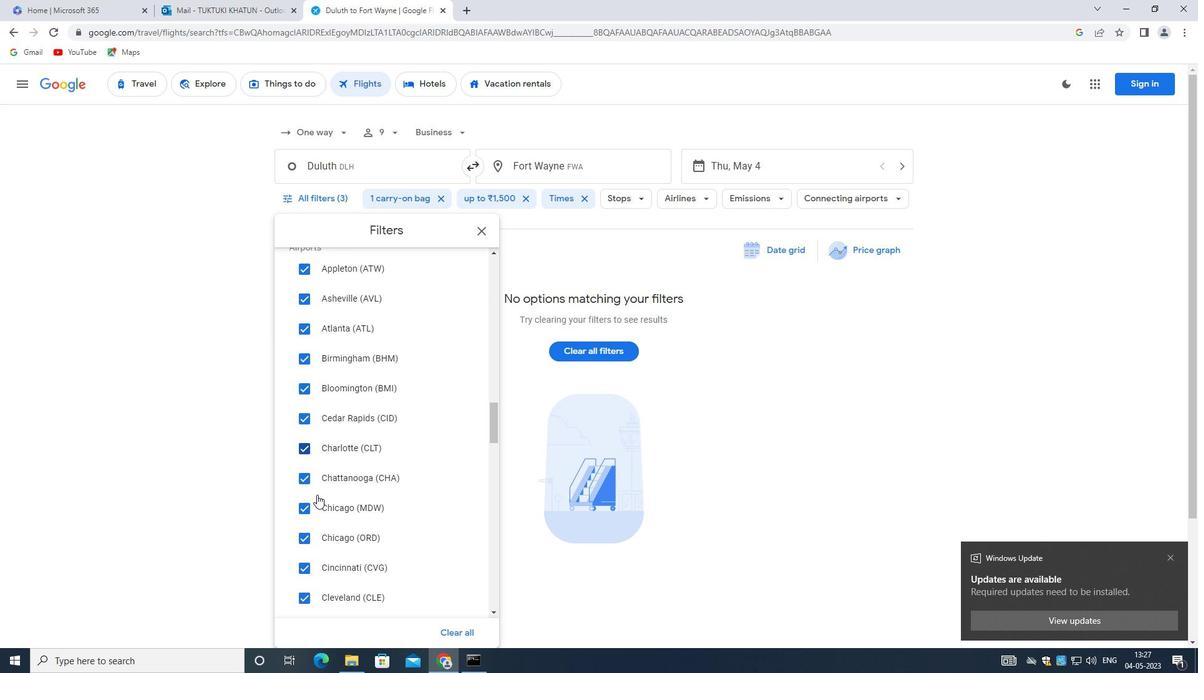 
Action: Mouse scrolled (316, 497) with delta (0, 0)
Screenshot: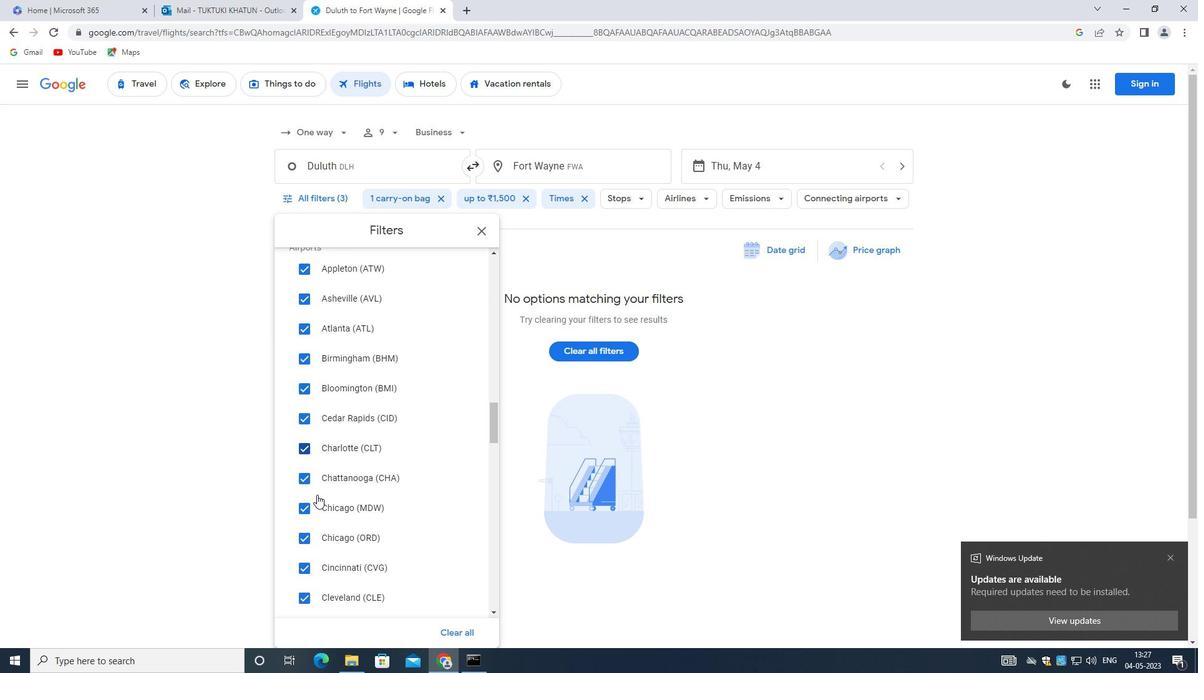 
Action: Mouse moved to (313, 502)
Screenshot: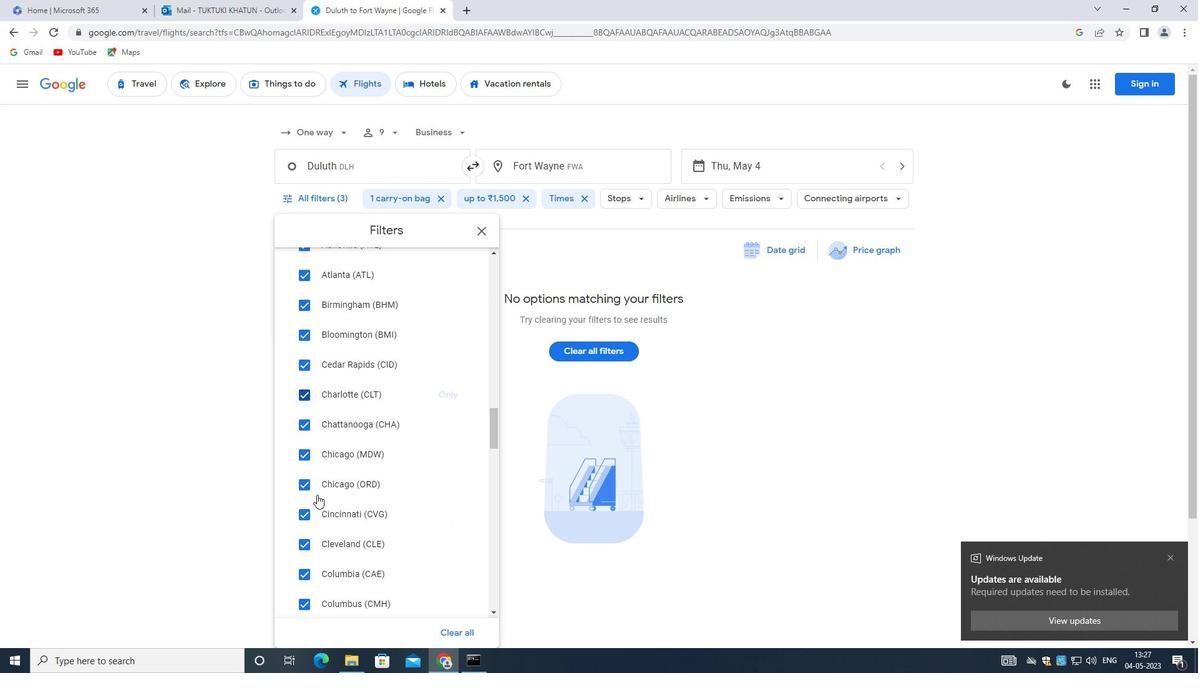 
Action: Mouse scrolled (313, 502) with delta (0, 0)
Screenshot: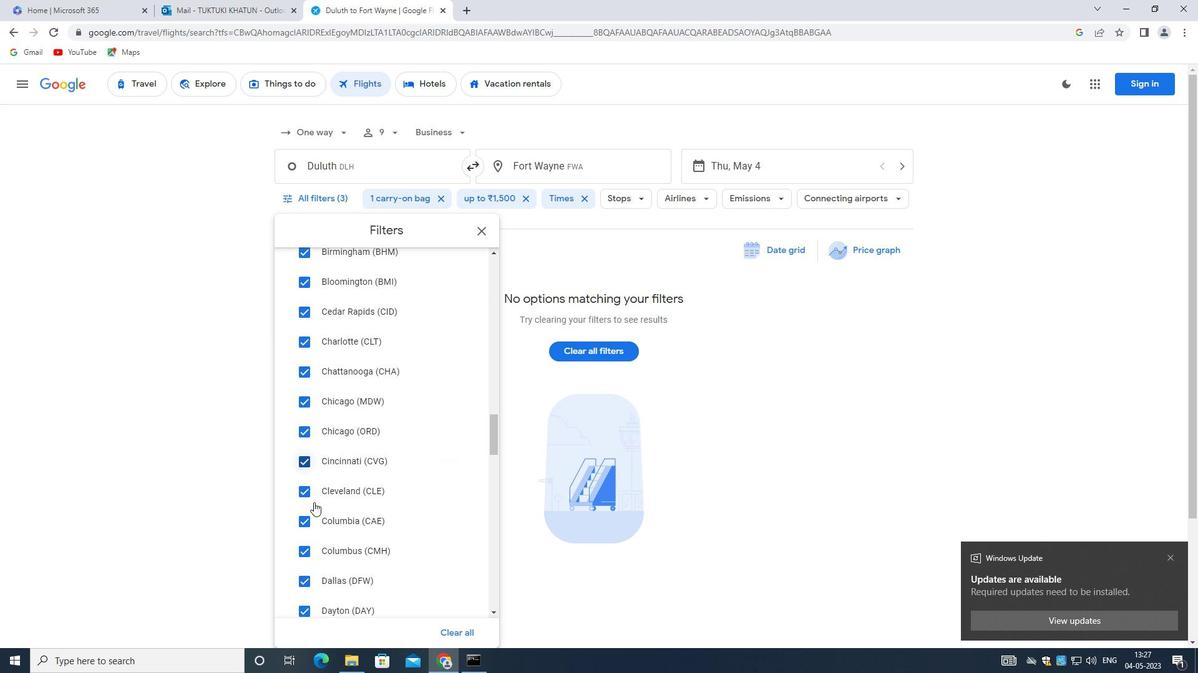 
Action: Mouse scrolled (313, 502) with delta (0, 0)
Screenshot: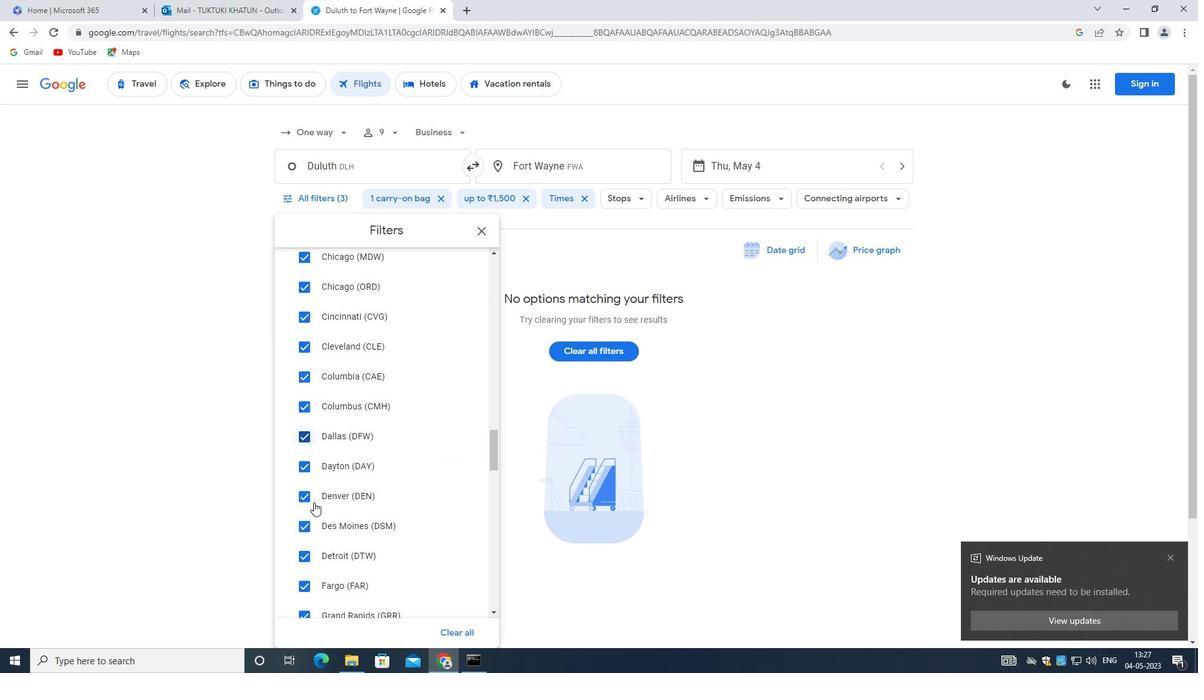
Action: Mouse scrolled (313, 502) with delta (0, 0)
Screenshot: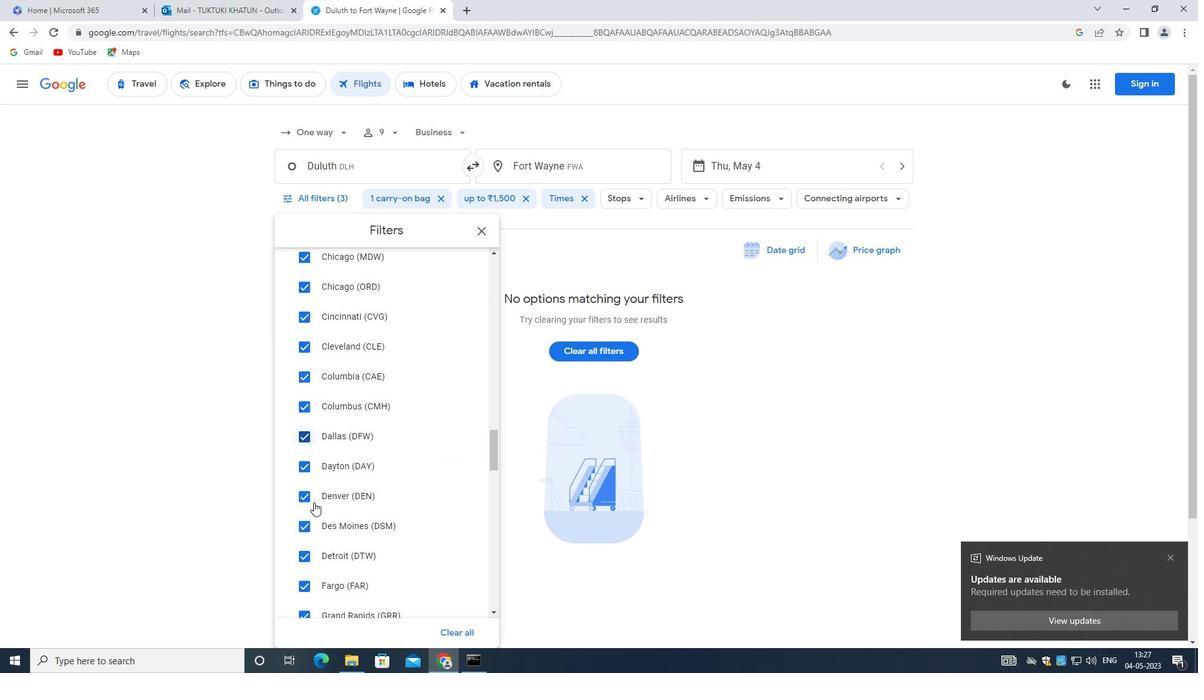 
Action: Mouse scrolled (313, 502) with delta (0, 0)
Screenshot: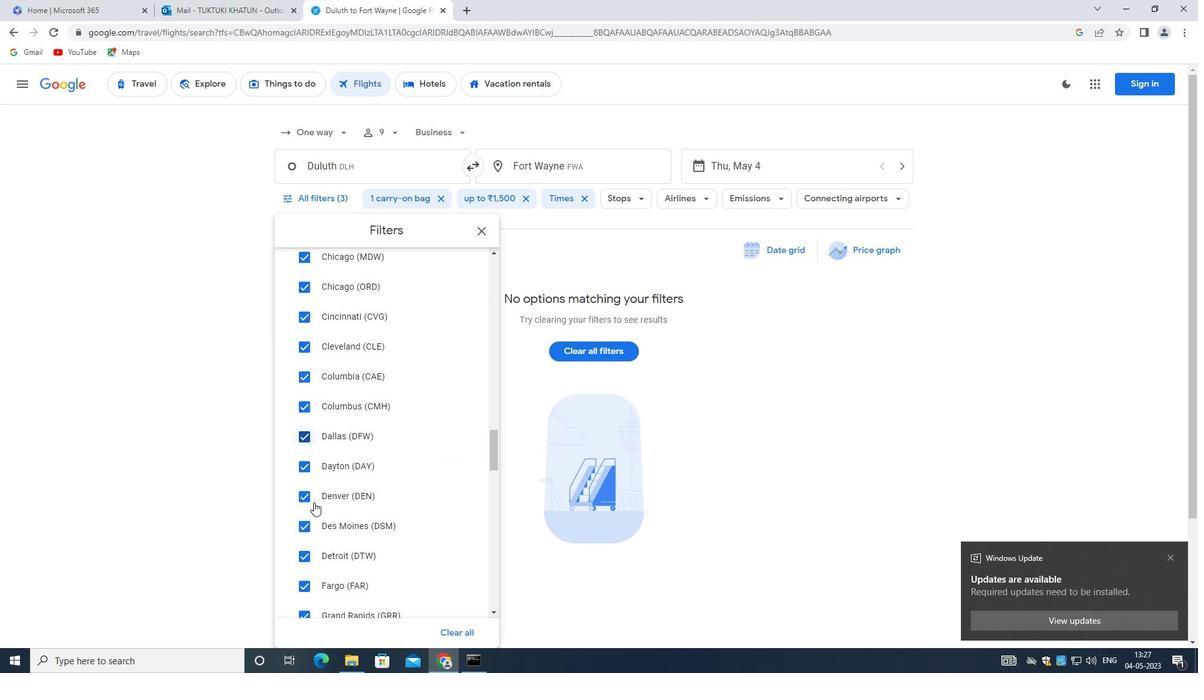 
Action: Mouse scrolled (313, 502) with delta (0, 0)
Screenshot: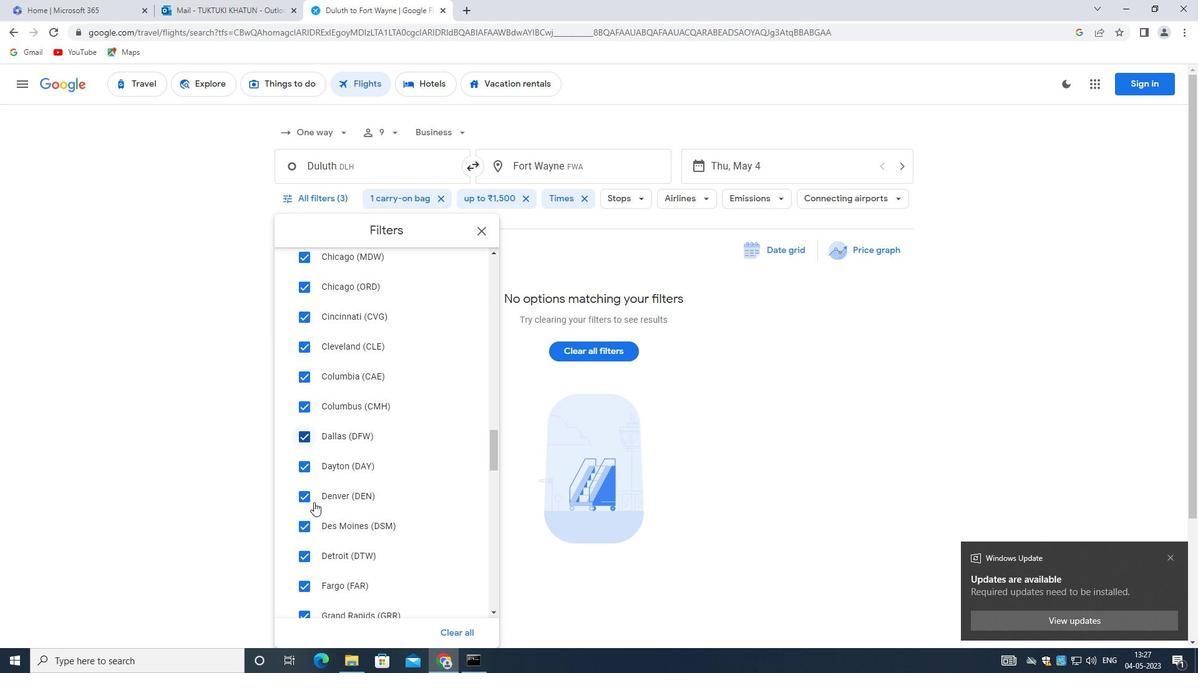 
Action: Mouse scrolled (313, 502) with delta (0, 0)
Screenshot: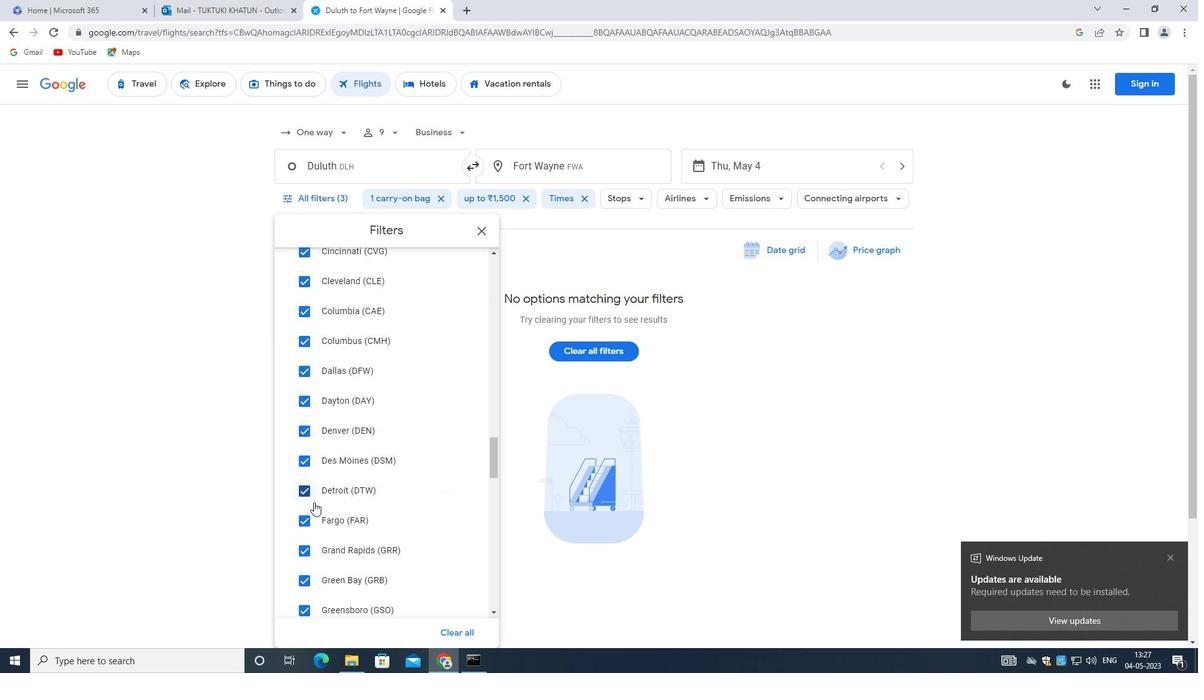 
Action: Mouse scrolled (313, 502) with delta (0, 0)
Screenshot: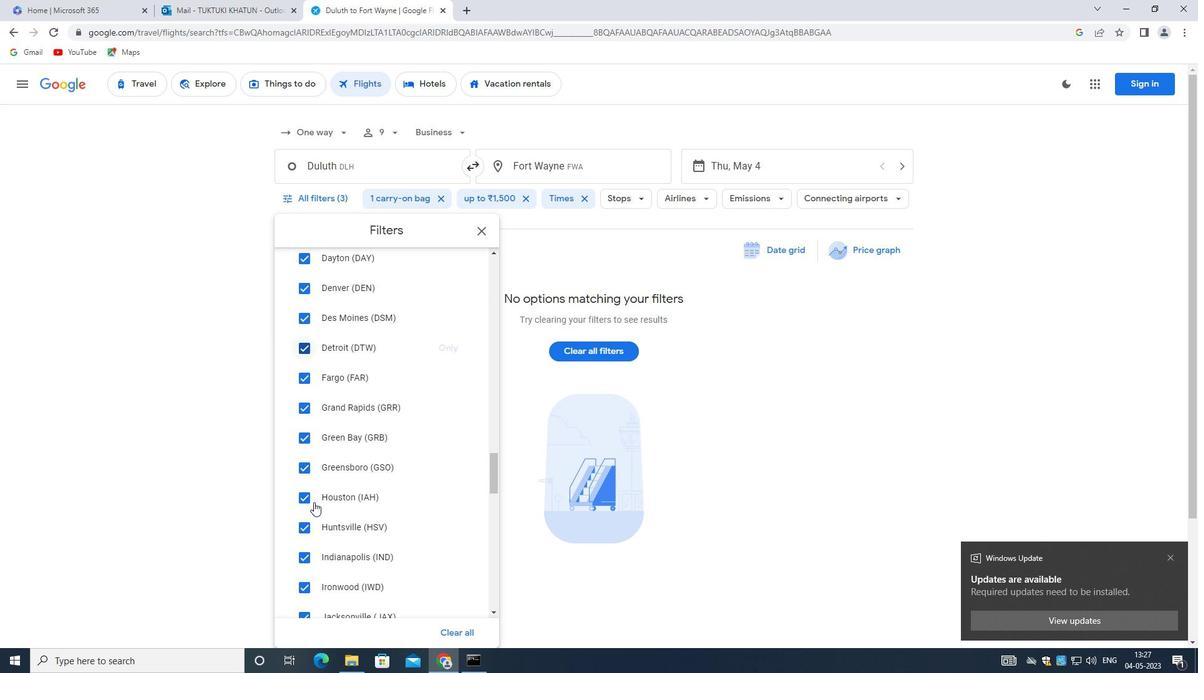 
Action: Mouse scrolled (313, 502) with delta (0, 0)
Screenshot: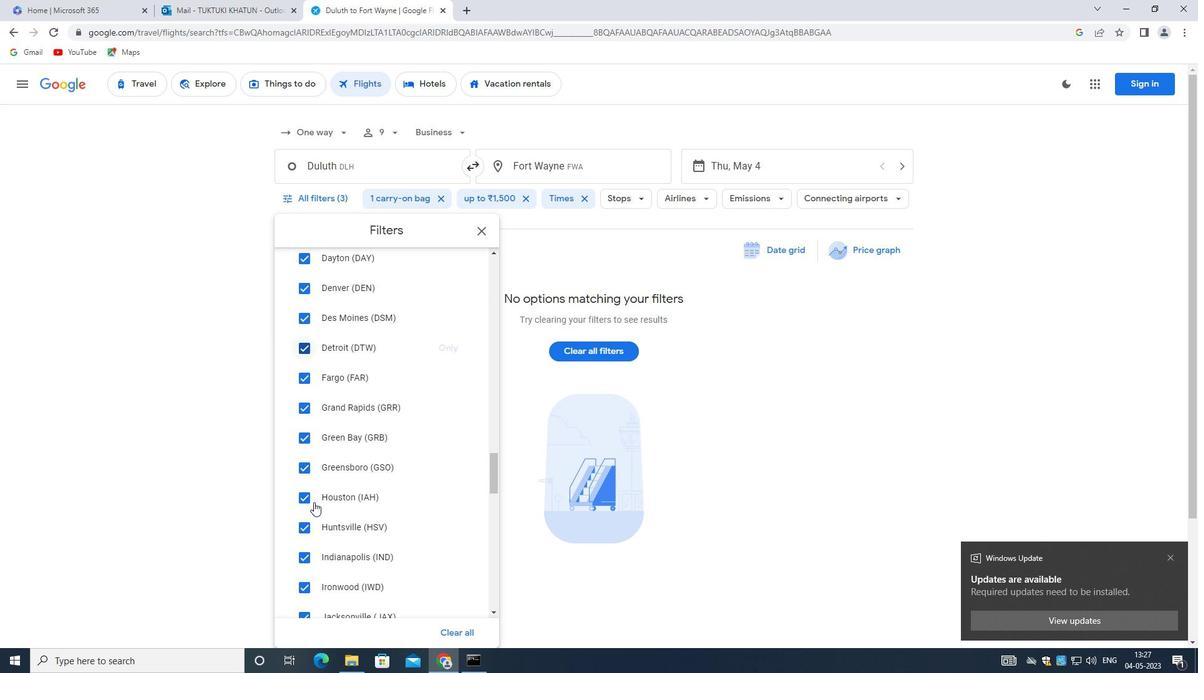 
Action: Mouse scrolled (313, 502) with delta (0, 0)
Screenshot: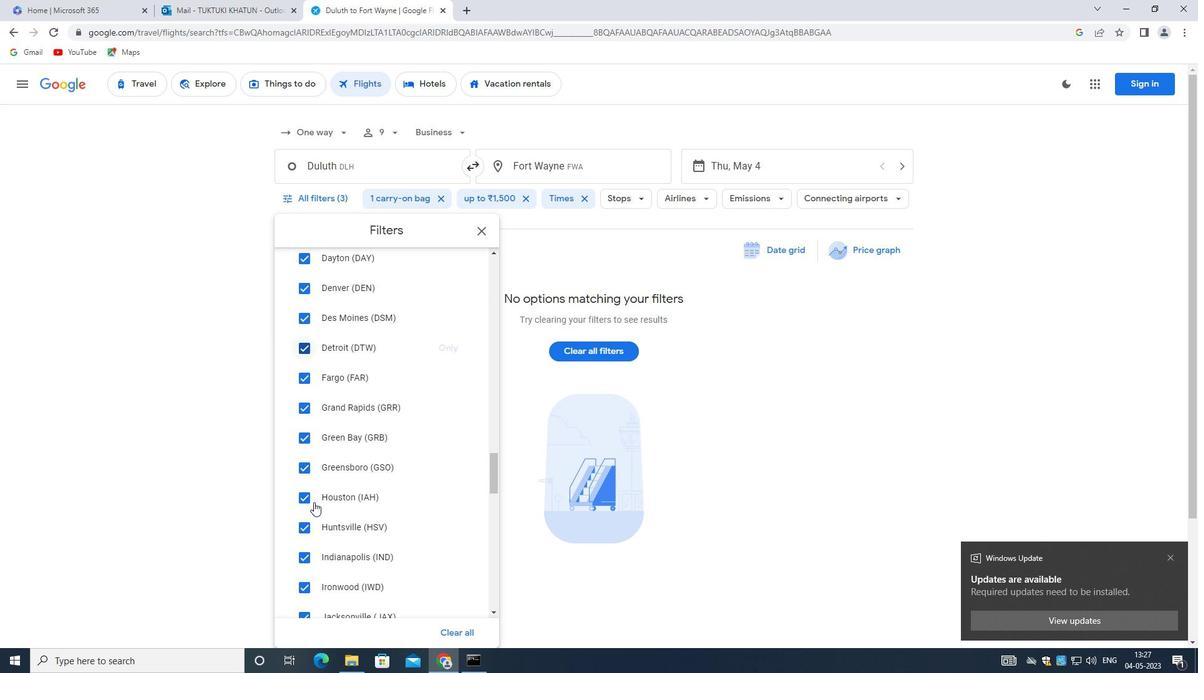 
Action: Mouse scrolled (313, 502) with delta (0, 0)
Screenshot: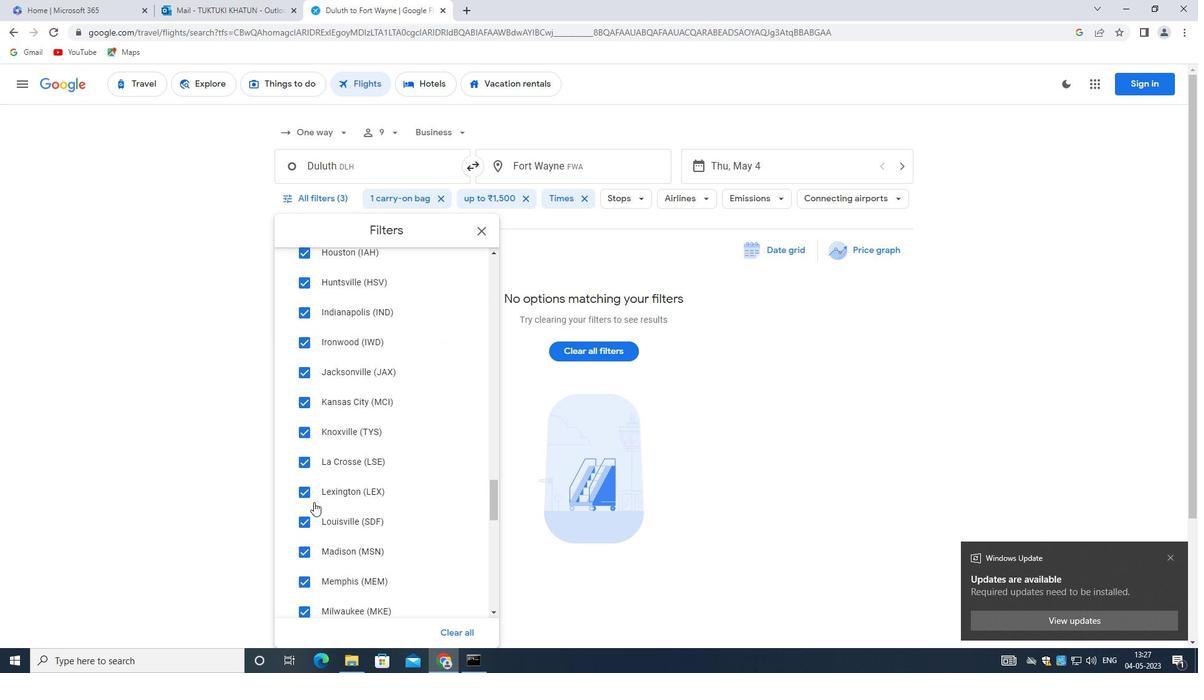 
Action: Mouse scrolled (313, 502) with delta (0, 0)
Screenshot: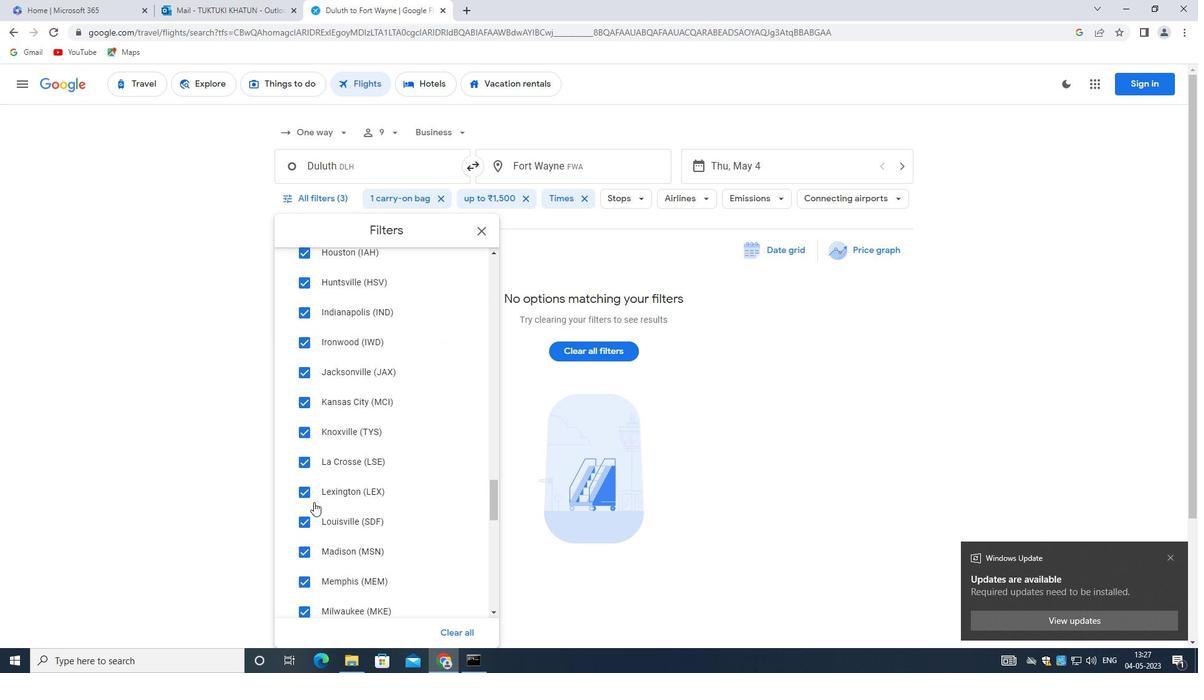 
Action: Mouse moved to (313, 503)
Screenshot: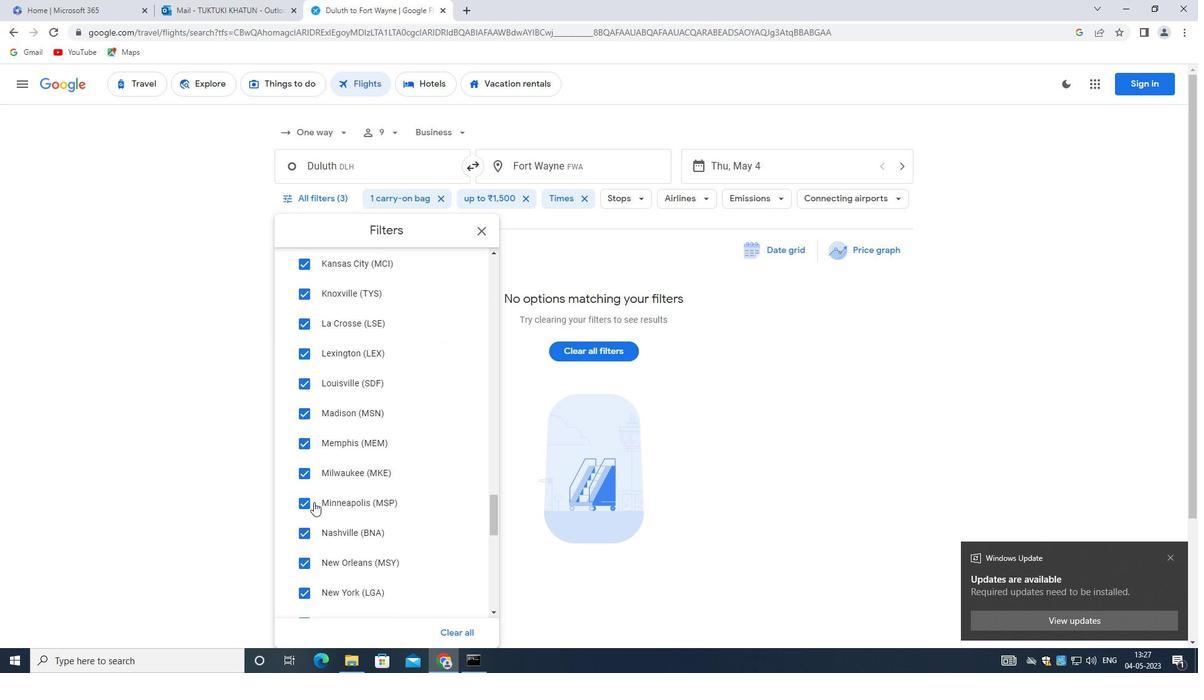 
Action: Mouse scrolled (313, 502) with delta (0, 0)
Screenshot: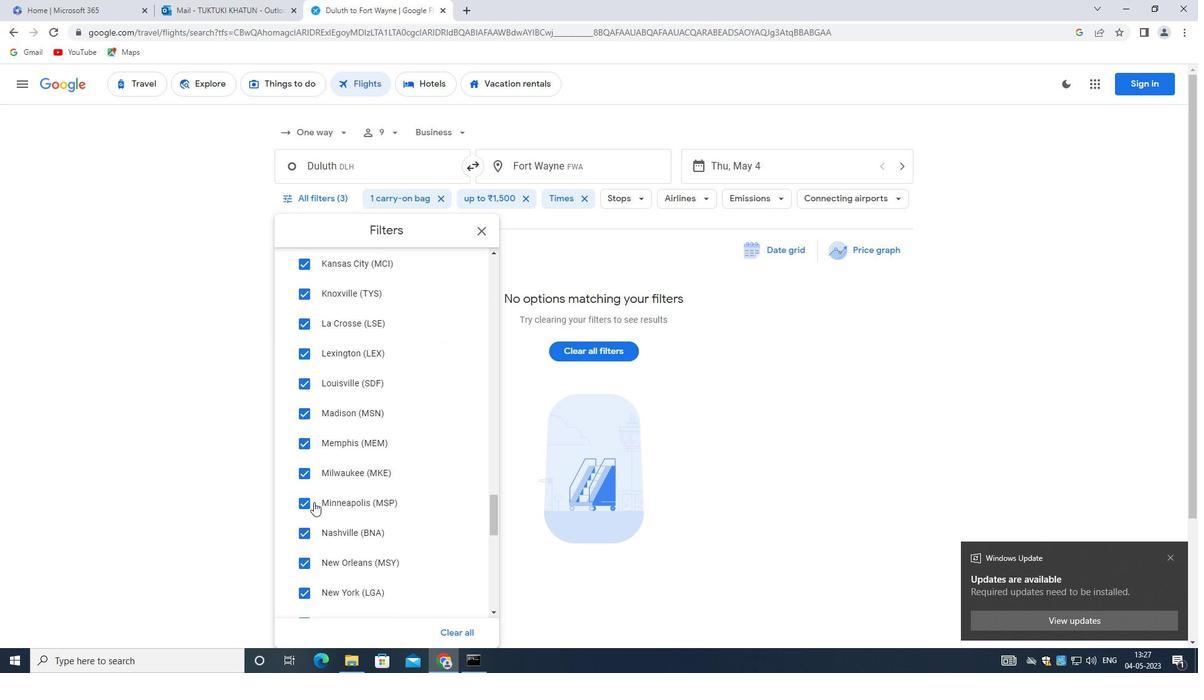
Action: Mouse scrolled (313, 502) with delta (0, 0)
Screenshot: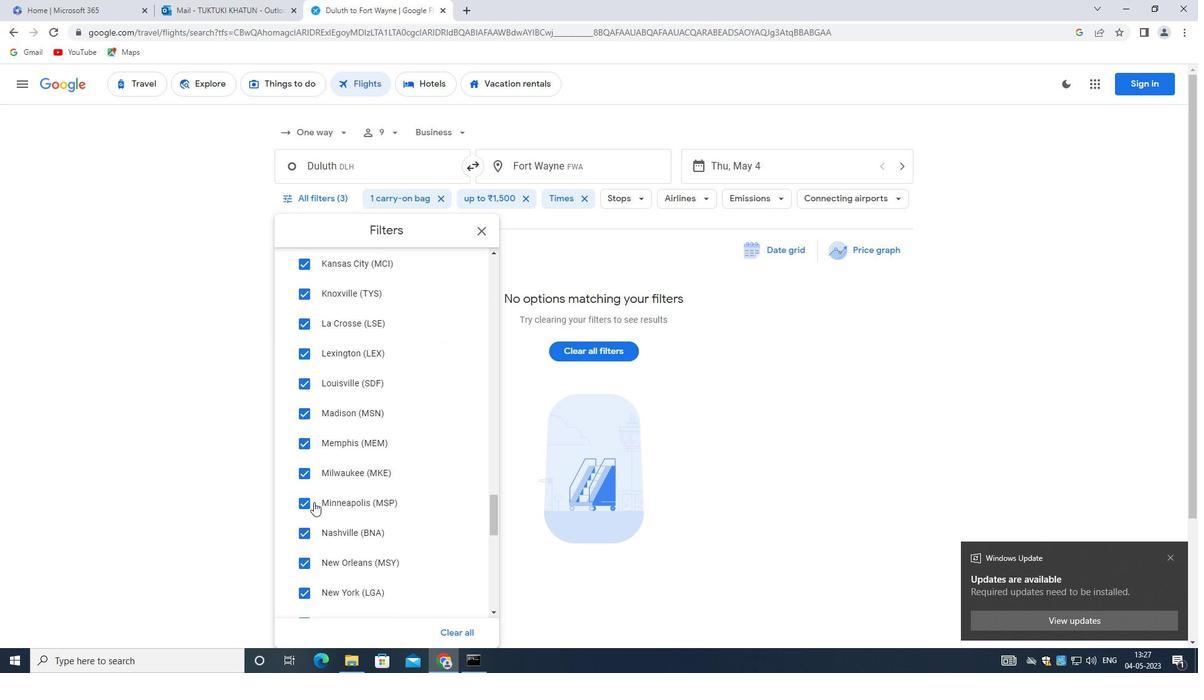
Action: Mouse moved to (313, 503)
Screenshot: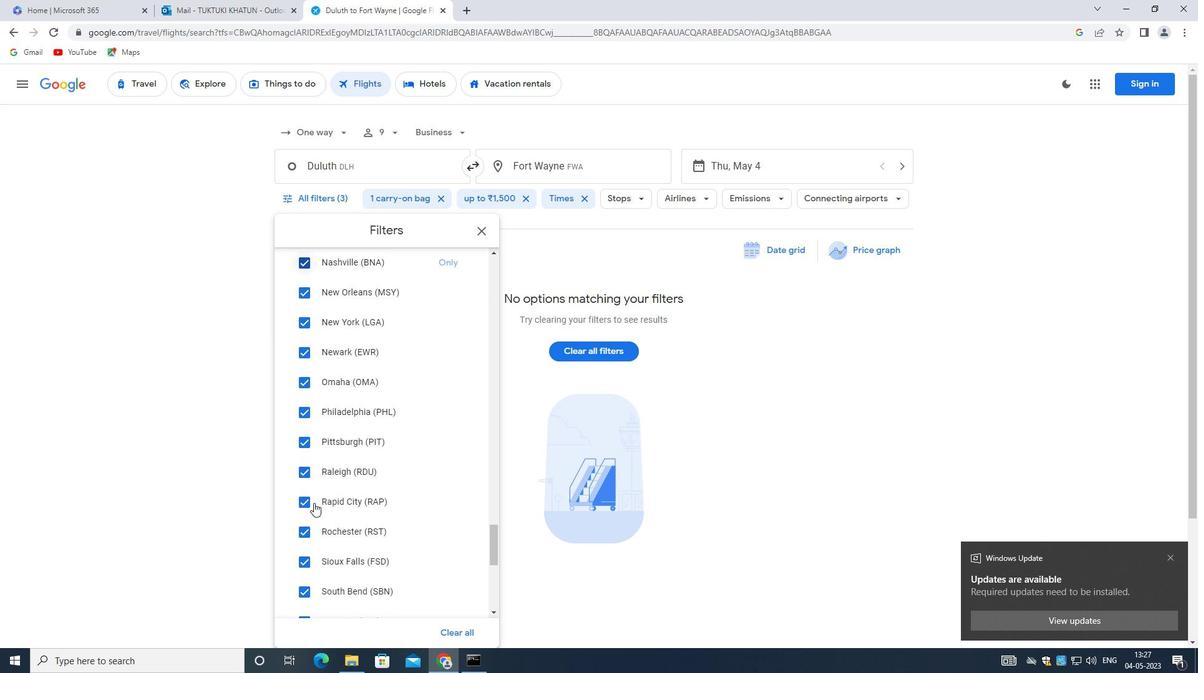 
Action: Mouse scrolled (313, 502) with delta (0, 0)
Screenshot: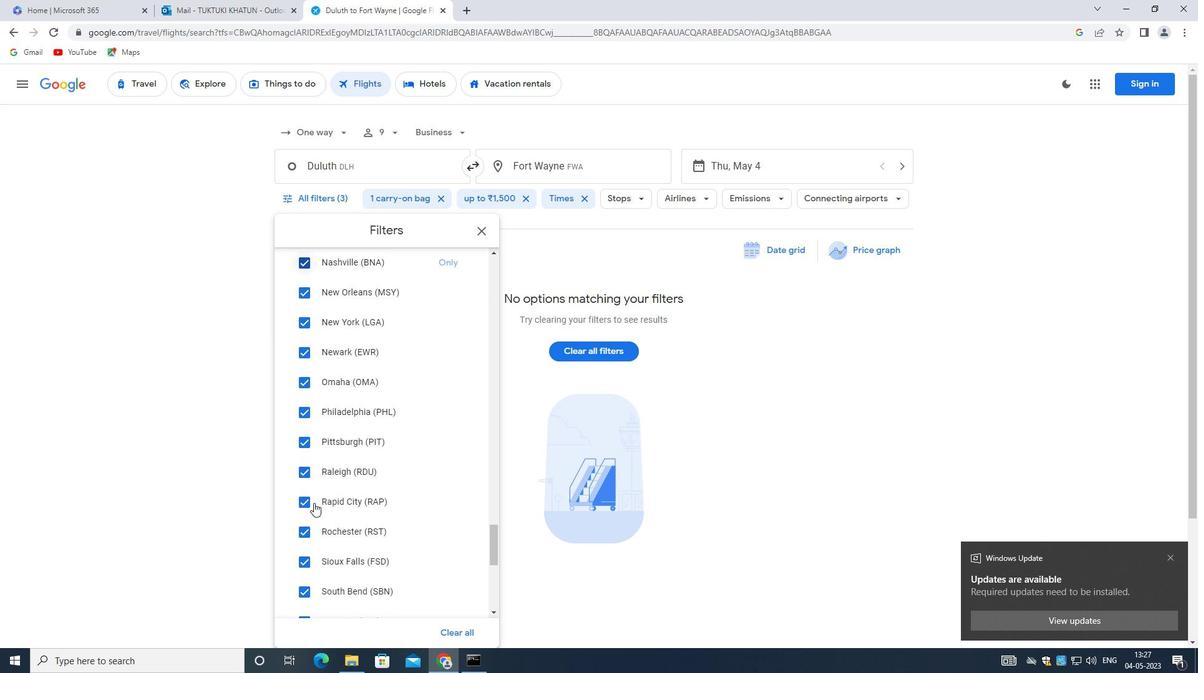 
Action: Mouse moved to (312, 504)
Screenshot: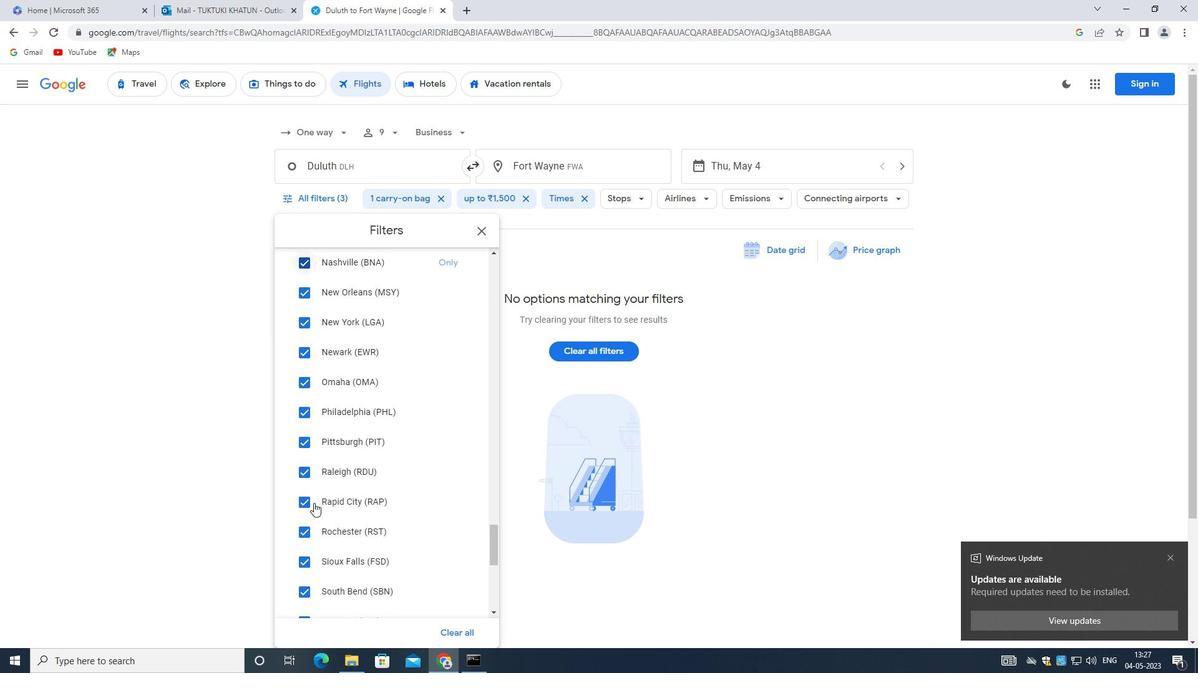 
Action: Mouse scrolled (312, 503) with delta (0, 0)
Screenshot: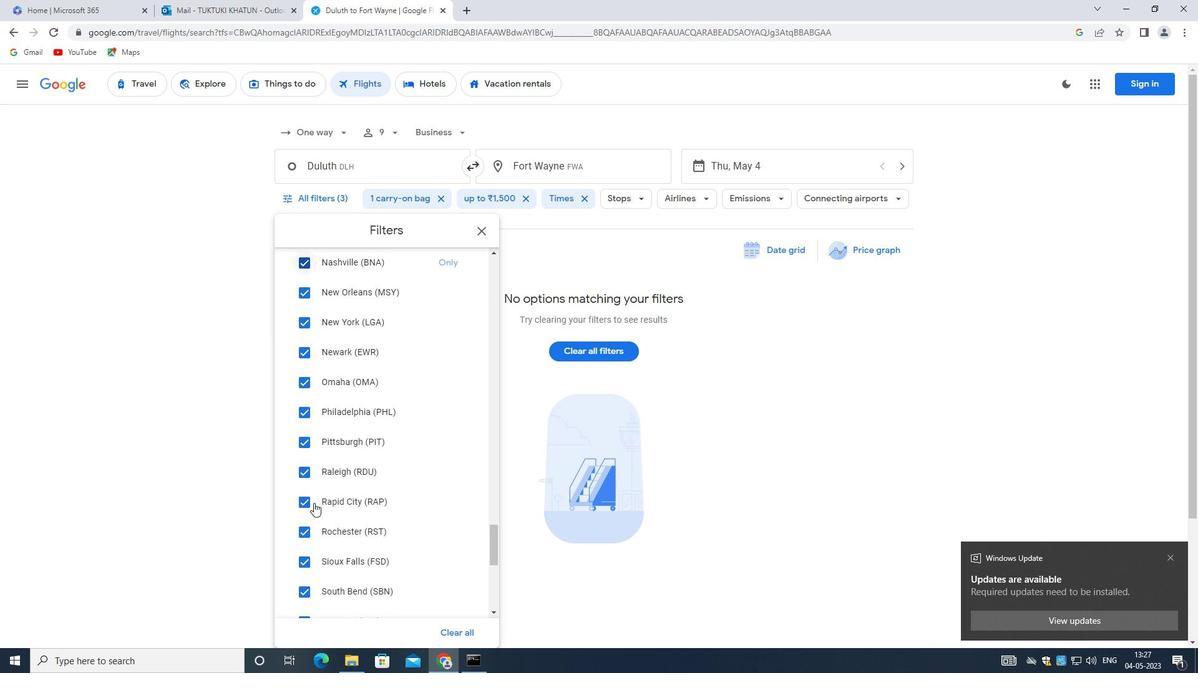 
Action: Mouse scrolled (312, 503) with delta (0, 0)
Screenshot: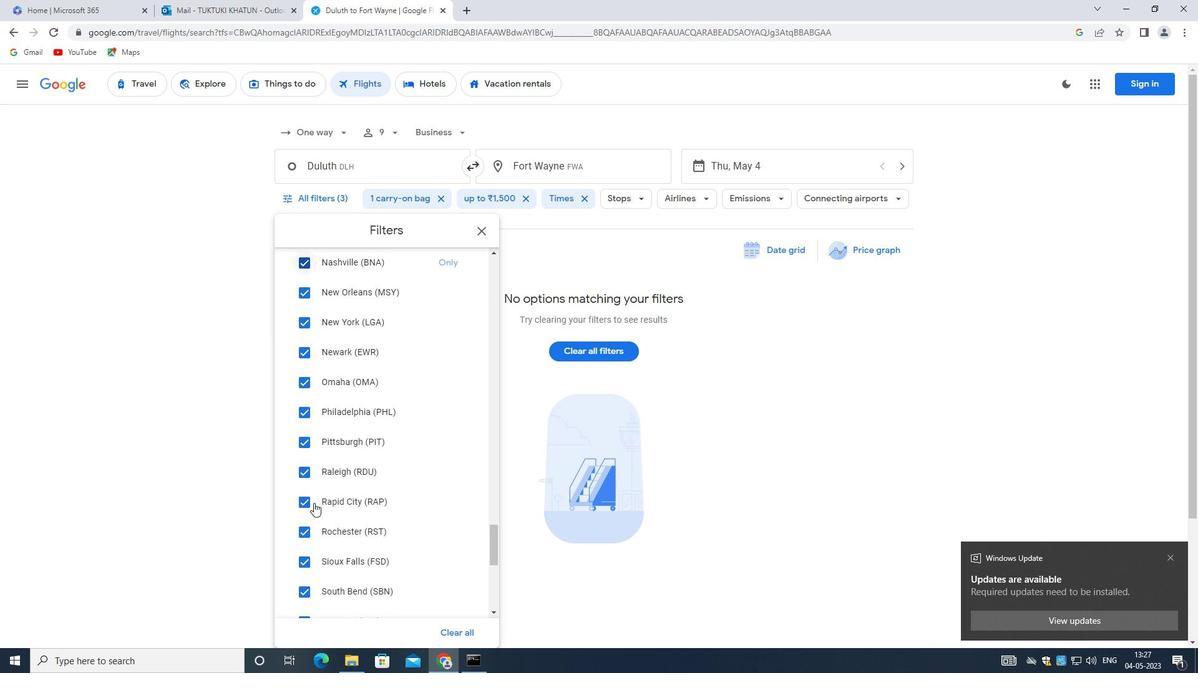 
Action: Mouse scrolled (312, 503) with delta (0, 0)
Screenshot: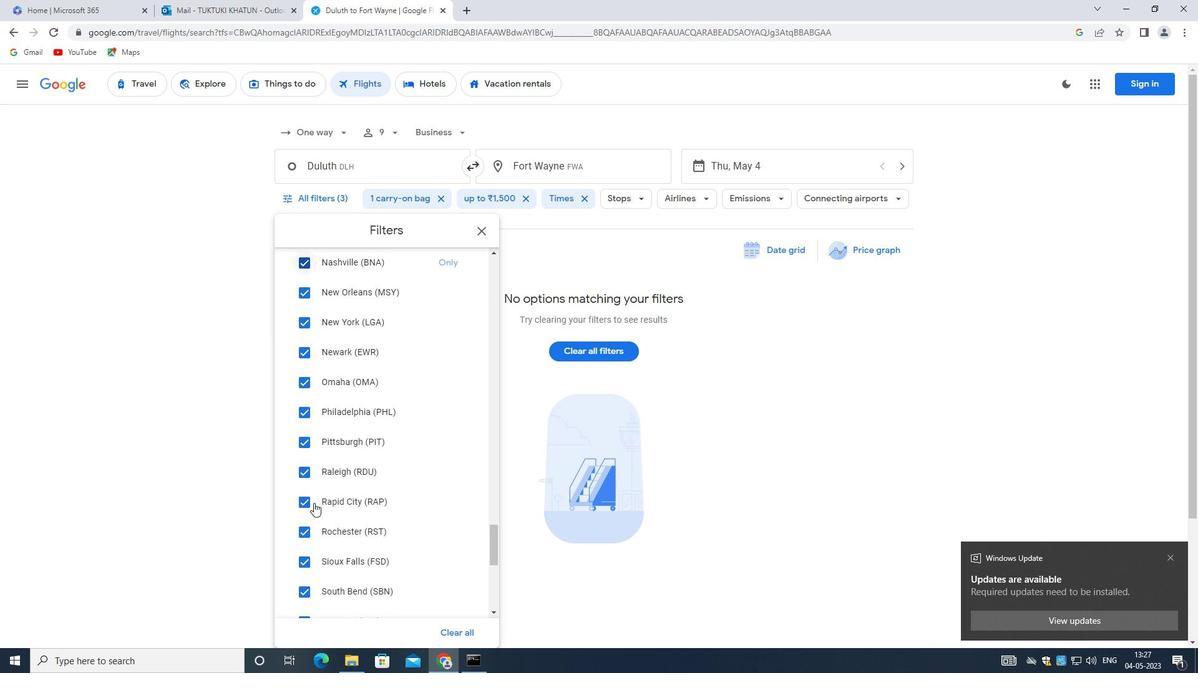 
Action: Mouse scrolled (312, 503) with delta (0, 0)
Screenshot: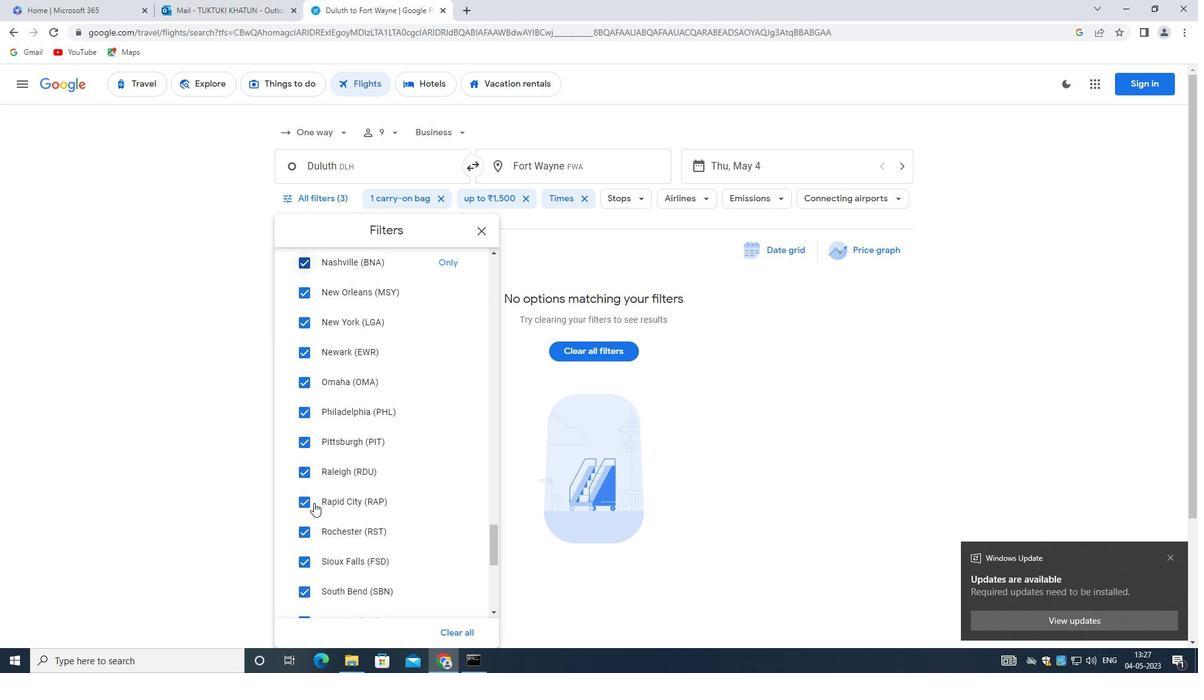 
Action: Mouse scrolled (312, 503) with delta (0, 0)
Screenshot: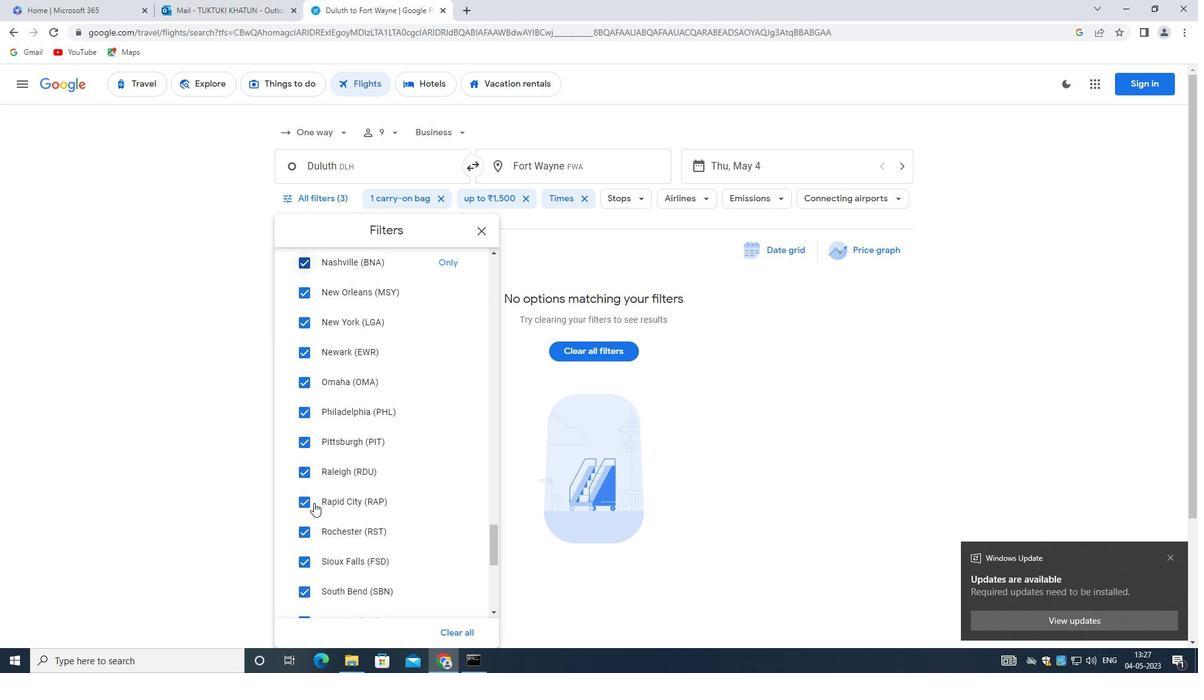 
Action: Mouse moved to (312, 504)
Screenshot: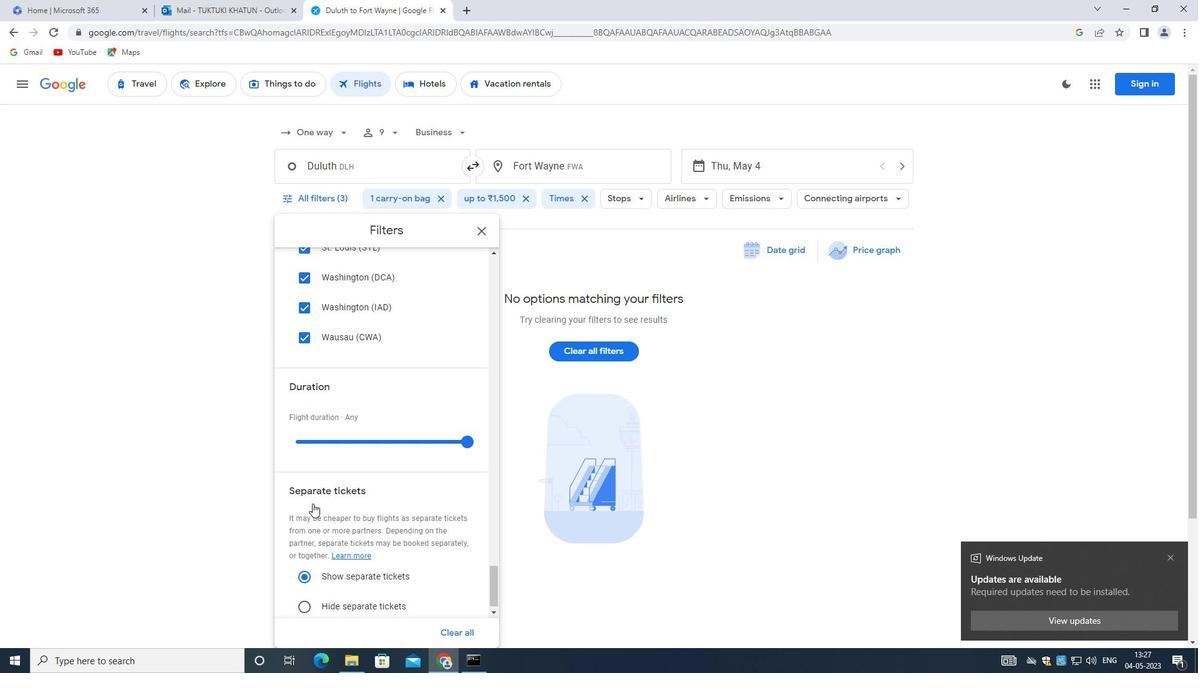 
Action: Mouse scrolled (312, 504) with delta (0, 0)
Screenshot: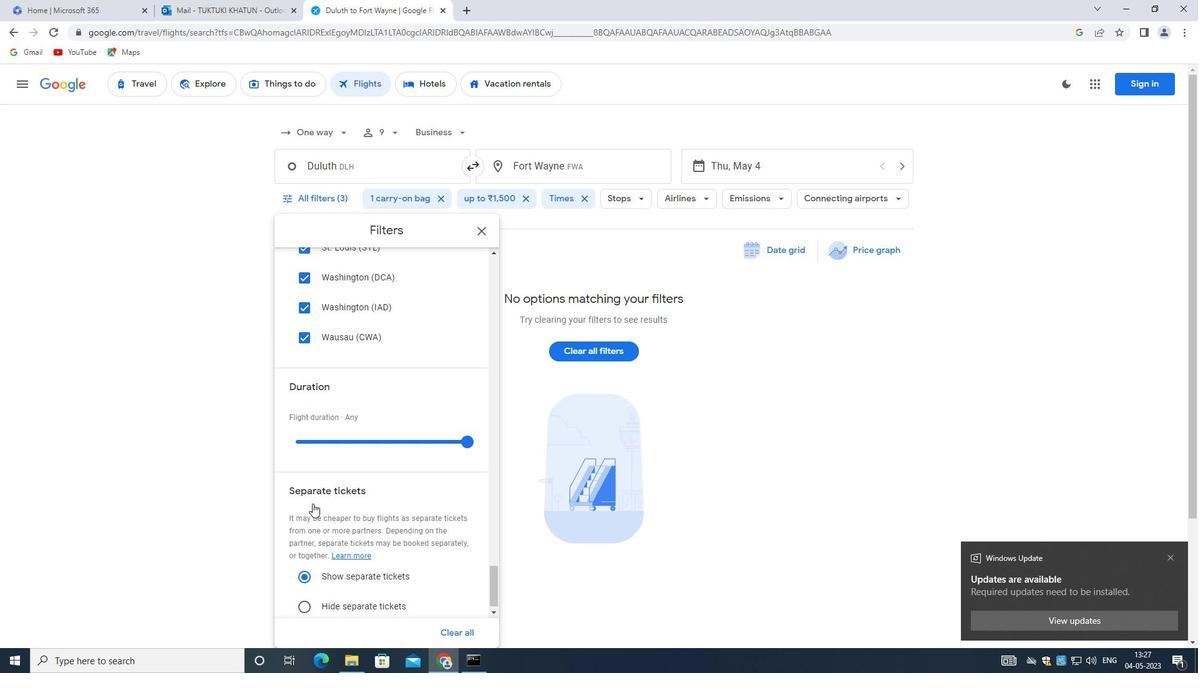 
Action: Mouse moved to (312, 506)
Screenshot: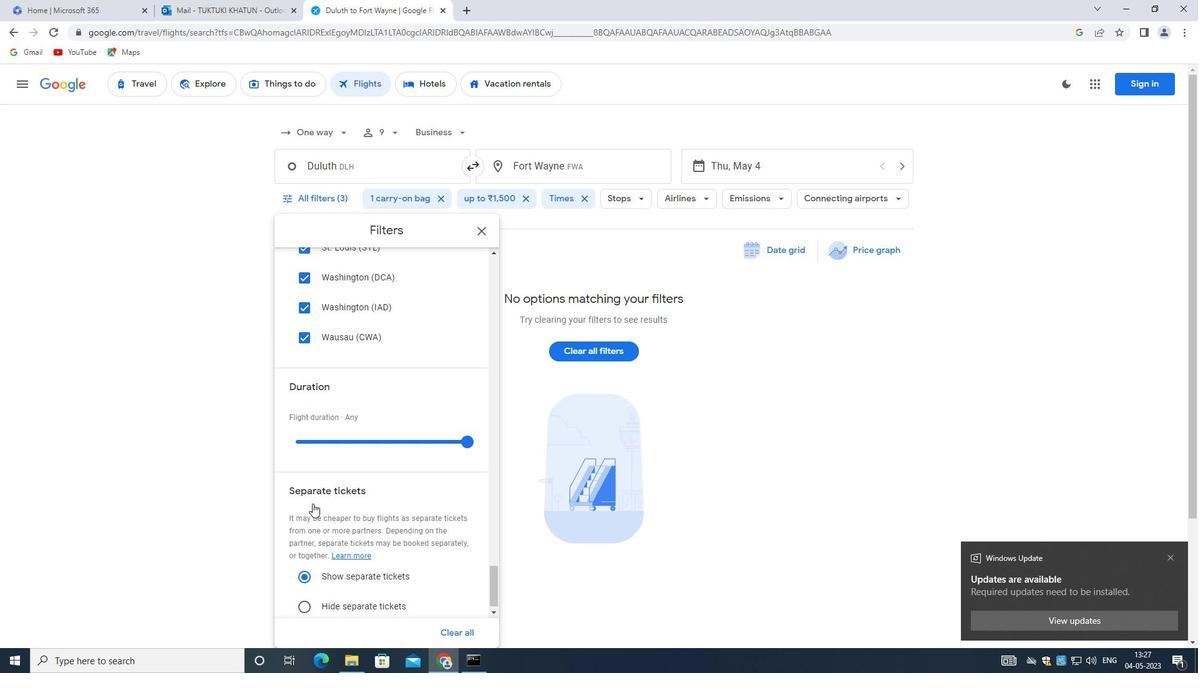 
Action: Mouse scrolled (312, 505) with delta (0, 0)
Screenshot: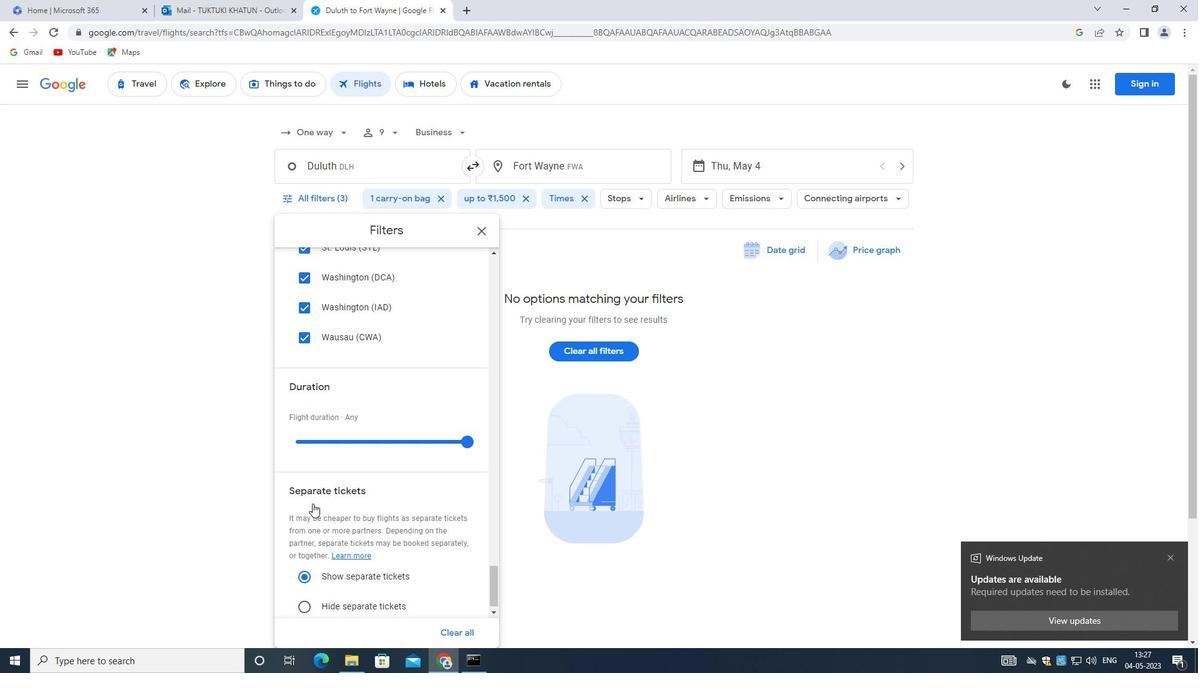 
Action: Mouse scrolled (312, 505) with delta (0, 0)
Screenshot: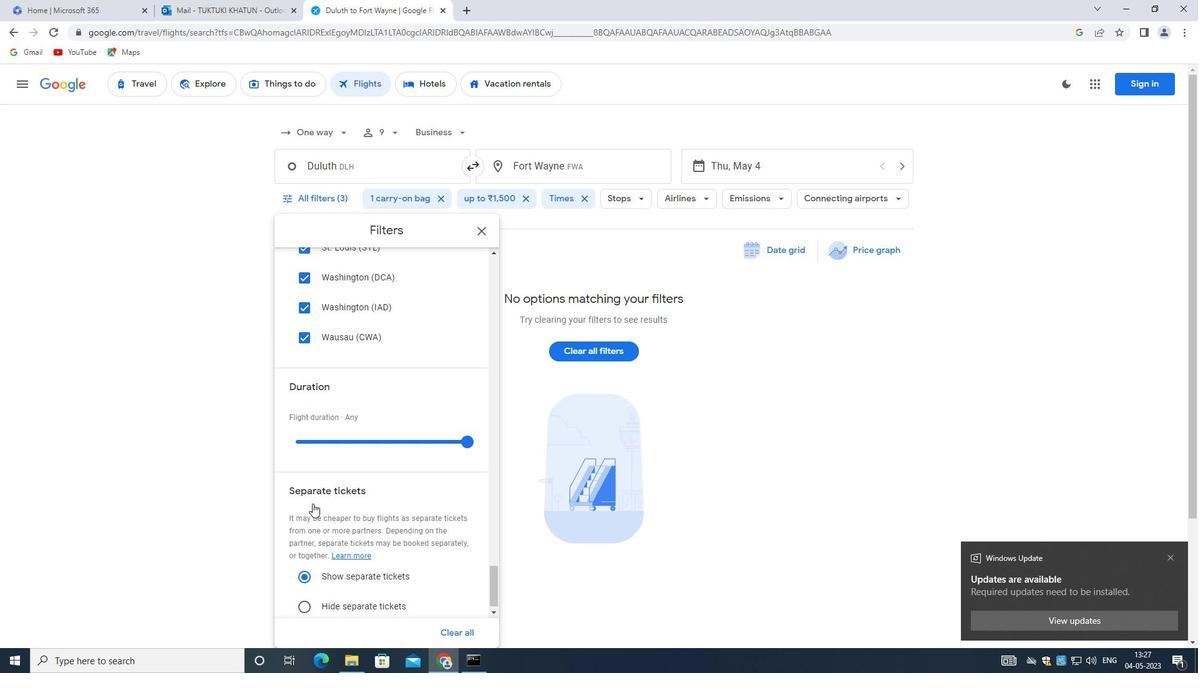 
Action: Mouse scrolled (312, 505) with delta (0, 0)
Screenshot: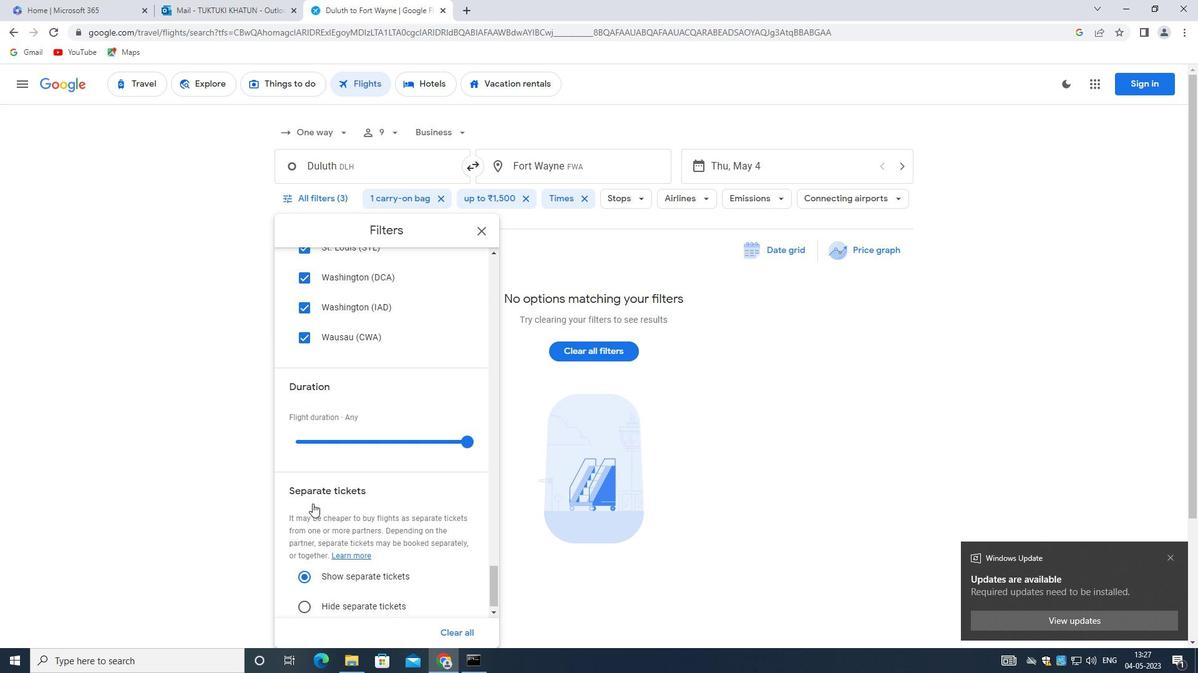 
Action: Mouse scrolled (312, 505) with delta (0, 0)
Screenshot: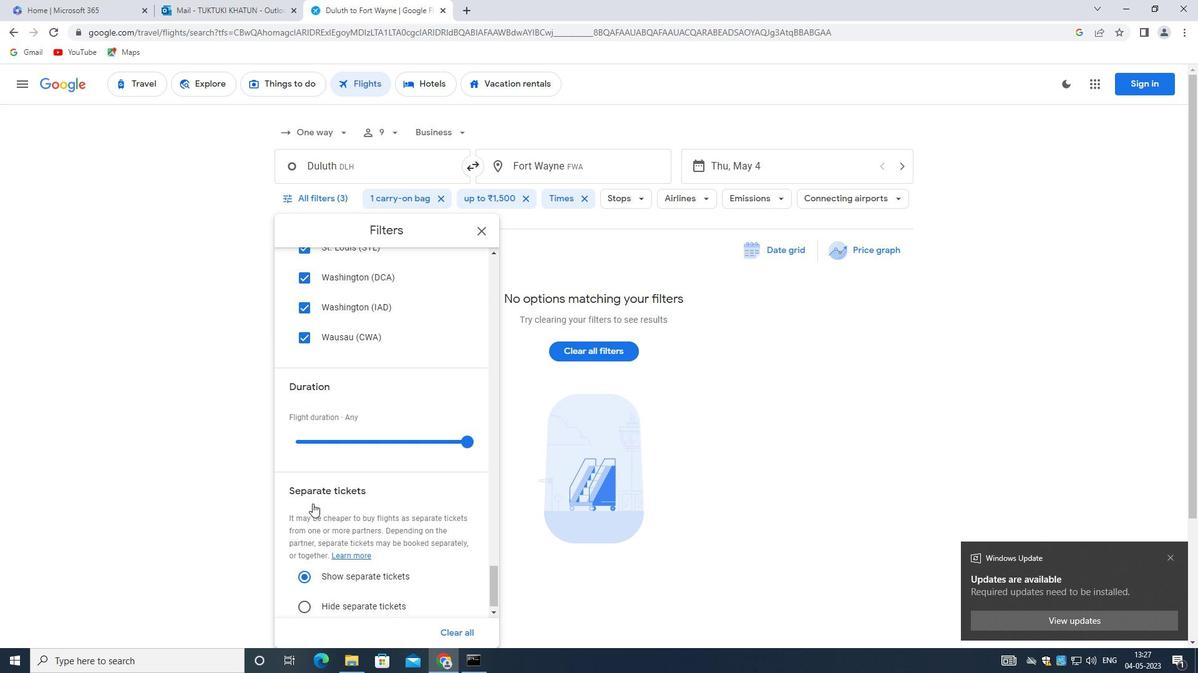 
Action: Key pressed <Key.backspace>
Screenshot: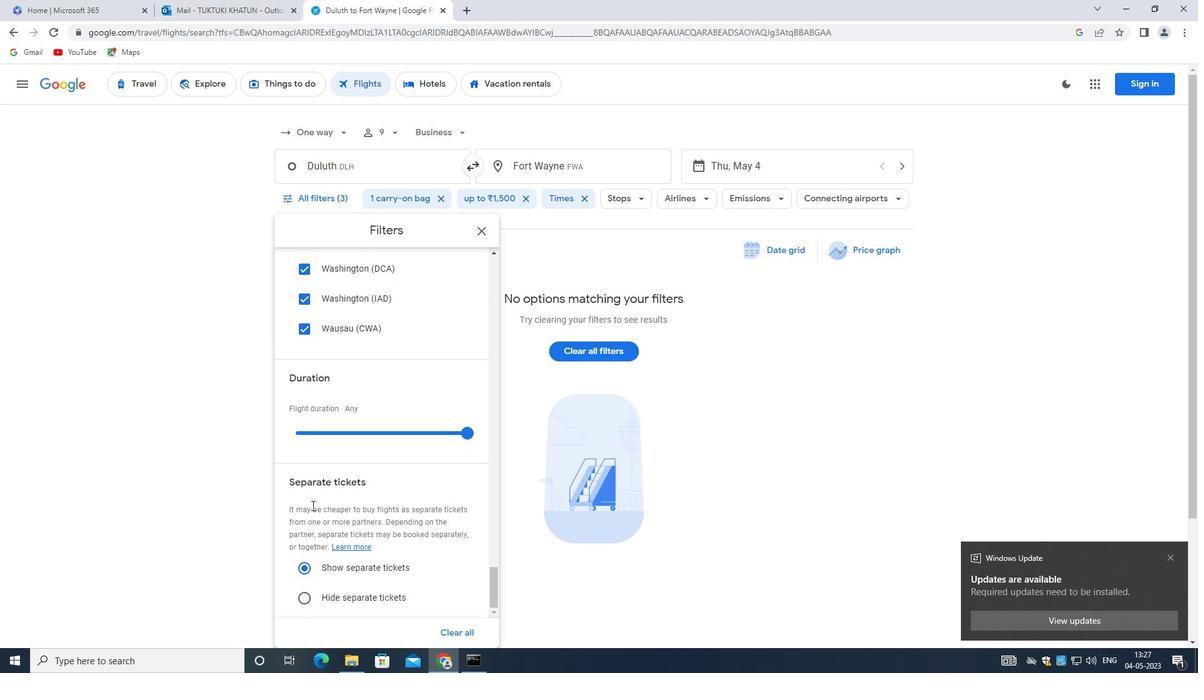 
Action: Mouse moved to (574, 398)
Screenshot: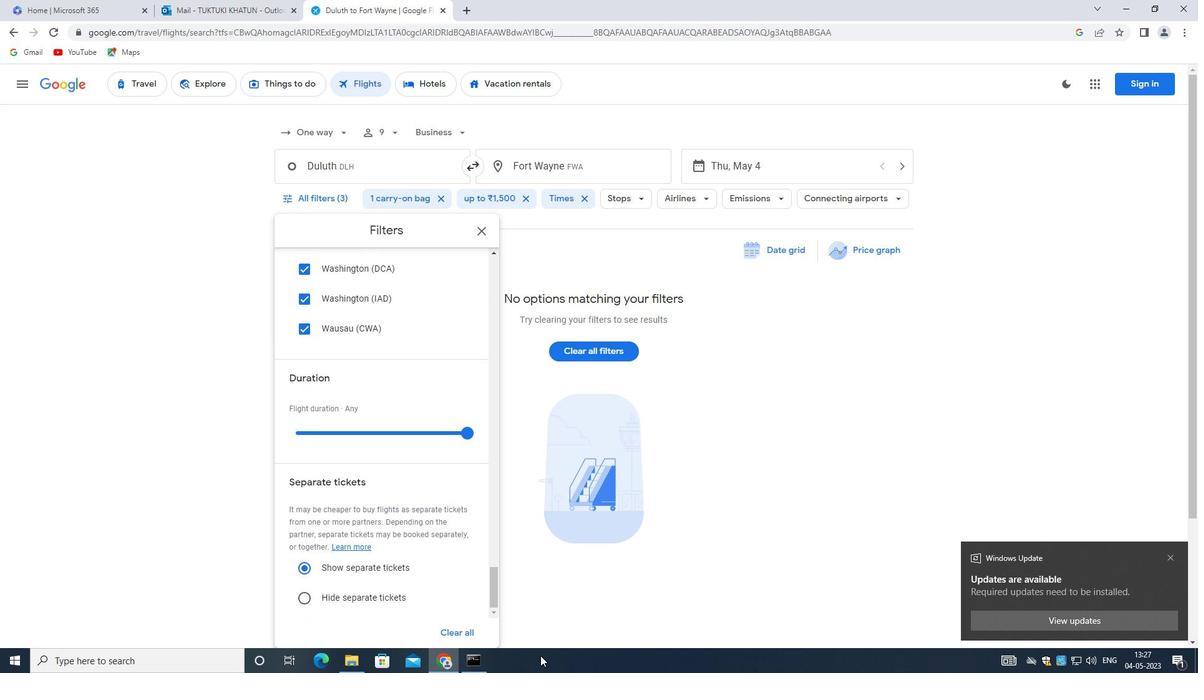 
